 Task: Format the document by changing font styles, inserting tables, and adding equations. Use specific colors and alignments as needed.
Action: Mouse moved to (808, 358)
Screenshot: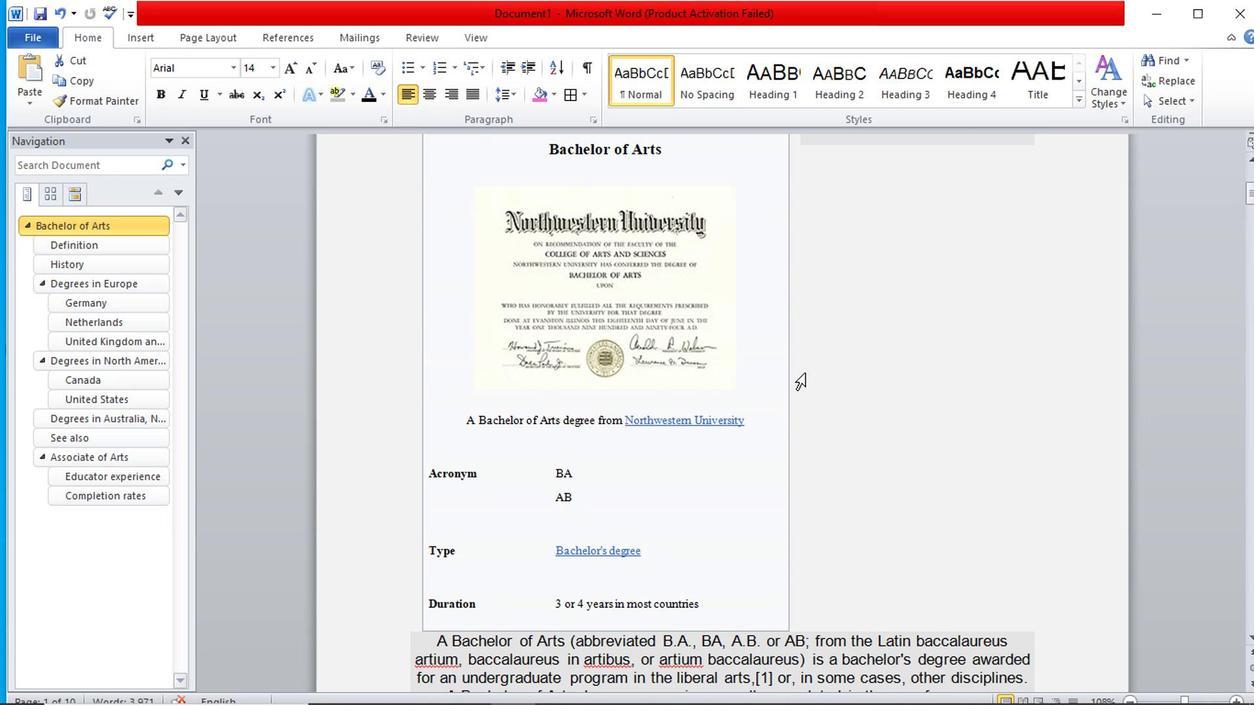 
Action: Mouse scrolled (808, 357) with delta (0, -1)
Screenshot: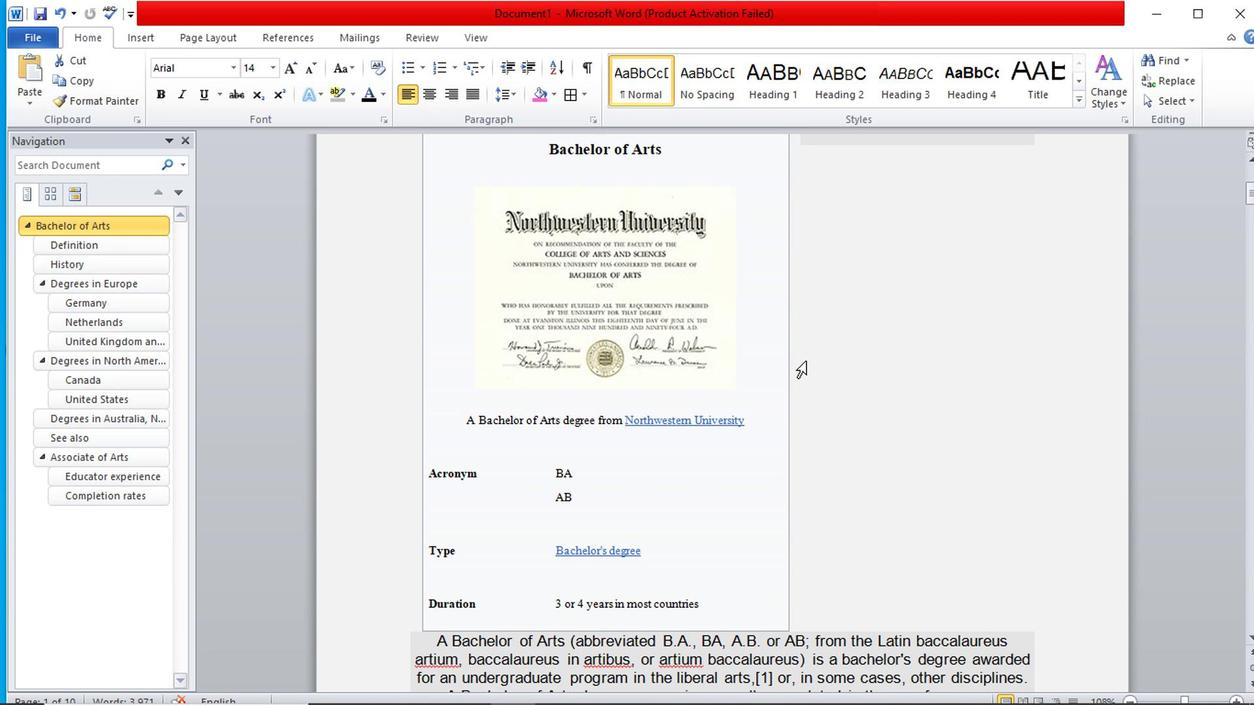 
Action: Mouse scrolled (808, 357) with delta (0, -1)
Screenshot: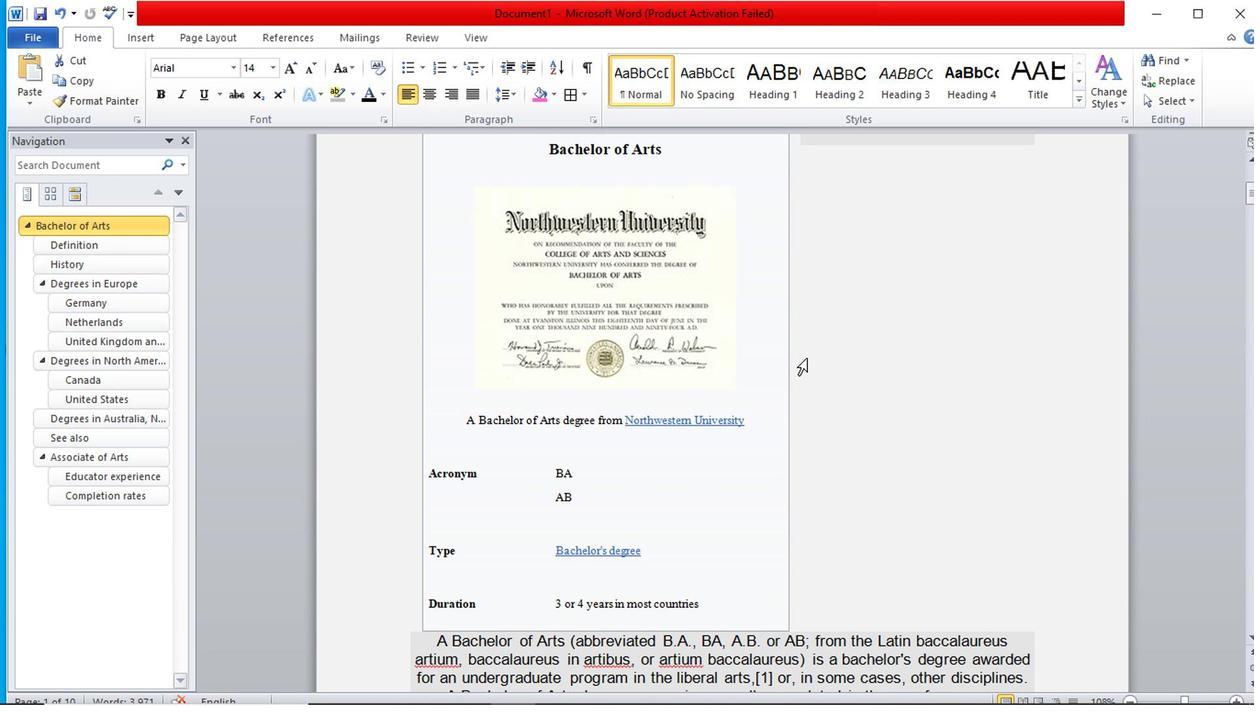 
Action: Mouse moved to (806, 354)
Screenshot: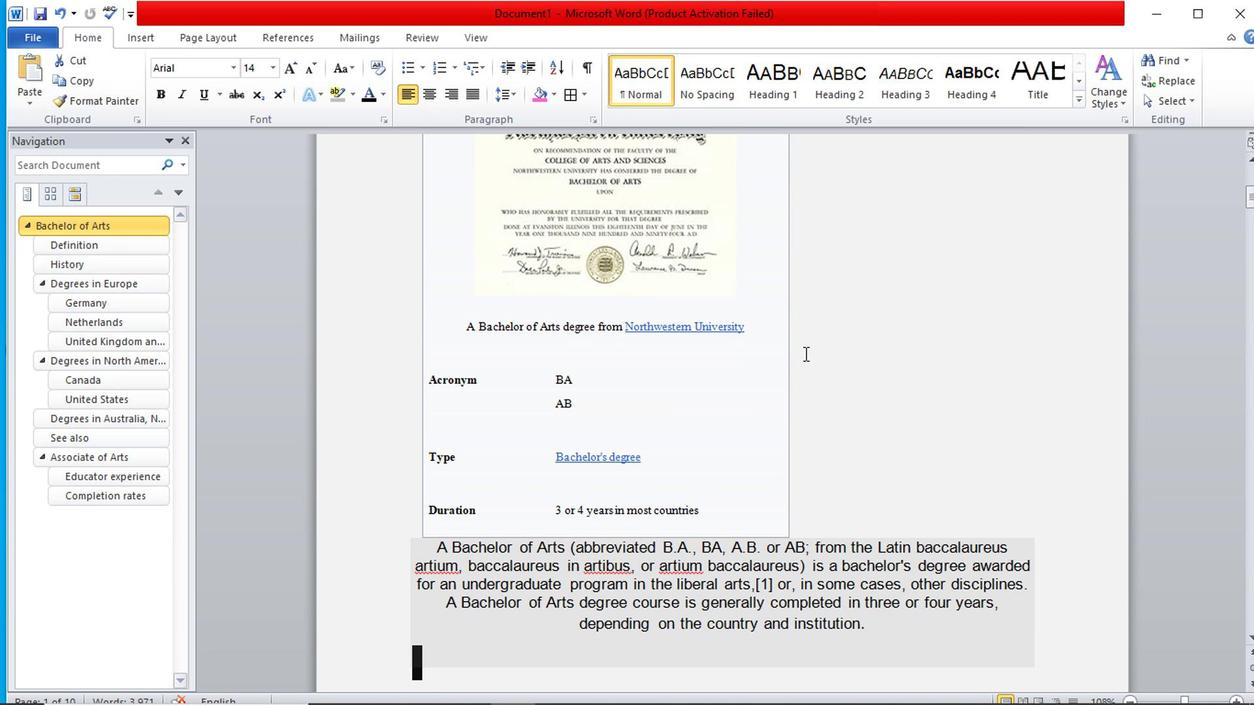 
Action: Mouse scrolled (806, 352) with delta (0, -1)
Screenshot: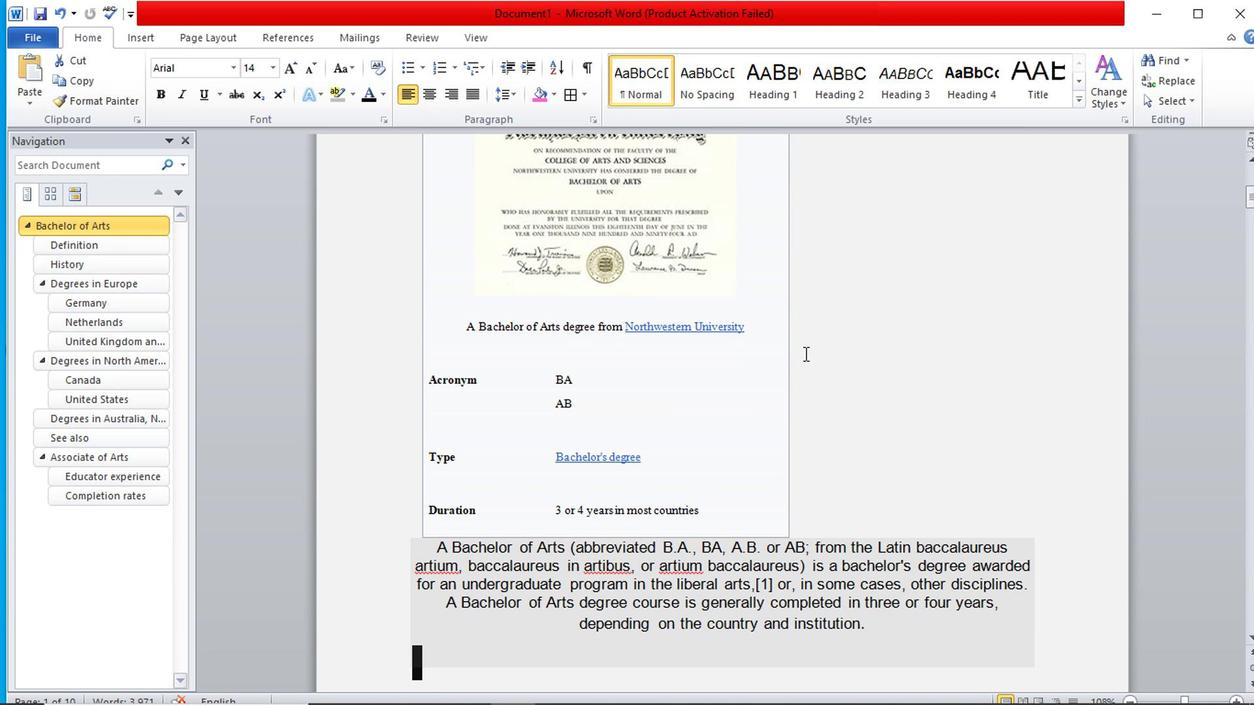 
Action: Mouse moved to (808, 354)
Screenshot: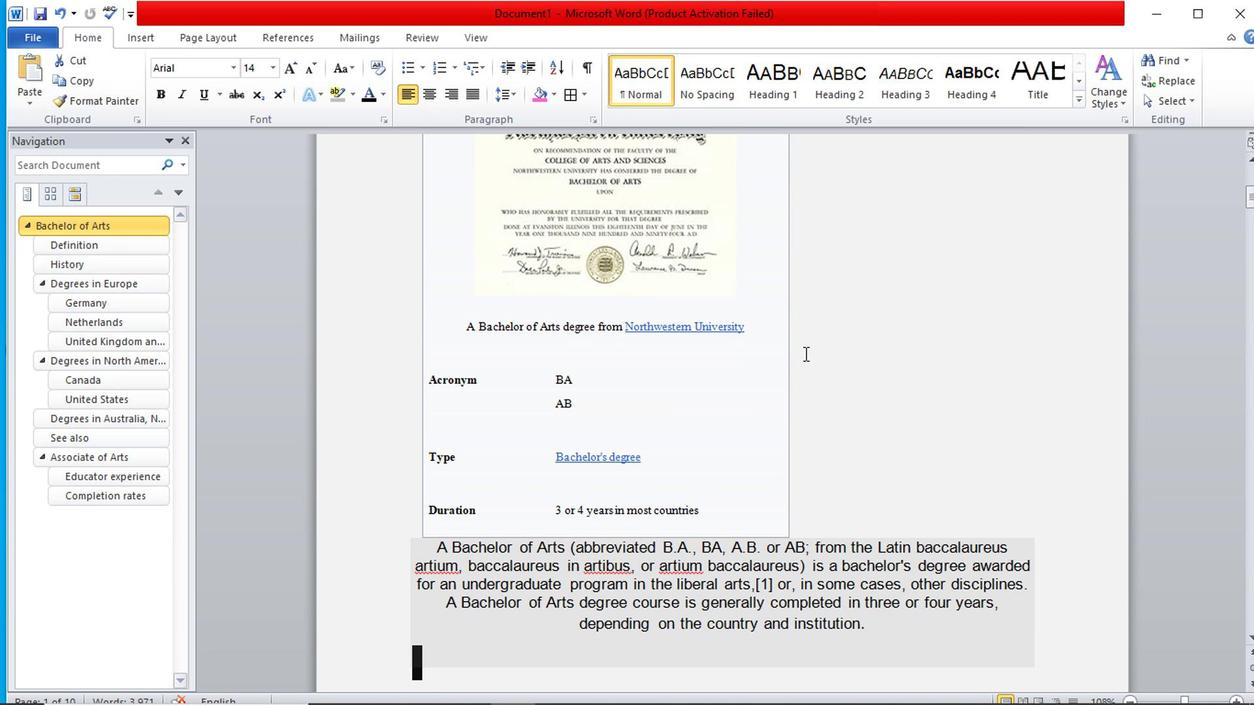 
Action: Mouse scrolled (808, 352) with delta (0, -1)
Screenshot: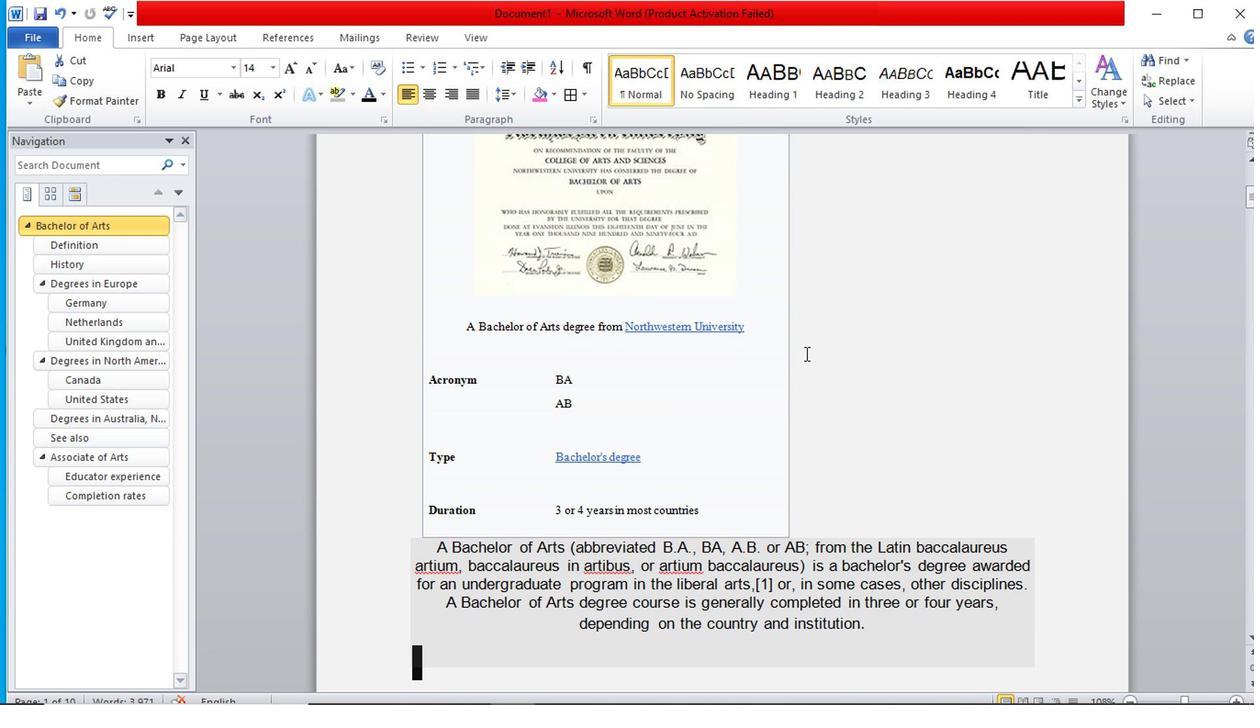 
Action: Mouse scrolled (808, 352) with delta (0, -1)
Screenshot: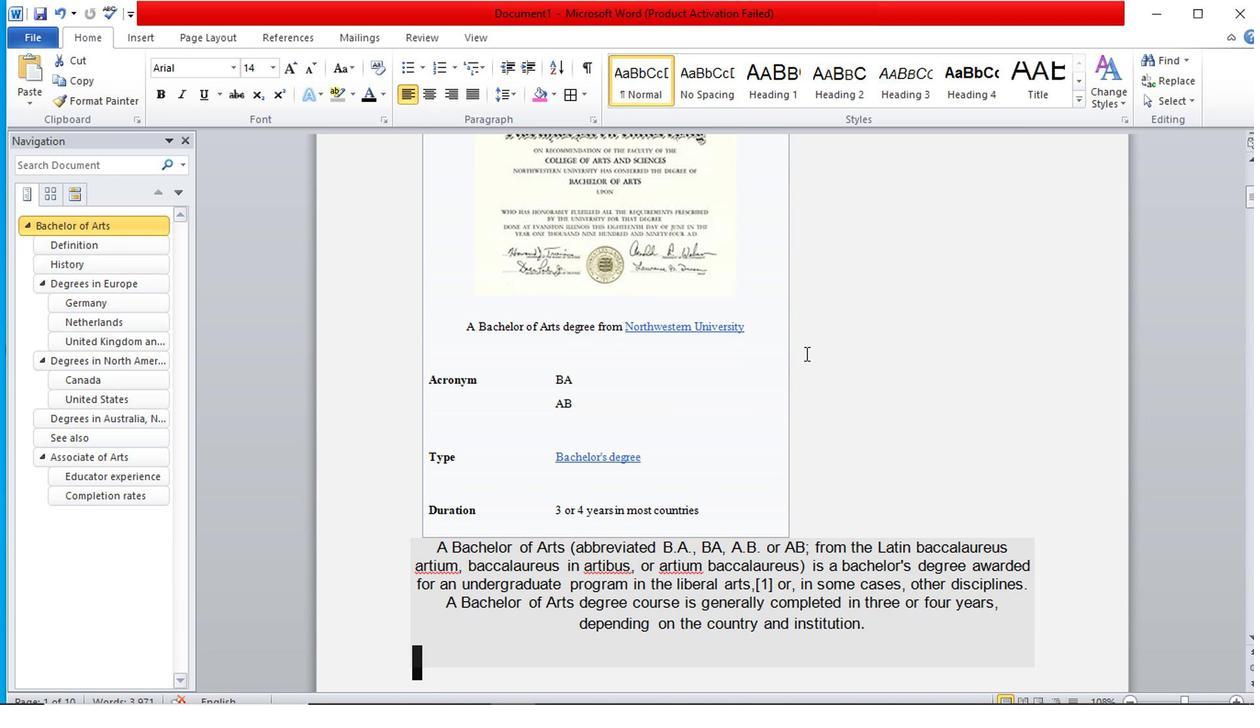 
Action: Mouse moved to (814, 350)
Screenshot: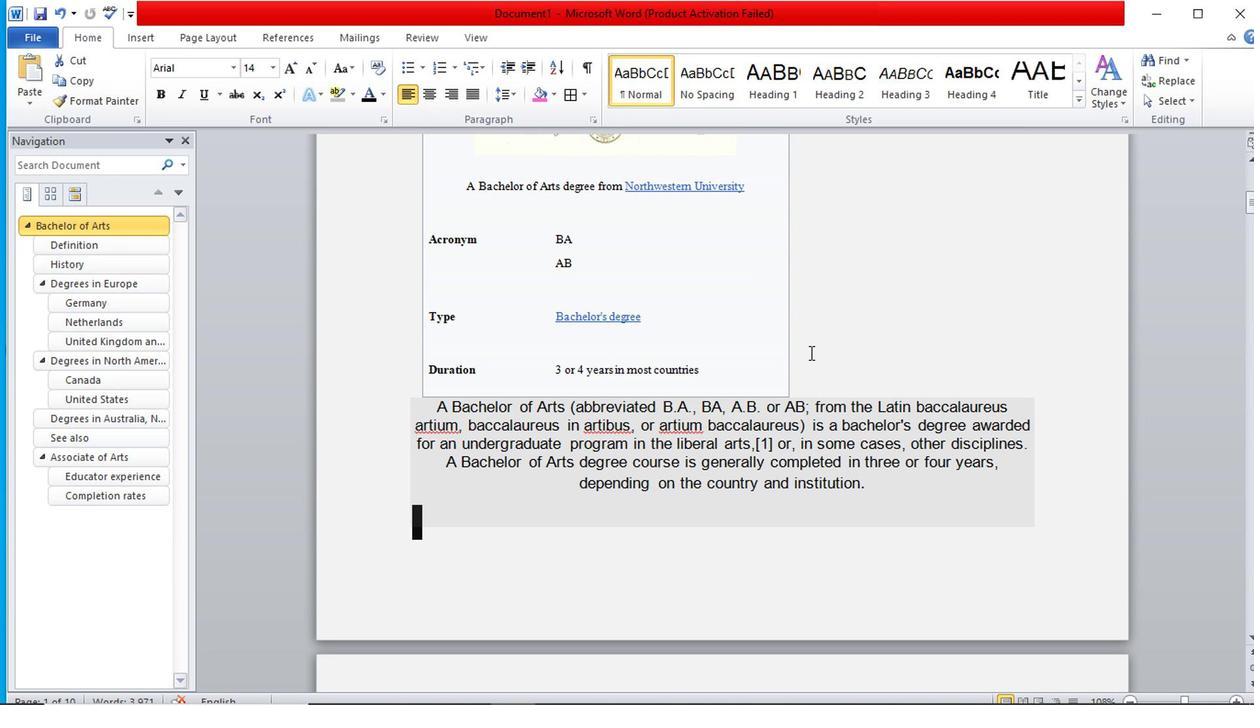 
Action: Mouse scrolled (814, 349) with delta (0, 0)
Screenshot: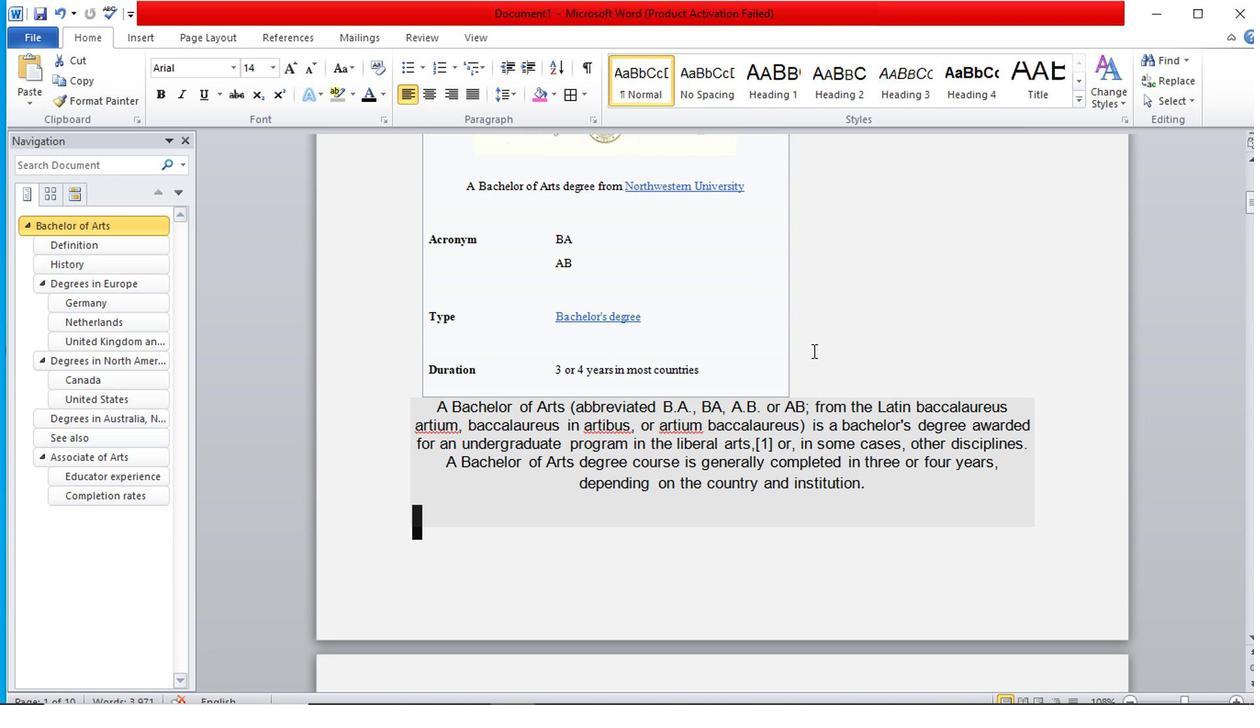 
Action: Mouse scrolled (814, 349) with delta (0, 0)
Screenshot: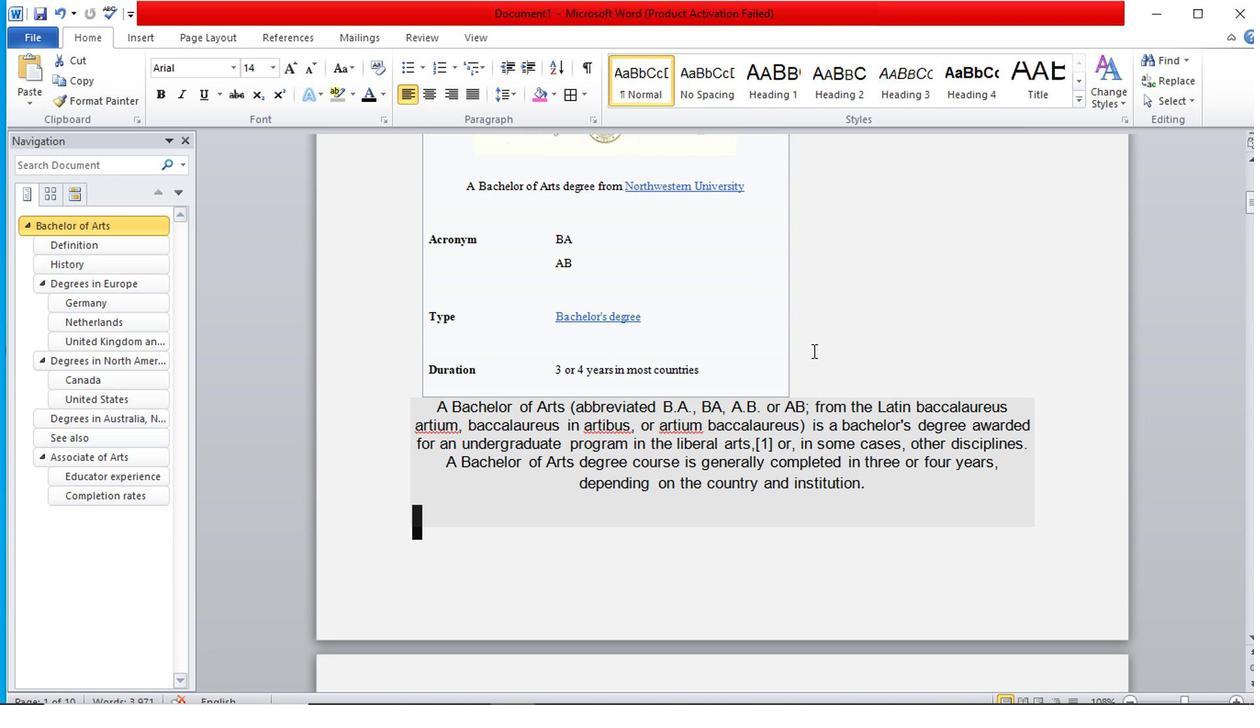 
Action: Mouse scrolled (814, 349) with delta (0, 0)
Screenshot: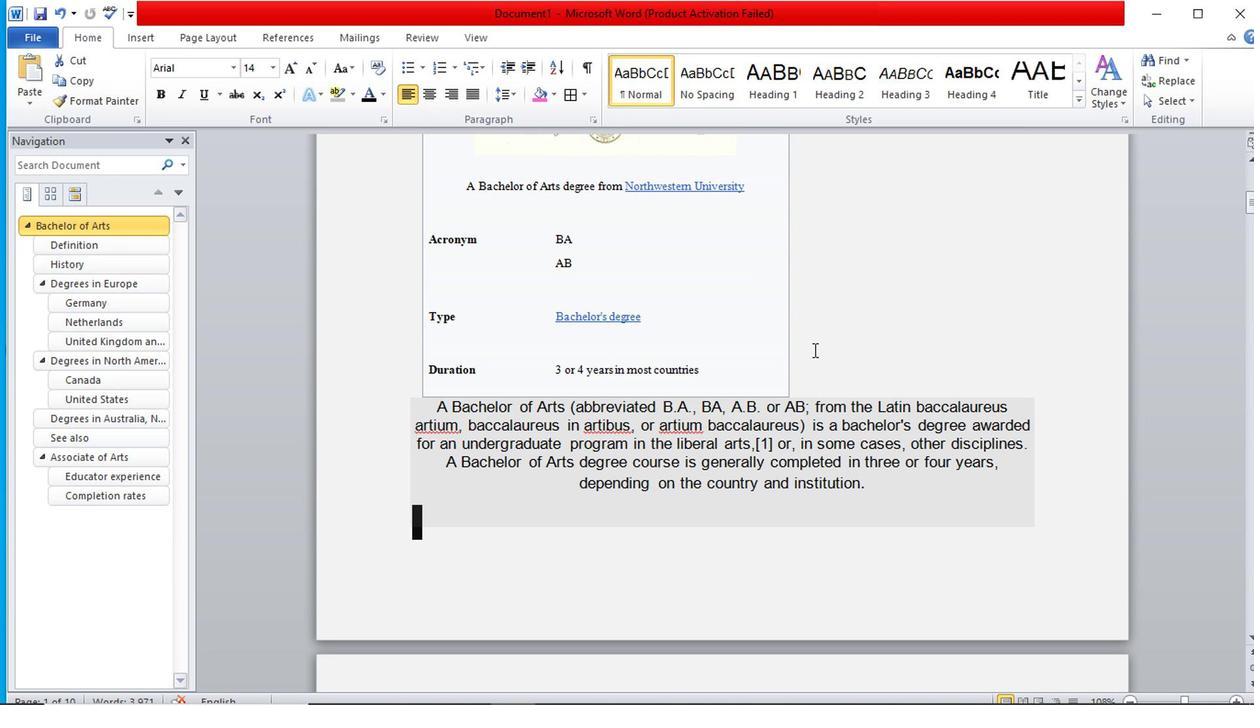 
Action: Mouse scrolled (814, 349) with delta (0, 0)
Screenshot: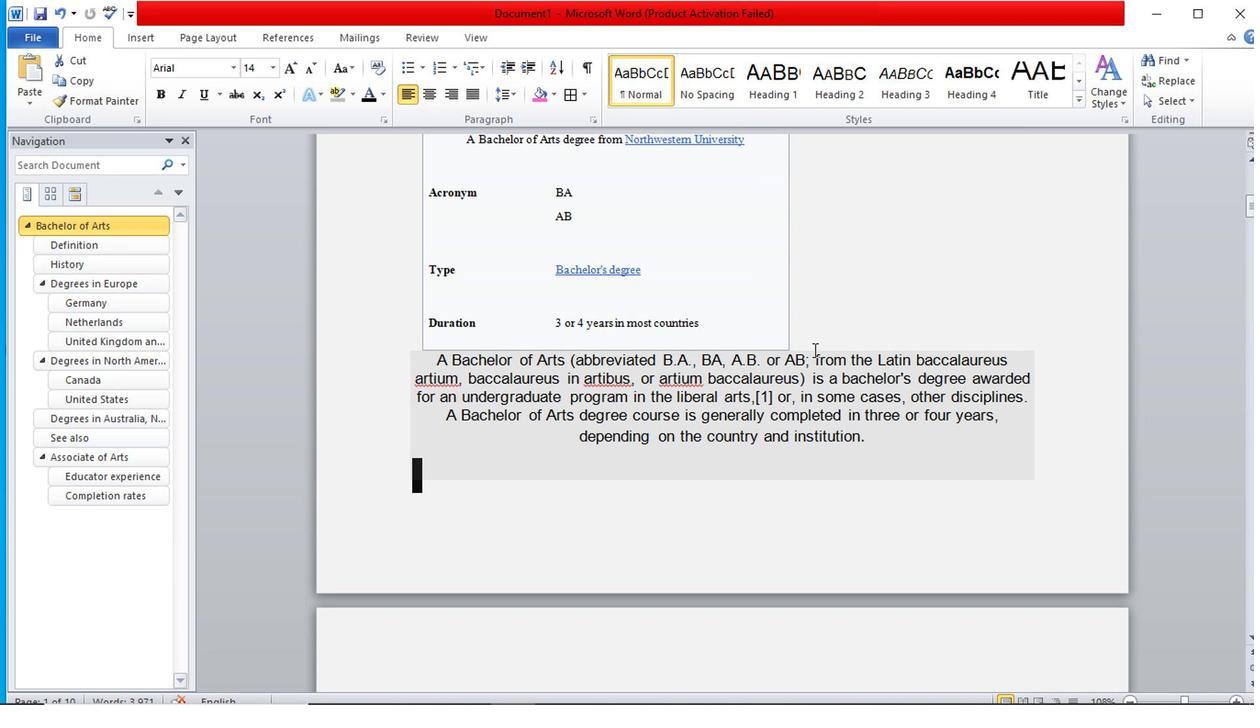 
Action: Mouse moved to (879, 312)
Screenshot: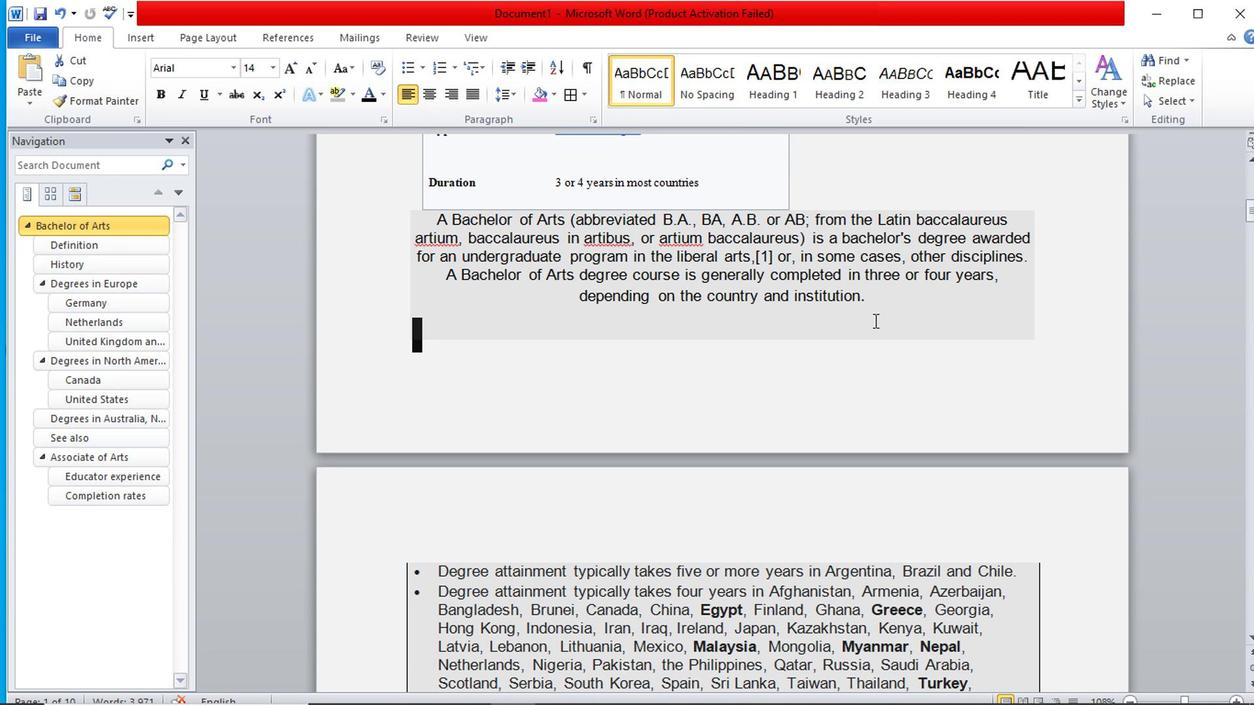 
Action: Mouse scrolled (879, 311) with delta (0, 0)
Screenshot: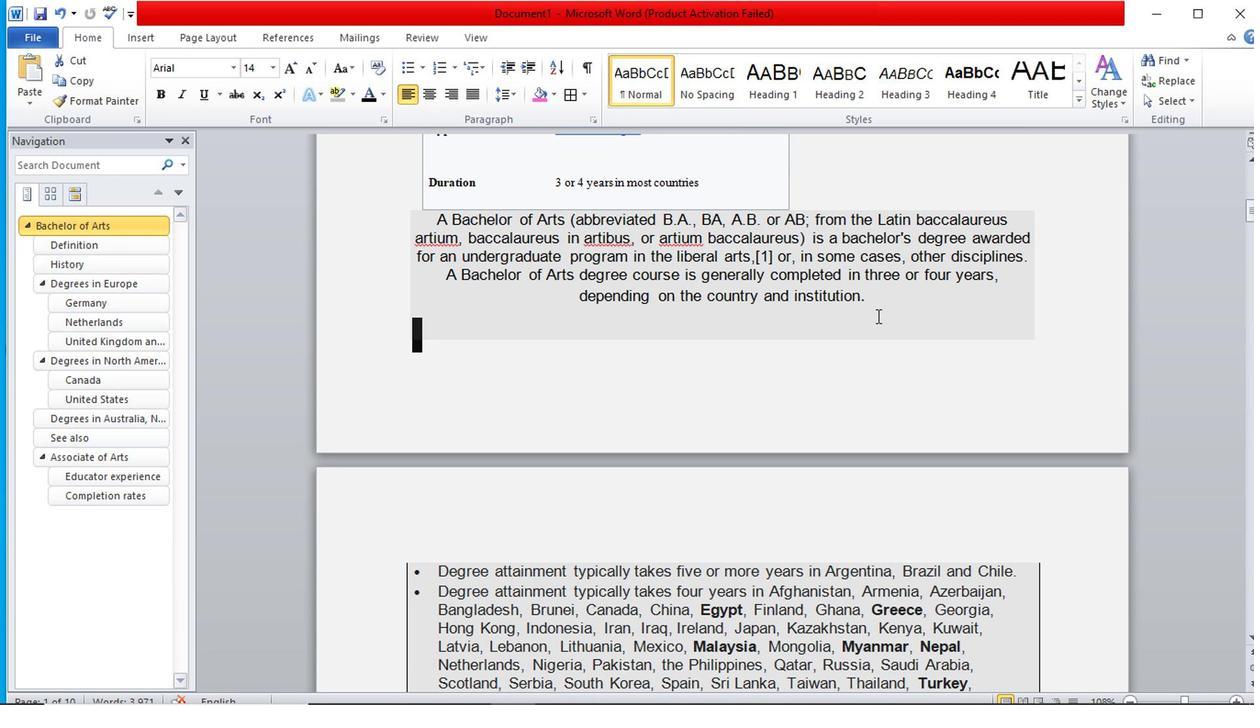 
Action: Mouse scrolled (879, 311) with delta (0, 0)
Screenshot: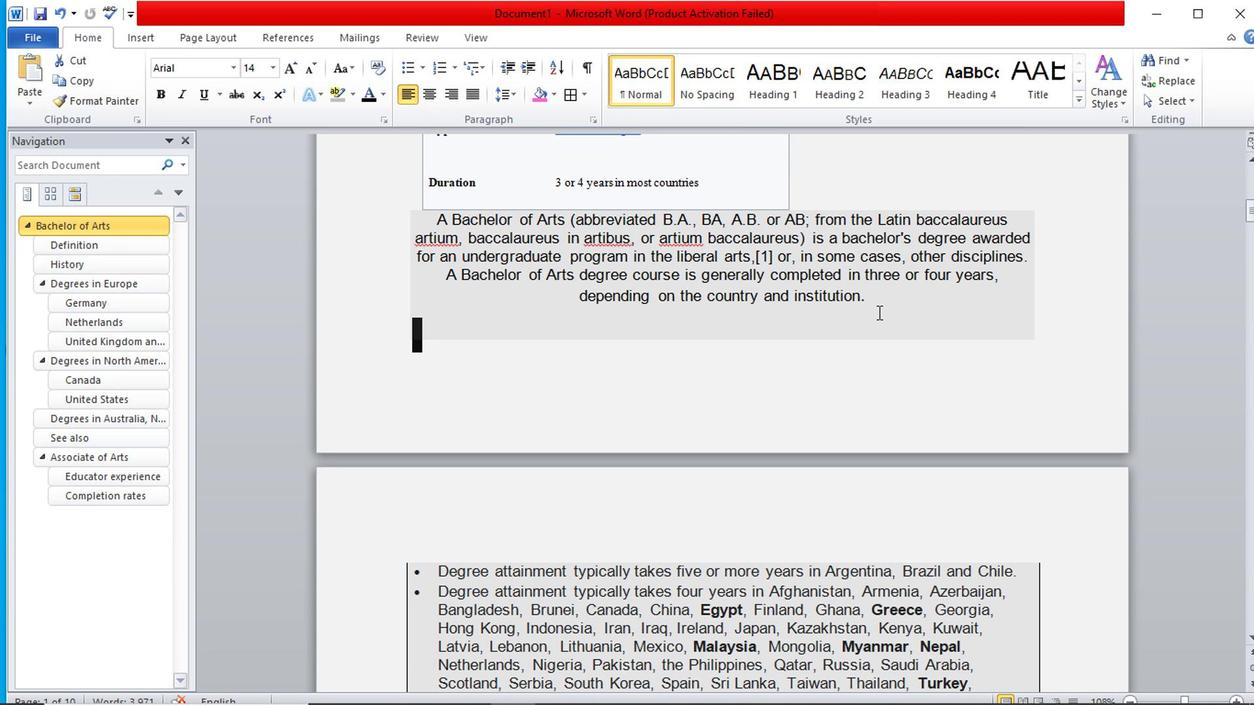 
Action: Mouse scrolled (879, 311) with delta (0, 0)
Screenshot: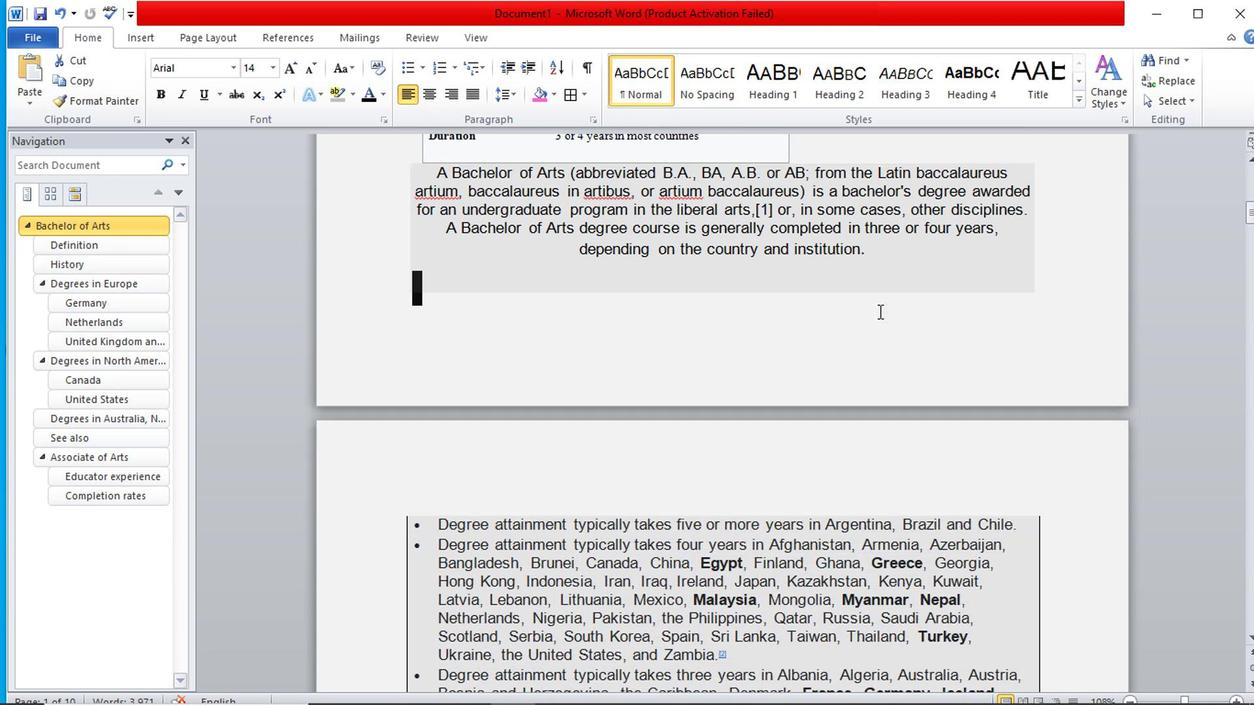 
Action: Mouse scrolled (879, 311) with delta (0, 0)
Screenshot: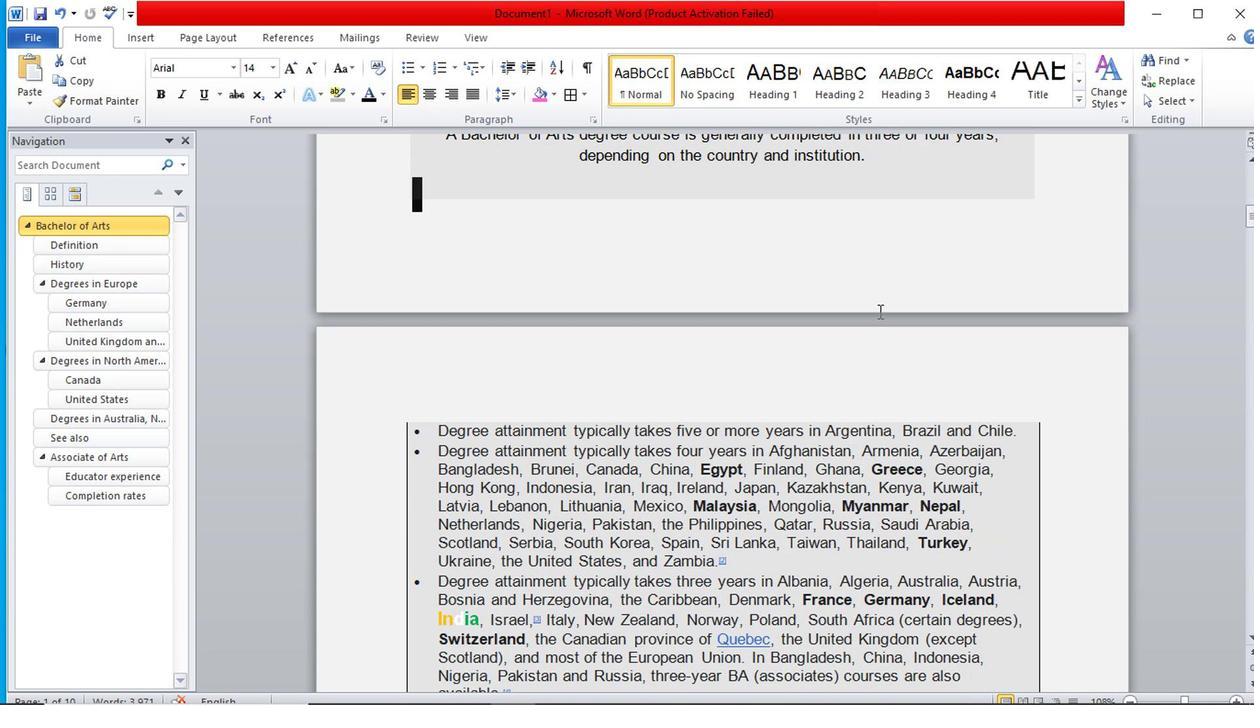 
Action: Mouse scrolled (879, 311) with delta (0, 0)
Screenshot: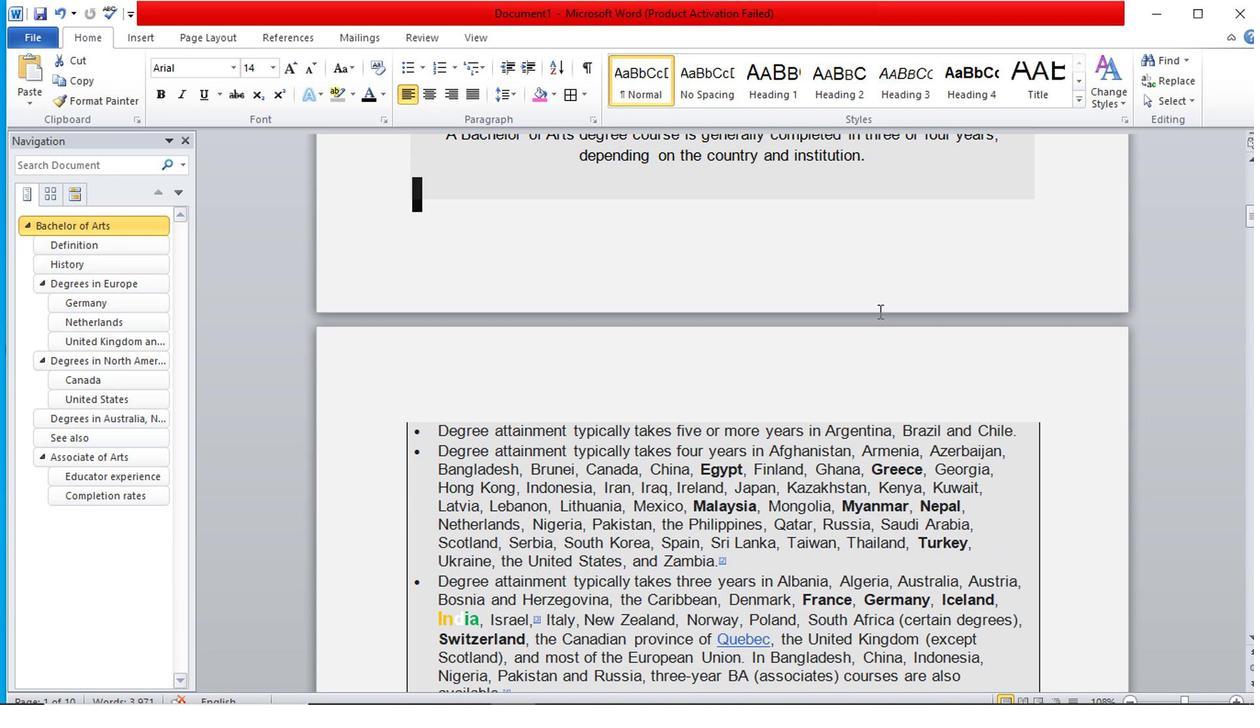 
Action: Mouse moved to (872, 314)
Screenshot: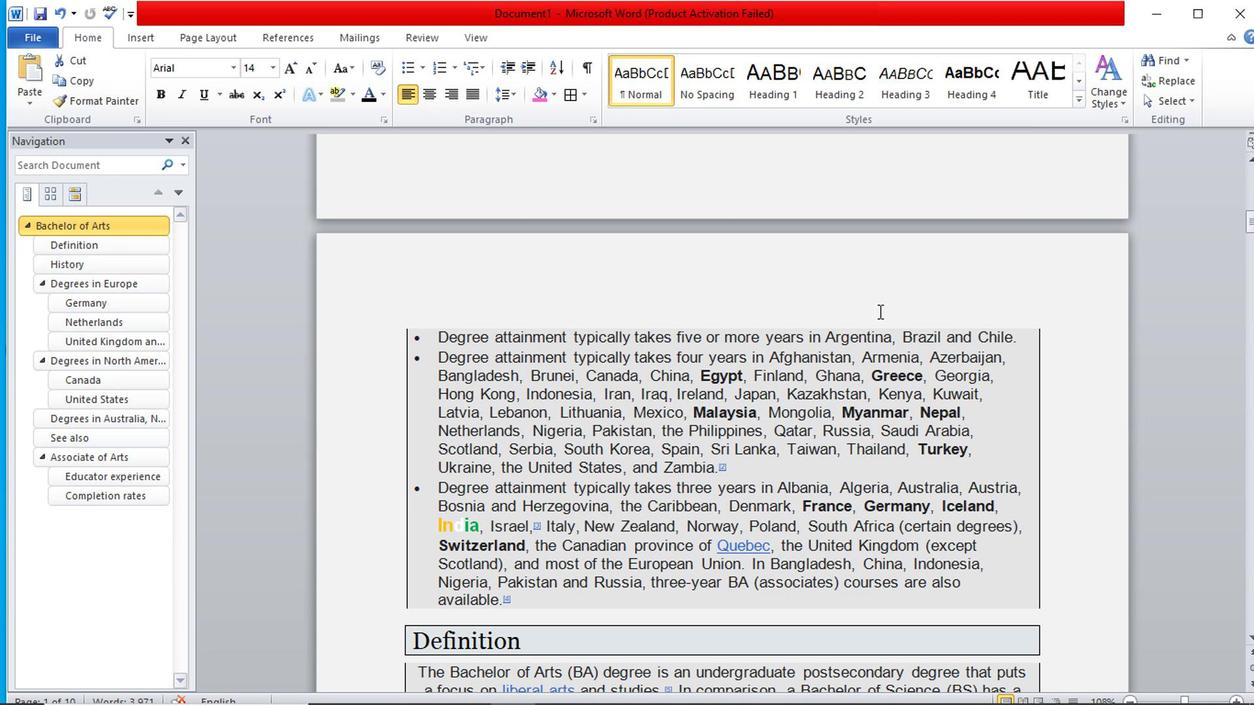 
Action: Mouse scrolled (872, 313) with delta (0, 0)
Screenshot: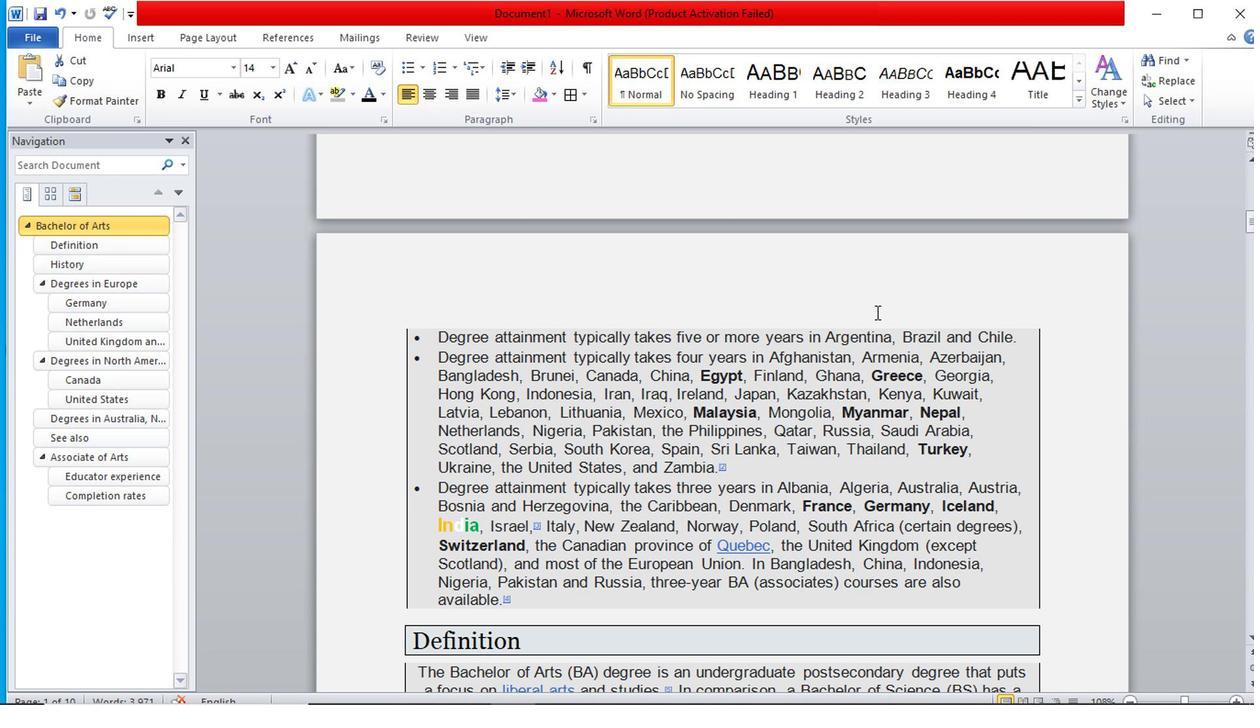 
Action: Mouse moved to (869, 315)
Screenshot: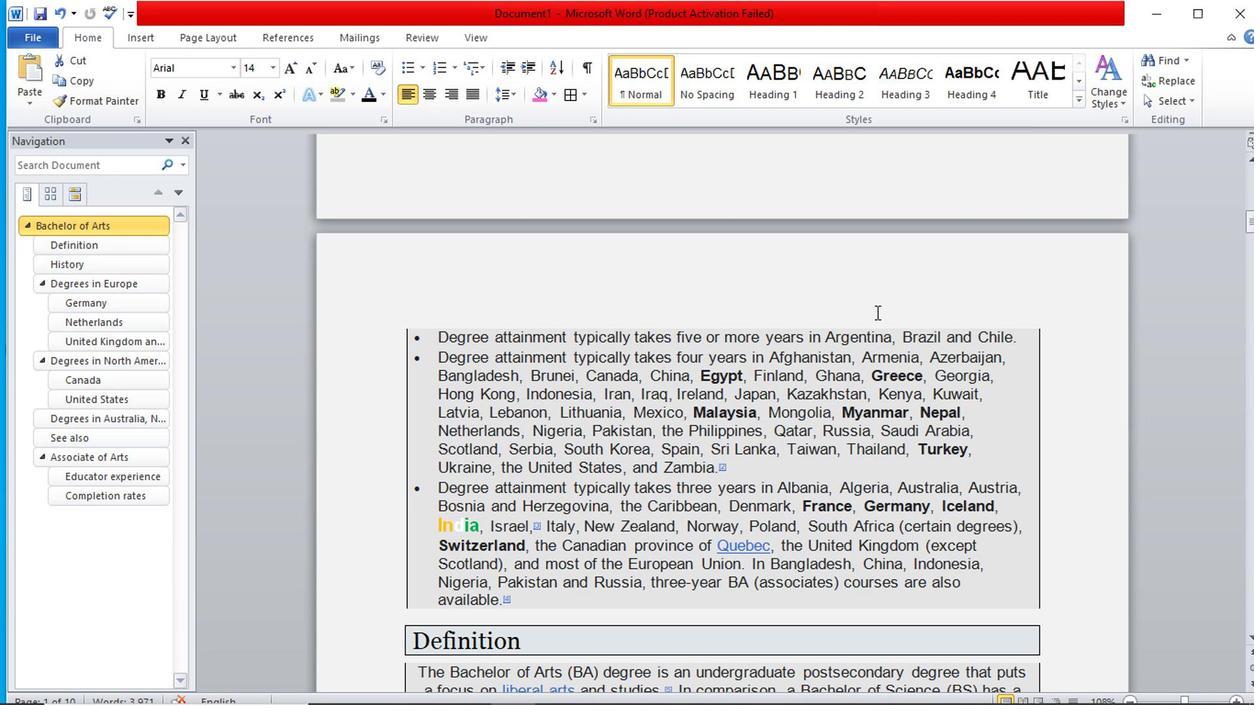 
Action: Mouse scrolled (869, 316) with delta (0, 0)
Screenshot: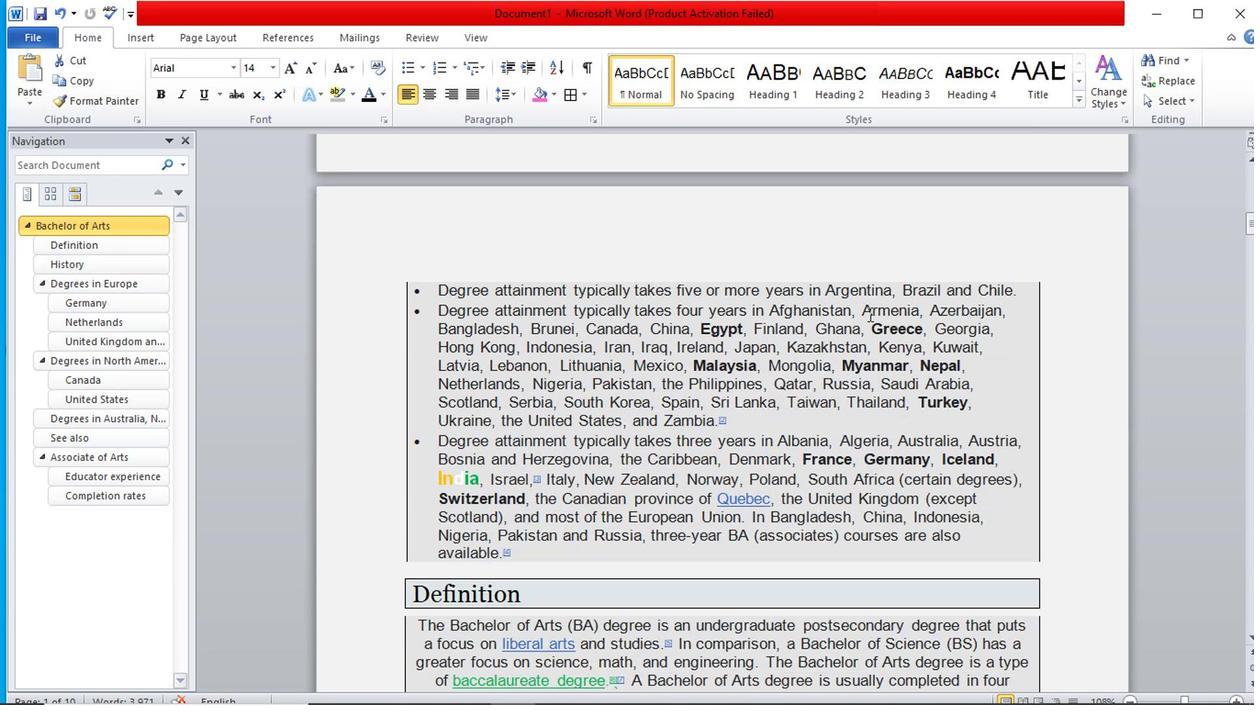 
Action: Mouse scrolled (869, 316) with delta (0, 0)
Screenshot: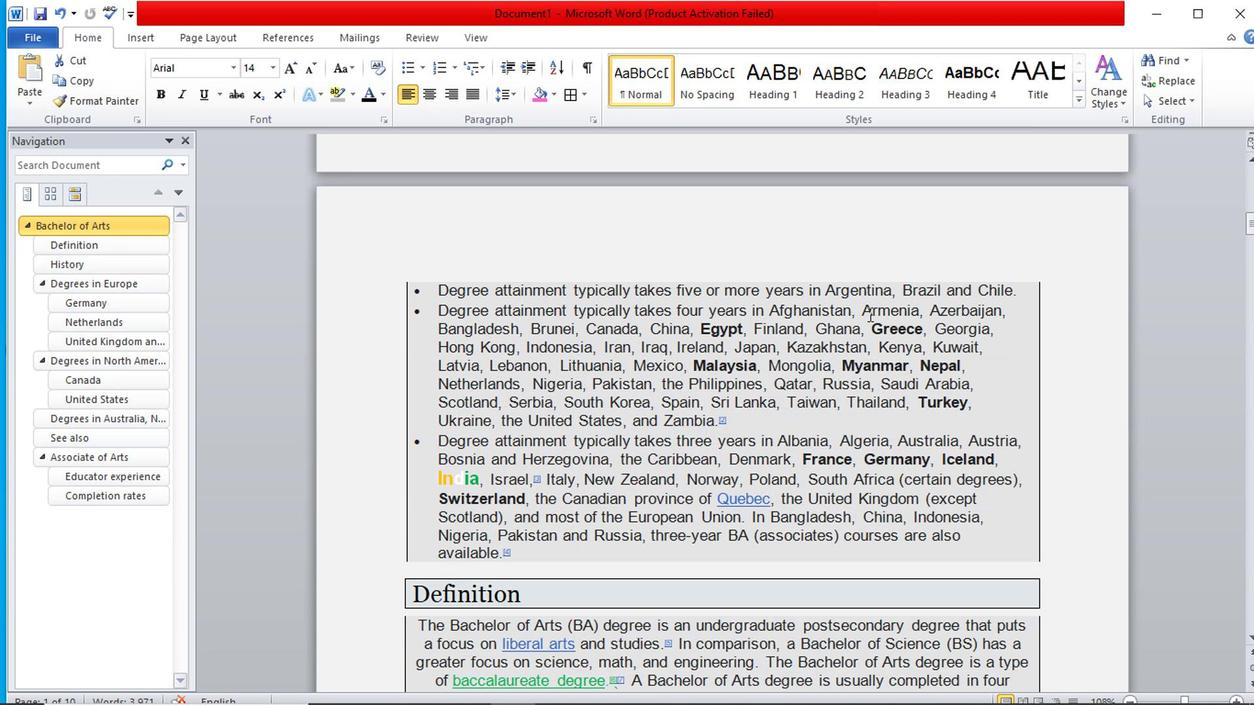 
Action: Mouse scrolled (869, 316) with delta (0, 0)
Screenshot: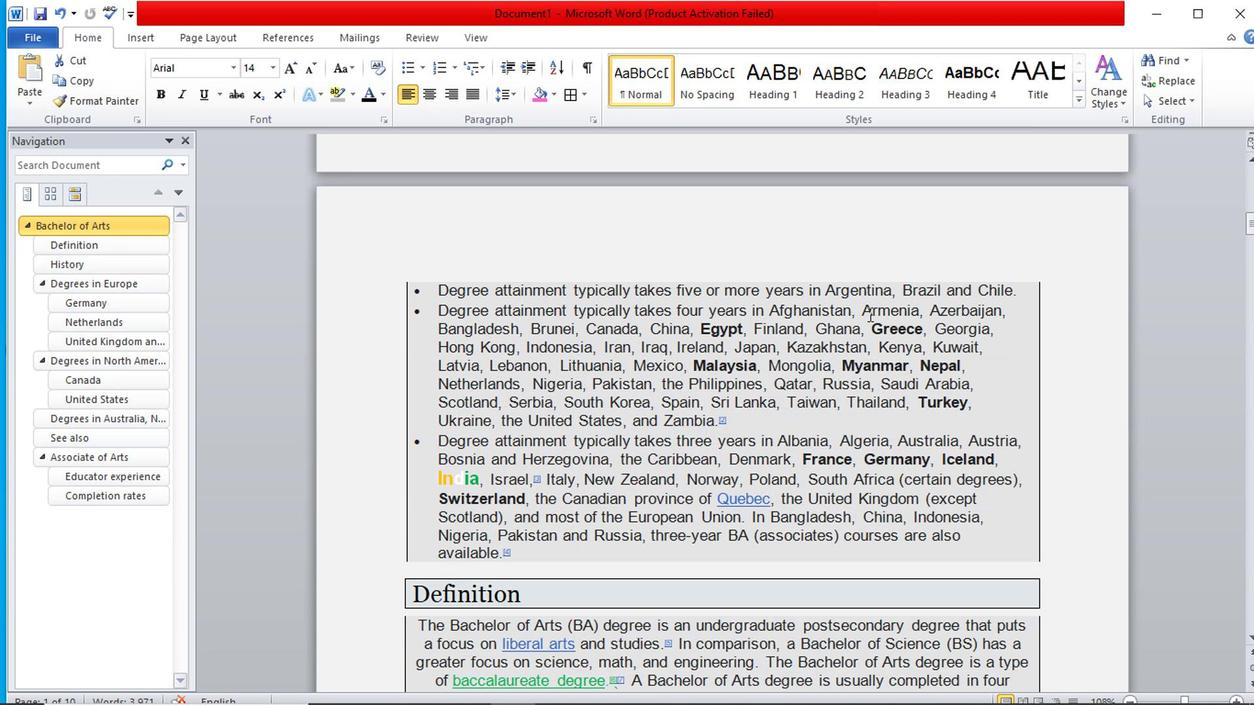 
Action: Mouse scrolled (869, 316) with delta (0, 0)
Screenshot: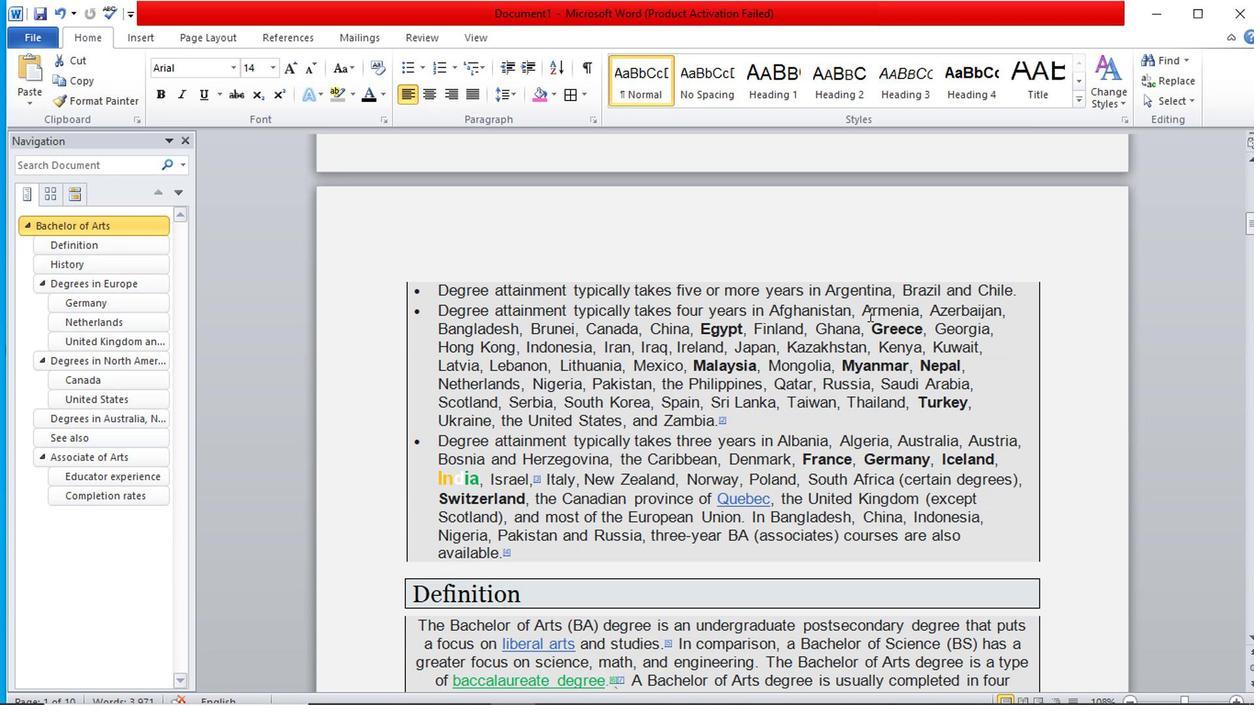 
Action: Mouse scrolled (869, 316) with delta (0, 0)
Screenshot: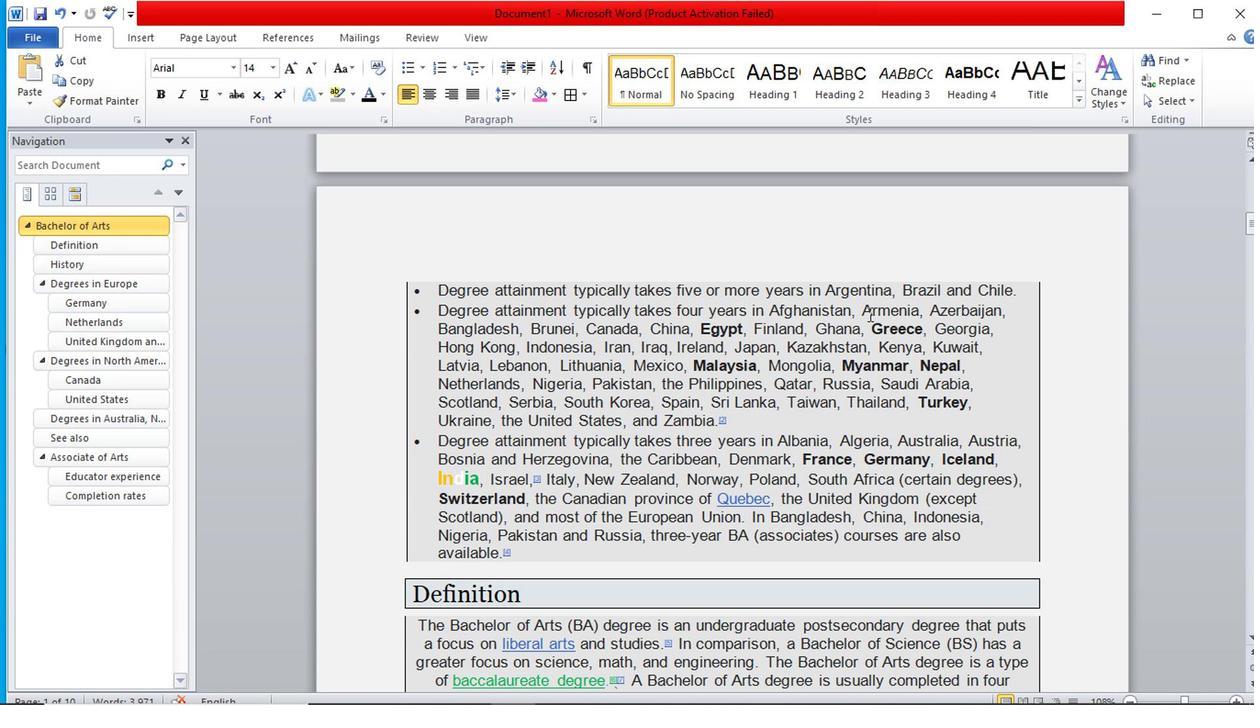 
Action: Mouse scrolled (869, 316) with delta (0, 0)
Screenshot: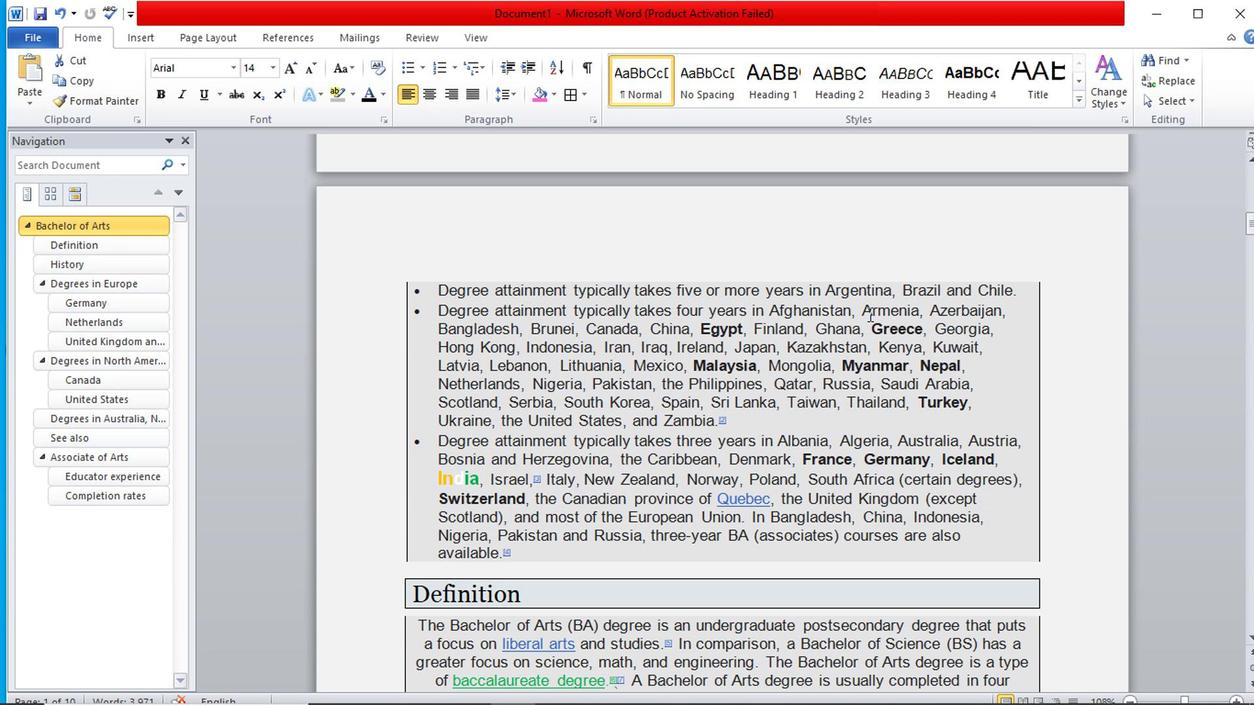 
Action: Mouse scrolled (869, 316) with delta (0, 0)
Screenshot: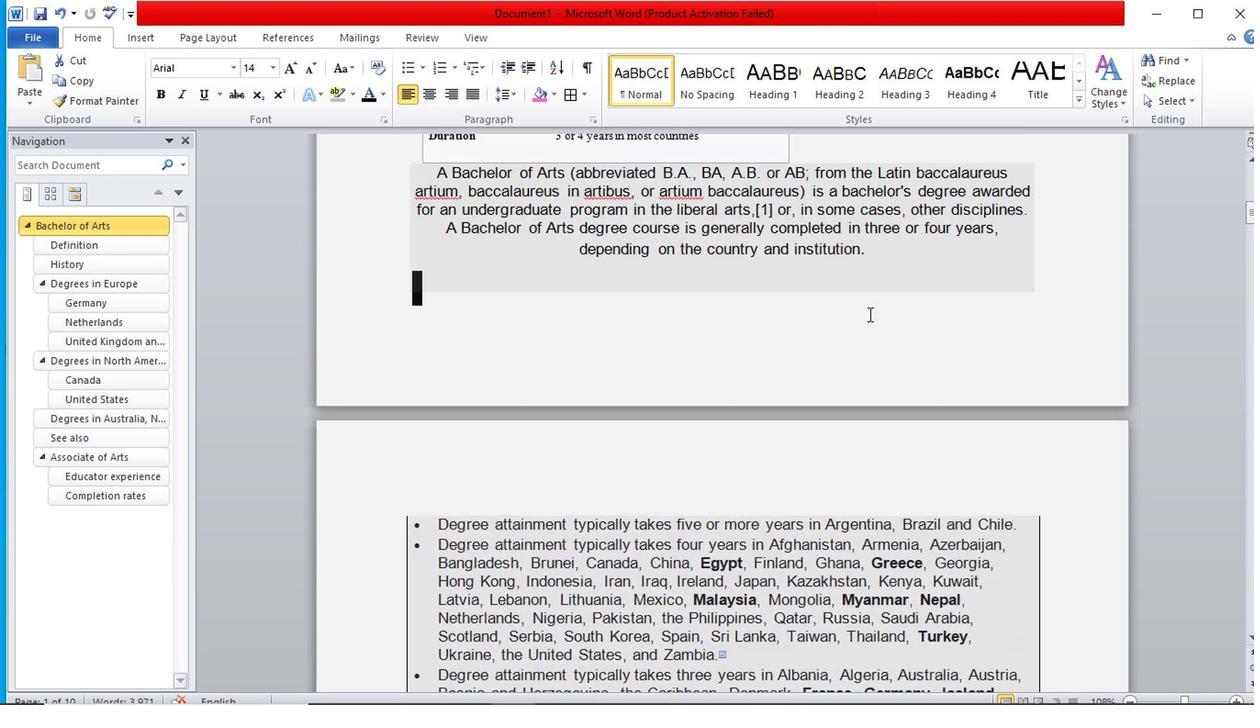 
Action: Mouse moved to (438, 260)
Screenshot: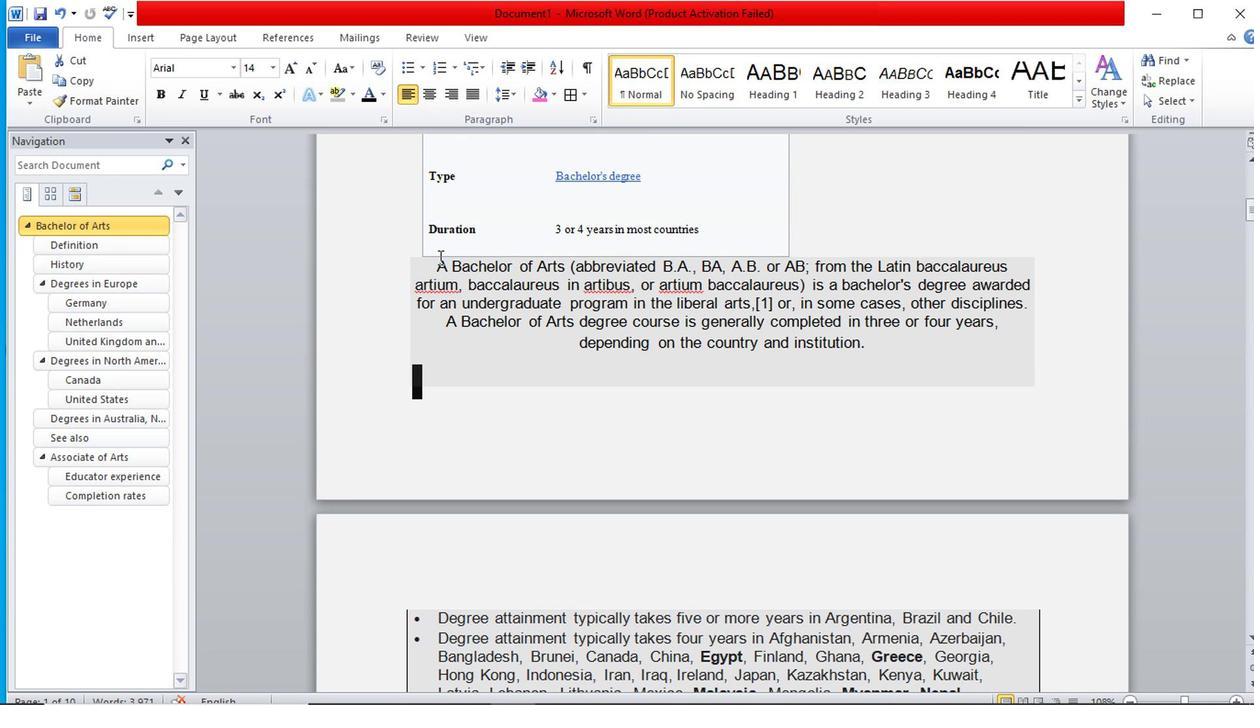 
Action: Mouse pressed left at (438, 260)
Screenshot: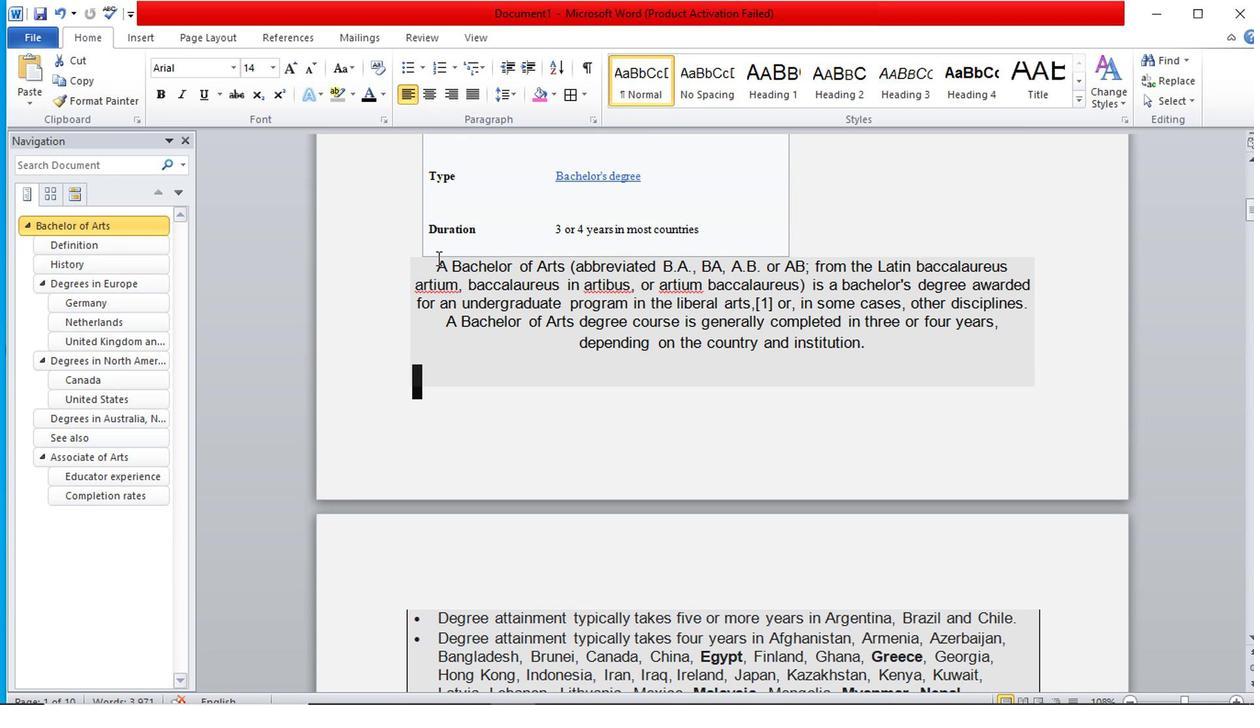 
Action: Mouse moved to (1124, 107)
Screenshot: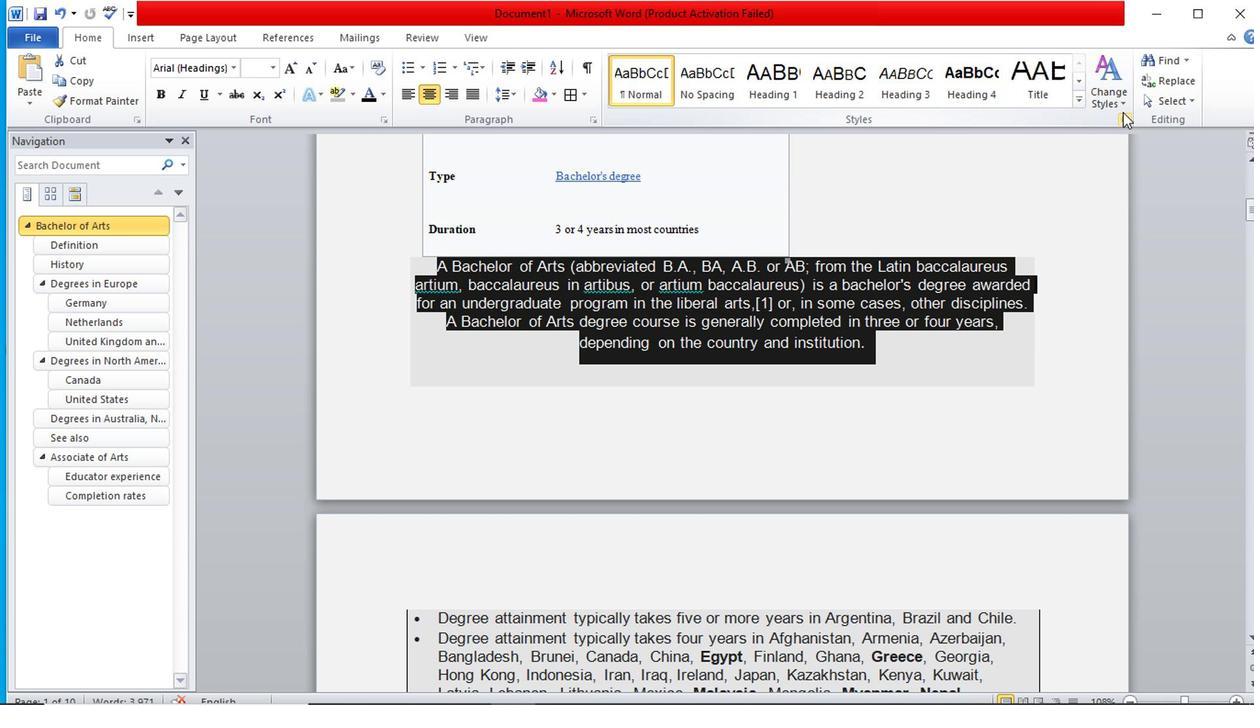 
Action: Mouse pressed left at (1124, 107)
Screenshot: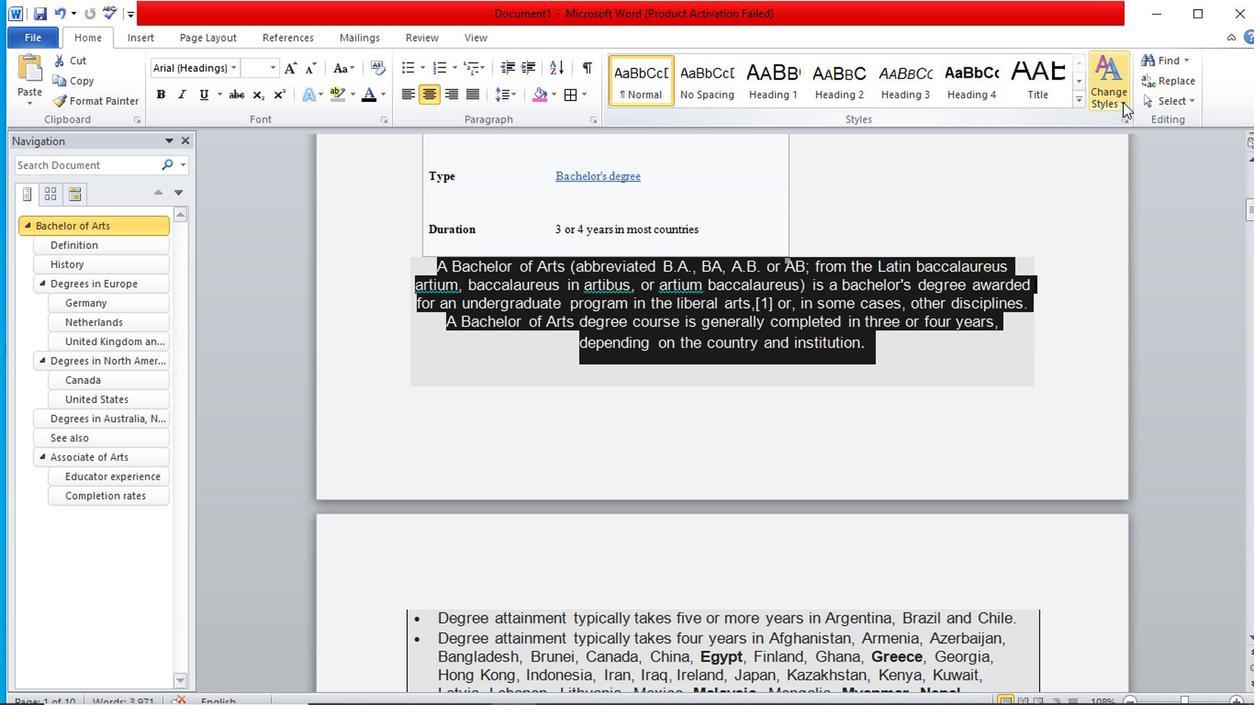 
Action: Mouse moved to (1144, 130)
Screenshot: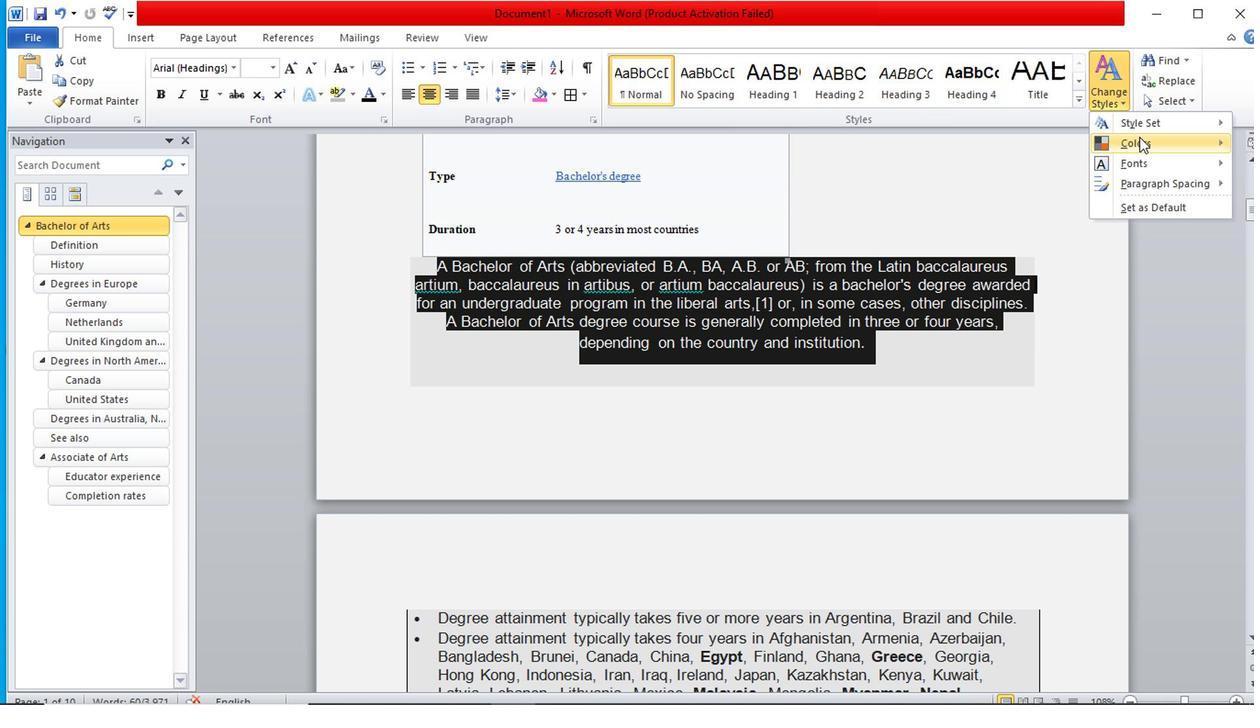
Action: Mouse pressed left at (1144, 130)
Screenshot: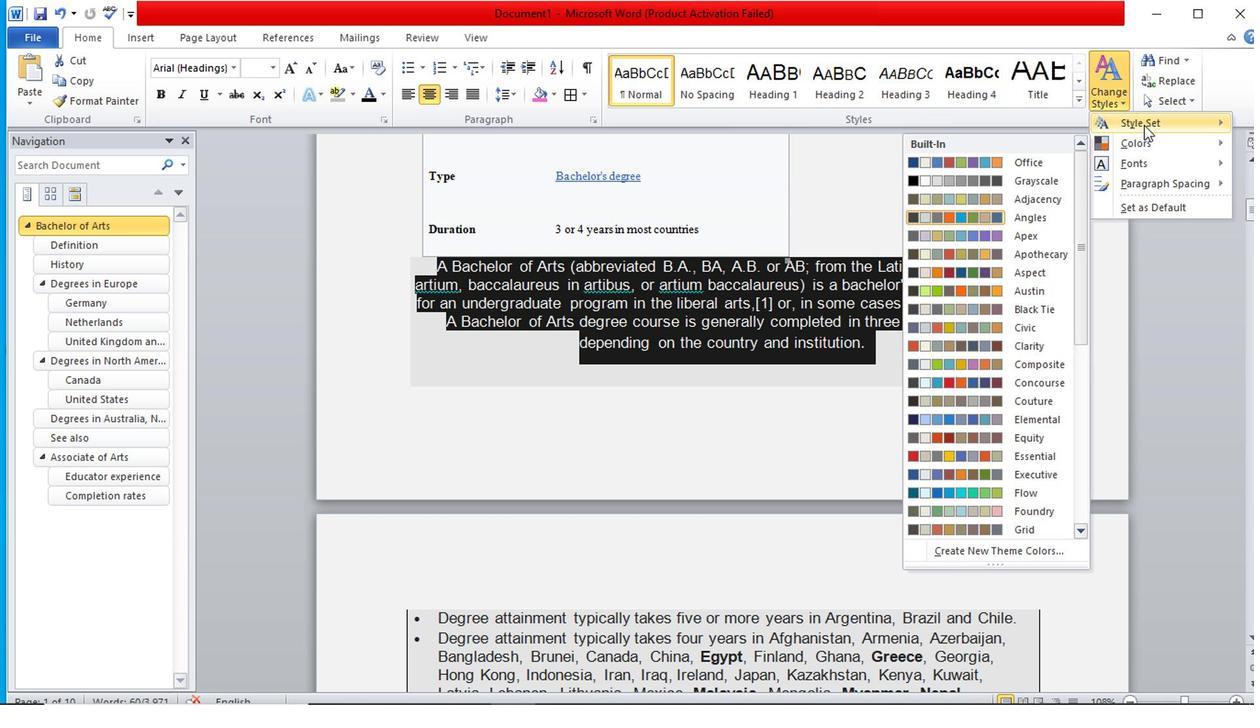 
Action: Mouse moved to (947, 409)
Screenshot: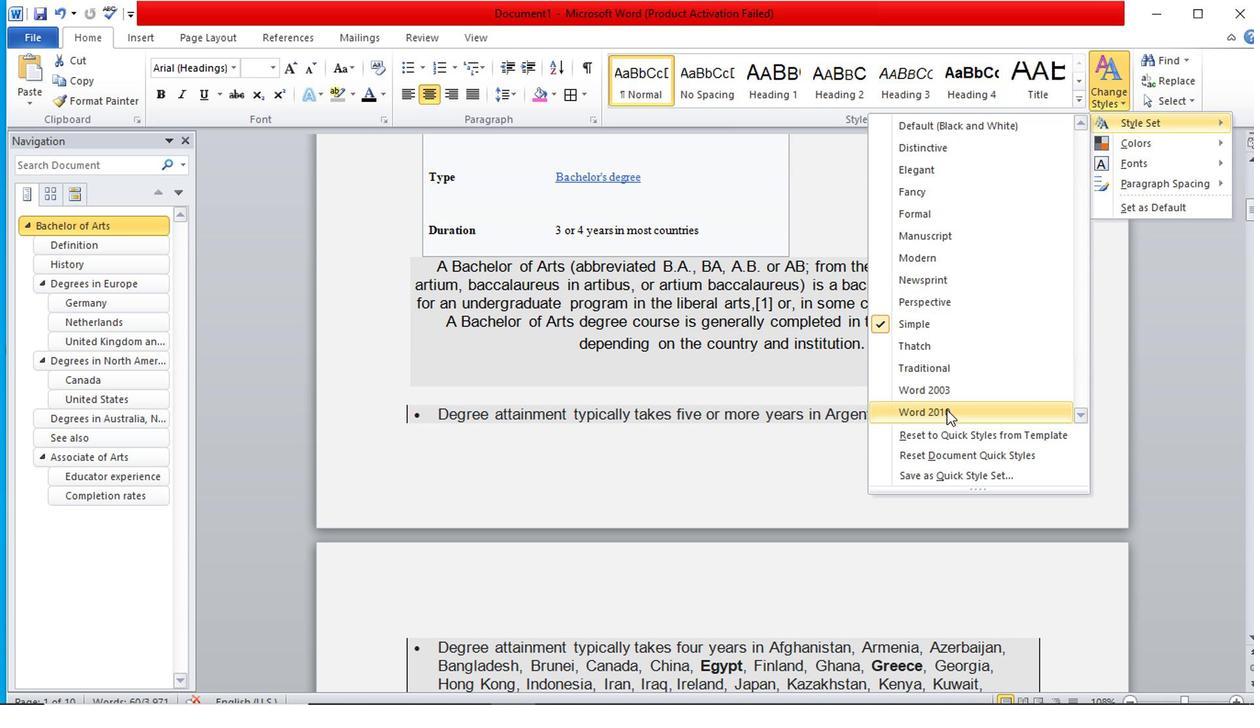 
Action: Mouse pressed left at (947, 409)
Screenshot: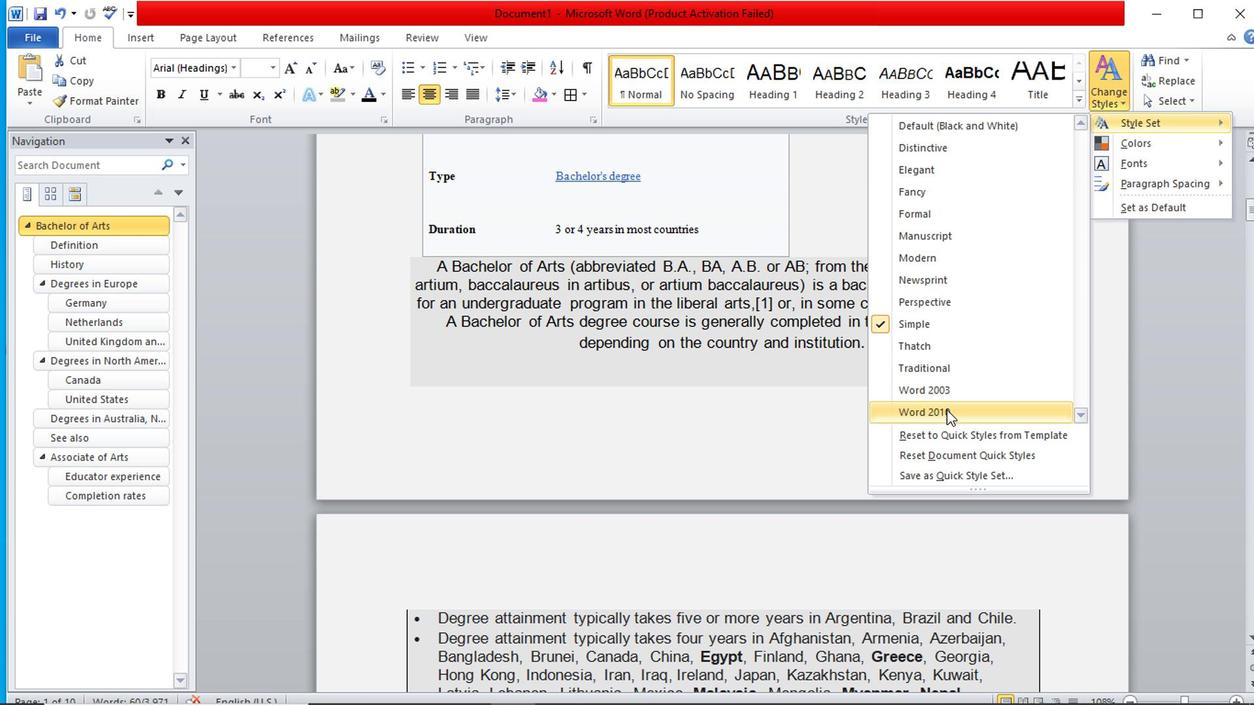 
Action: Mouse moved to (903, 364)
Screenshot: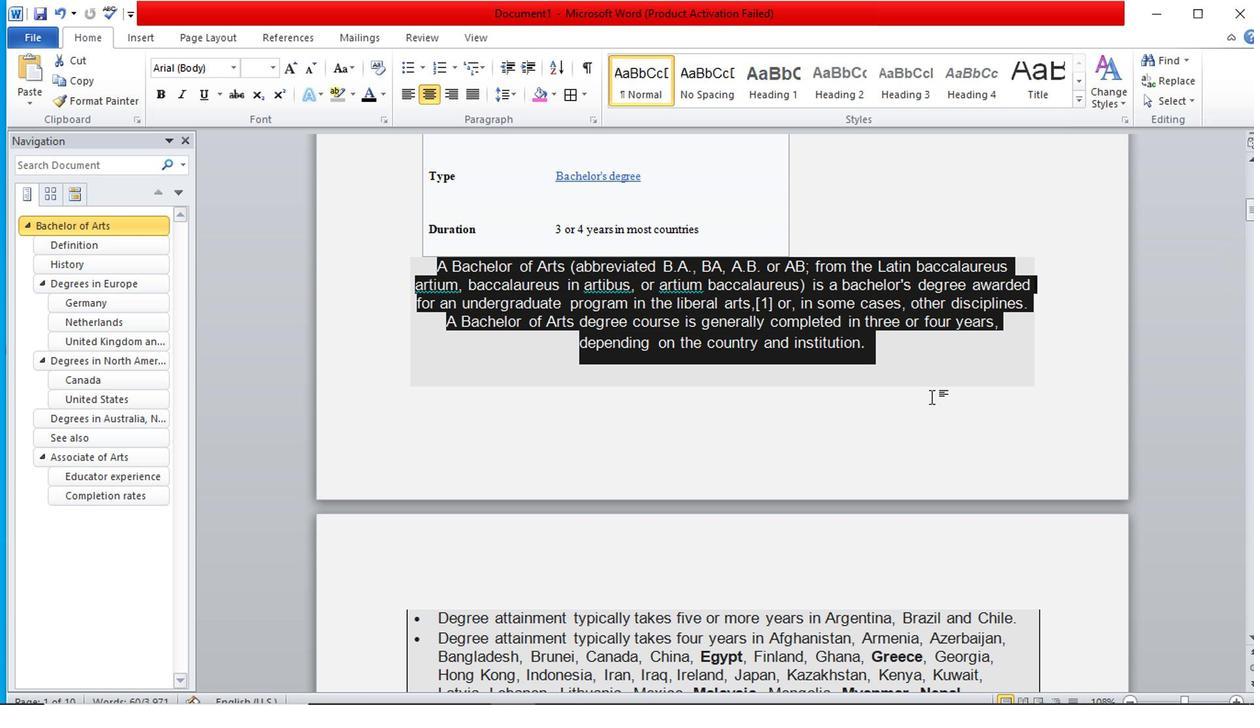 
Action: Mouse pressed left at (903, 364)
Screenshot: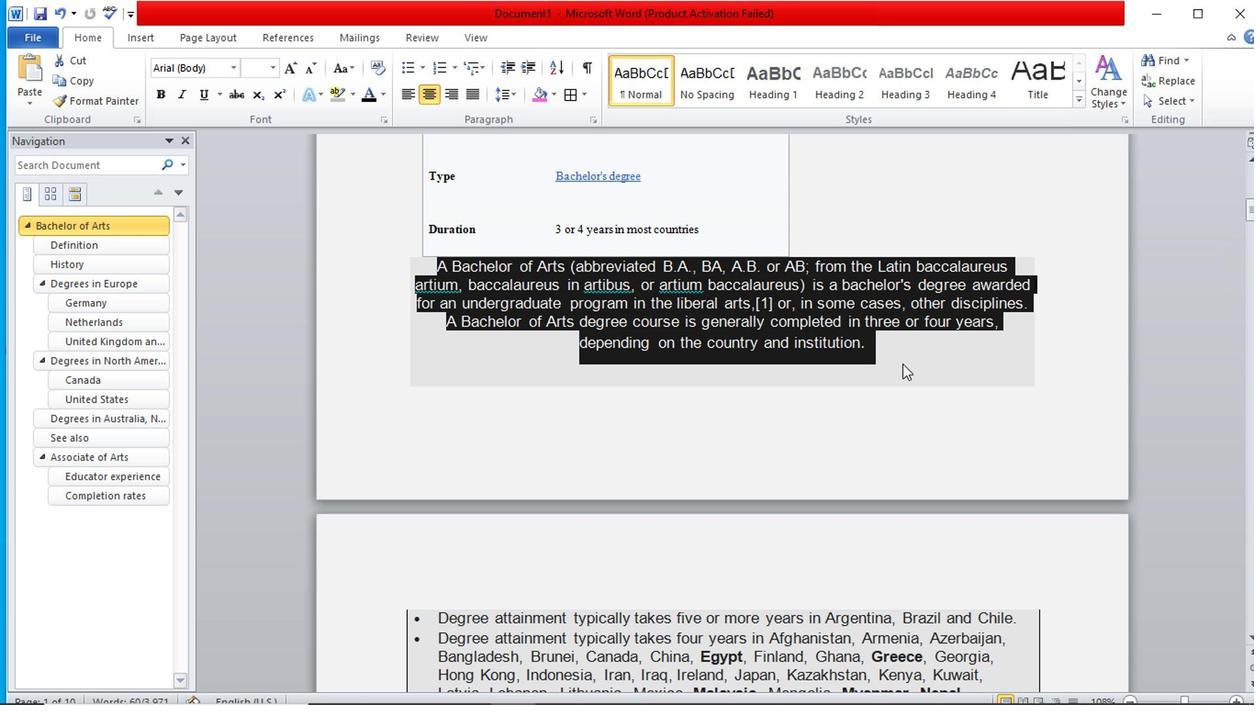 
Action: Mouse moved to (895, 354)
Screenshot: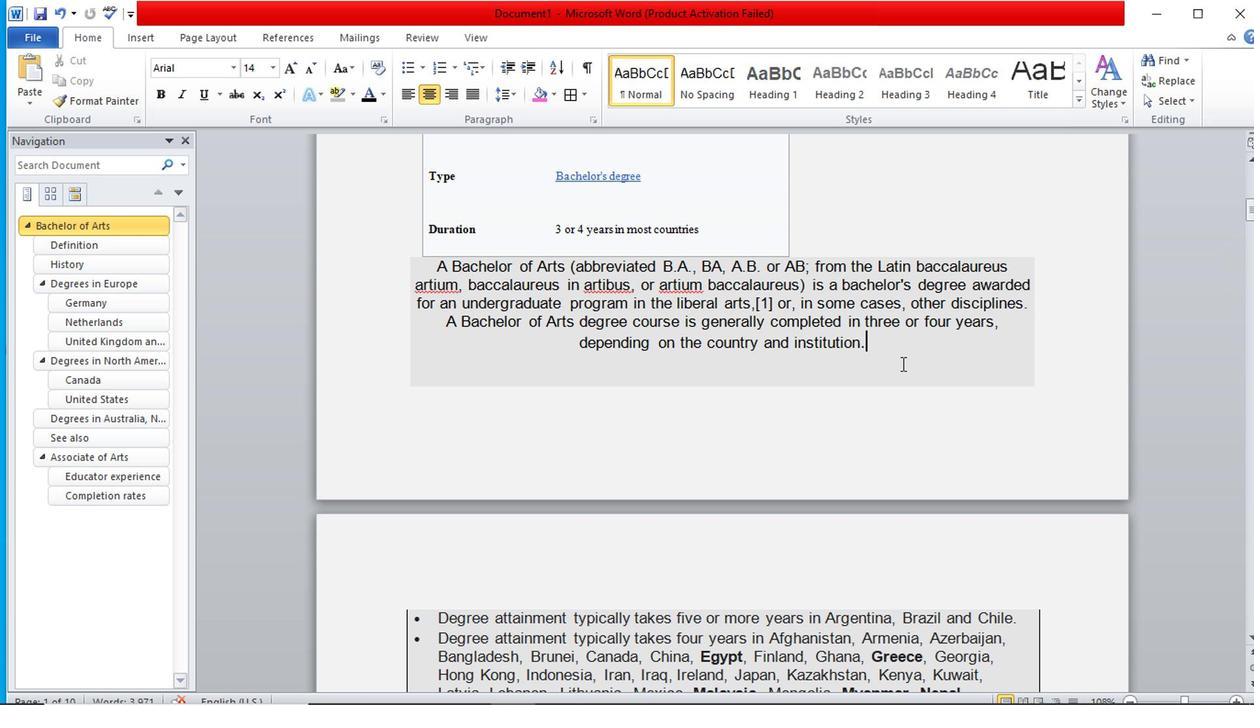 
Action: Mouse pressed left at (895, 354)
Screenshot: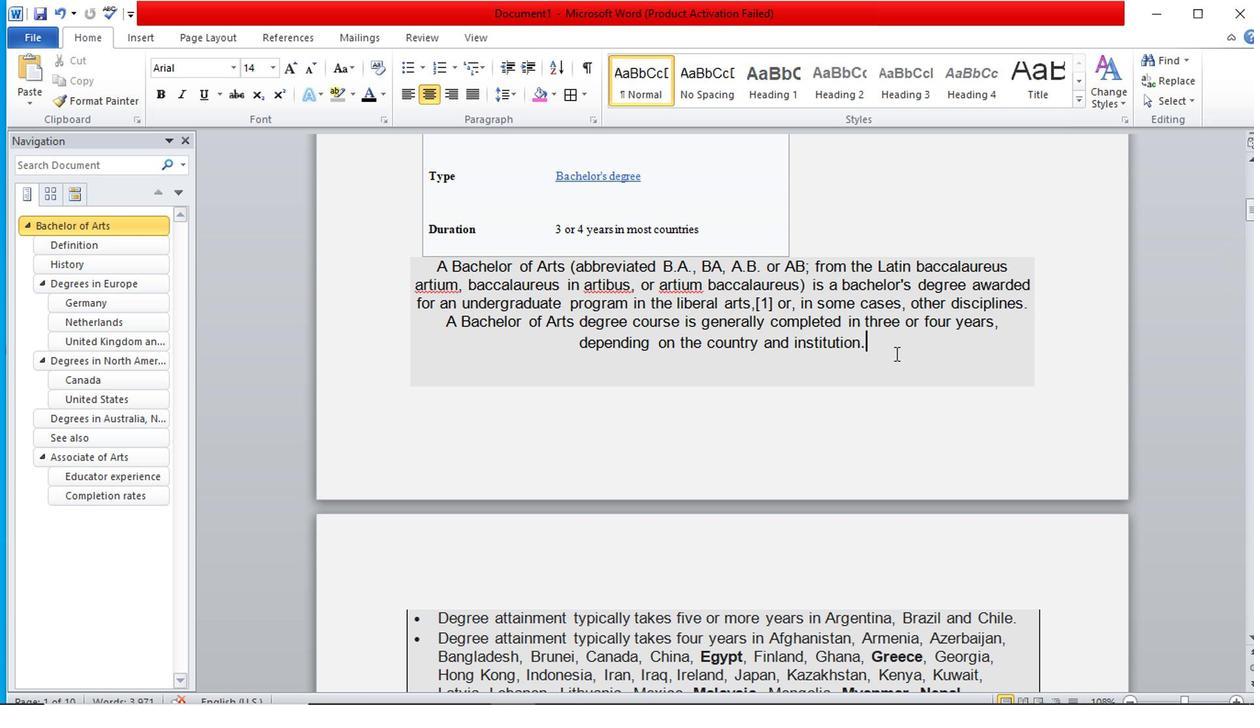 
Action: Mouse moved to (515, 74)
Screenshot: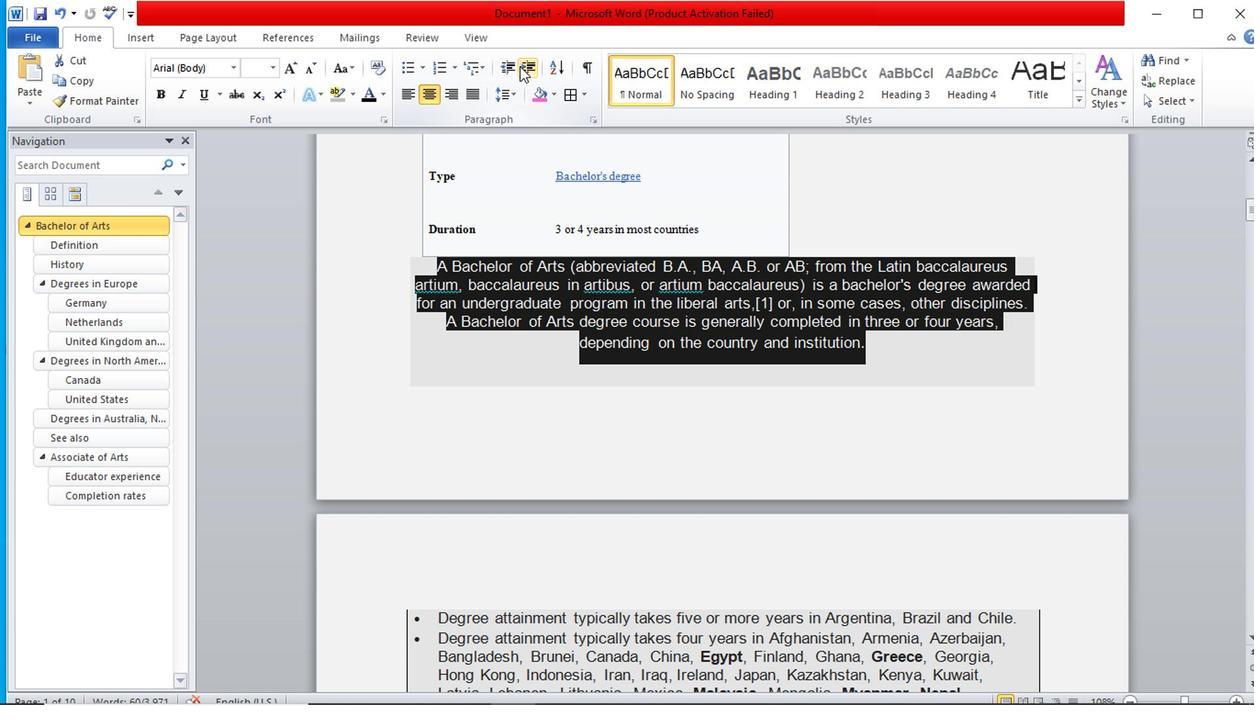 
Action: Mouse pressed left at (515, 74)
Screenshot: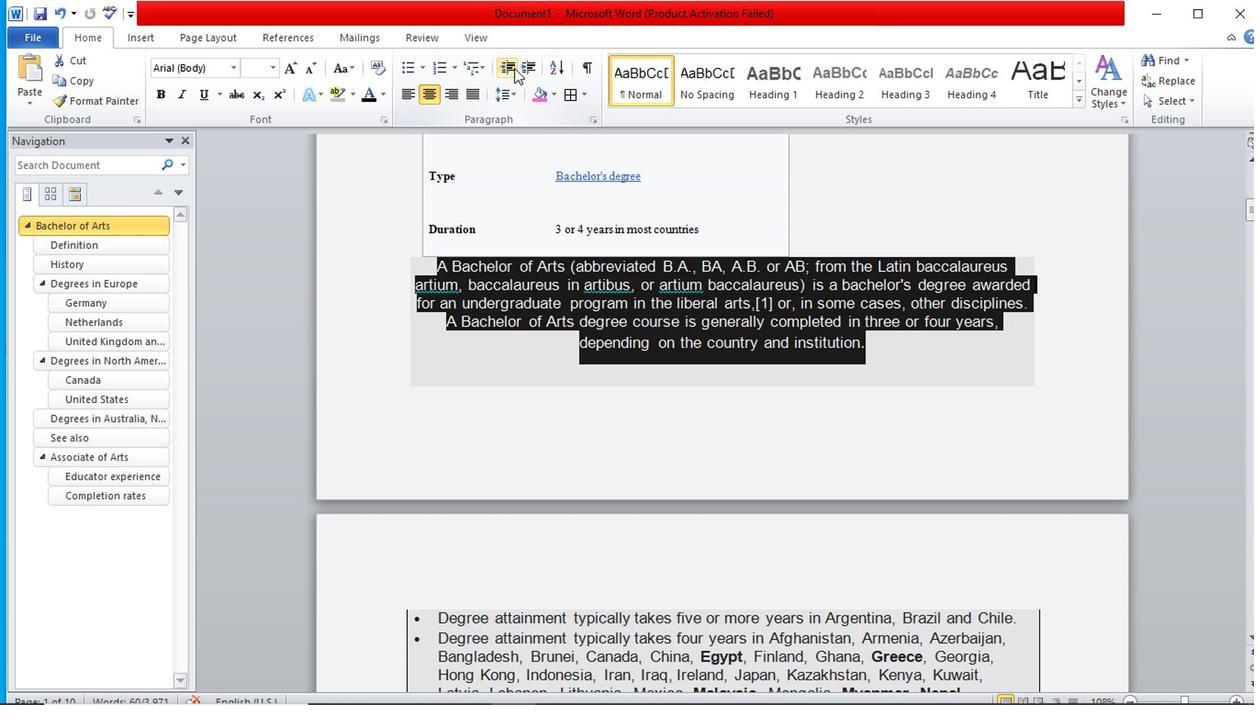 
Action: Mouse pressed left at (515, 74)
Screenshot: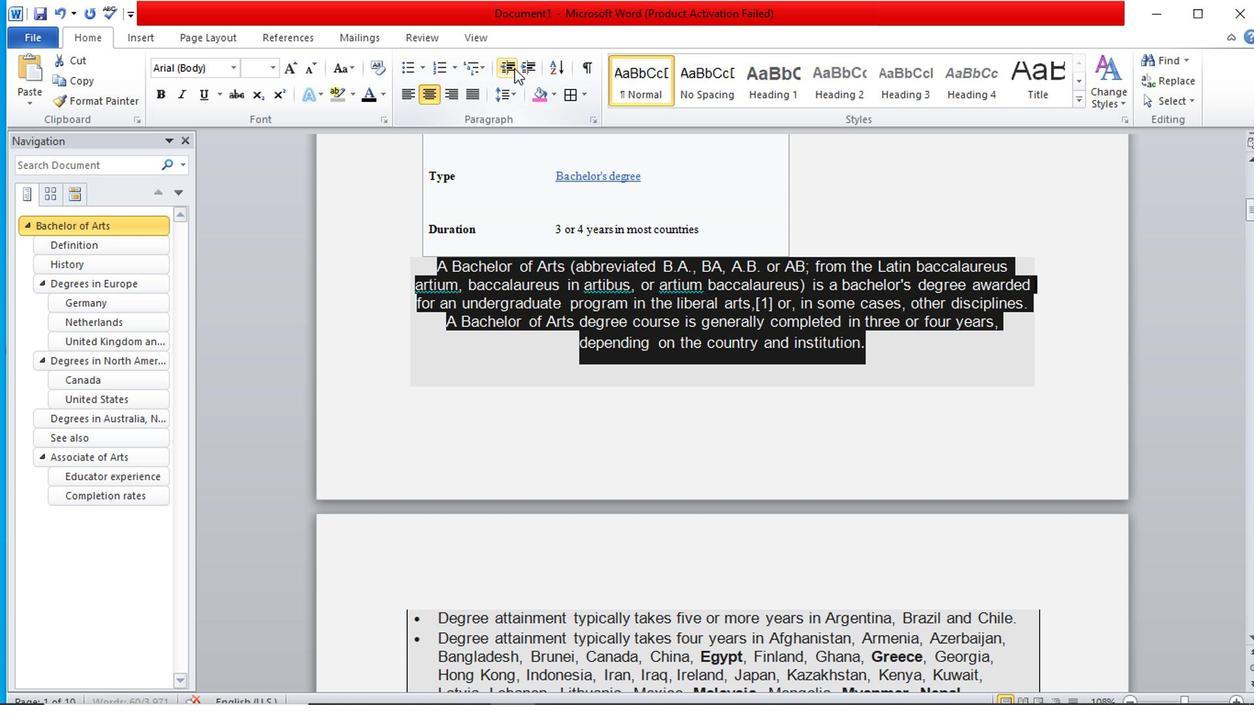 
Action: Mouse moved to (520, 74)
Screenshot: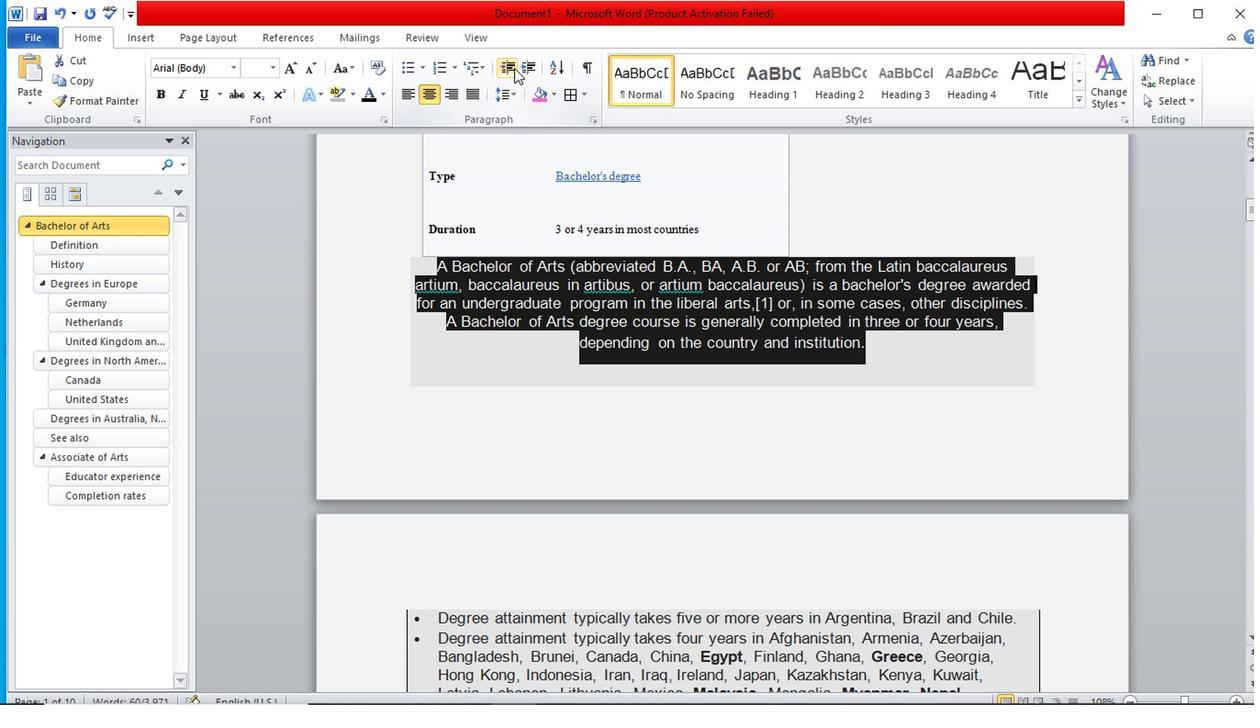 
Action: Mouse pressed left at (520, 74)
Screenshot: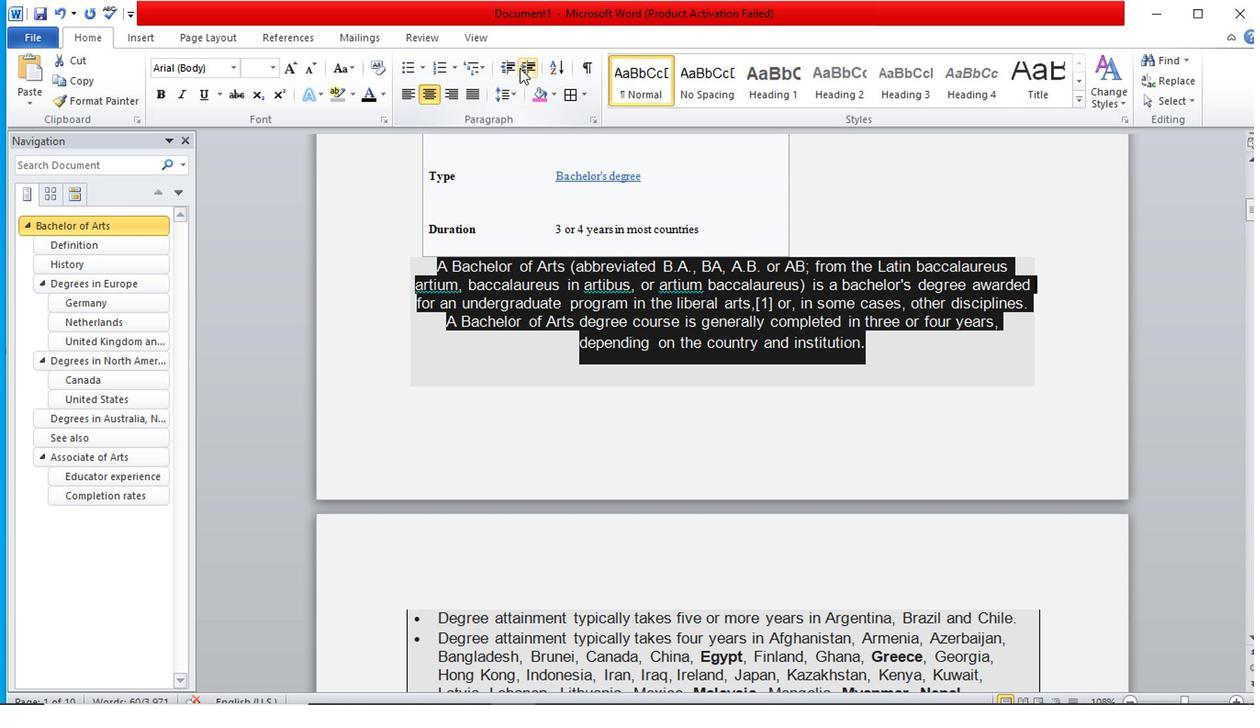 
Action: Mouse moved to (514, 77)
Screenshot: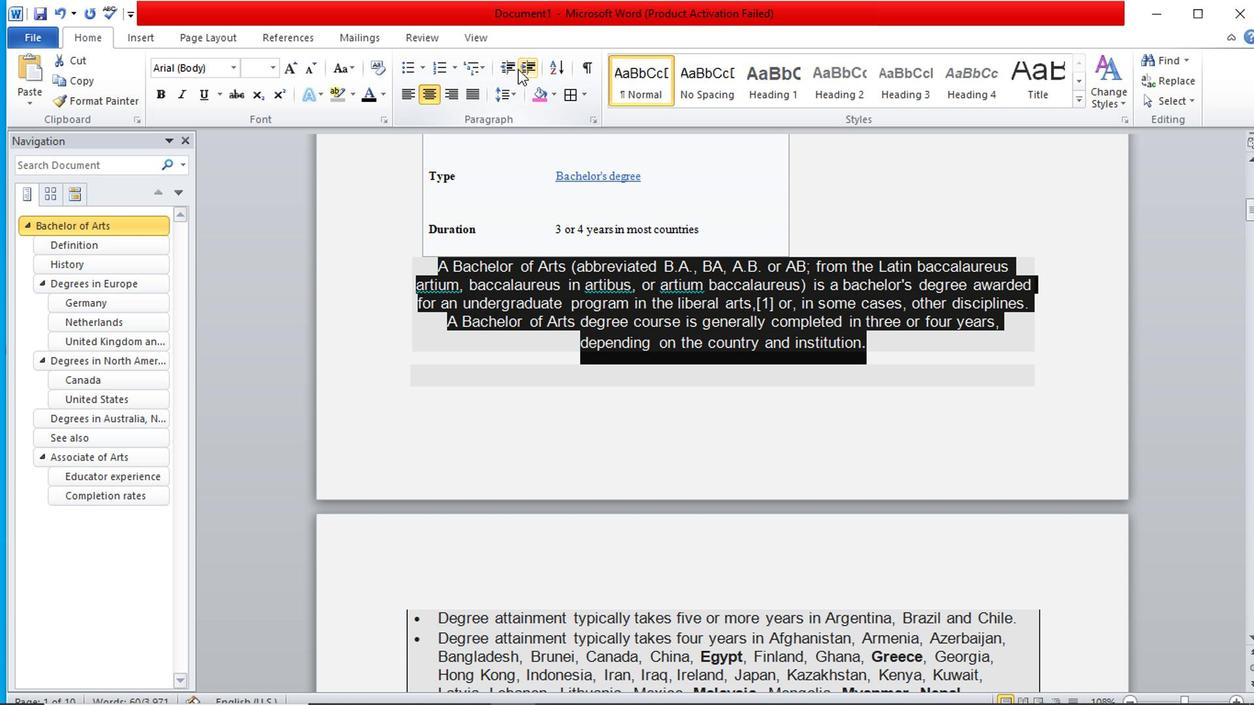 
Action: Mouse pressed left at (514, 77)
Screenshot: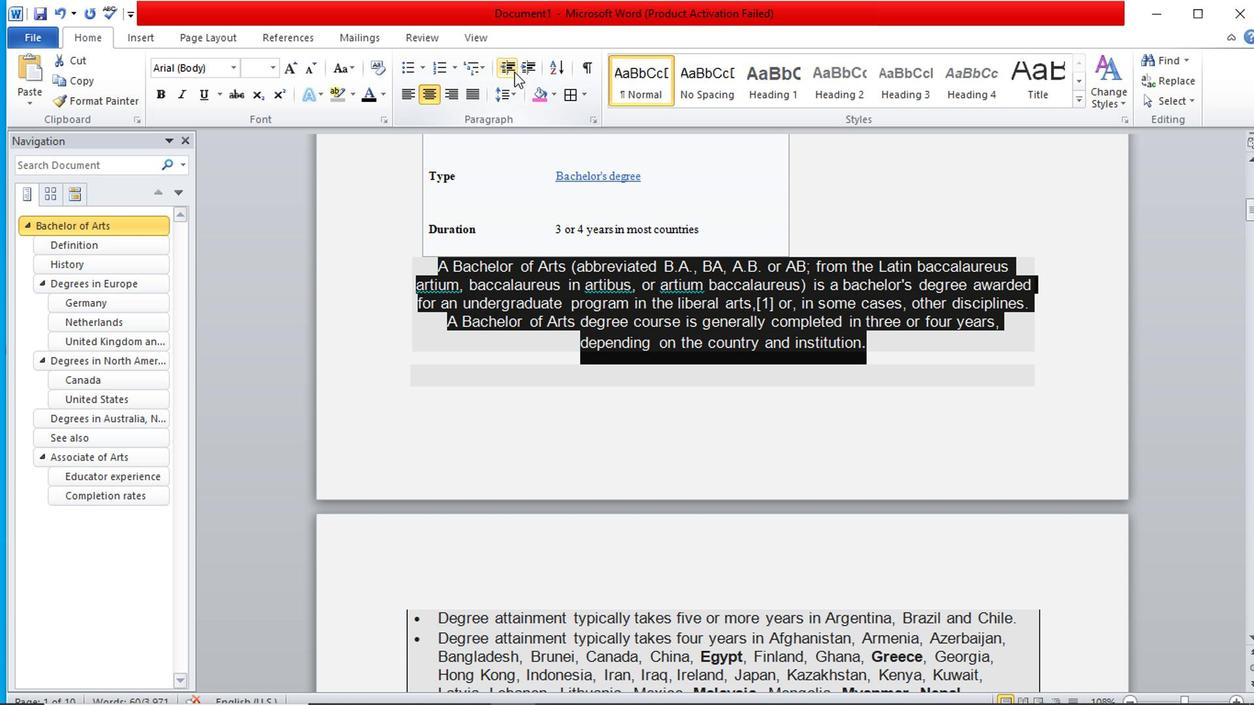 
Action: Mouse moved to (186, 102)
Screenshot: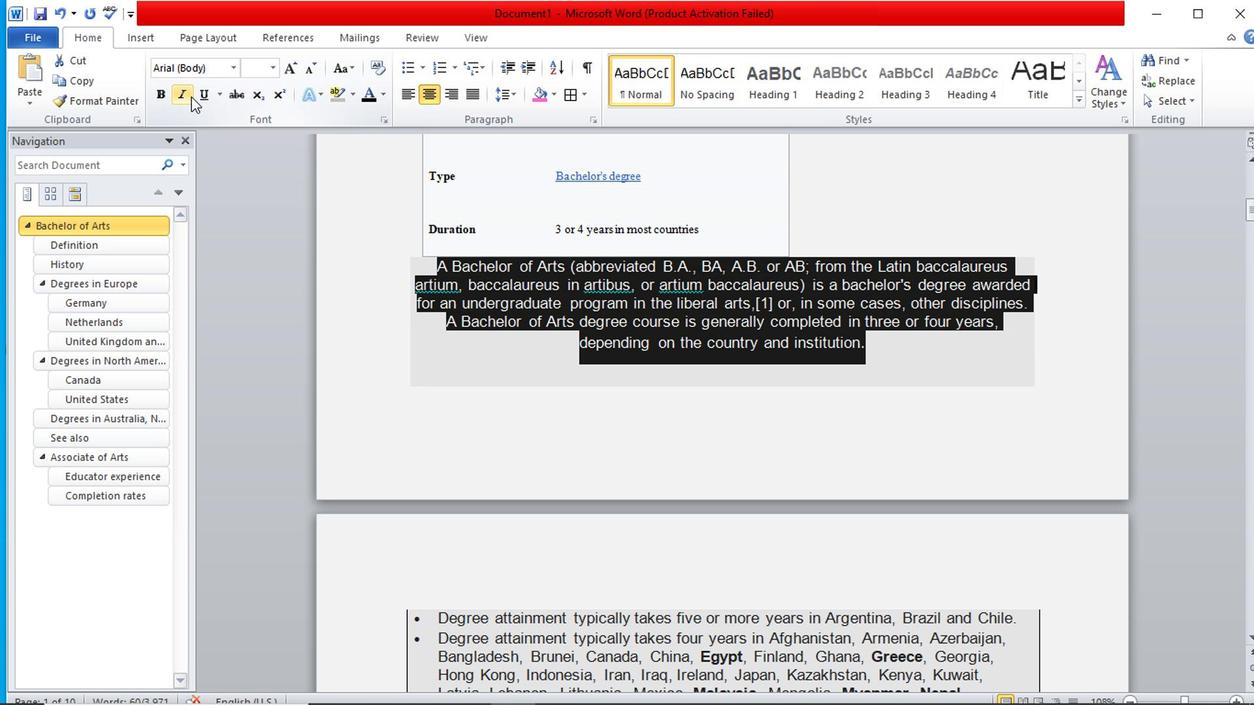 
Action: Mouse pressed left at (186, 102)
Screenshot: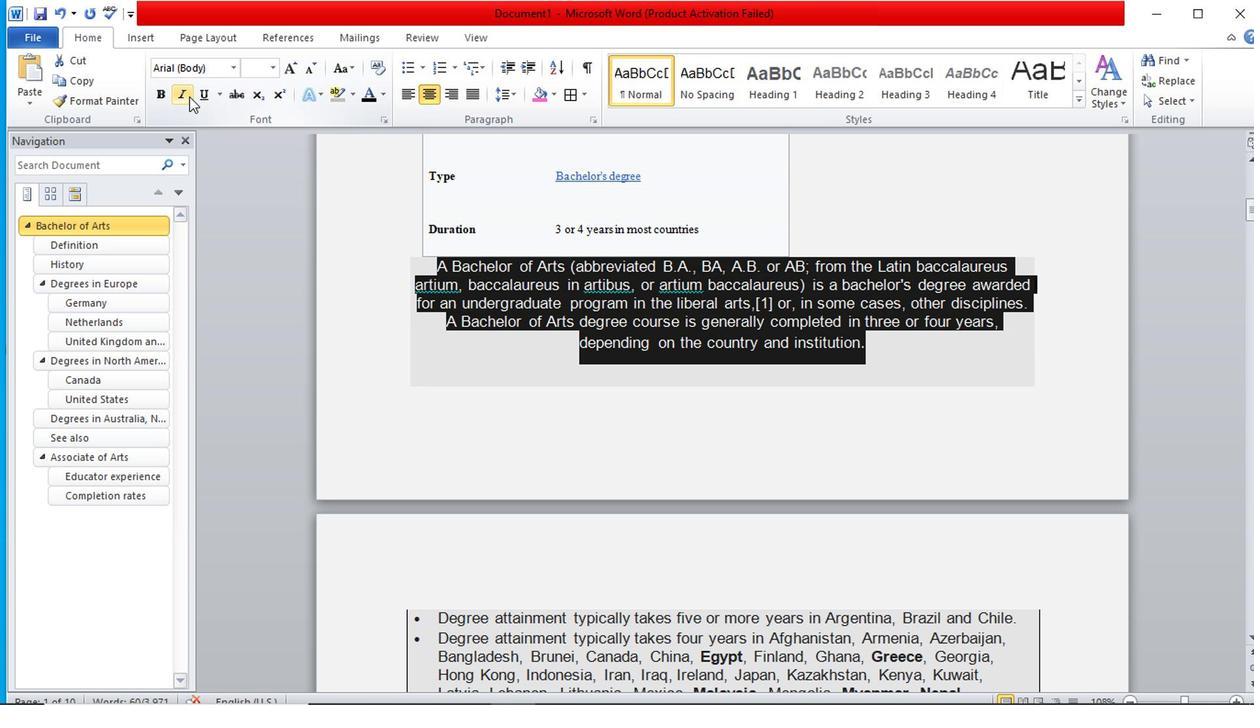 
Action: Mouse moved to (901, 401)
Screenshot: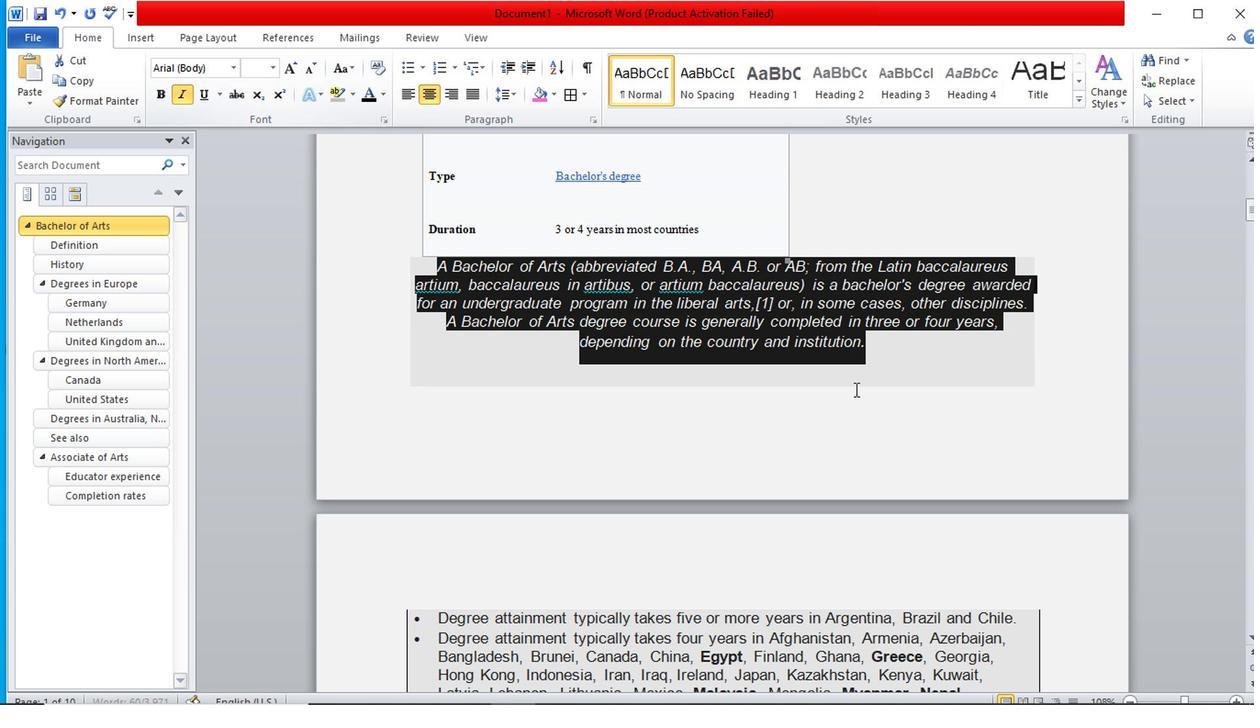 
Action: Mouse pressed left at (901, 401)
Screenshot: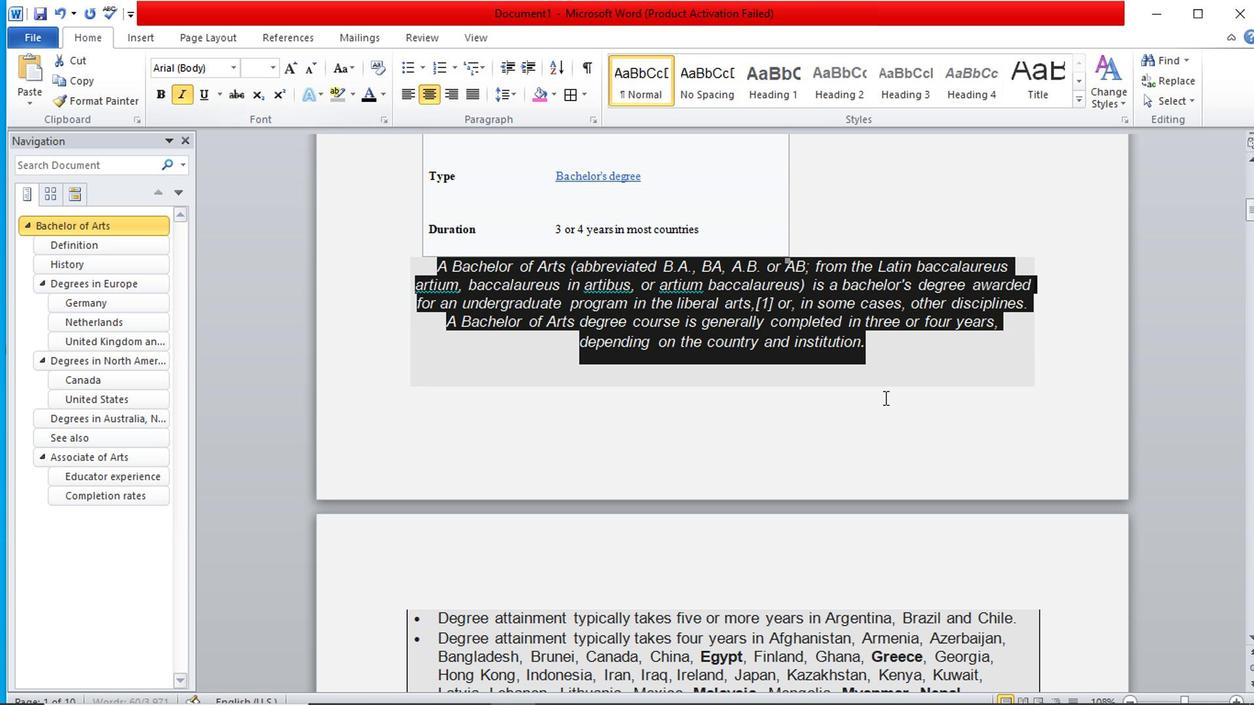 
Action: Mouse moved to (435, 267)
Screenshot: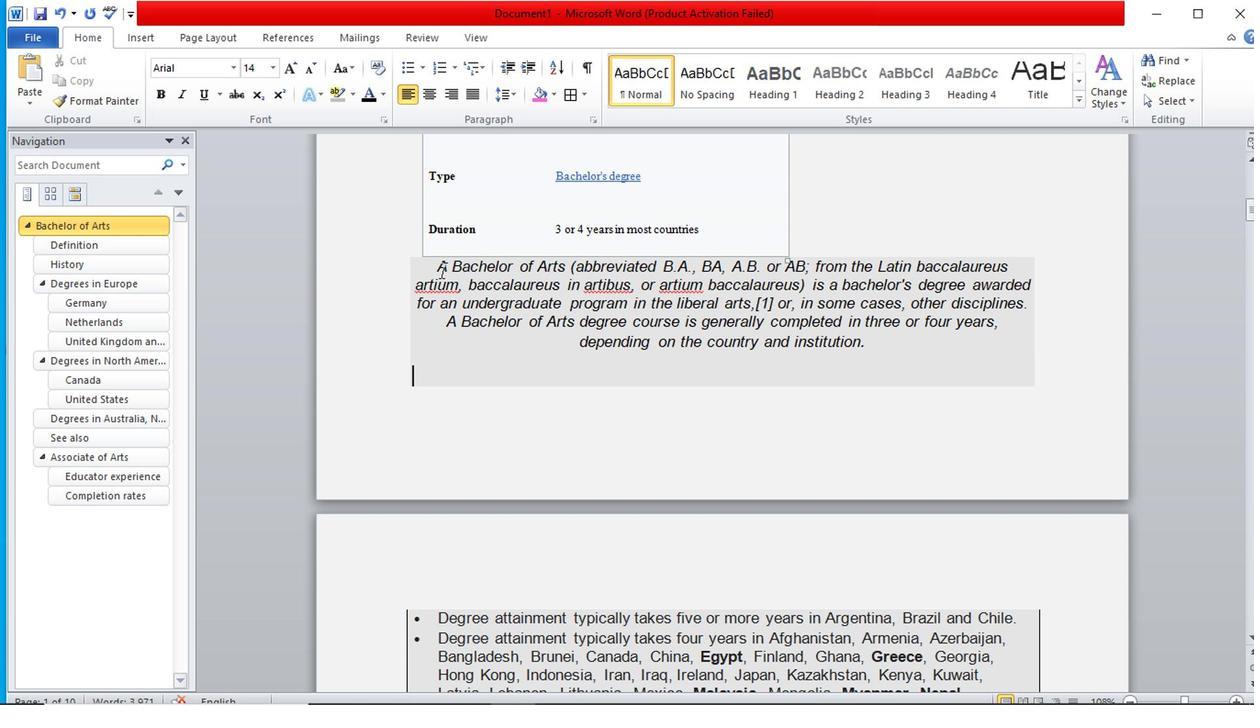 
Action: Mouse pressed left at (435, 267)
Screenshot: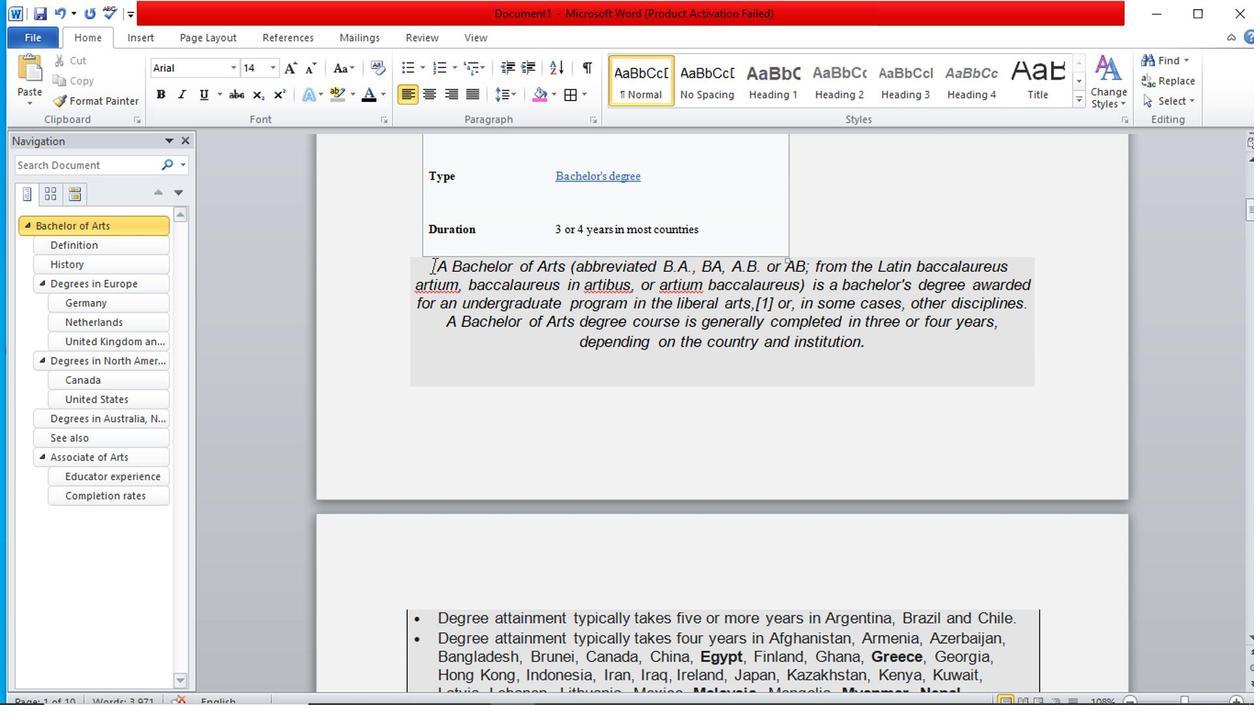 
Action: Mouse moved to (139, 43)
Screenshot: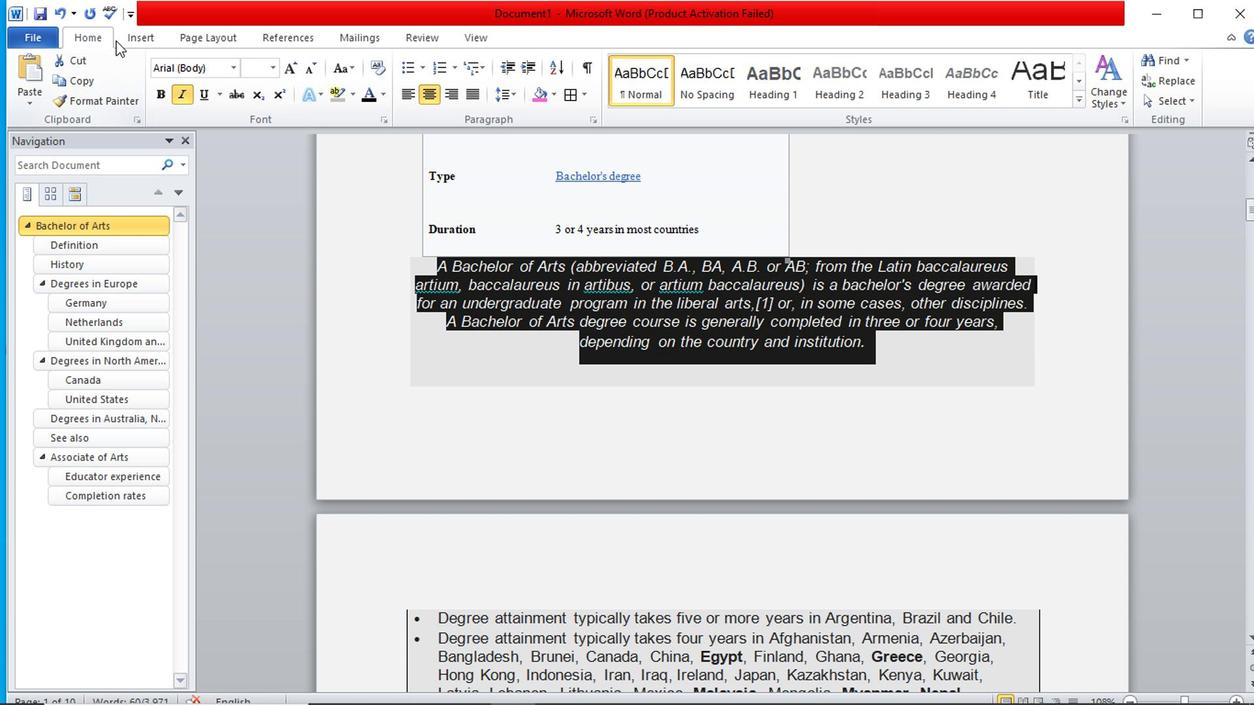 
Action: Mouse pressed left at (139, 43)
Screenshot: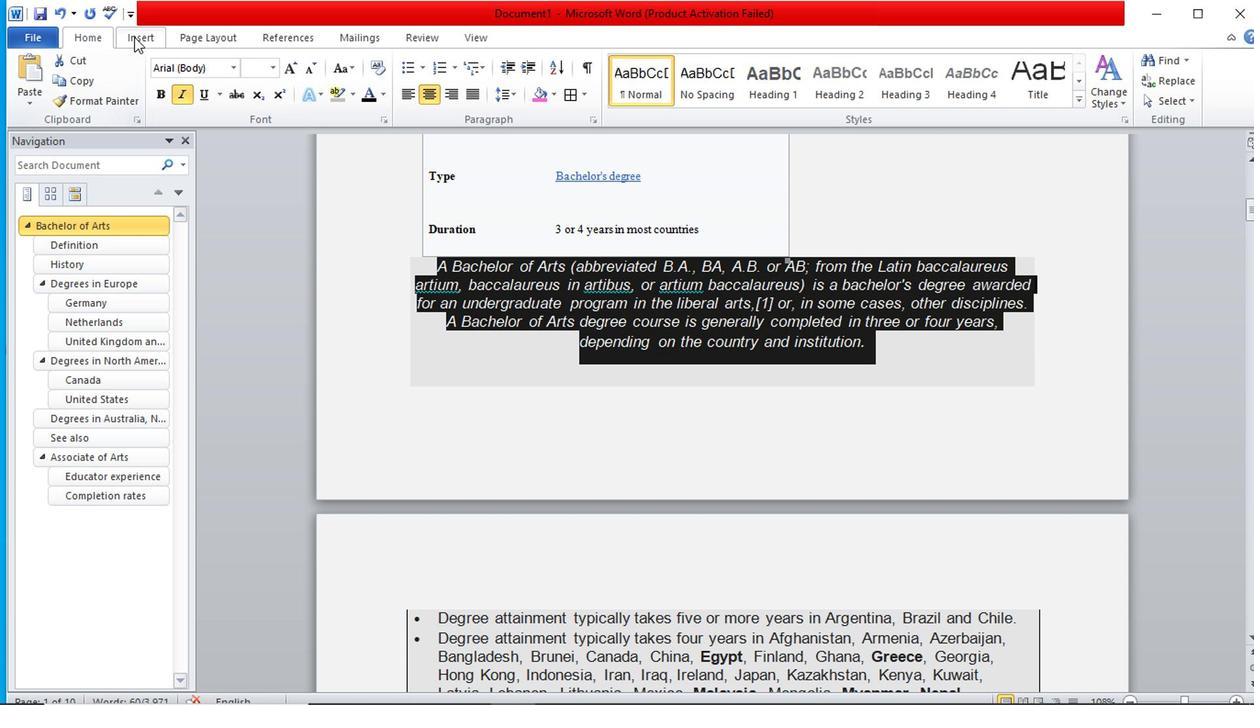 
Action: Mouse moved to (251, 86)
Screenshot: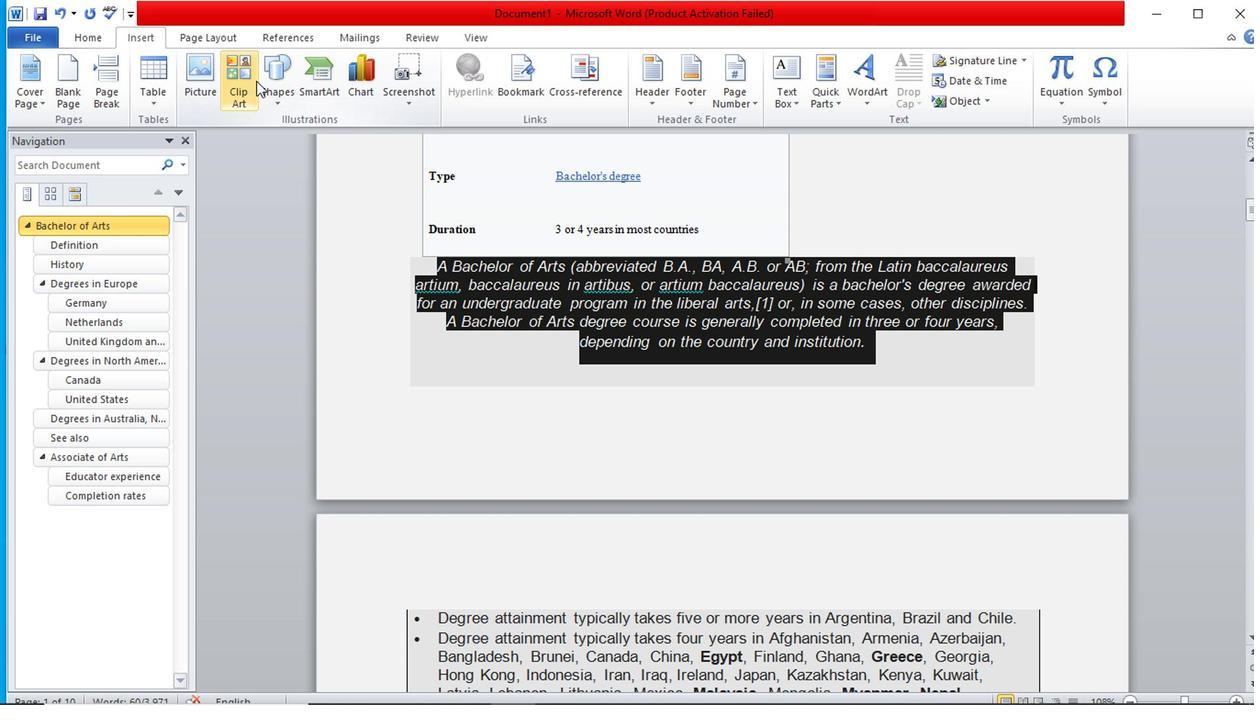 
Action: Mouse pressed left at (251, 86)
Screenshot: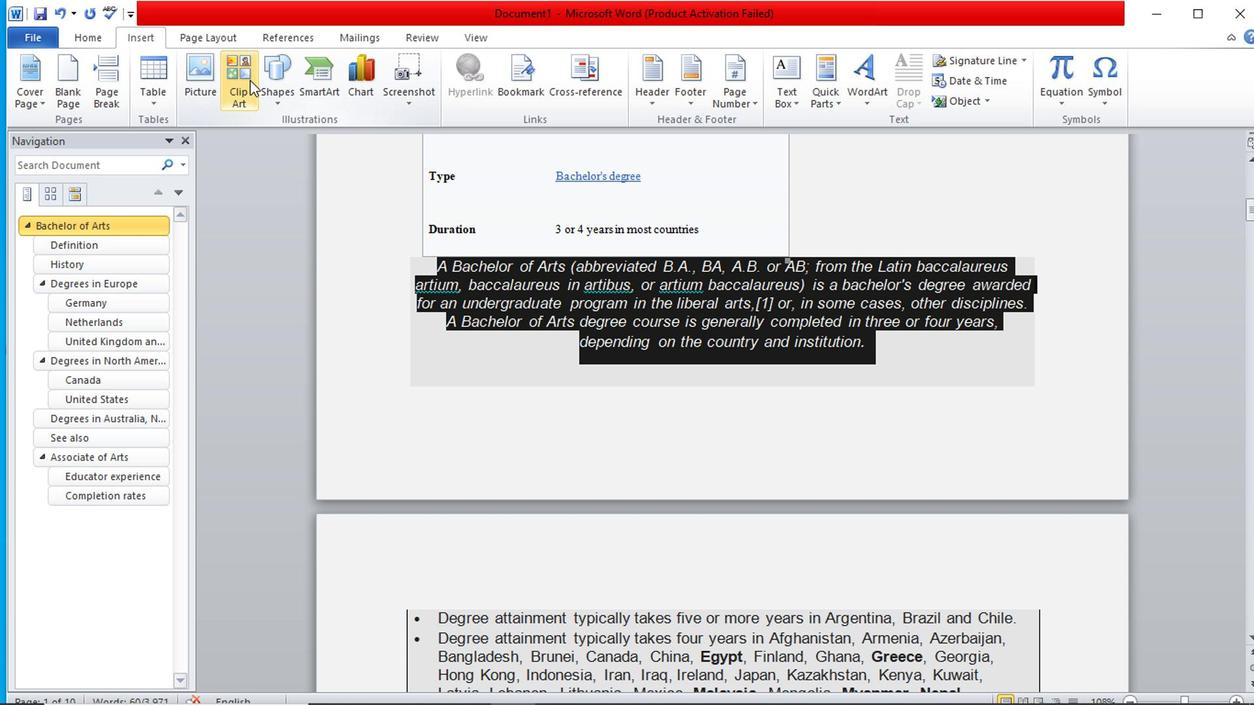 
Action: Mouse moved to (1256, 145)
Screenshot: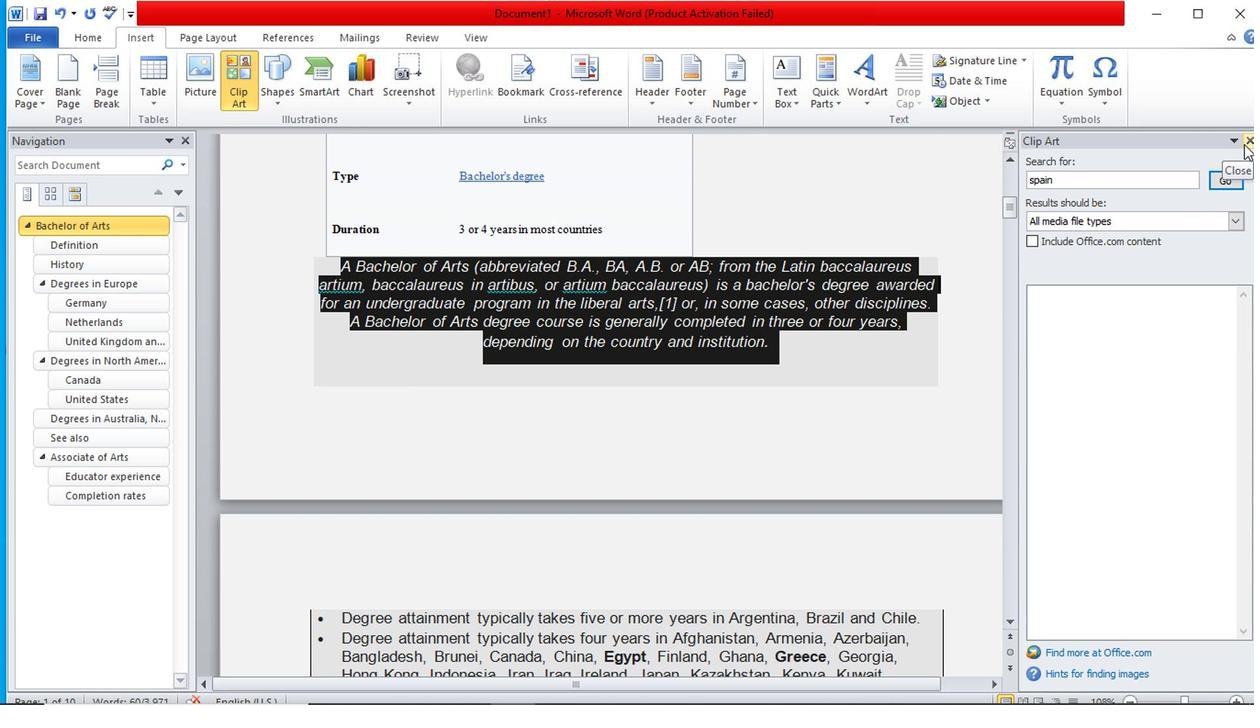 
Action: Mouse pressed left at (1254, 145)
Screenshot: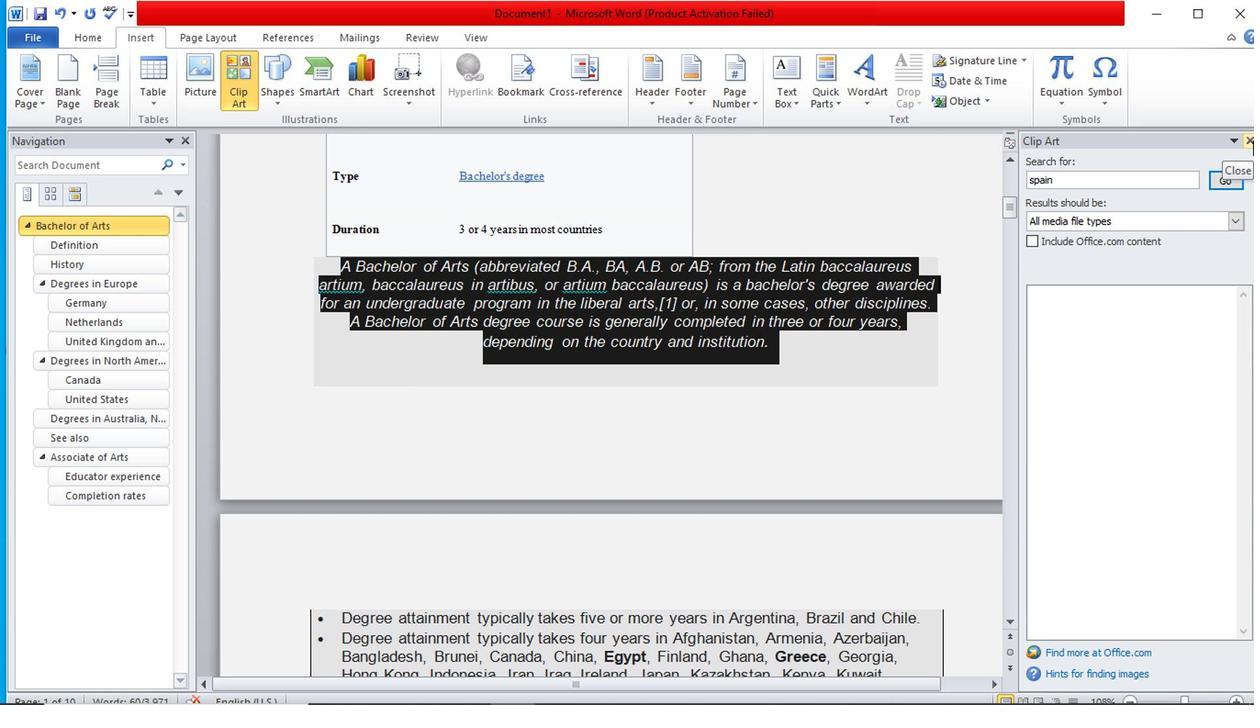 
Action: Mouse moved to (233, 81)
Screenshot: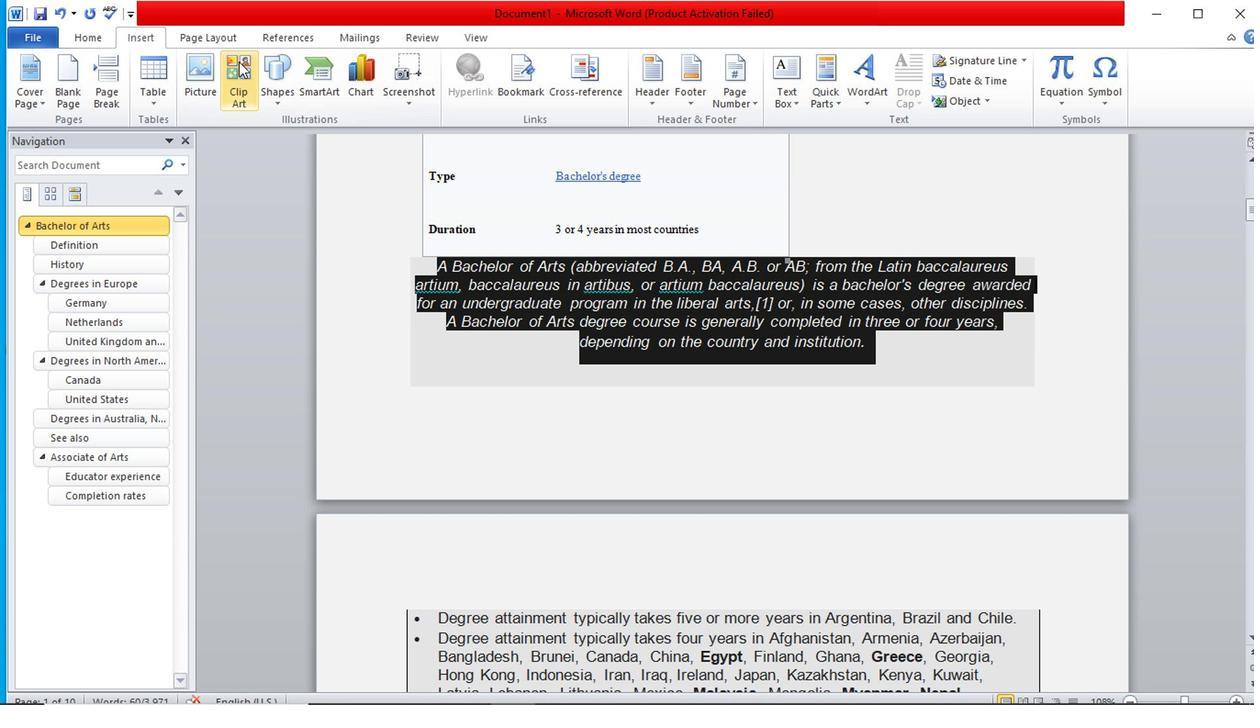 
Action: Mouse pressed left at (233, 81)
Screenshot: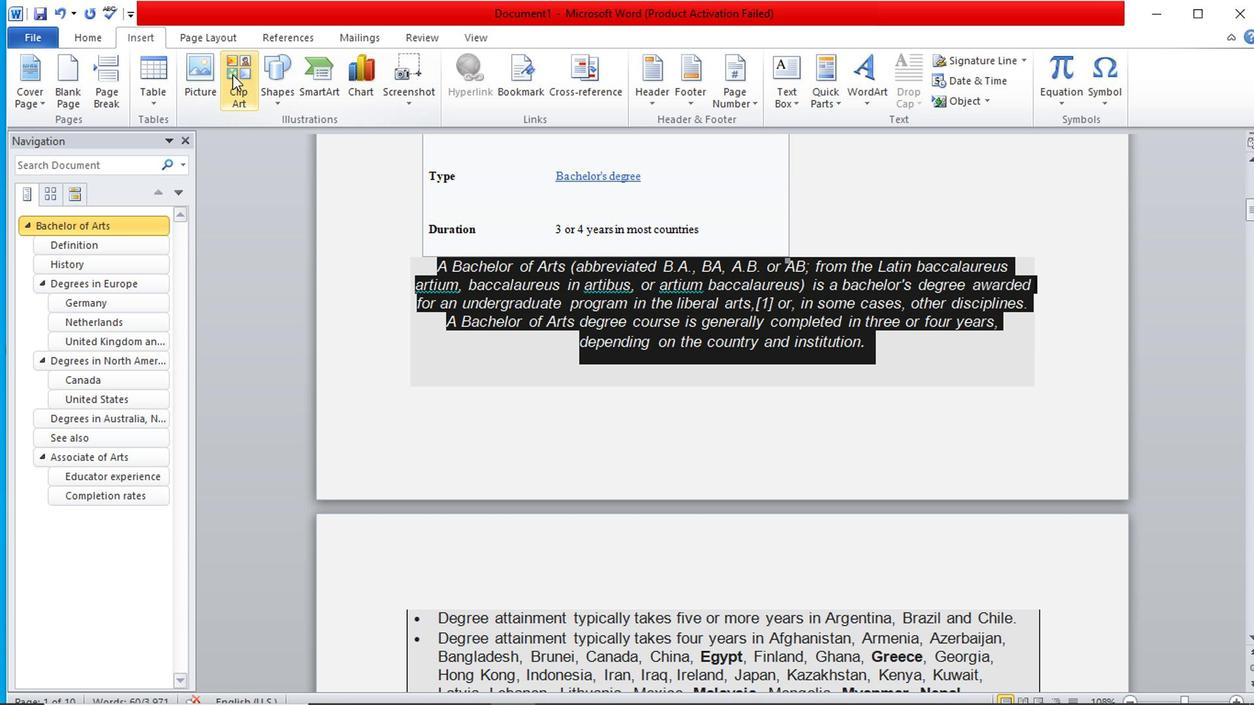 
Action: Mouse moved to (1254, 147)
Screenshot: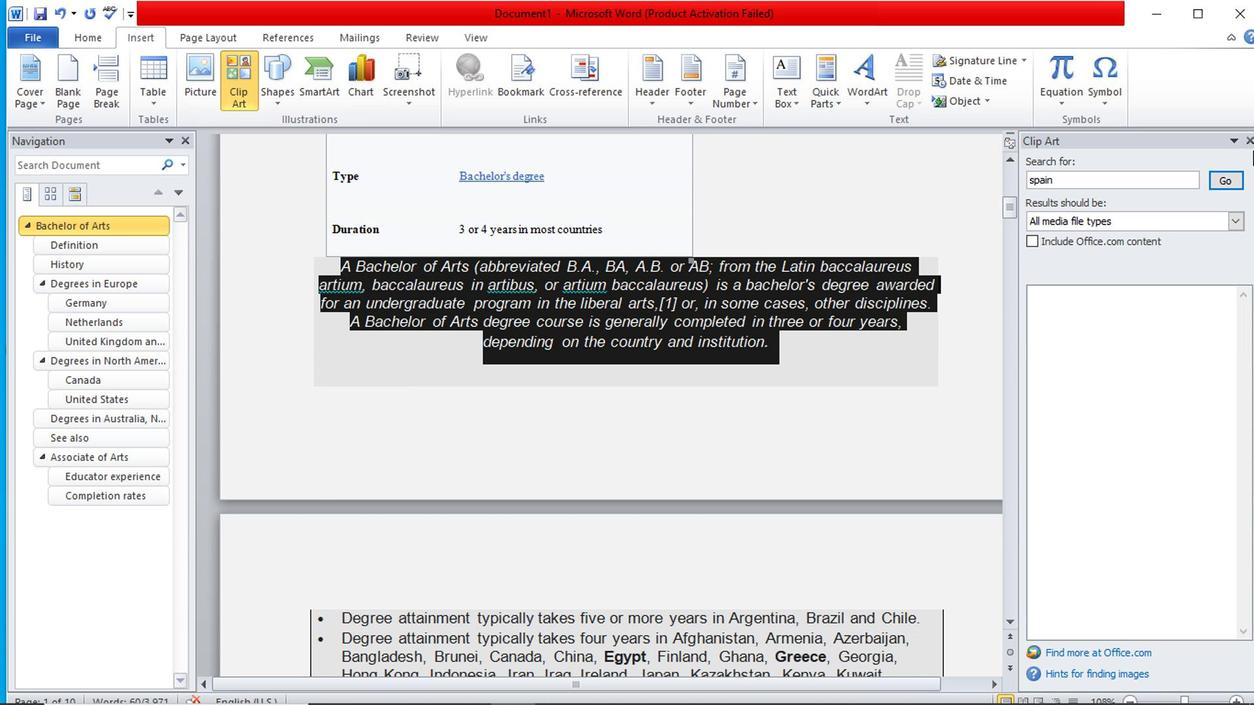 
Action: Mouse pressed left at (1254, 147)
Screenshot: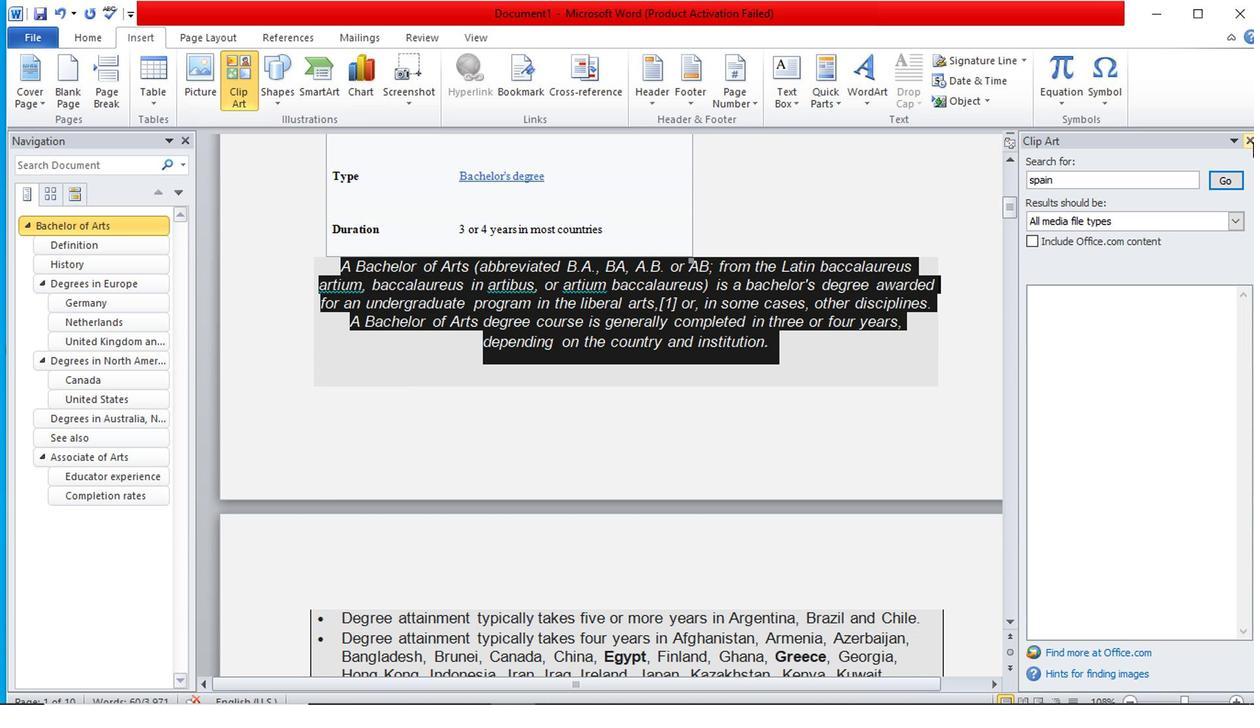 
Action: Mouse moved to (290, 98)
Screenshot: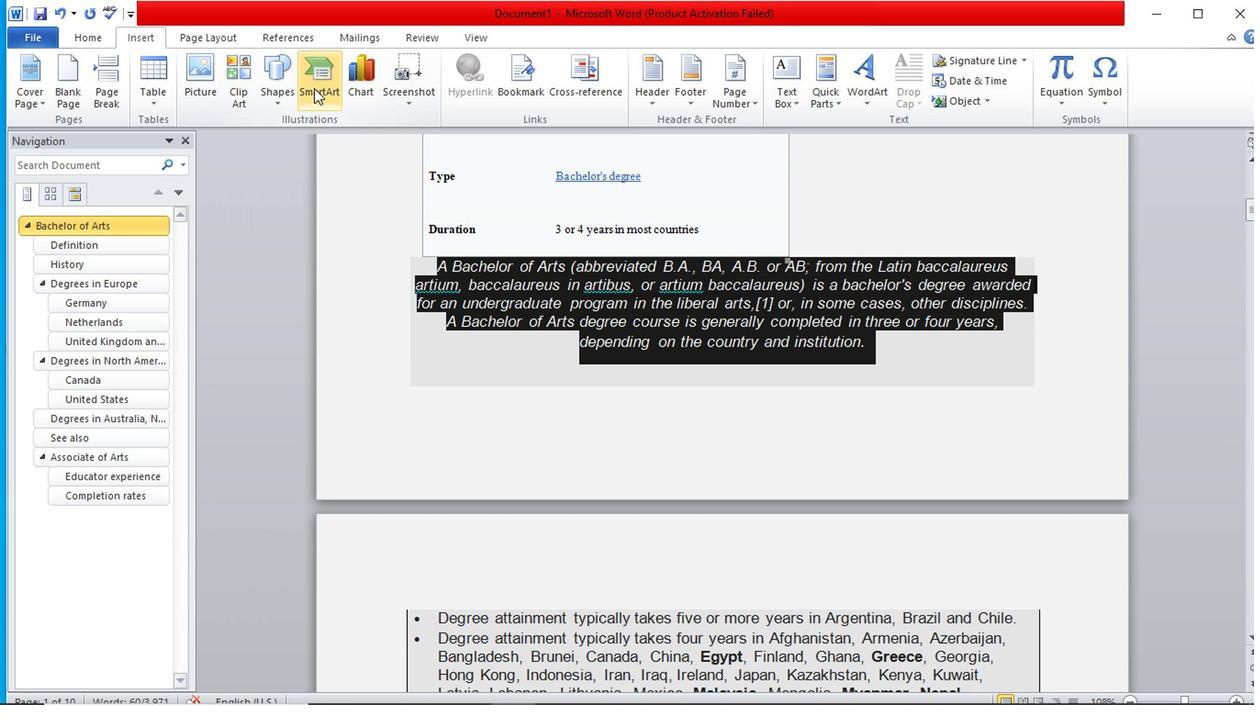 
Action: Mouse pressed left at (290, 98)
Screenshot: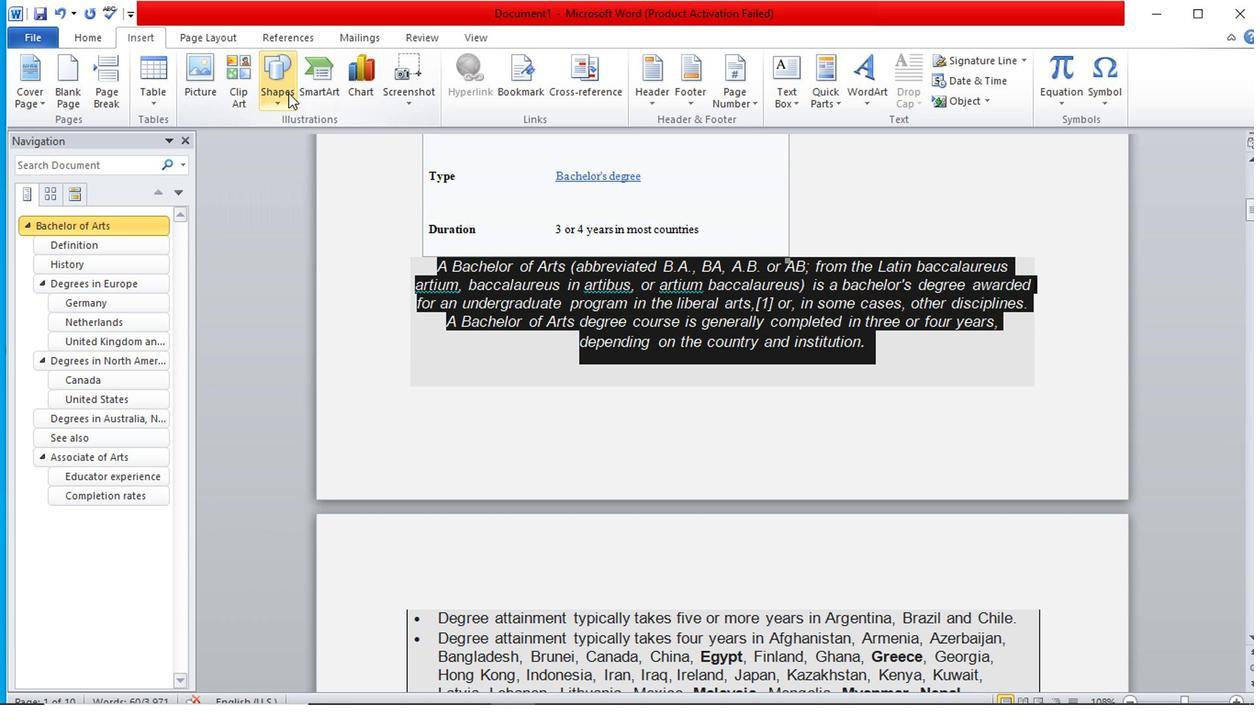
Action: Mouse moved to (322, 142)
Screenshot: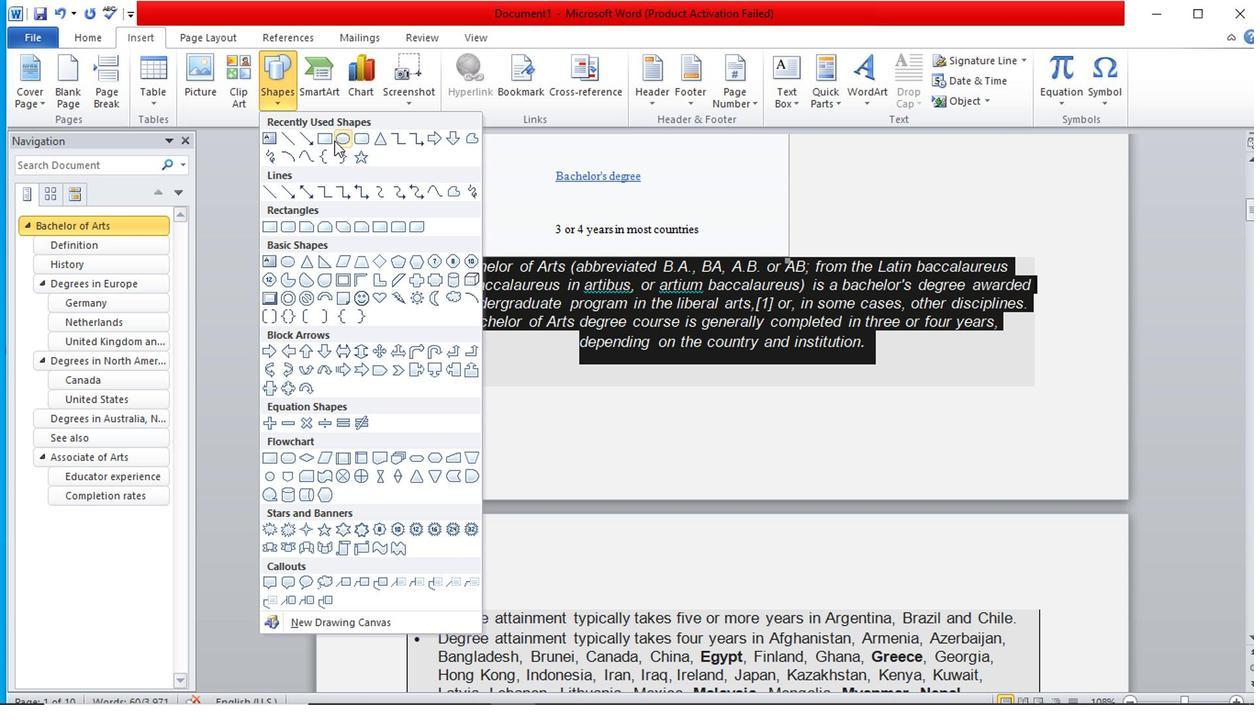 
Action: Mouse pressed left at (322, 142)
Screenshot: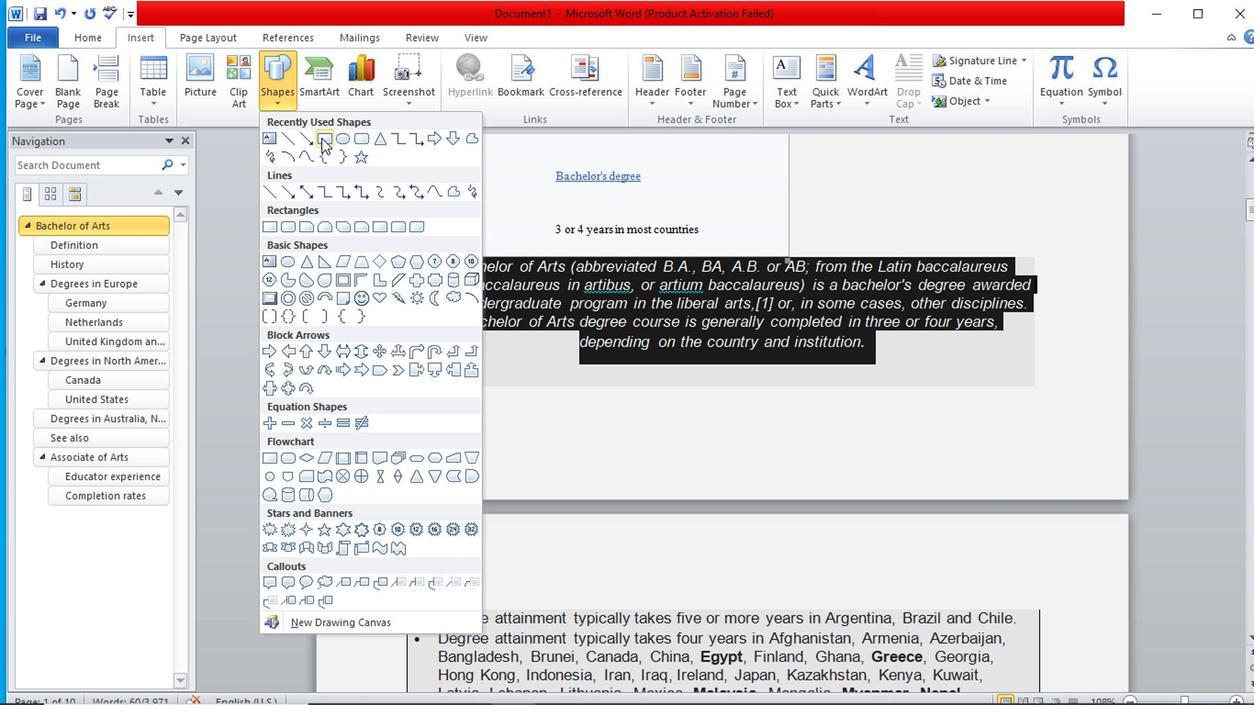 
Action: Mouse moved to (805, 390)
Screenshot: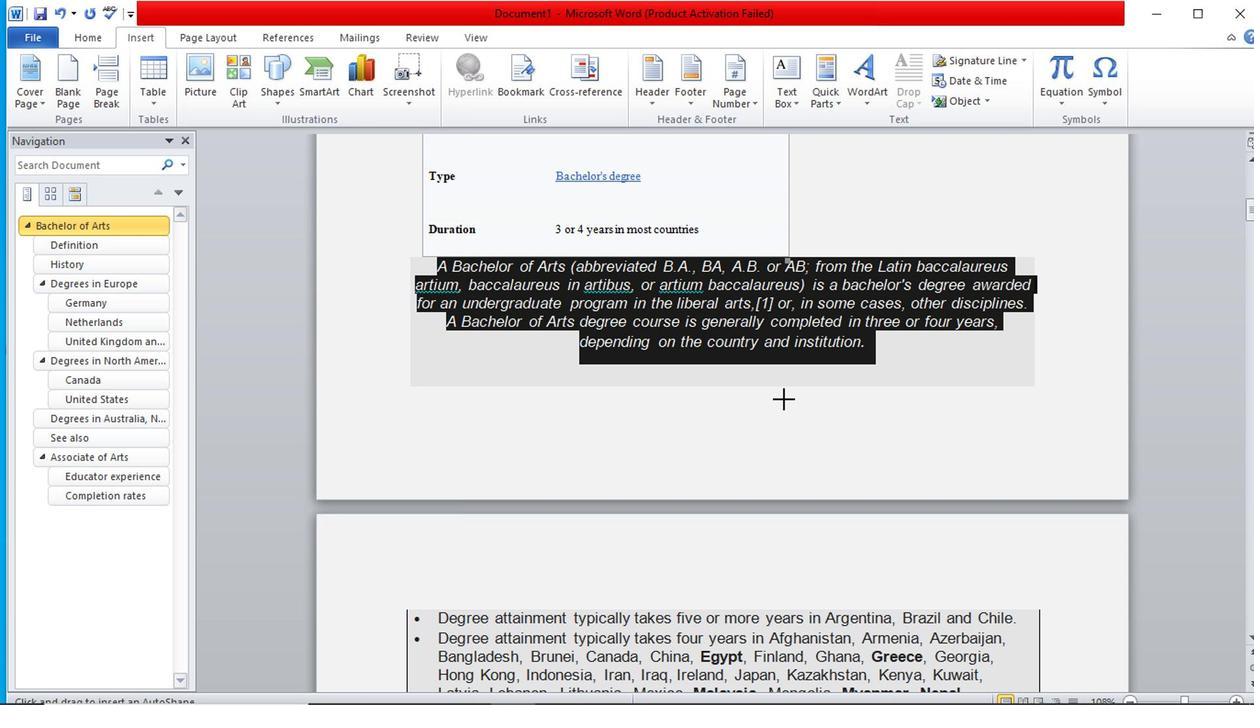 
Action: Mouse scrolled (805, 390) with delta (0, 0)
Screenshot: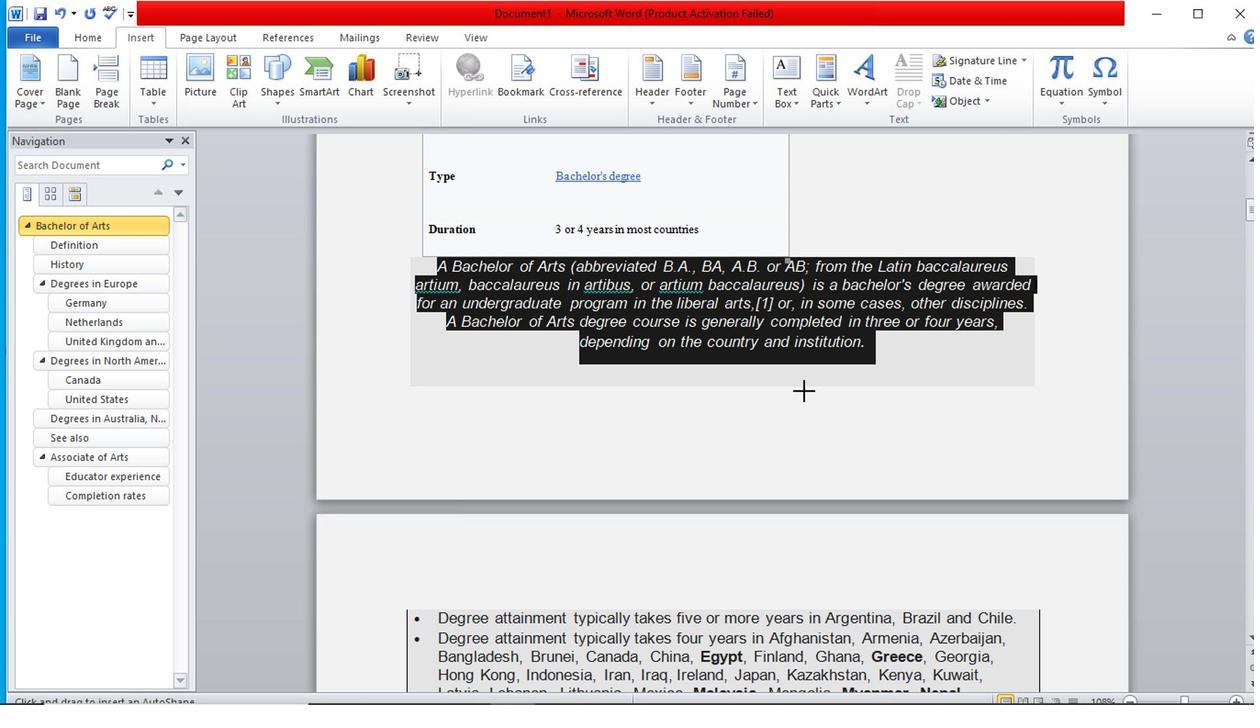 
Action: Mouse scrolled (805, 390) with delta (0, 0)
Screenshot: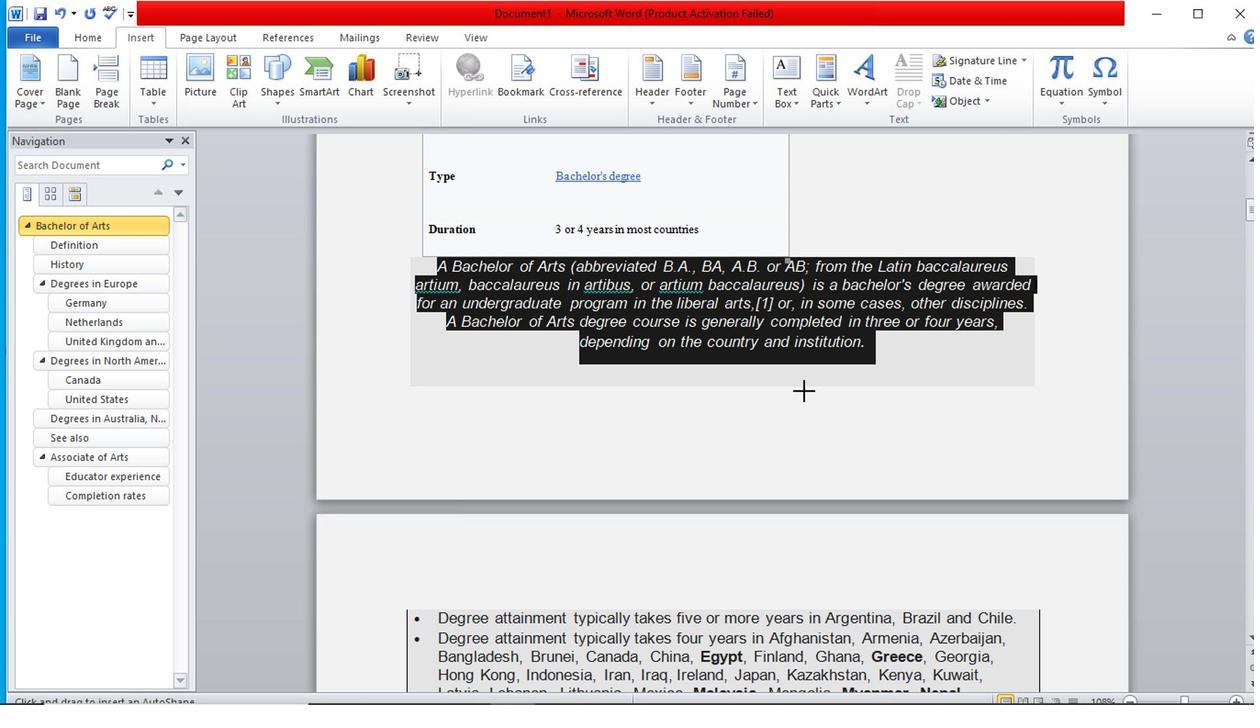 
Action: Mouse scrolled (805, 390) with delta (0, 0)
Screenshot: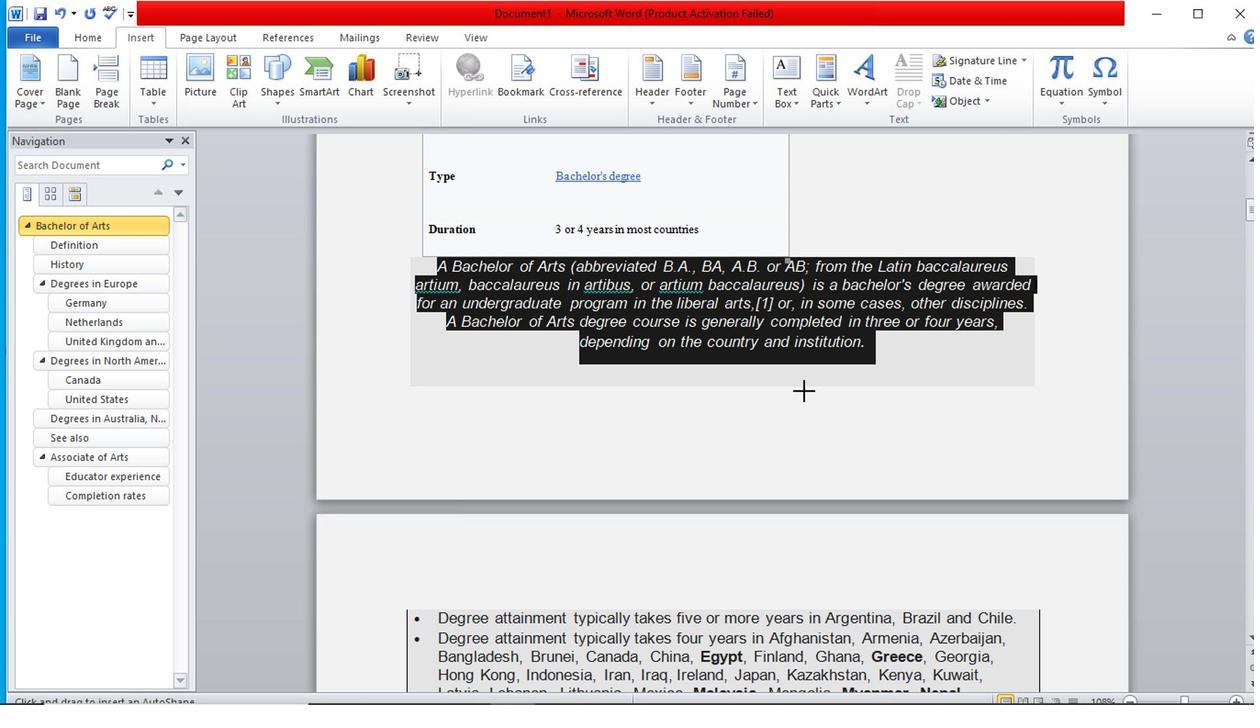 
Action: Mouse scrolled (805, 391) with delta (0, 0)
Screenshot: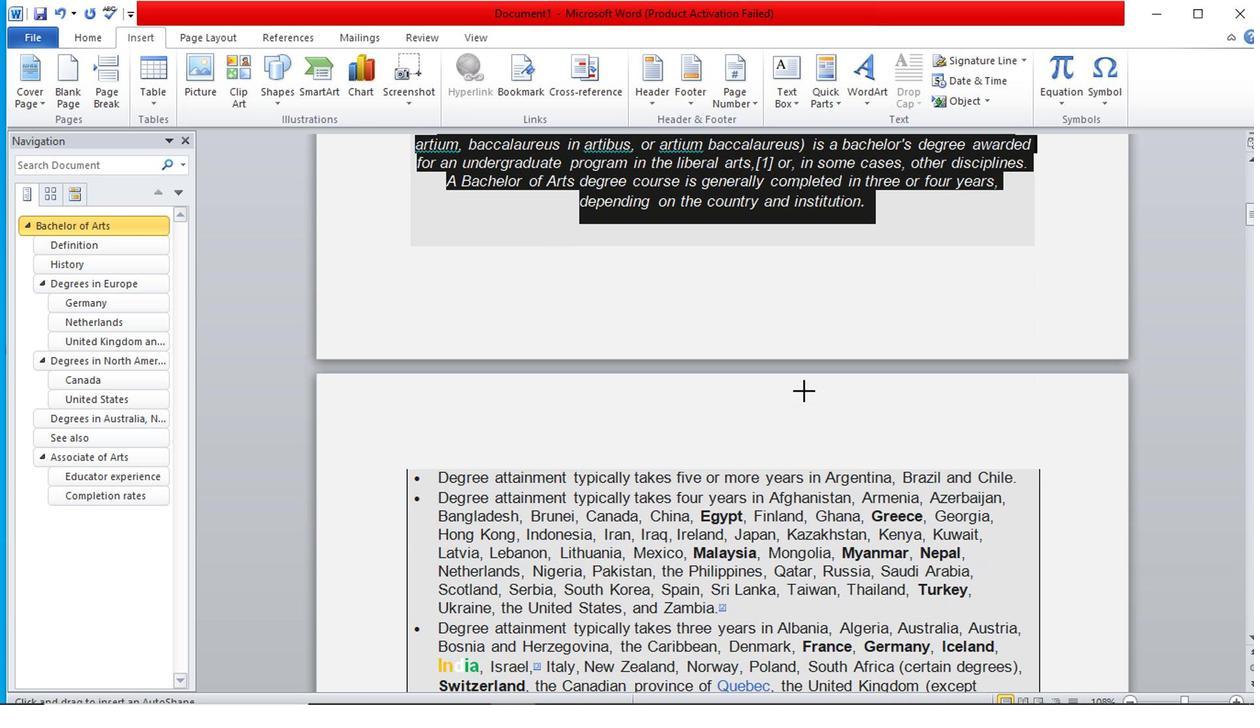 
Action: Mouse scrolled (805, 391) with delta (0, 0)
Screenshot: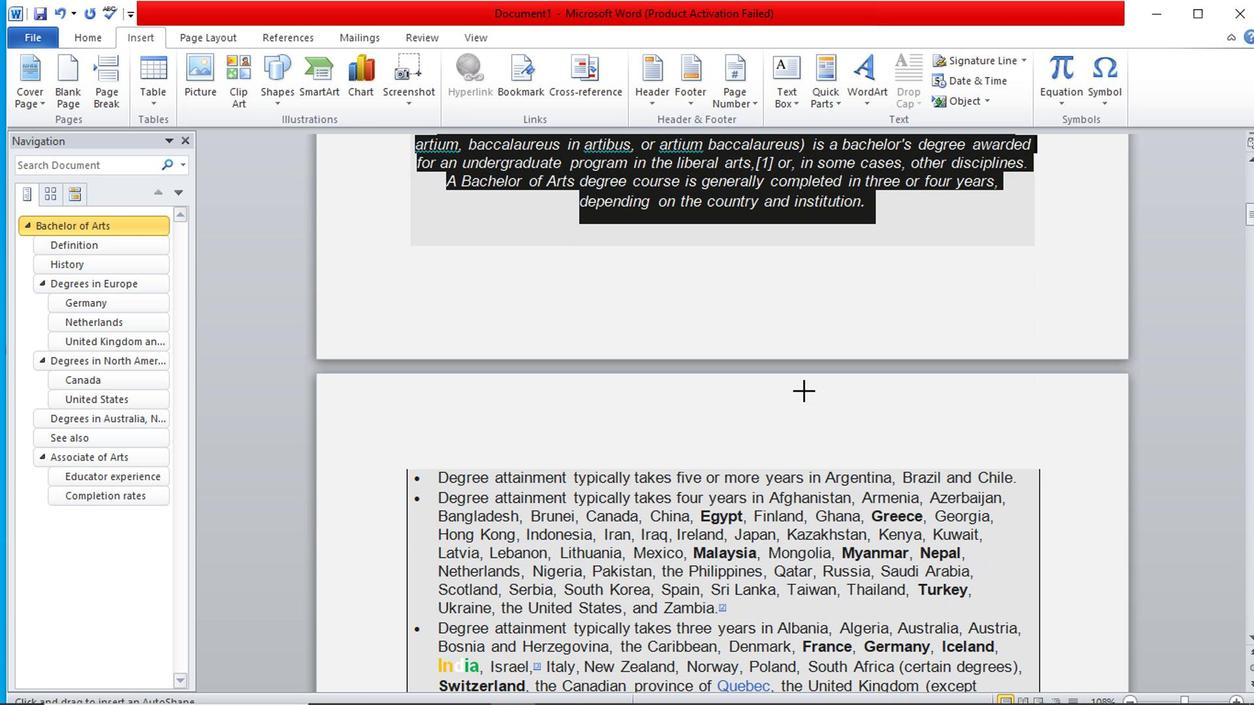 
Action: Mouse scrolled (805, 391) with delta (0, 0)
Screenshot: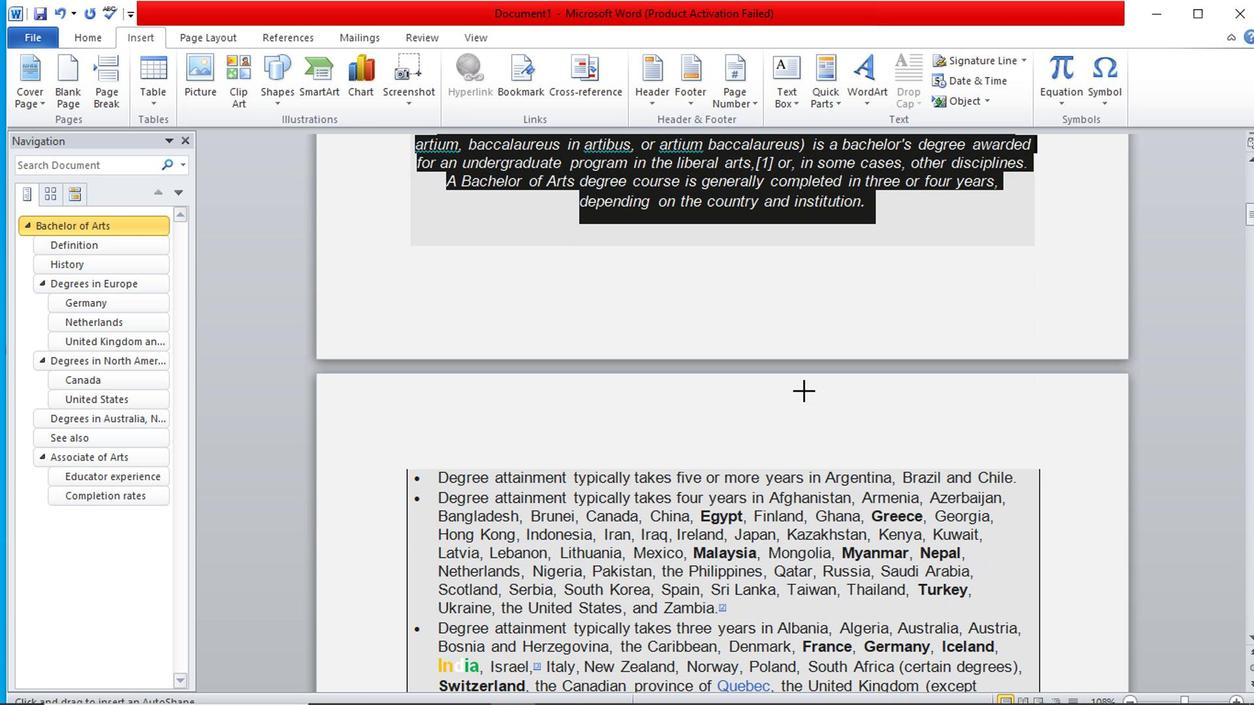 
Action: Mouse scrolled (805, 391) with delta (0, 0)
Screenshot: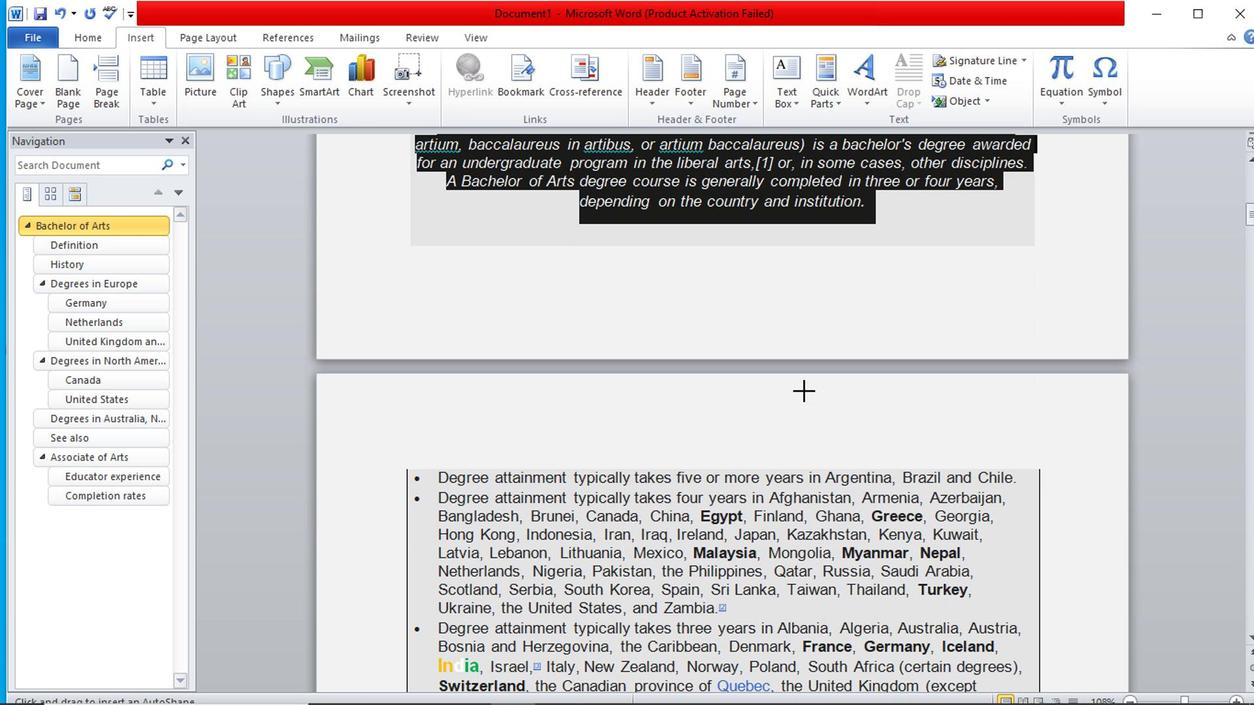 
Action: Mouse moved to (818, 364)
Screenshot: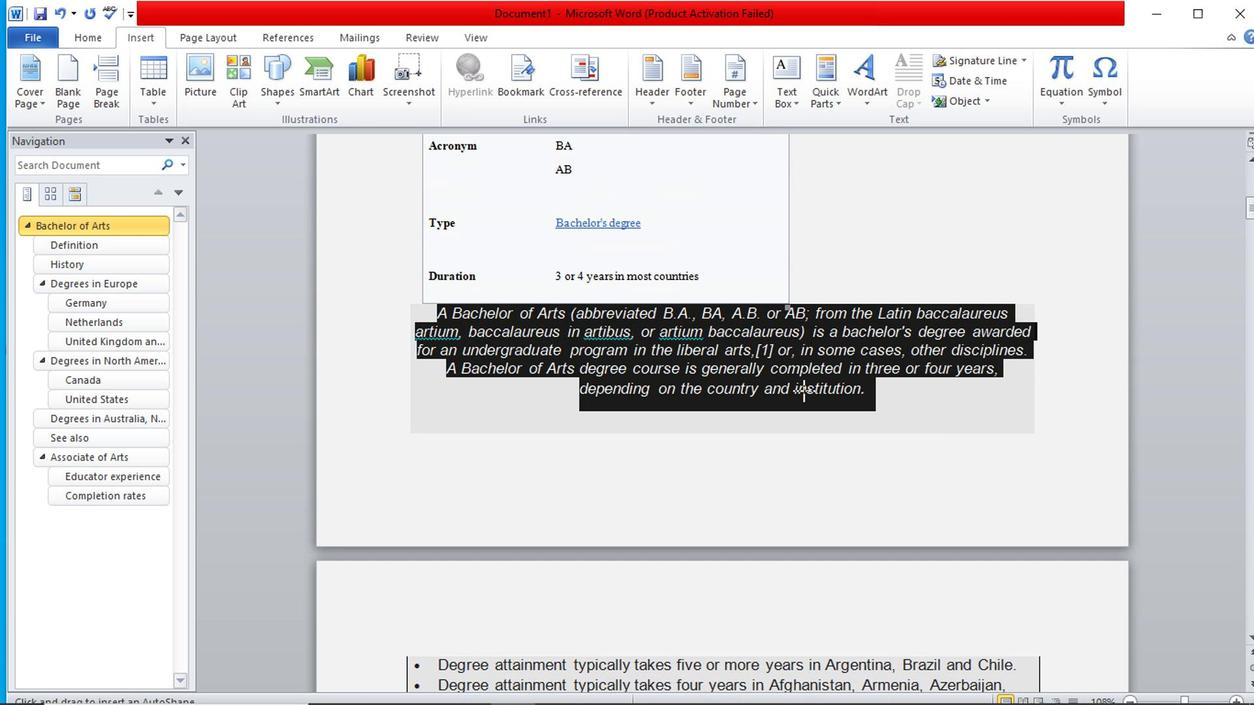 
Action: Mouse scrolled (818, 364) with delta (0, 0)
Screenshot: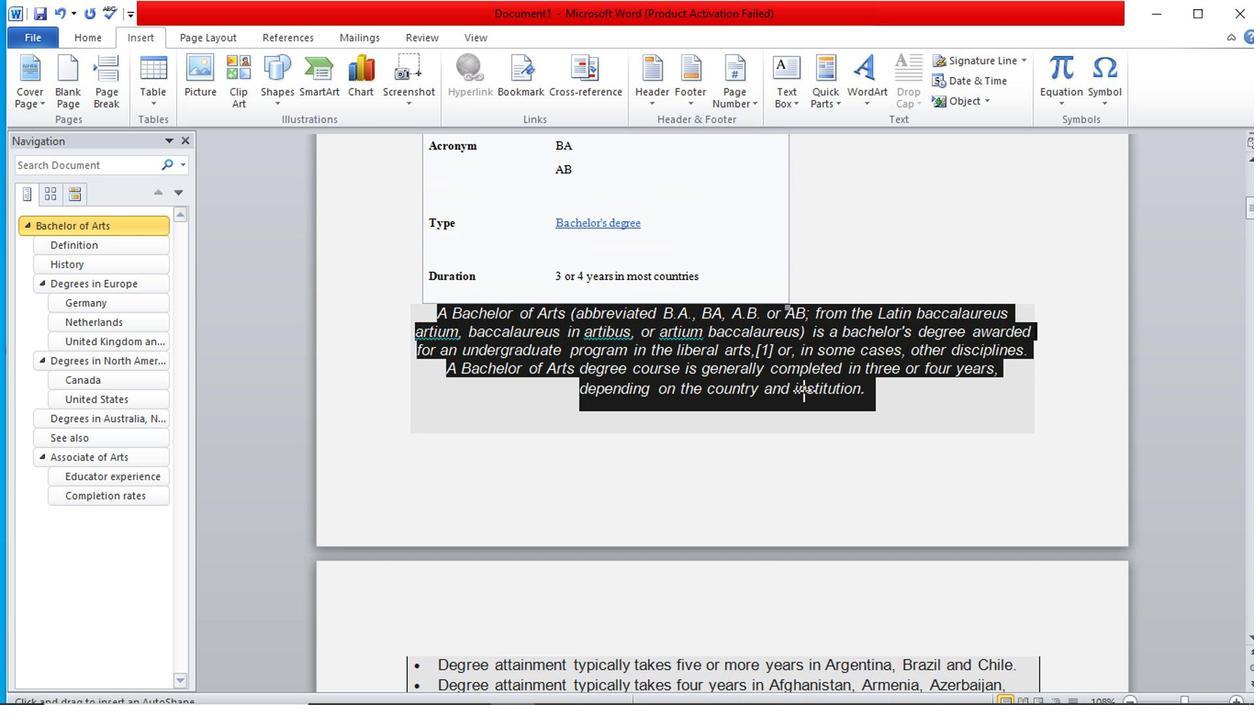 
Action: Mouse scrolled (818, 364) with delta (0, 0)
Screenshot: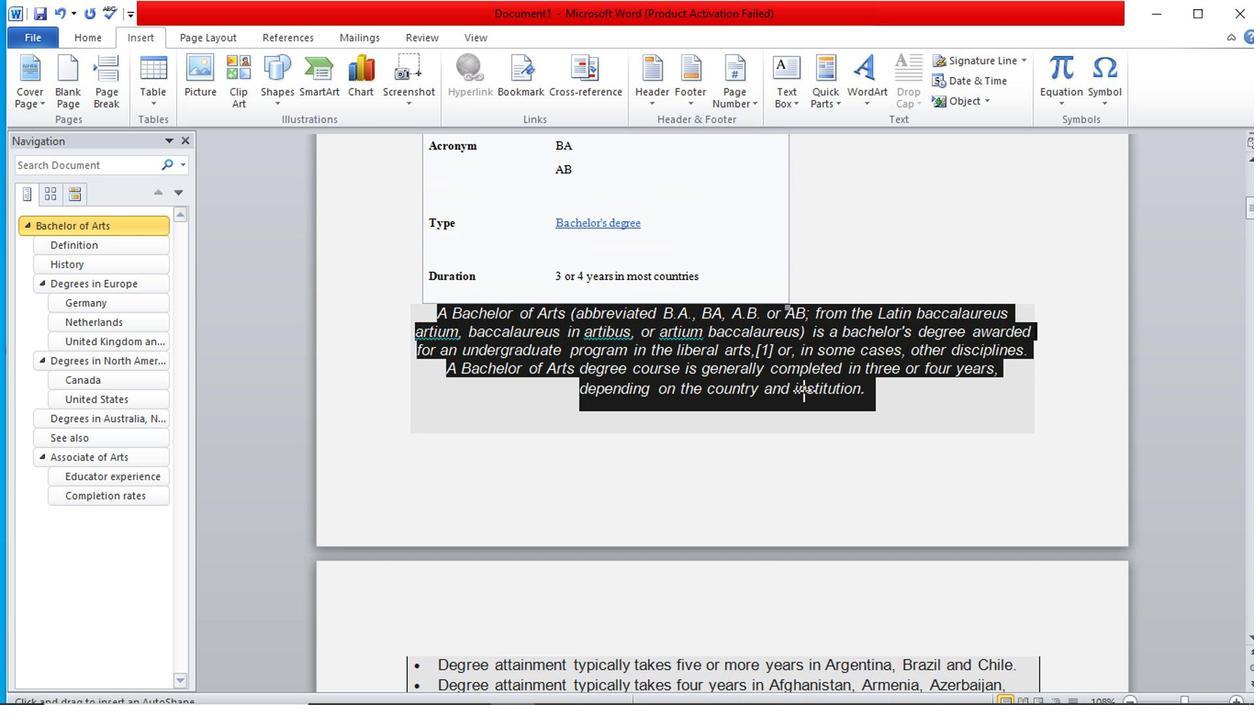 
Action: Mouse scrolled (818, 364) with delta (0, 0)
Screenshot: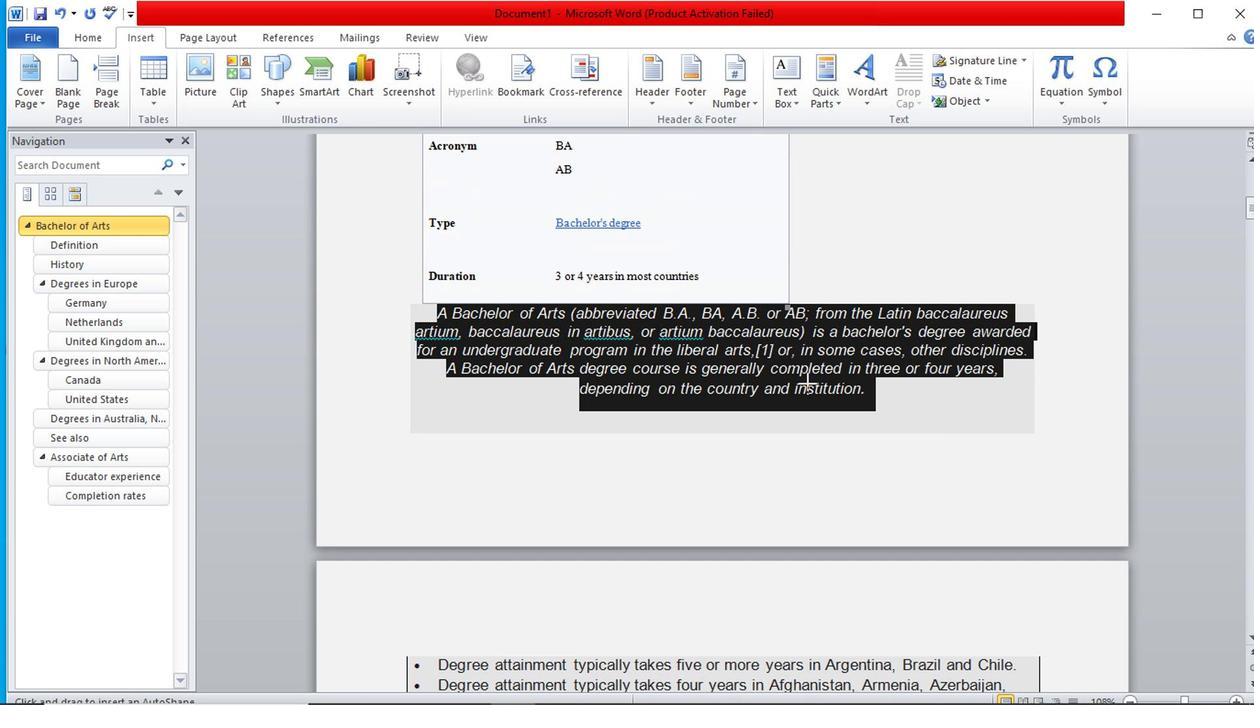 
Action: Mouse scrolled (818, 364) with delta (0, 0)
Screenshot: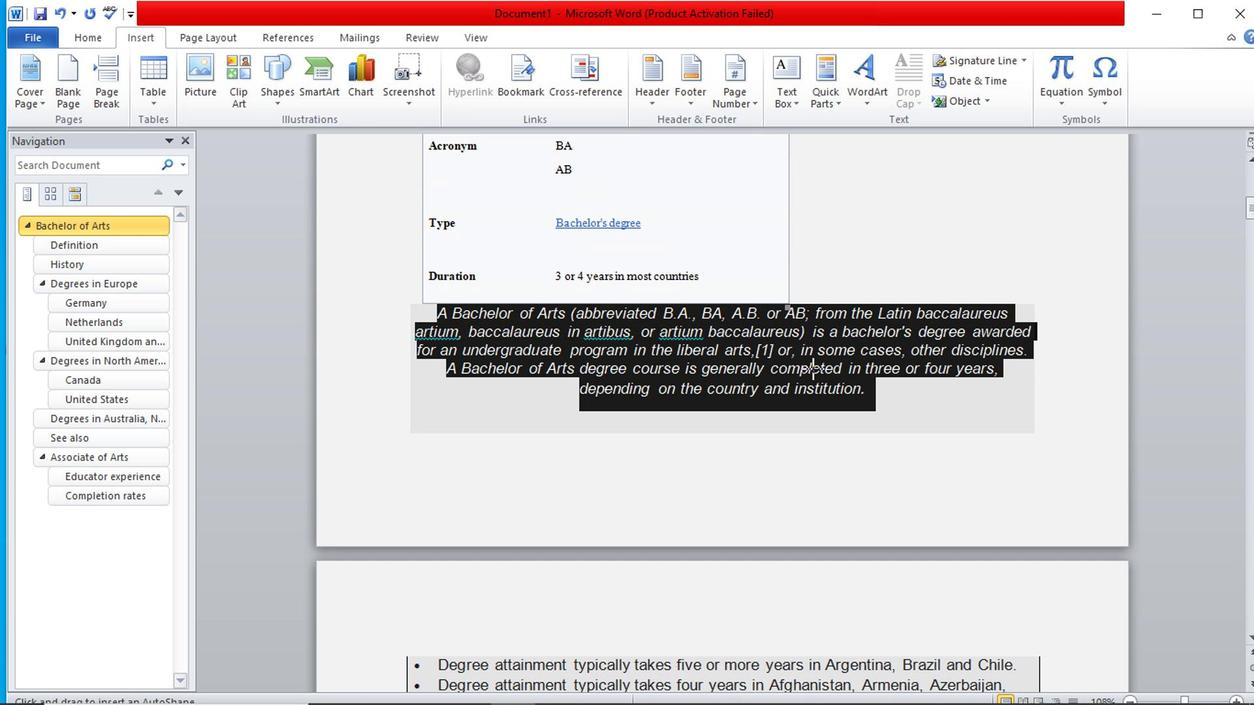 
Action: Mouse scrolled (818, 364) with delta (0, 0)
Screenshot: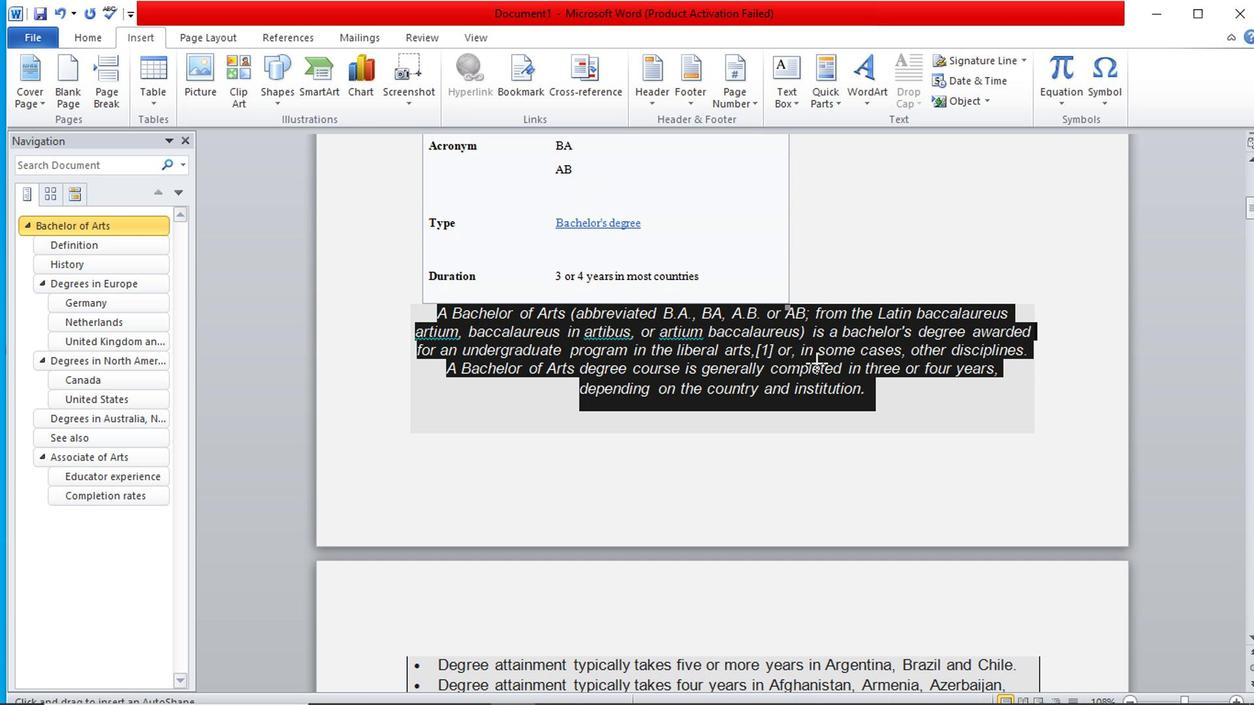 
Action: Mouse scrolled (818, 364) with delta (0, 0)
Screenshot: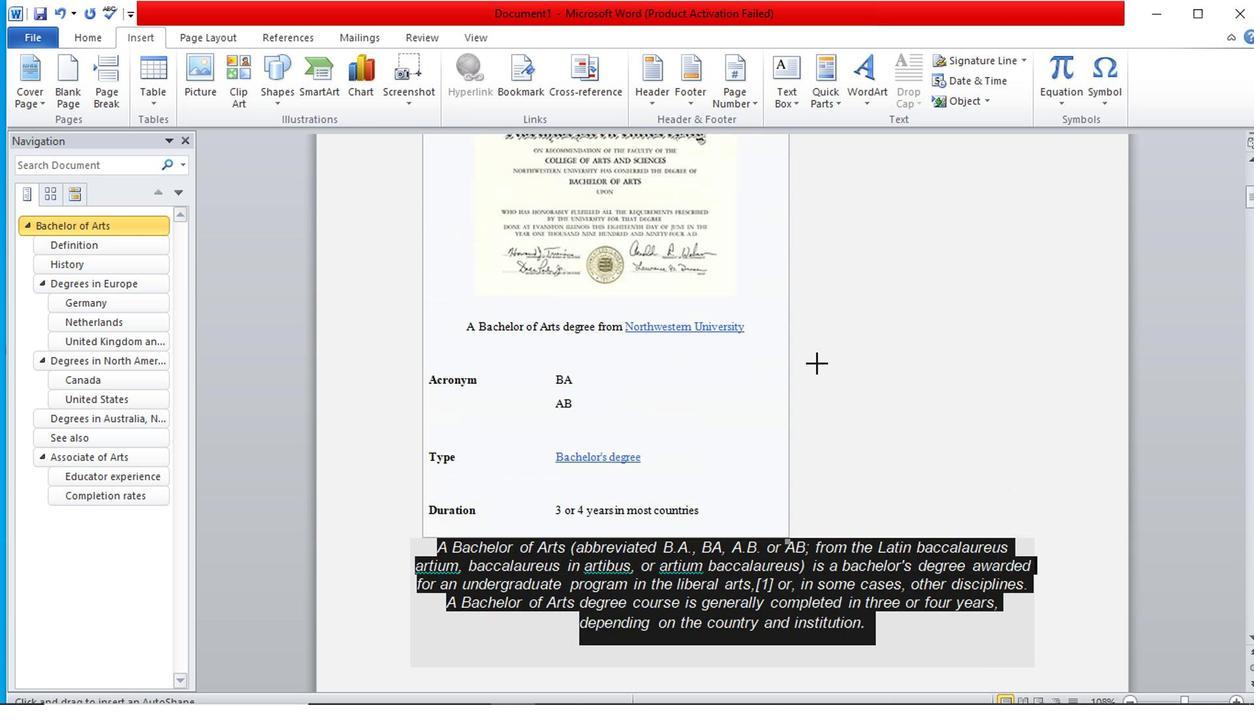 
Action: Mouse scrolled (818, 364) with delta (0, 0)
Screenshot: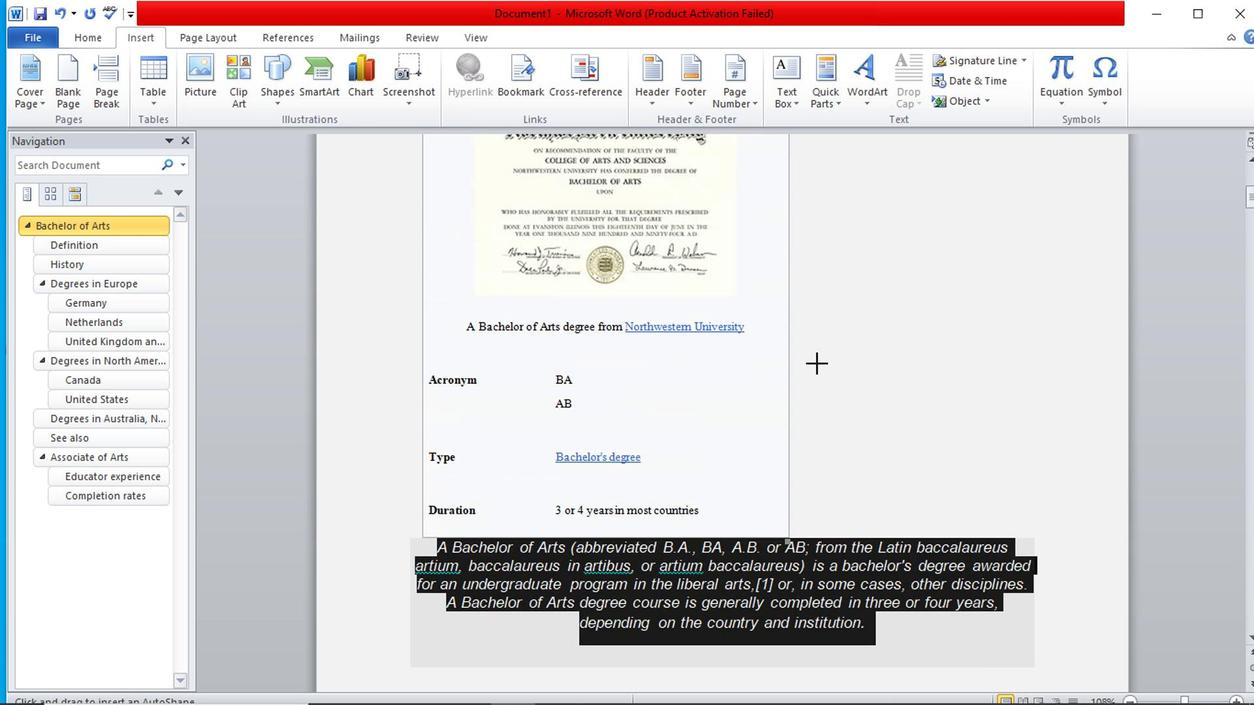 
Action: Mouse scrolled (818, 364) with delta (0, 0)
Screenshot: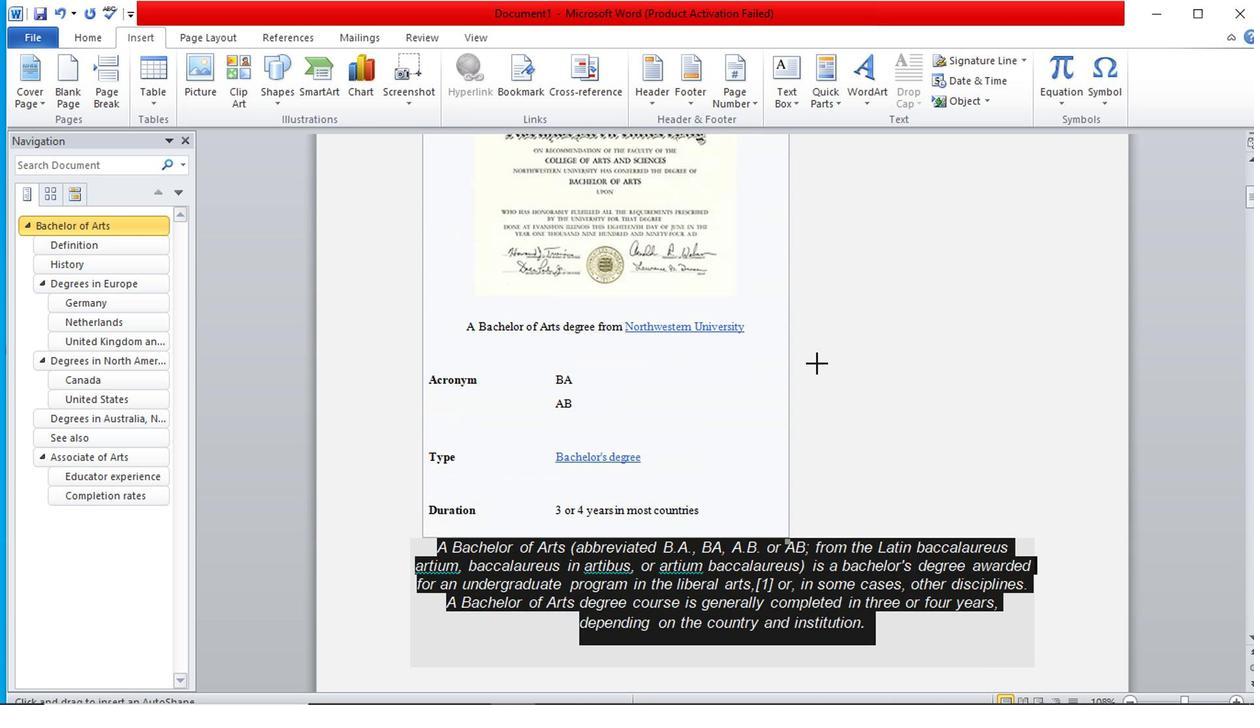 
Action: Mouse moved to (902, 335)
Screenshot: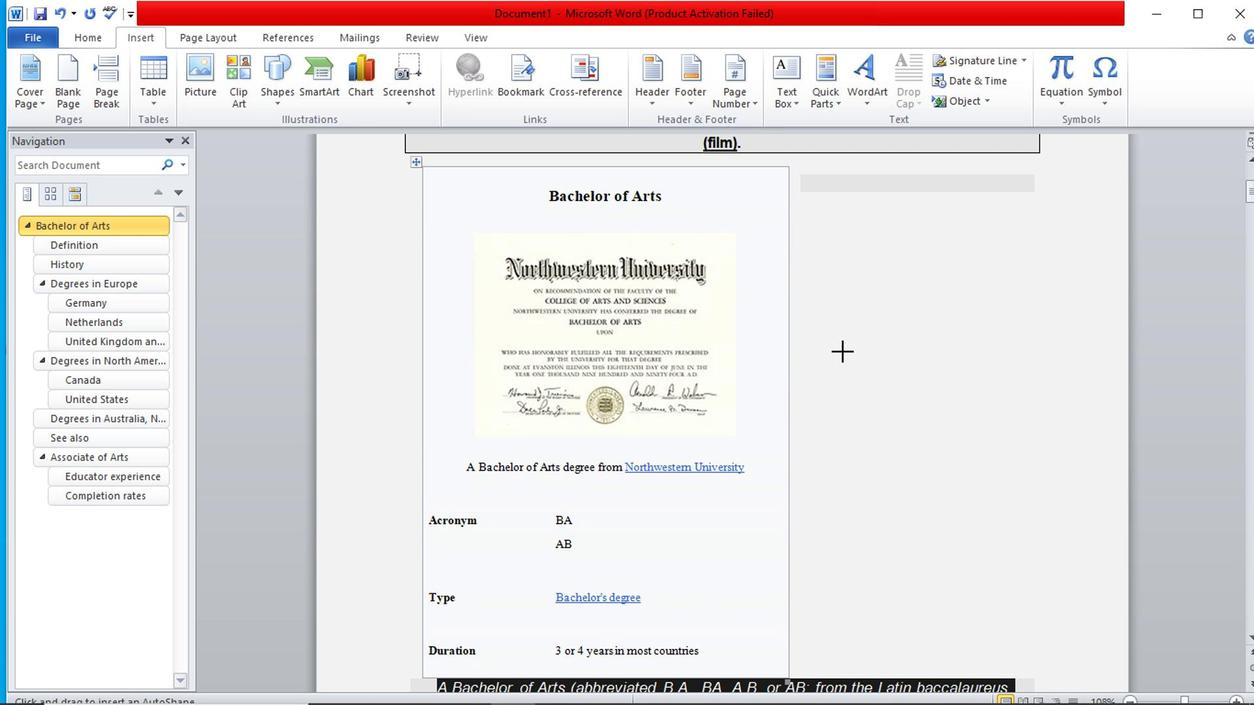 
Action: Mouse pressed left at (902, 335)
Screenshot: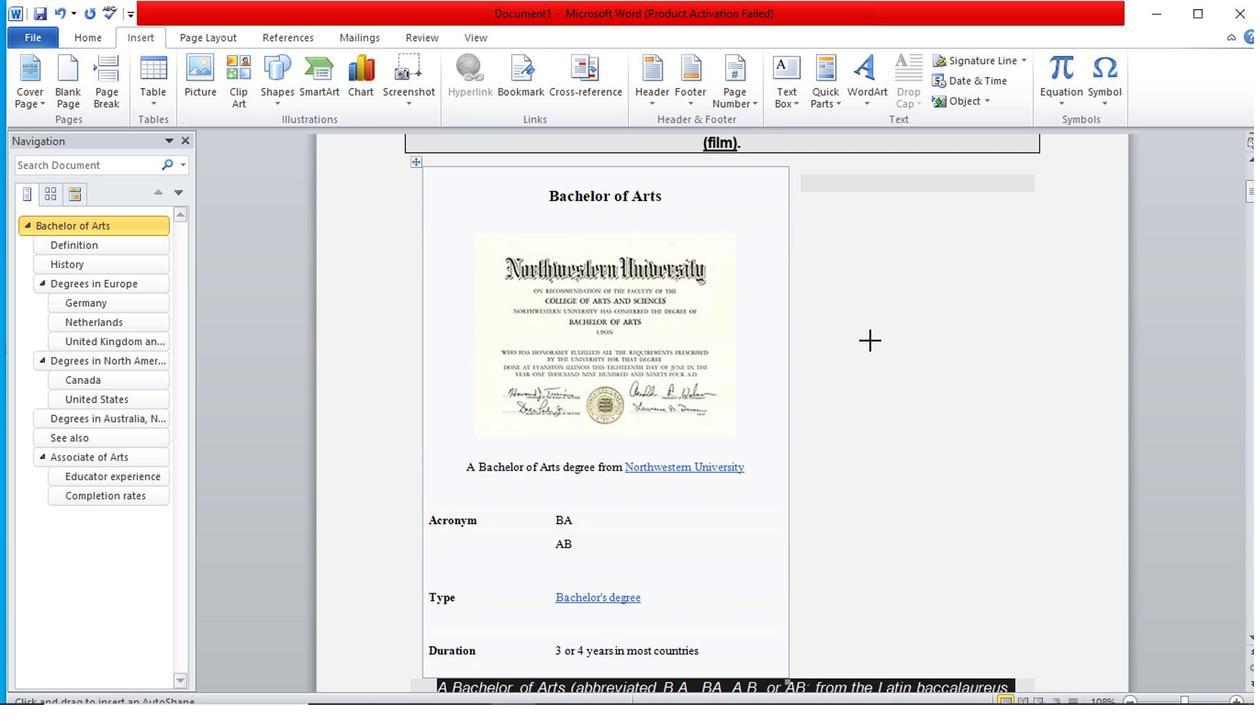 
Action: Mouse moved to (929, 365)
Screenshot: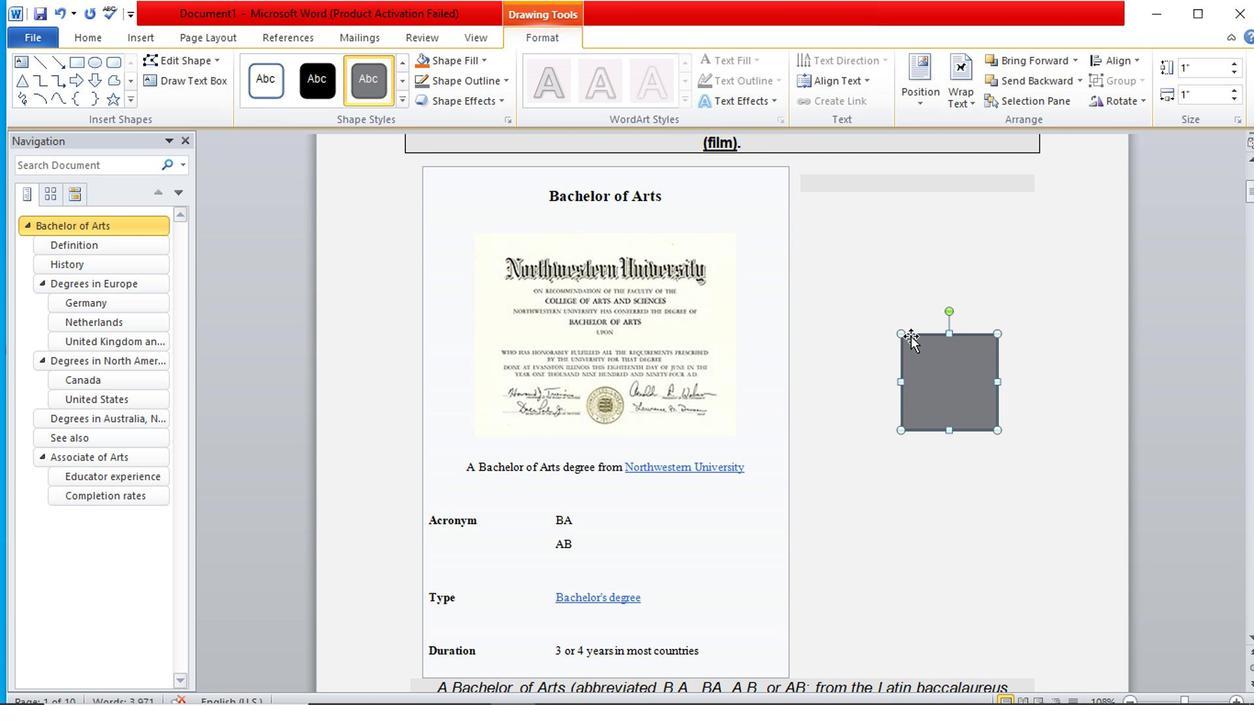 
Action: Mouse pressed left at (929, 365)
Screenshot: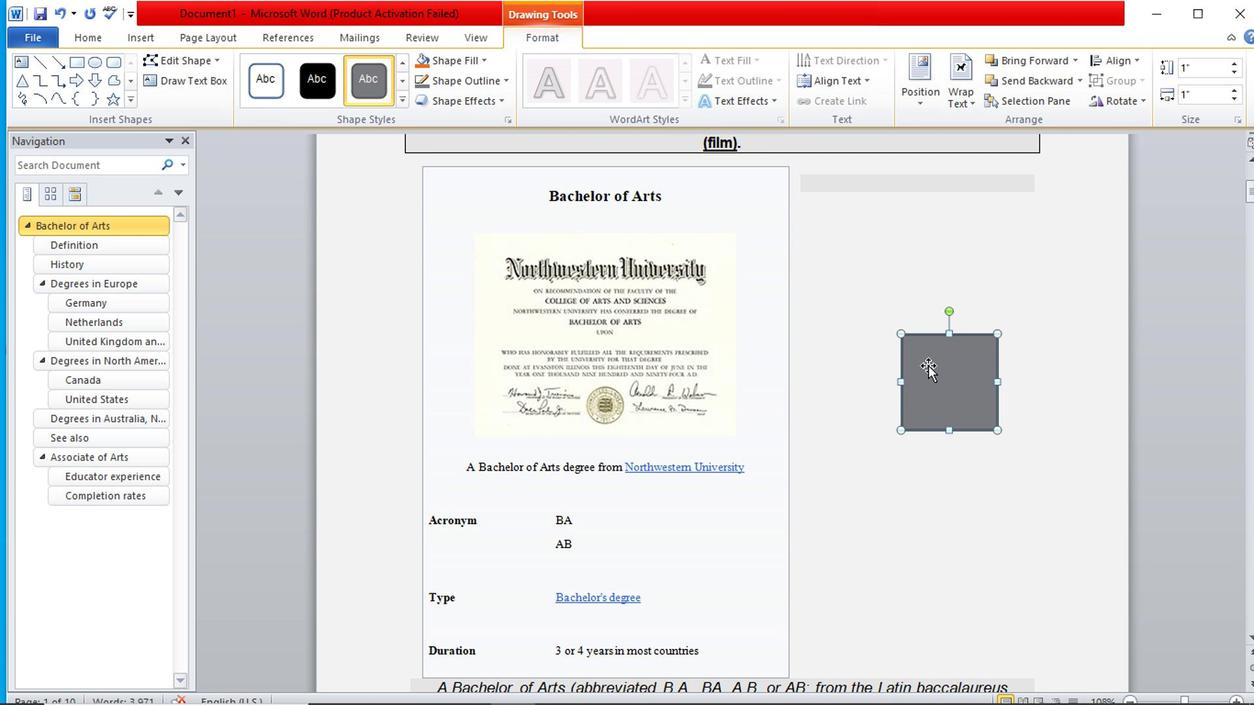 
Action: Mouse moved to (893, 303)
Screenshot: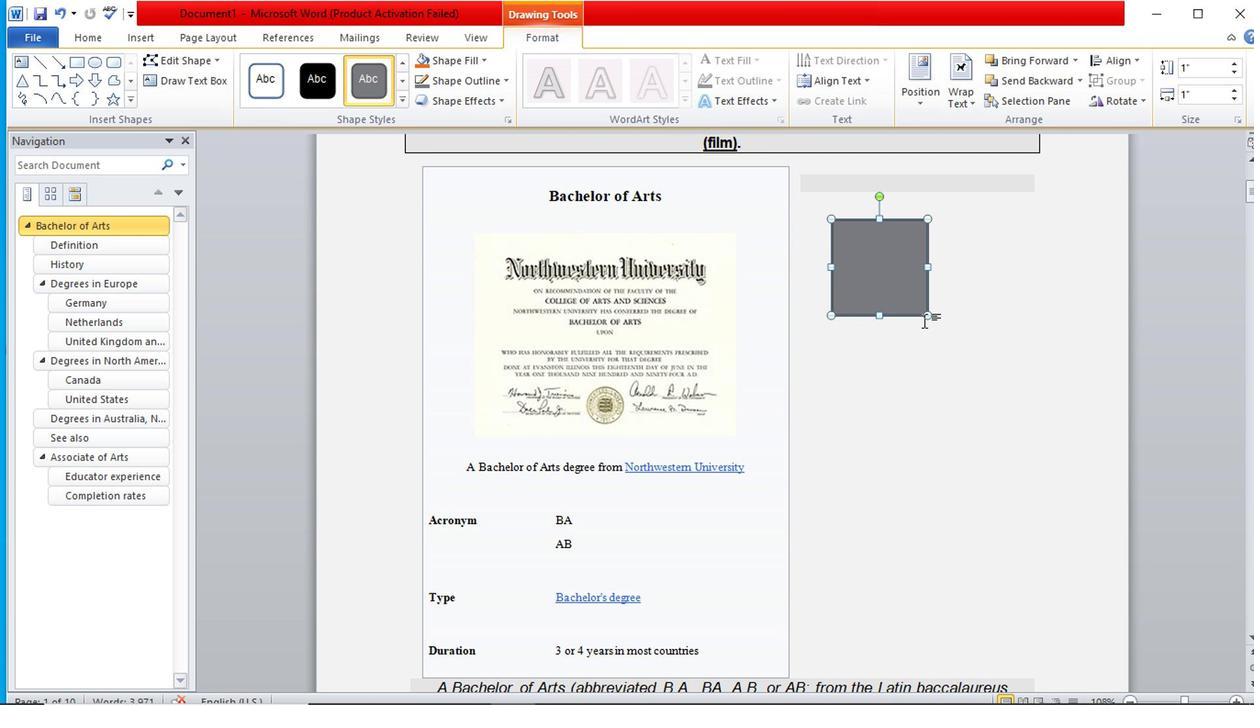 
Action: Mouse pressed left at (893, 303)
Screenshot: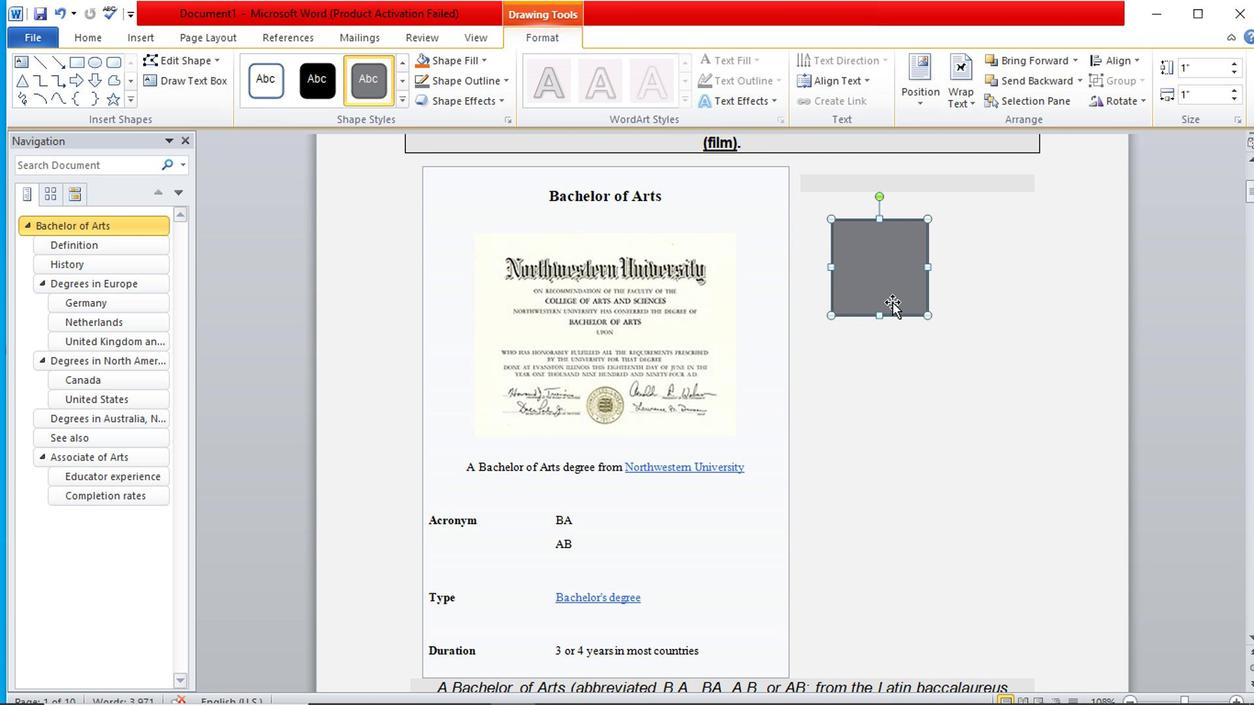 
Action: Mouse moved to (965, 427)
Screenshot: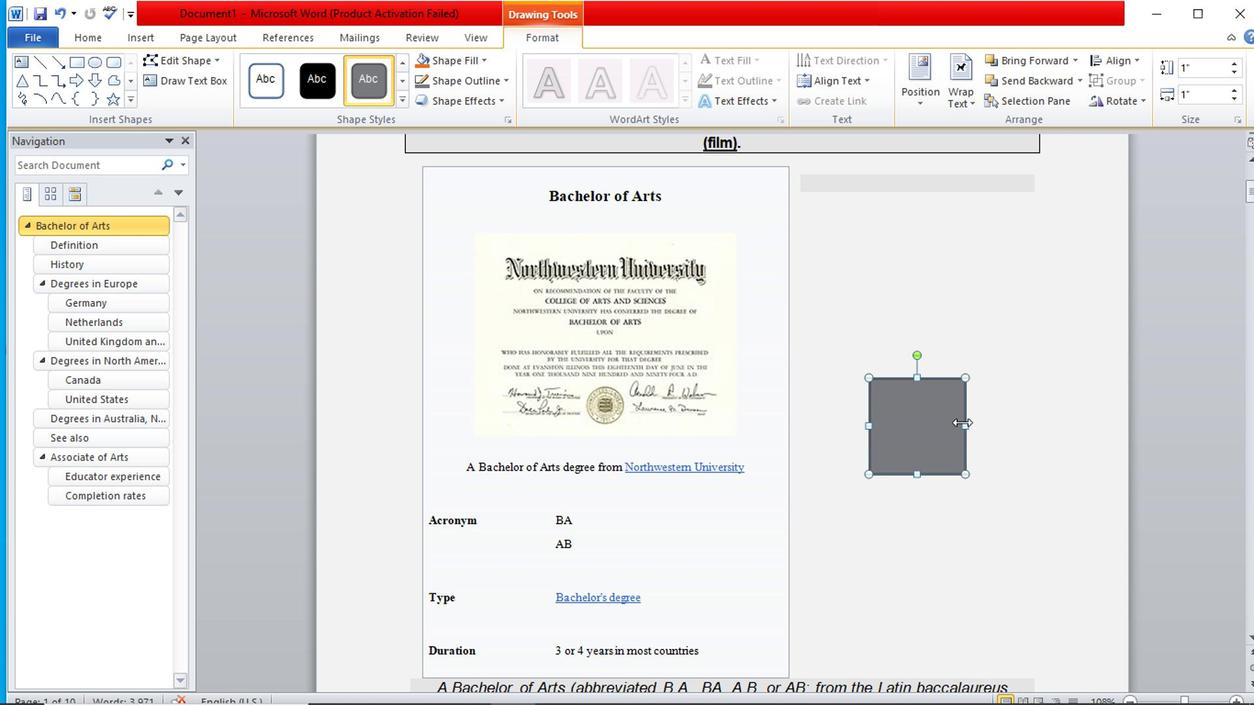 
Action: Mouse pressed left at (965, 427)
Screenshot: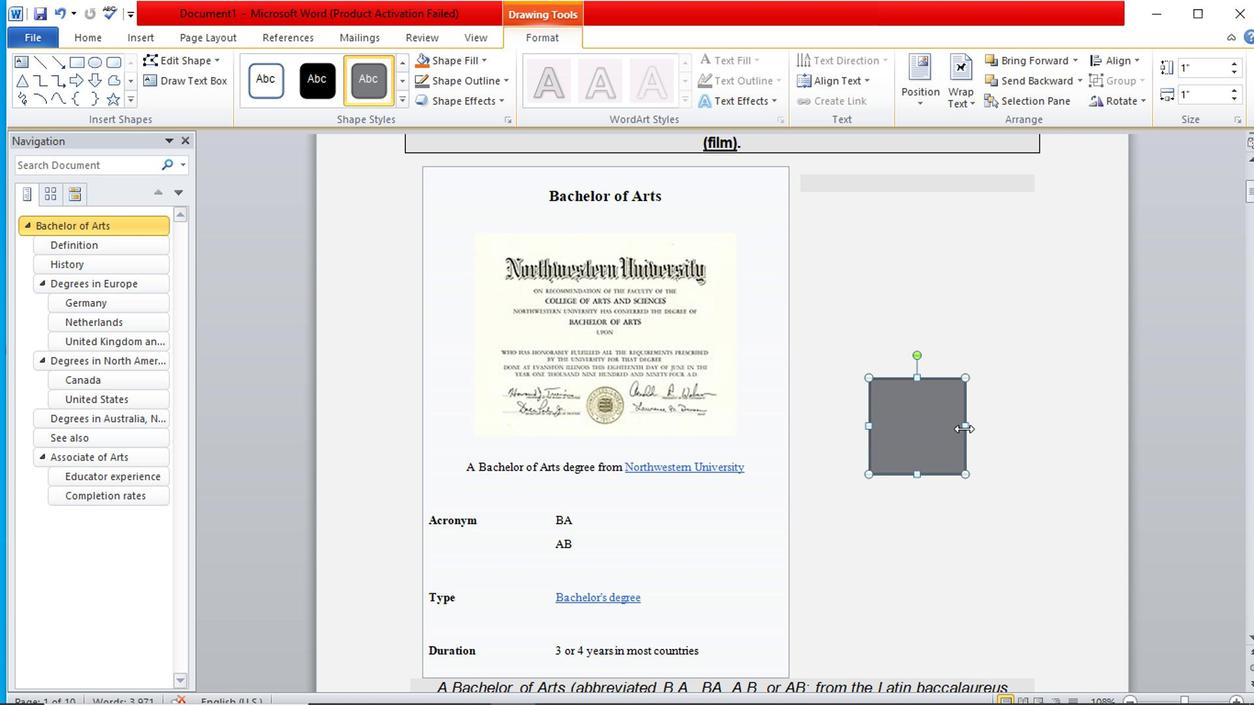 
Action: Mouse moved to (944, 377)
Screenshot: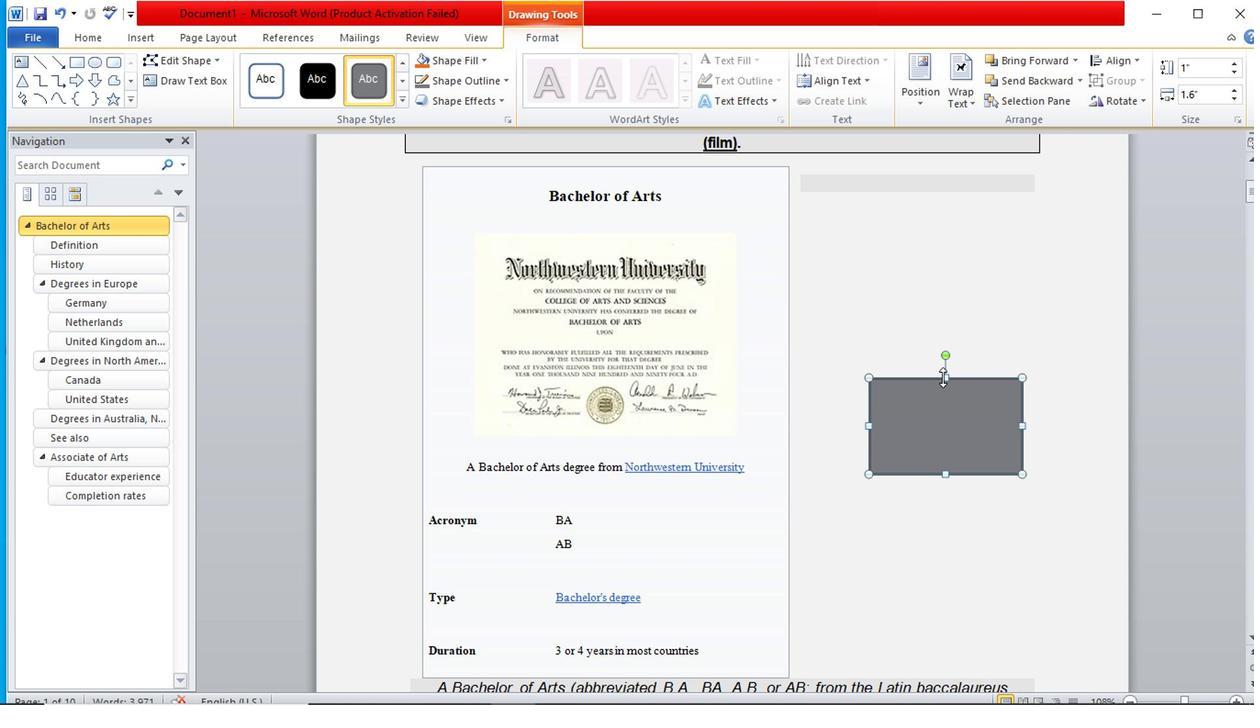 
Action: Mouse pressed left at (944, 377)
Screenshot: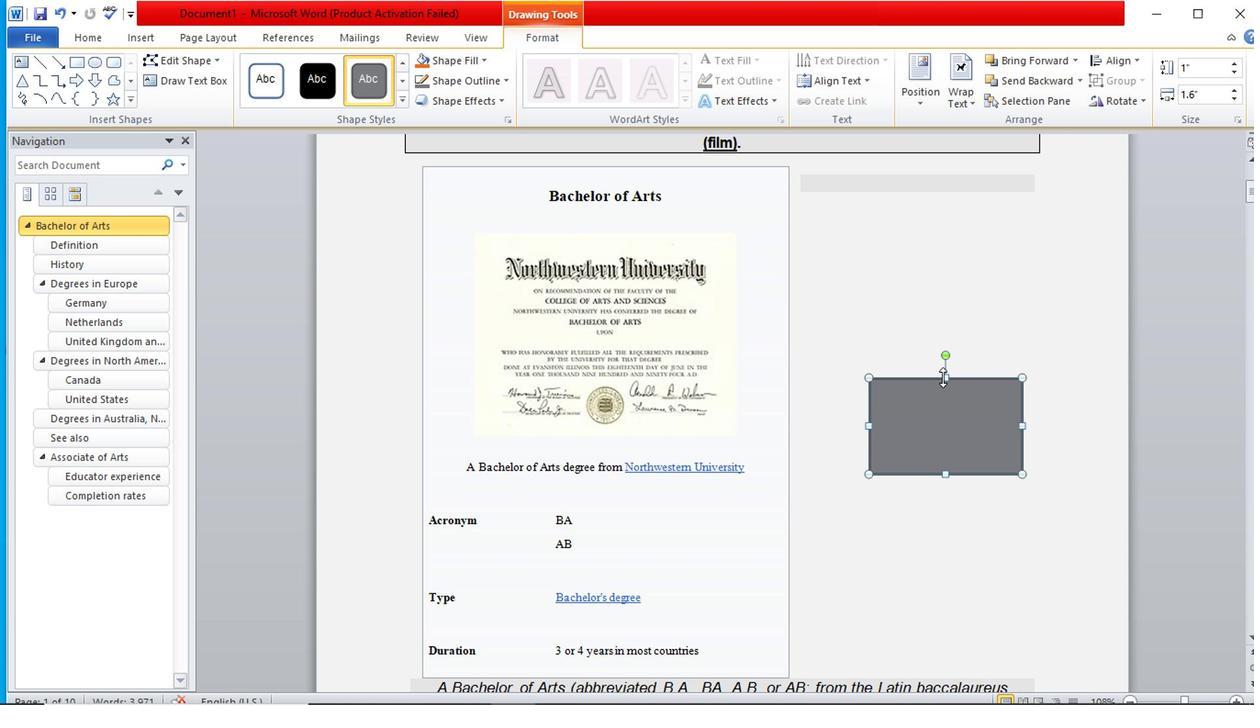 
Action: Mouse moved to (873, 366)
Screenshot: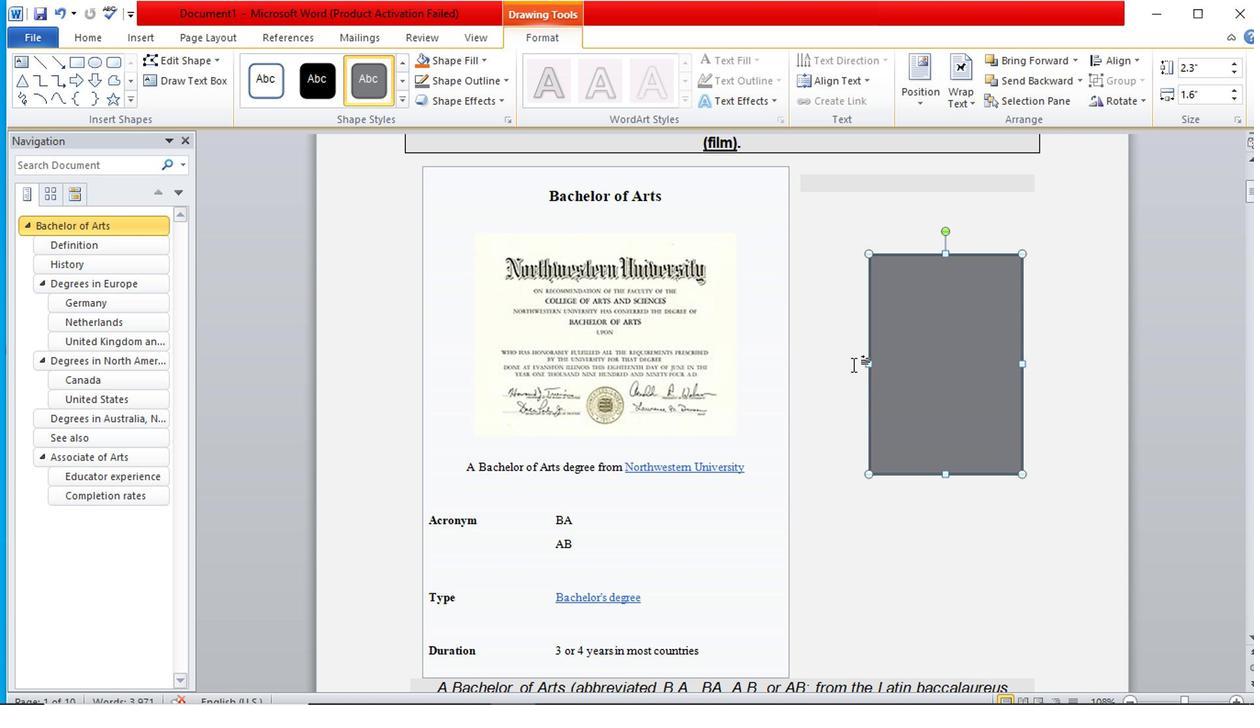
Action: Mouse pressed left at (873, 366)
Screenshot: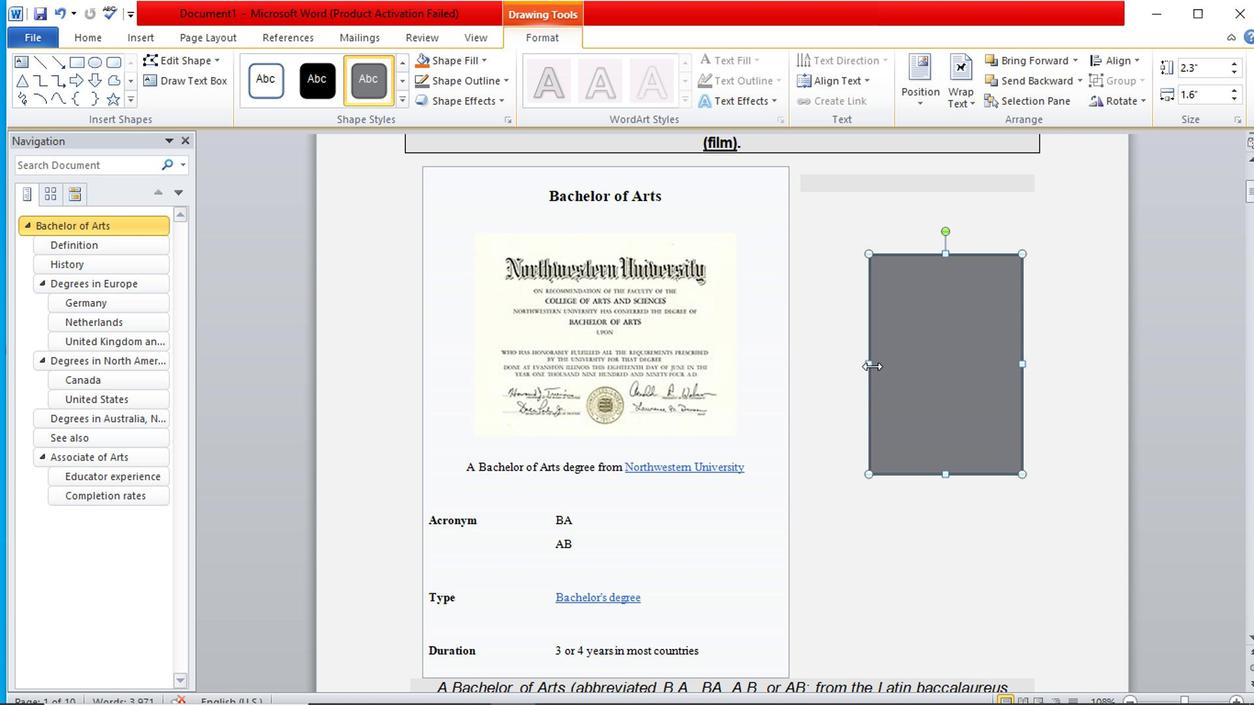 
Action: Mouse moved to (928, 259)
Screenshot: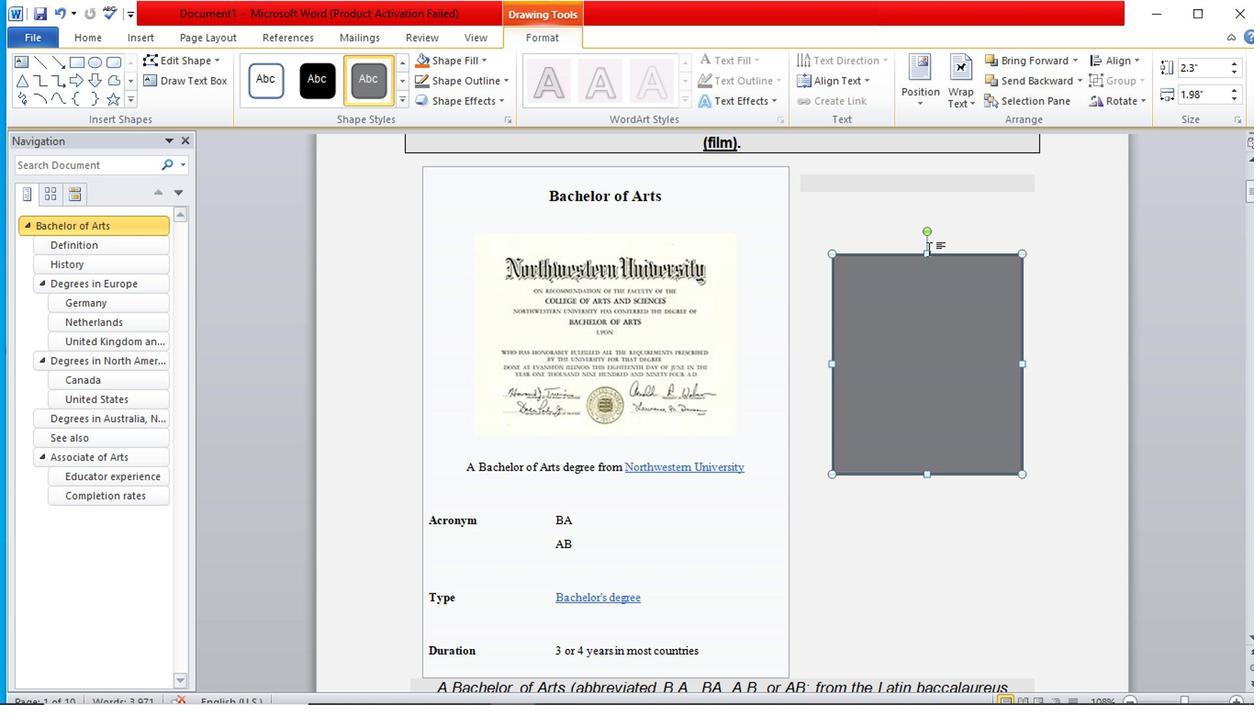 
Action: Mouse pressed left at (928, 259)
Screenshot: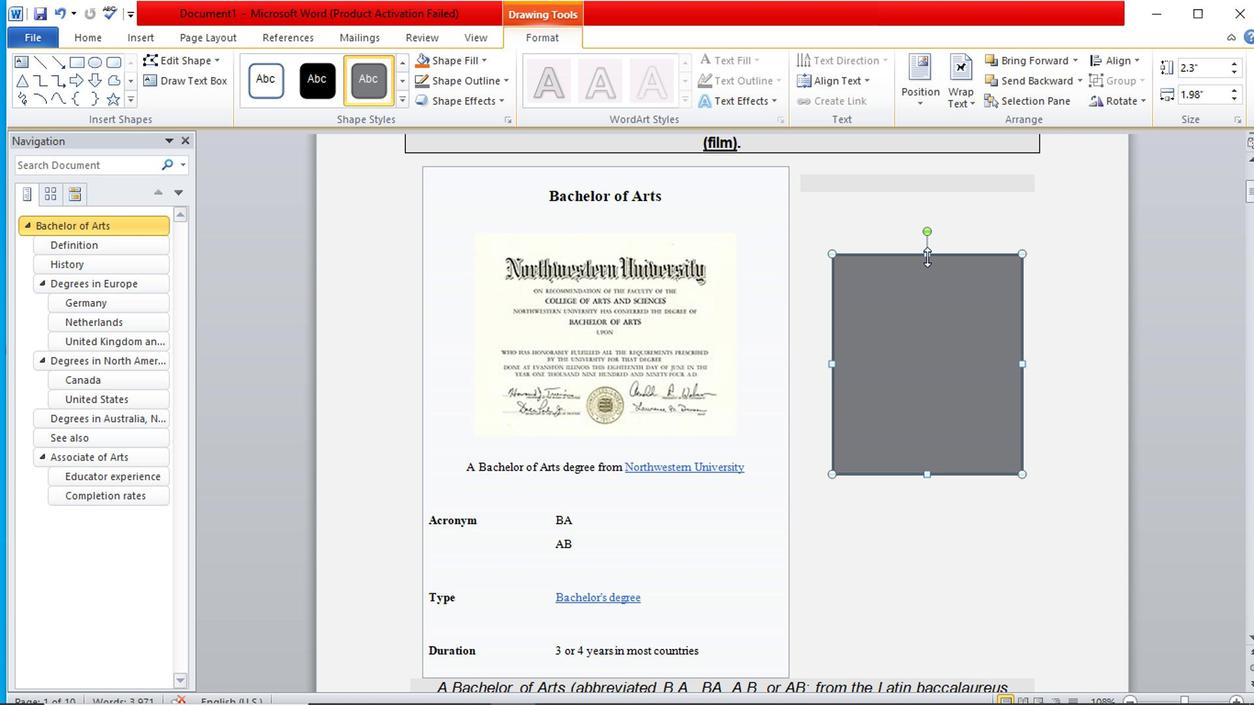 
Action: Mouse moved to (926, 470)
Screenshot: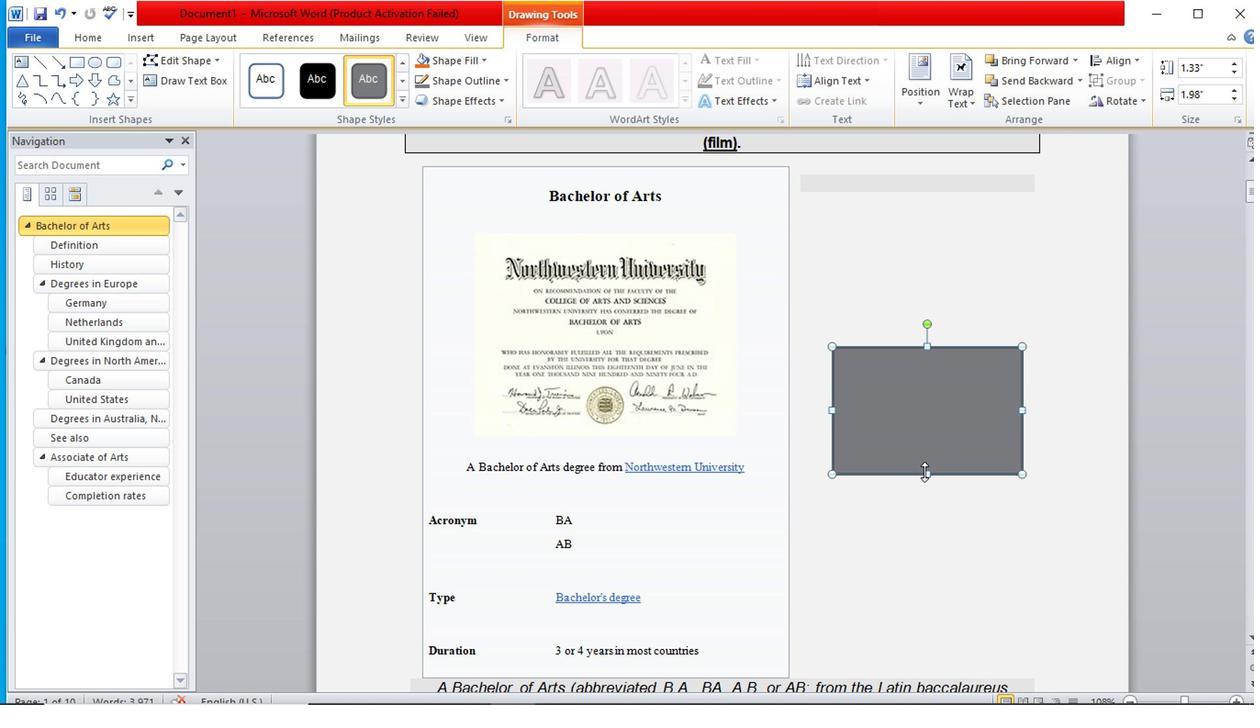 
Action: Mouse pressed left at (926, 470)
Screenshot: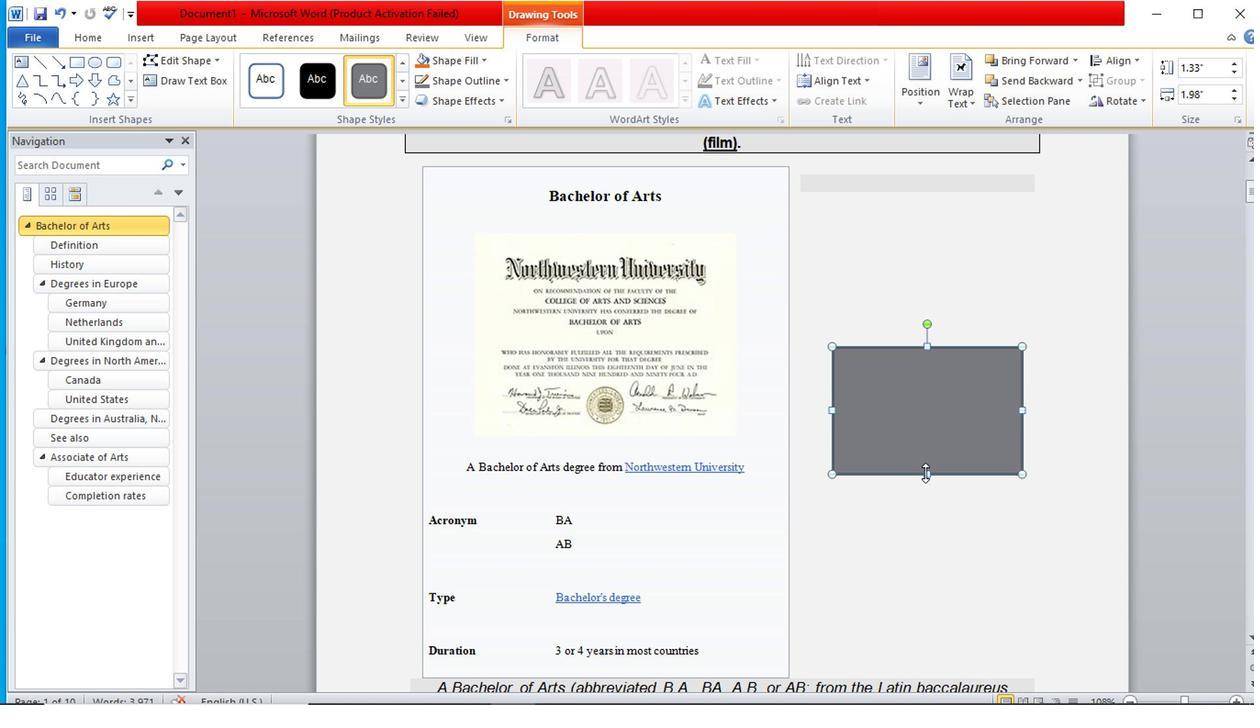 
Action: Mouse moved to (920, 383)
Screenshot: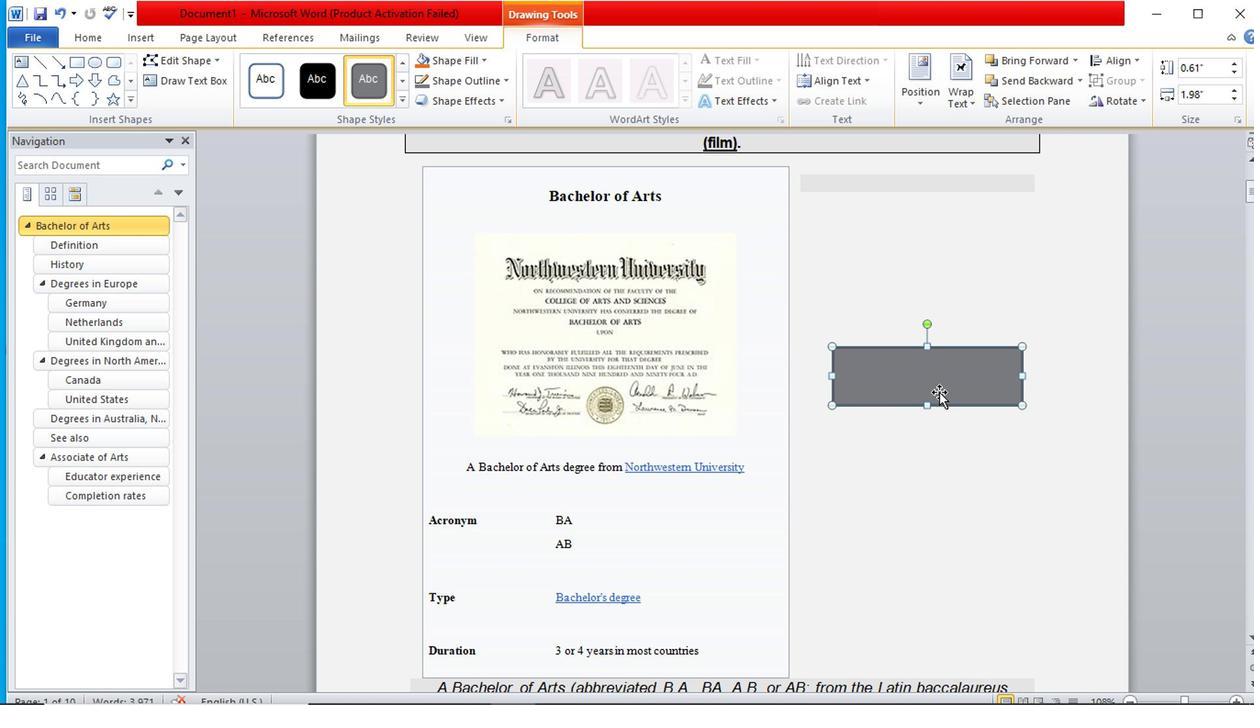 
Action: Mouse pressed left at (920, 383)
Screenshot: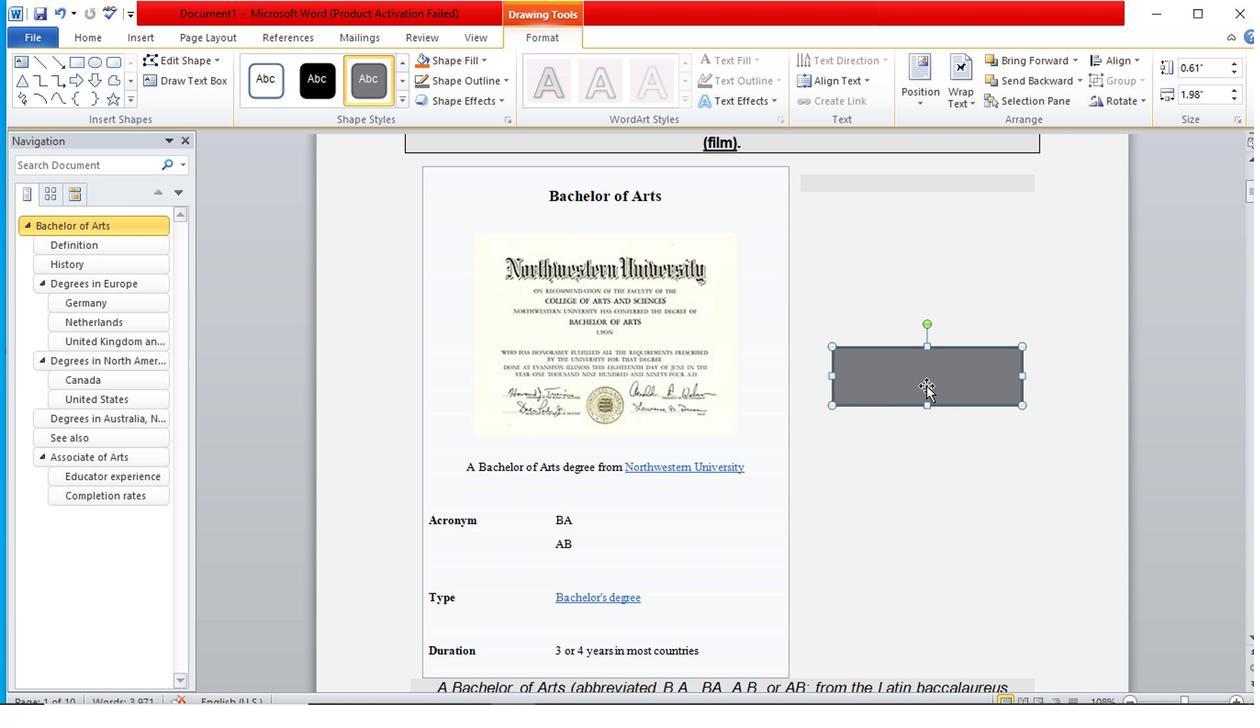 
Action: Mouse moved to (847, 510)
Screenshot: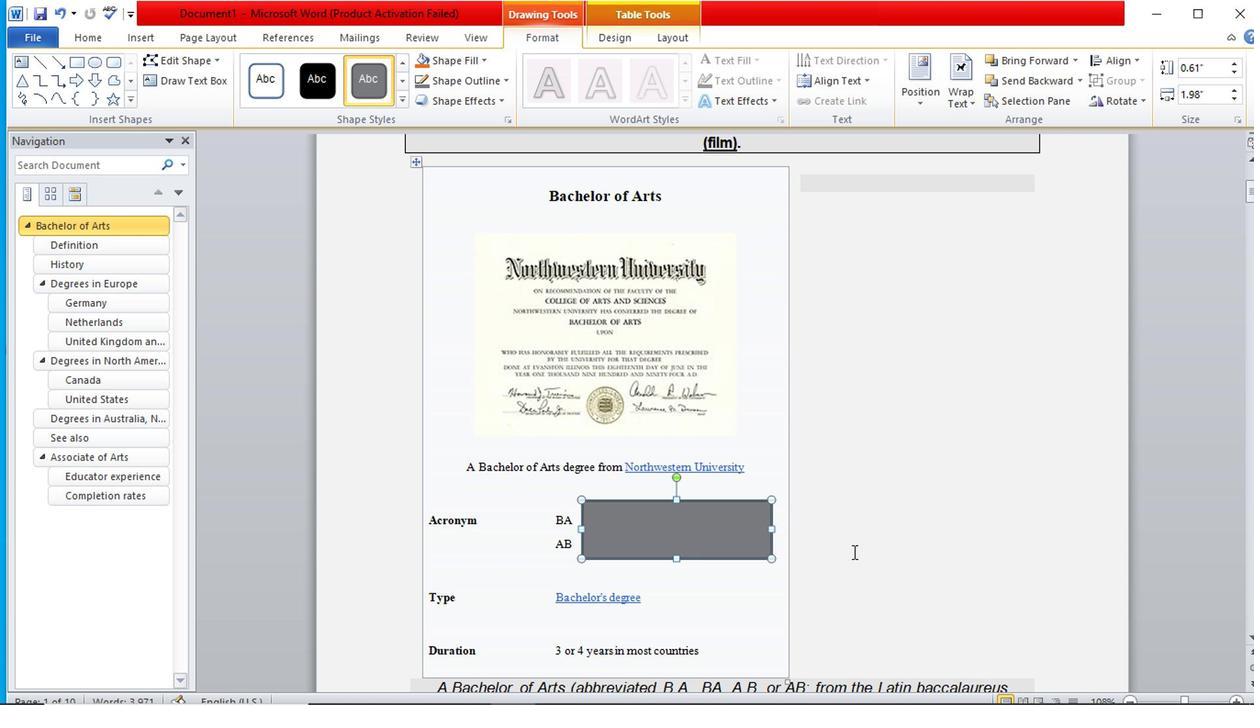 
Action: Mouse scrolled (847, 509) with delta (0, 0)
Screenshot: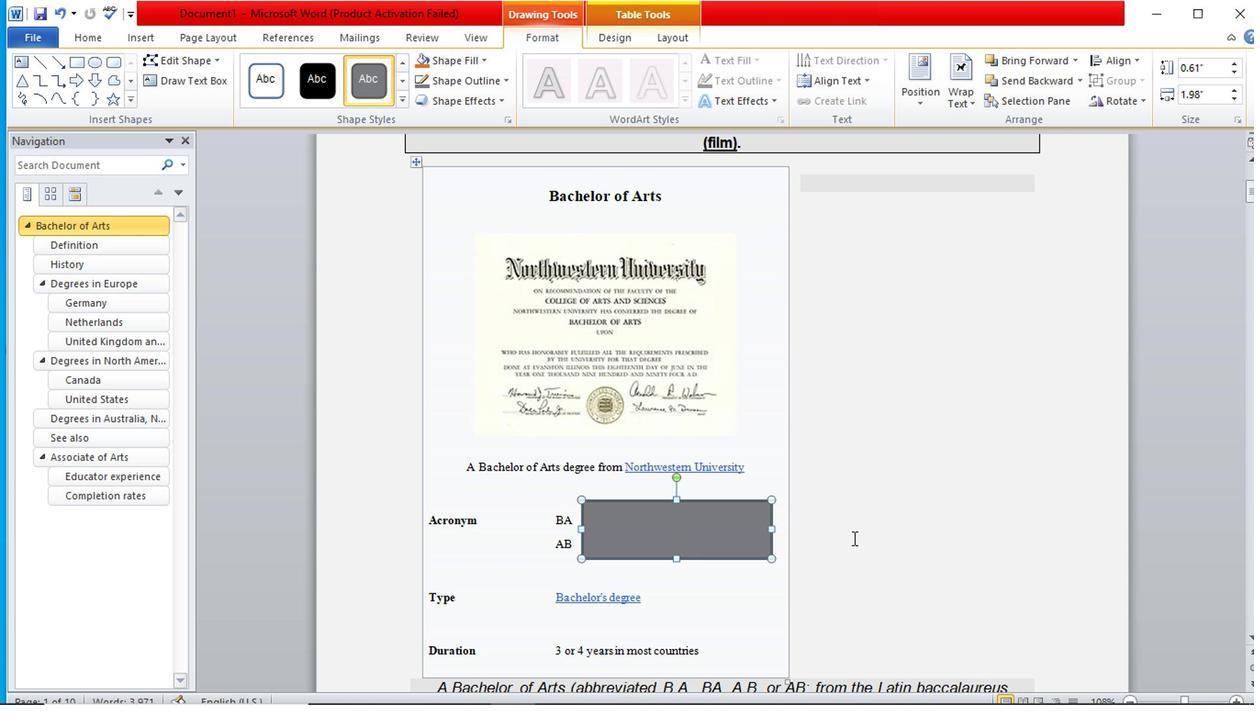 
Action: Mouse moved to (847, 508)
Screenshot: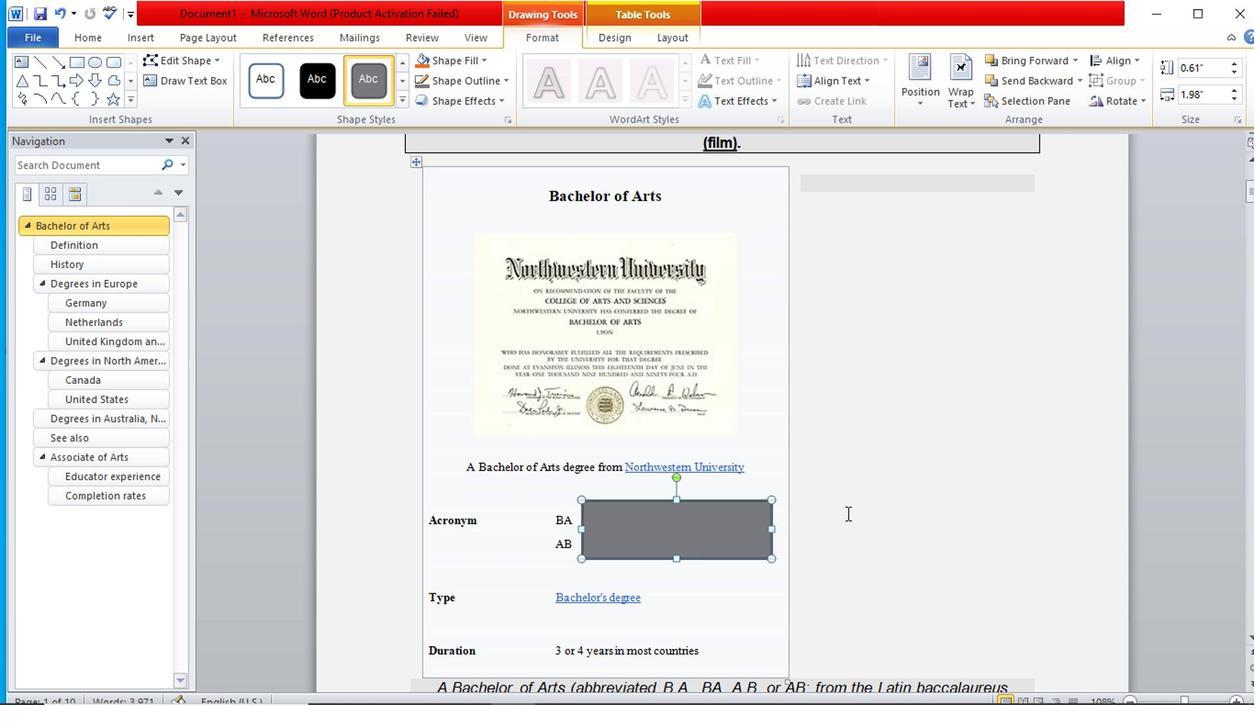 
Action: Mouse scrolled (847, 507) with delta (0, 0)
Screenshot: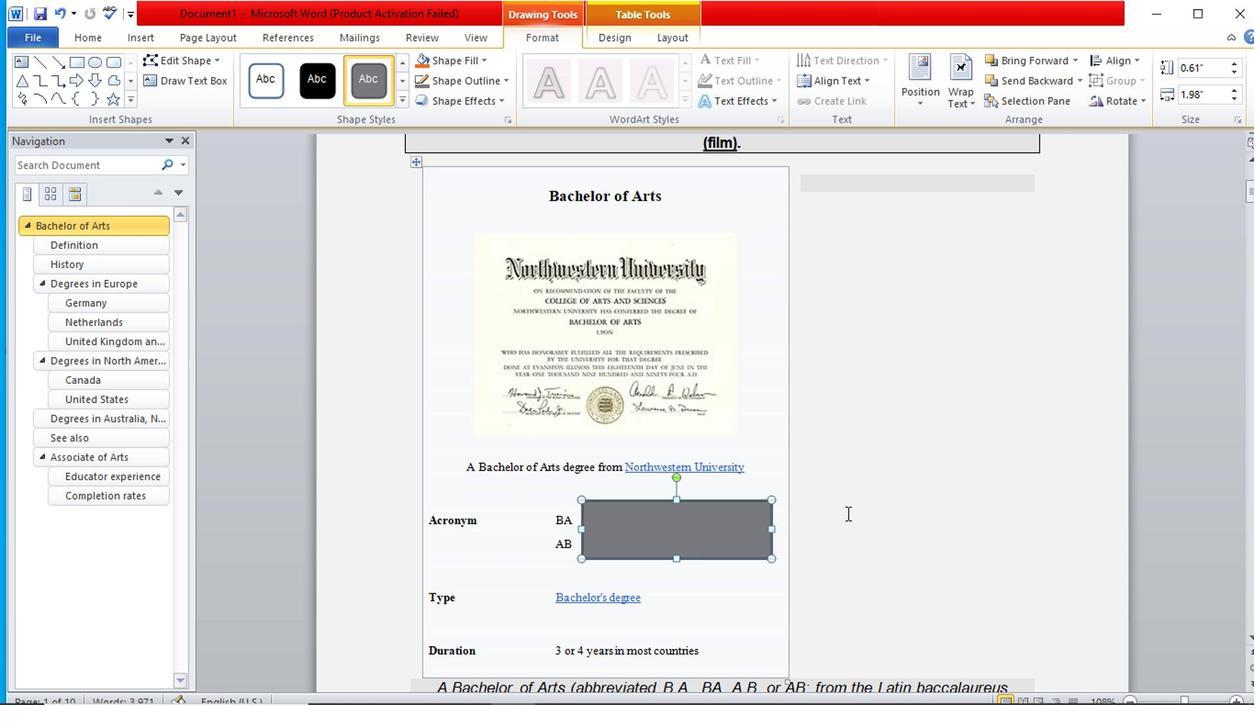 
Action: Mouse moved to (846, 505)
Screenshot: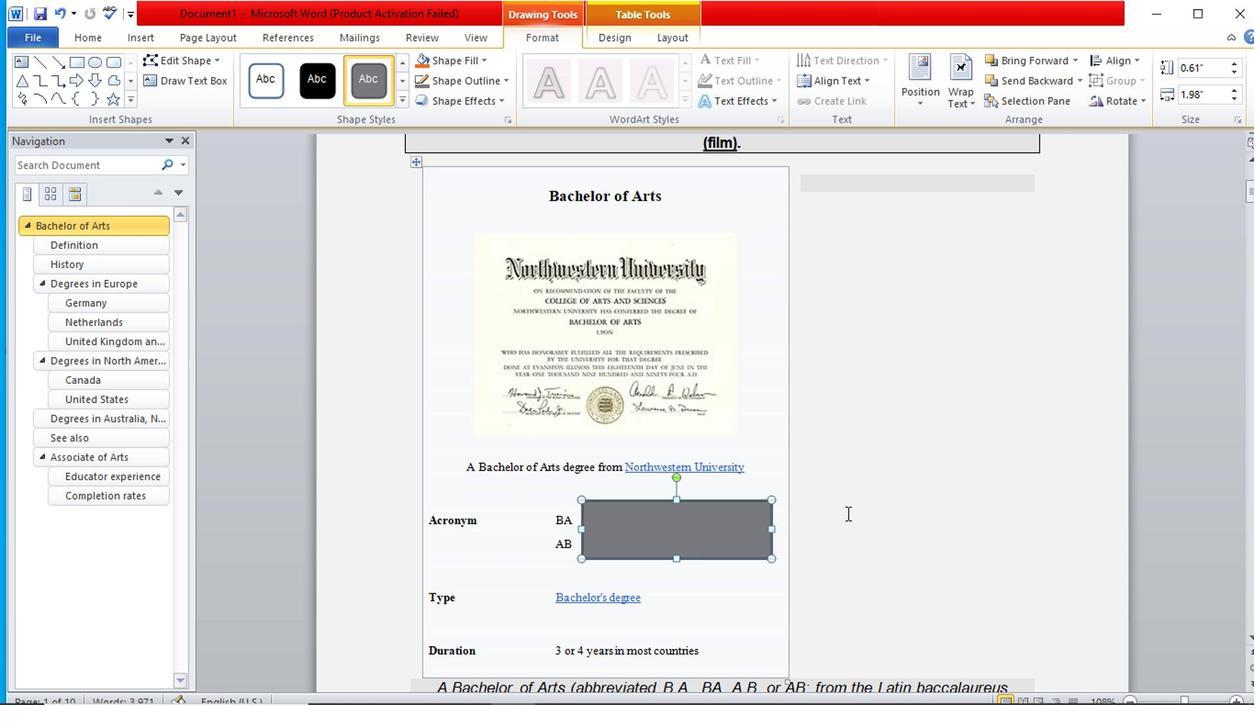 
Action: Mouse scrolled (846, 505) with delta (0, 0)
Screenshot: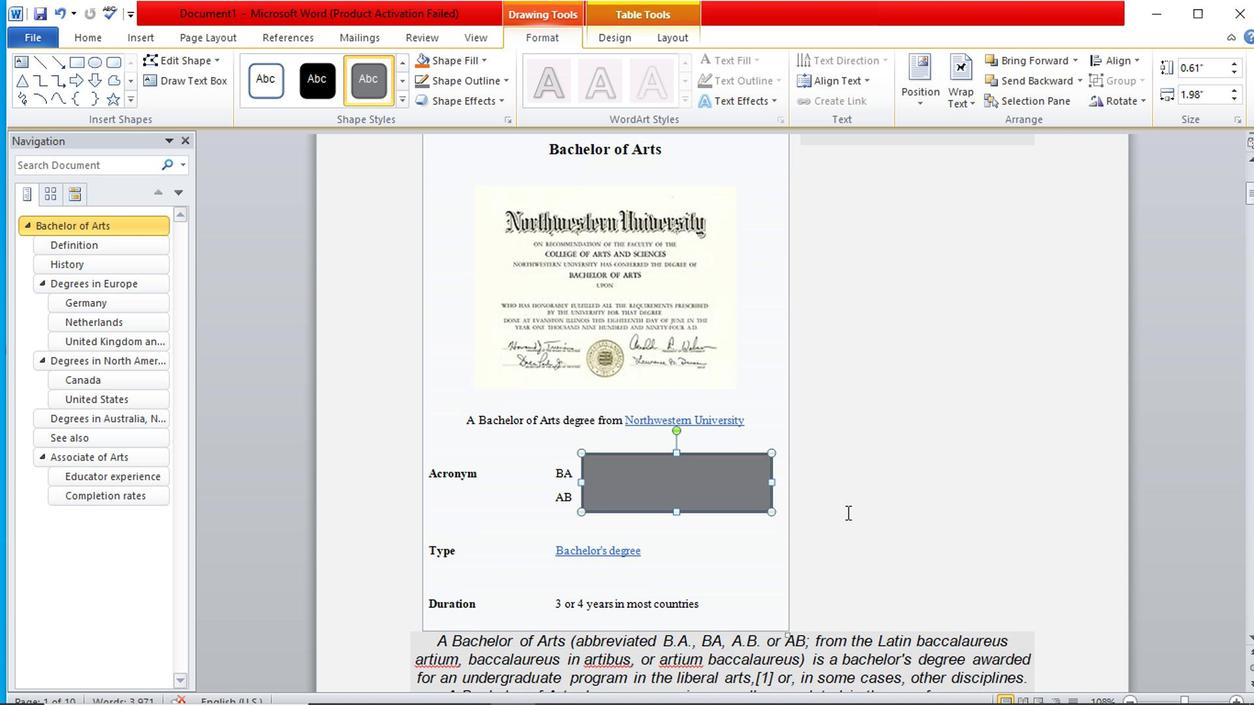 
Action: Mouse moved to (662, 398)
Screenshot: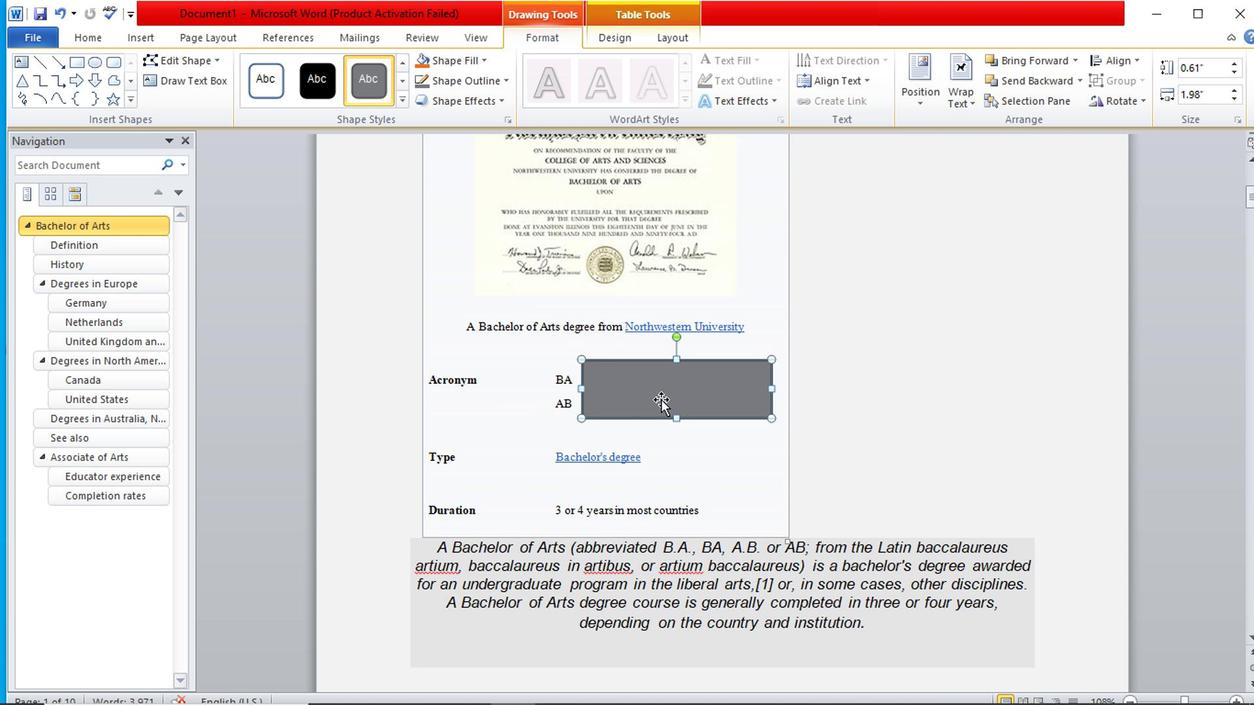
Action: Mouse pressed left at (662, 398)
Screenshot: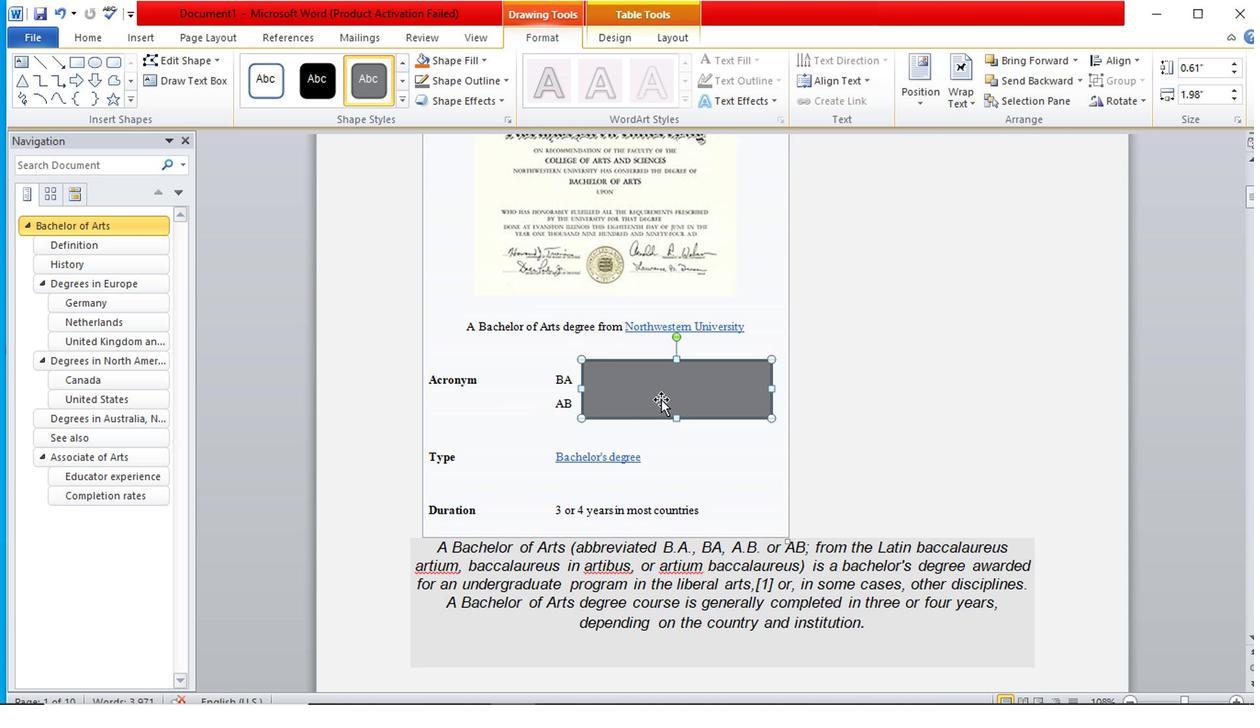 
Action: Mouse moved to (261, 90)
Screenshot: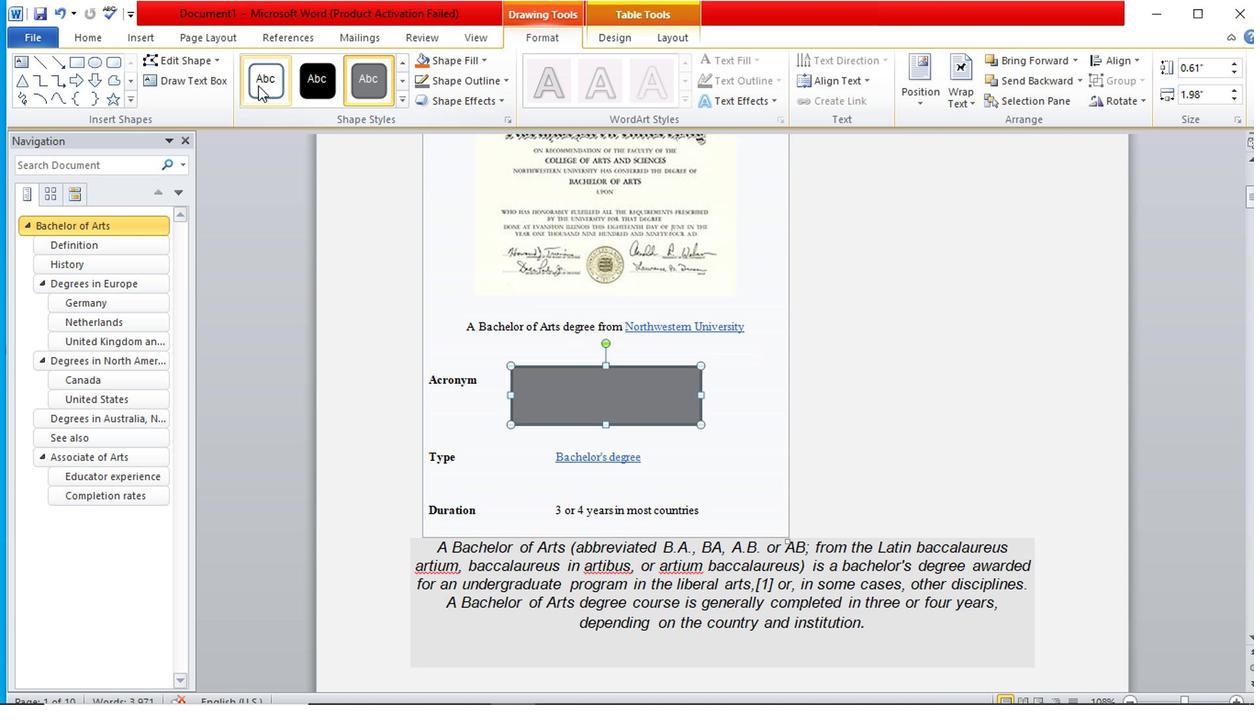 
Action: Mouse pressed left at (261, 90)
Screenshot: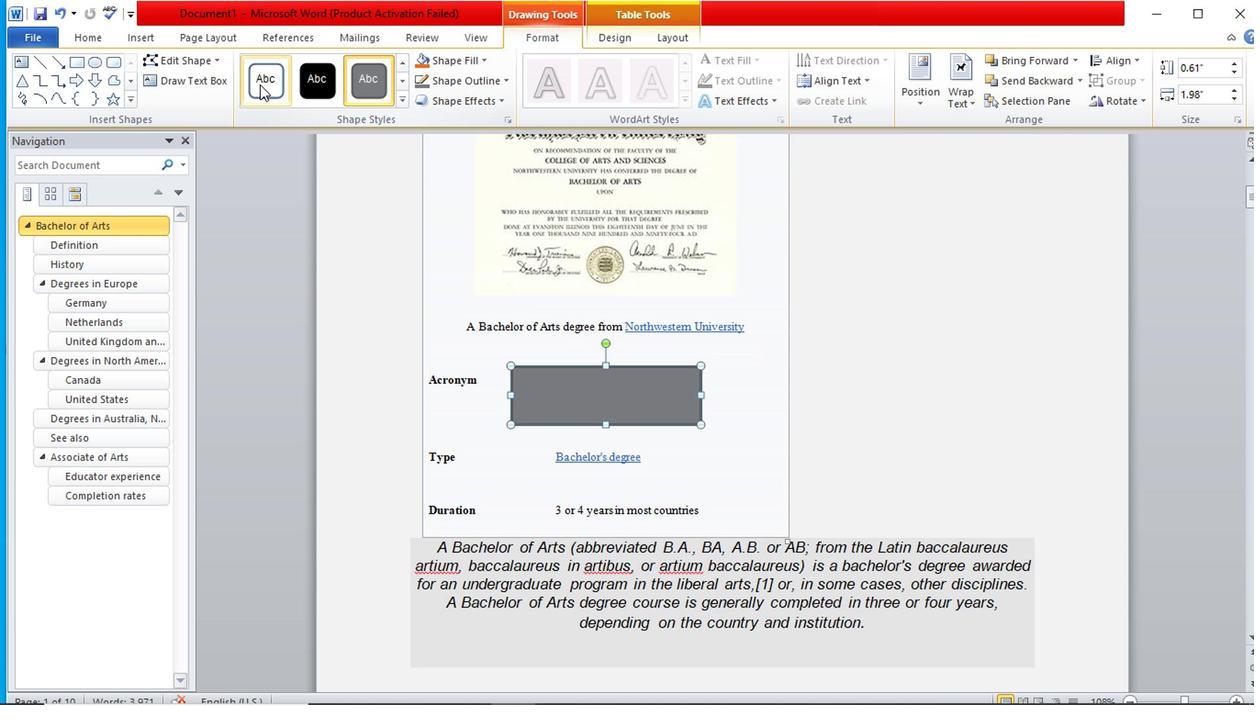 
Action: Mouse moved to (618, 391)
Screenshot: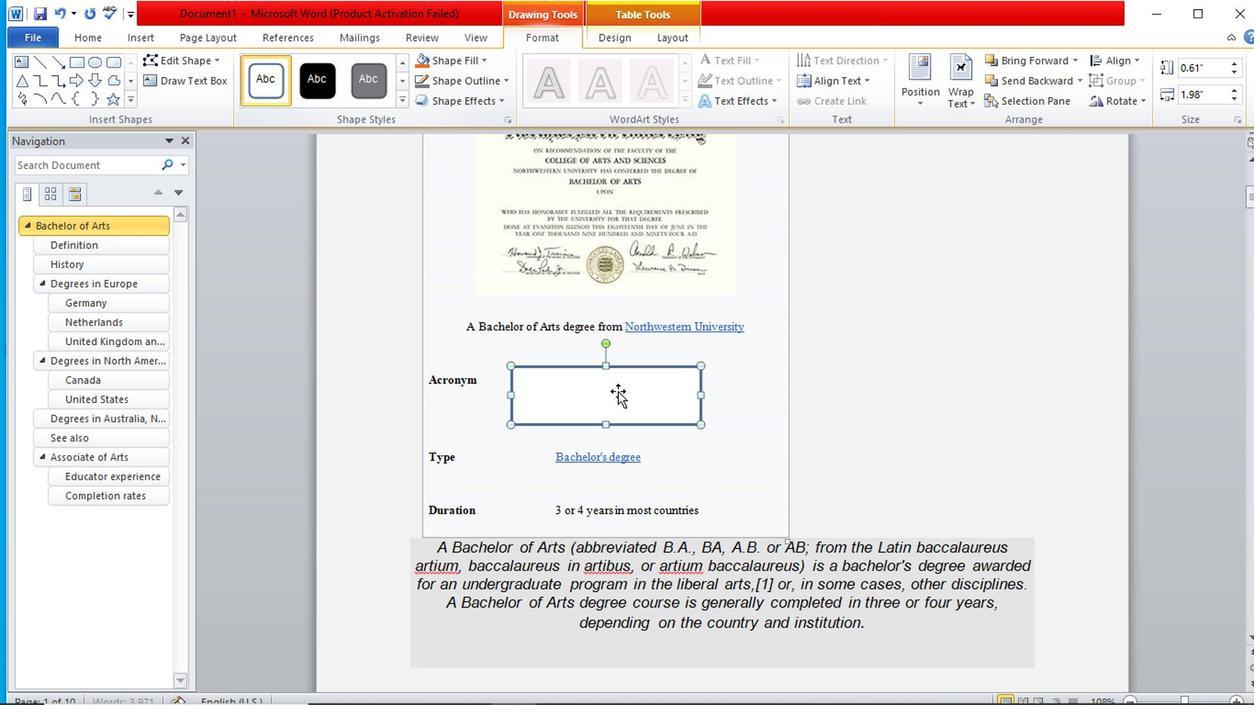 
Action: Mouse pressed left at (618, 391)
Screenshot: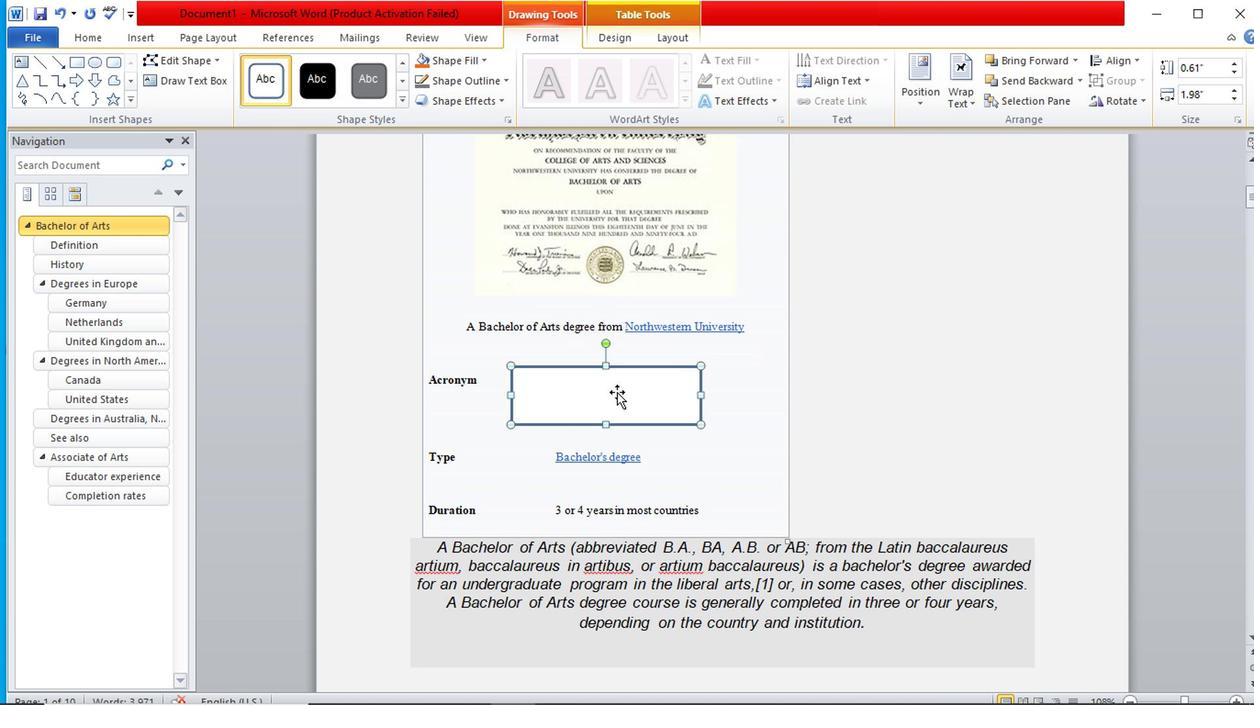 
Action: Mouse pressed left at (618, 391)
Screenshot: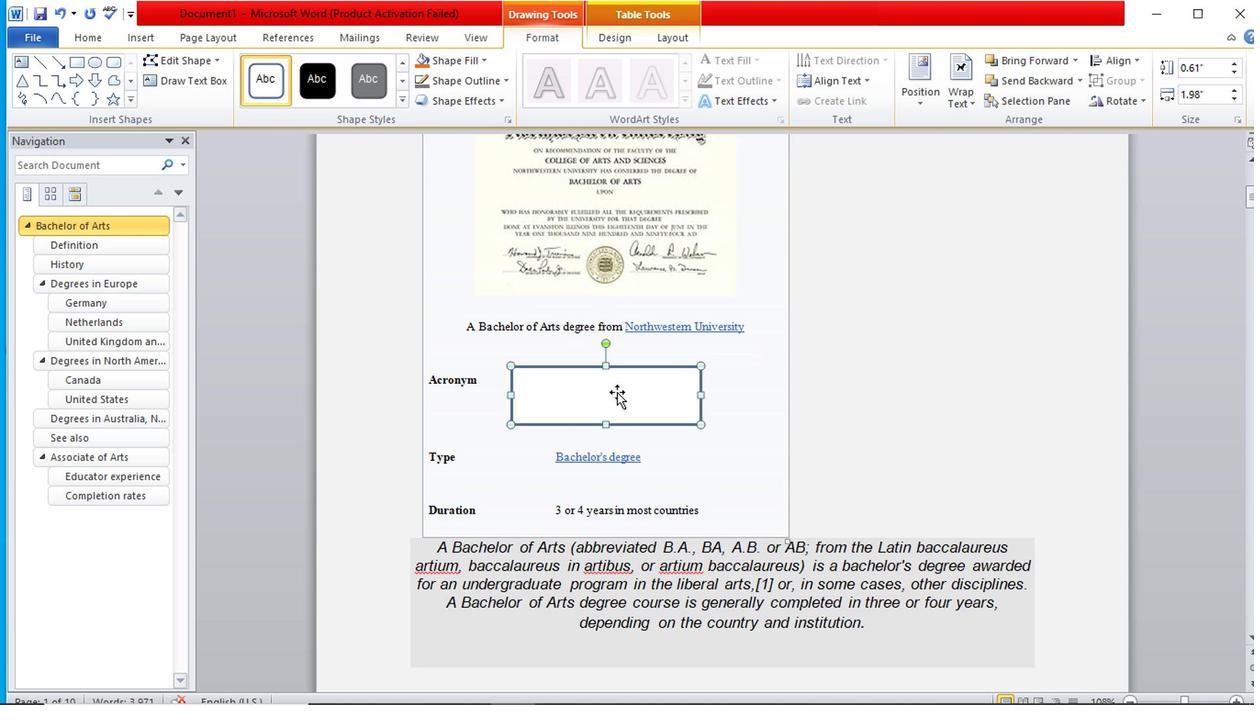 
Action: Mouse moved to (617, 397)
Screenshot: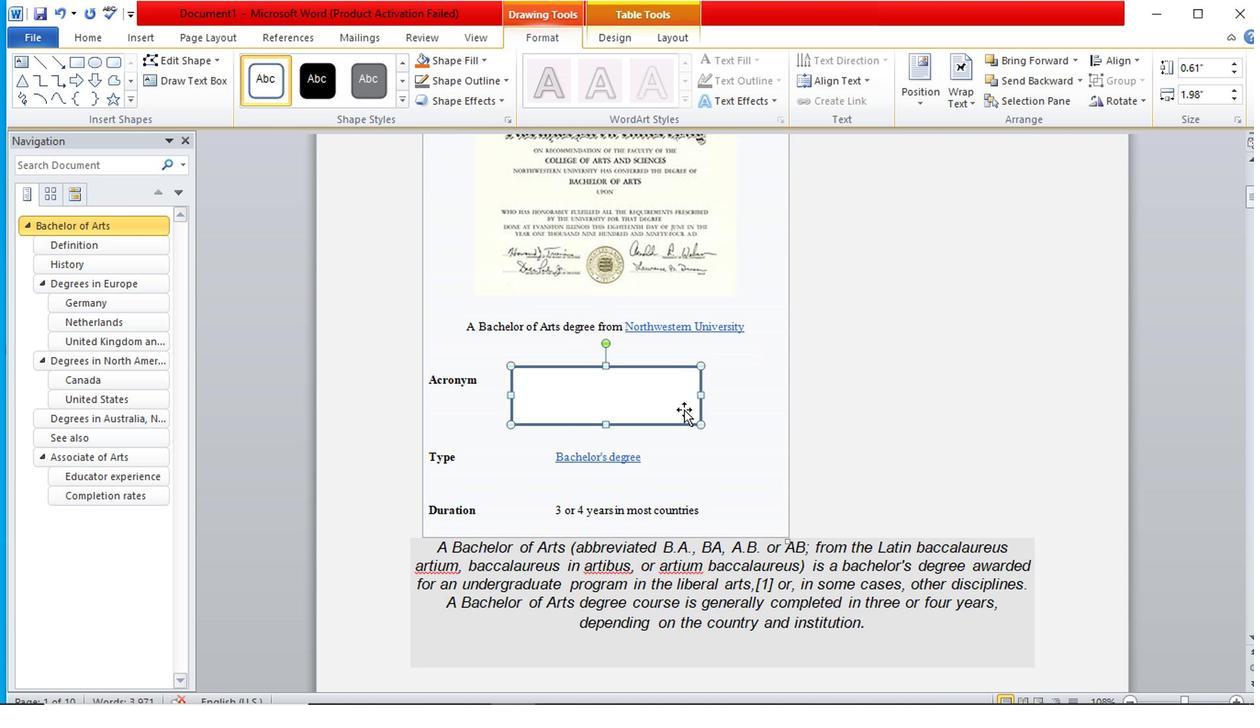 
Action: Mouse pressed left at (617, 397)
Screenshot: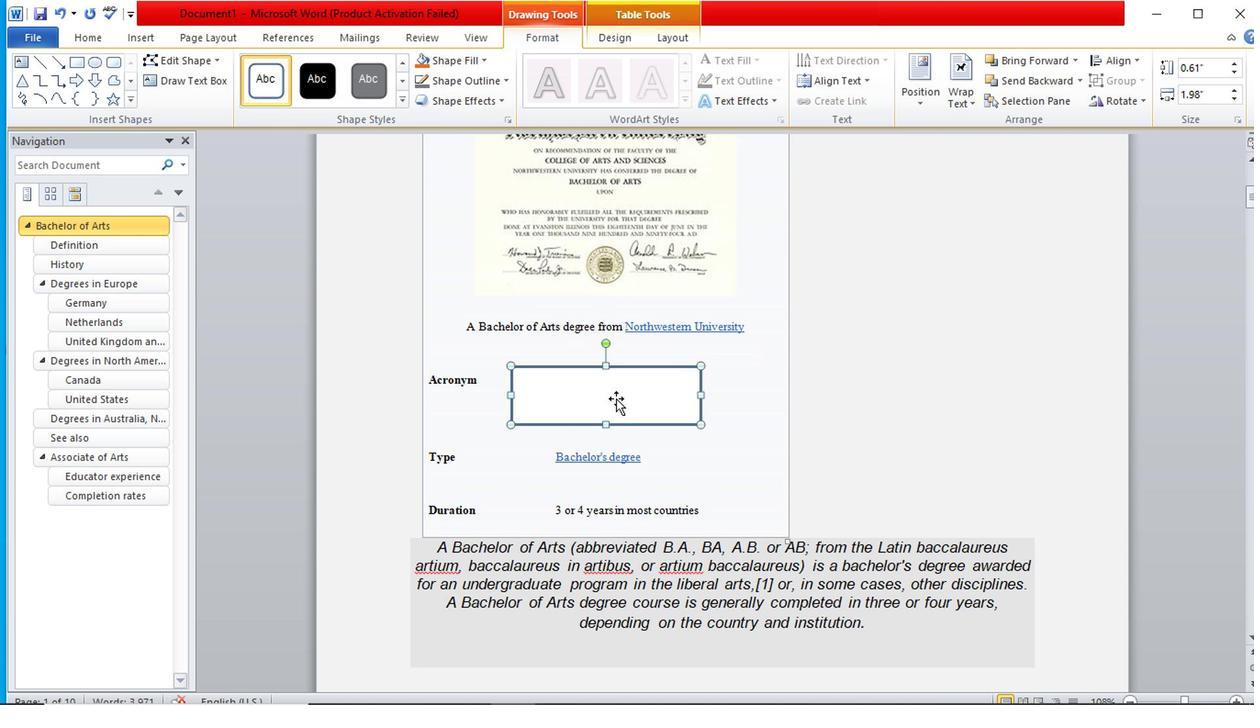 
Action: Mouse moved to (901, 373)
Screenshot: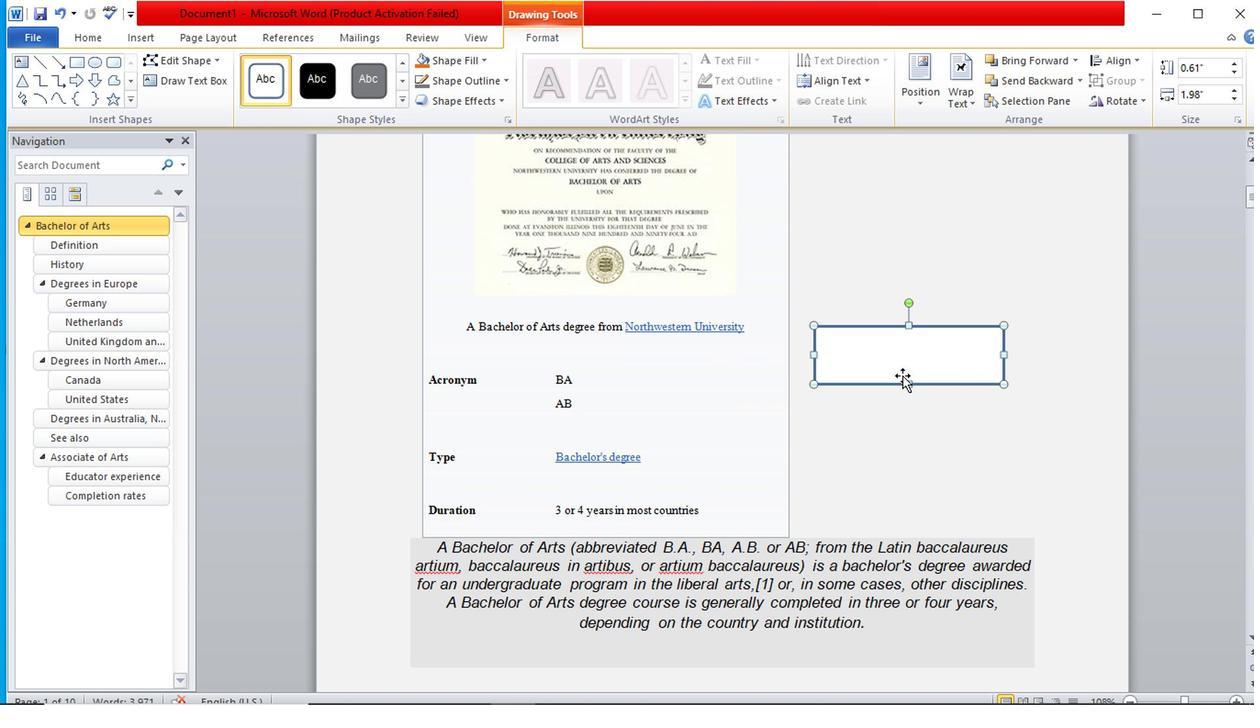 
Action: Mouse pressed left at (901, 373)
Screenshot: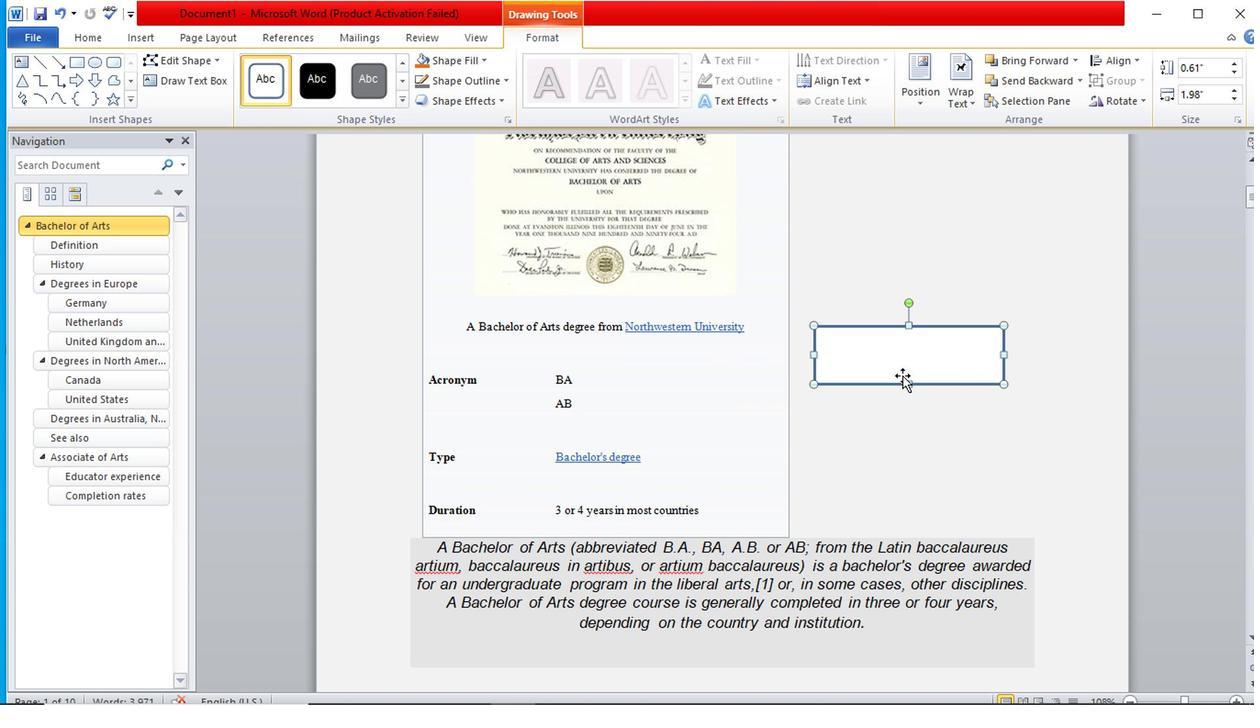 
Action: Mouse moved to (856, 364)
Screenshot: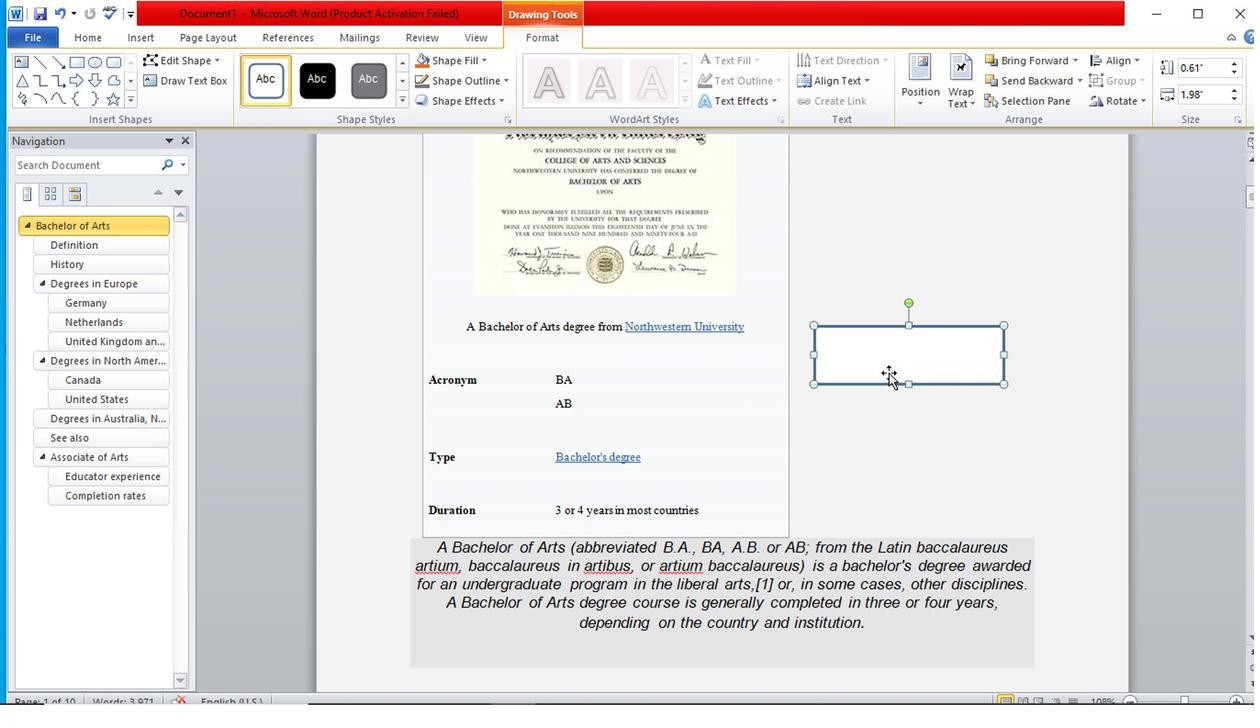 
Action: Mouse pressed left at (856, 364)
Screenshot: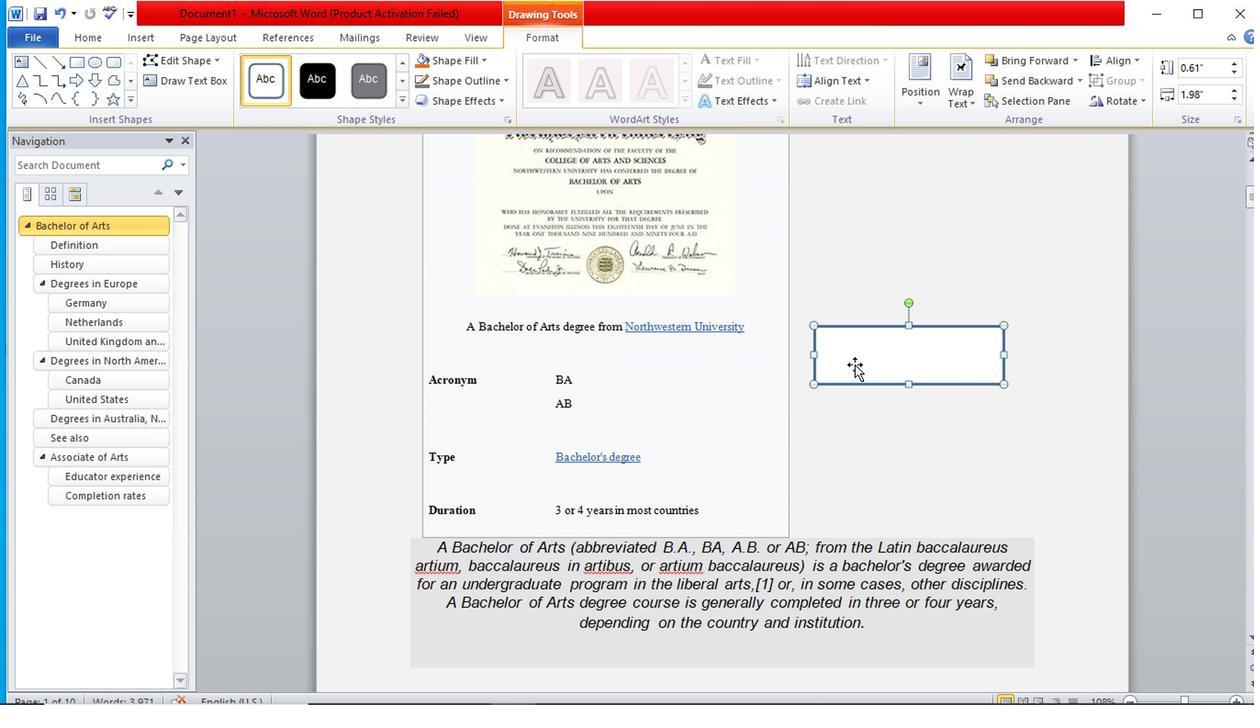 
Action: Mouse moved to (256, 82)
Screenshot: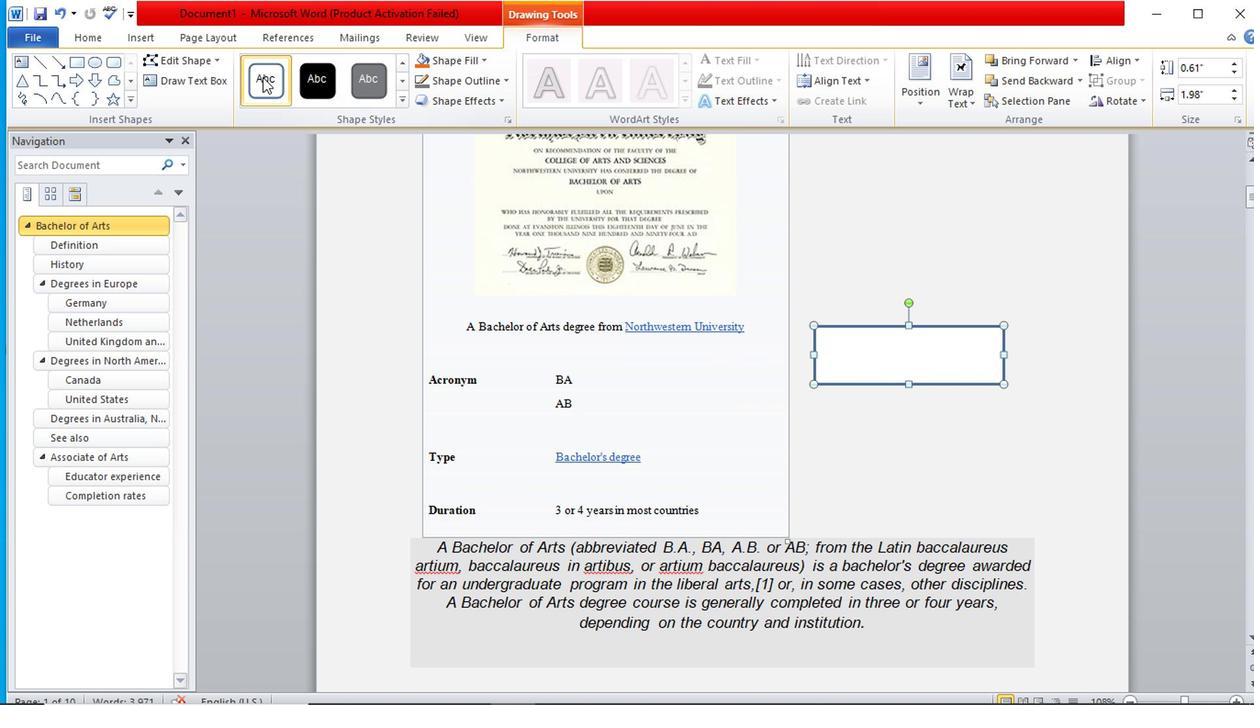 
Action: Mouse pressed left at (256, 82)
Screenshot: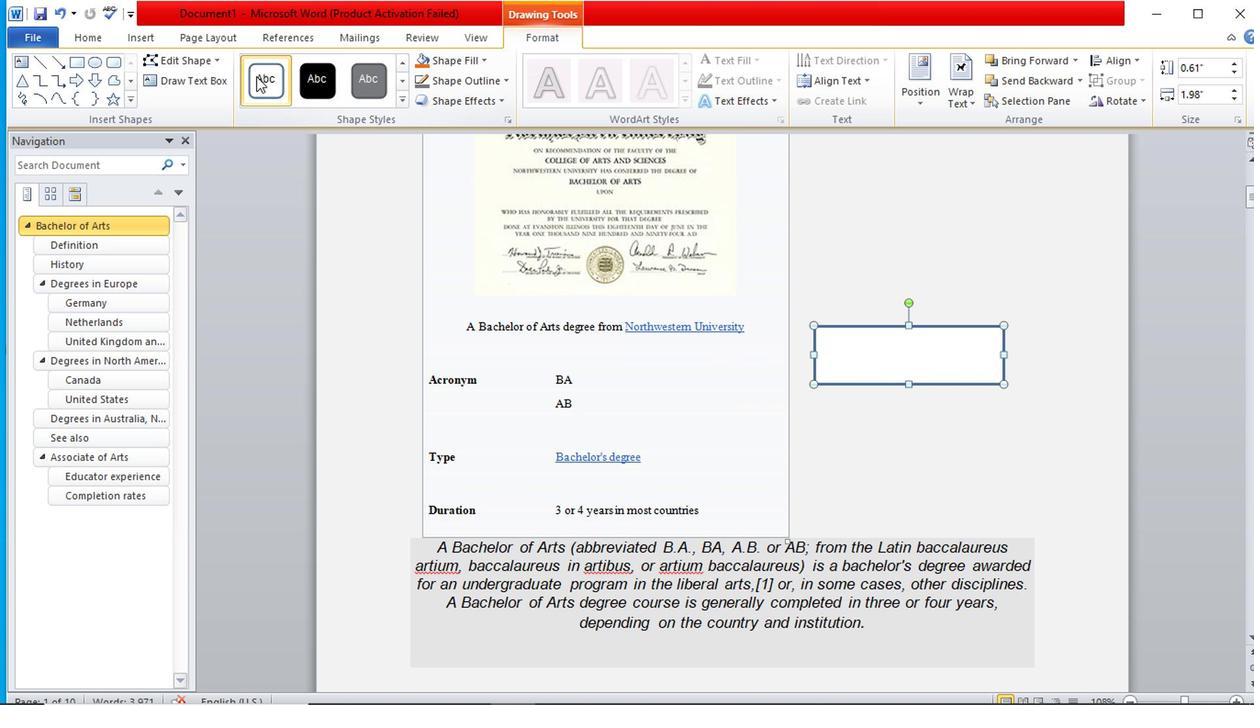 
Action: Mouse moved to (899, 411)
Screenshot: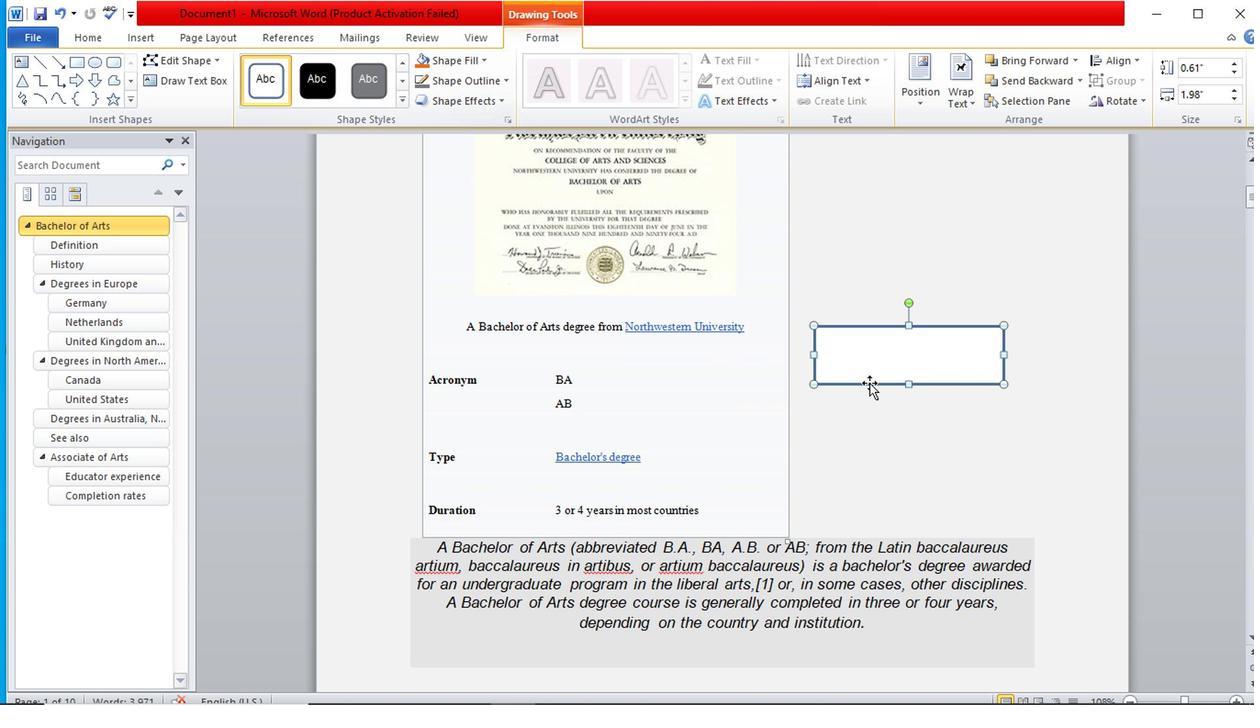 
Action: Mouse pressed left at (899, 411)
Screenshot: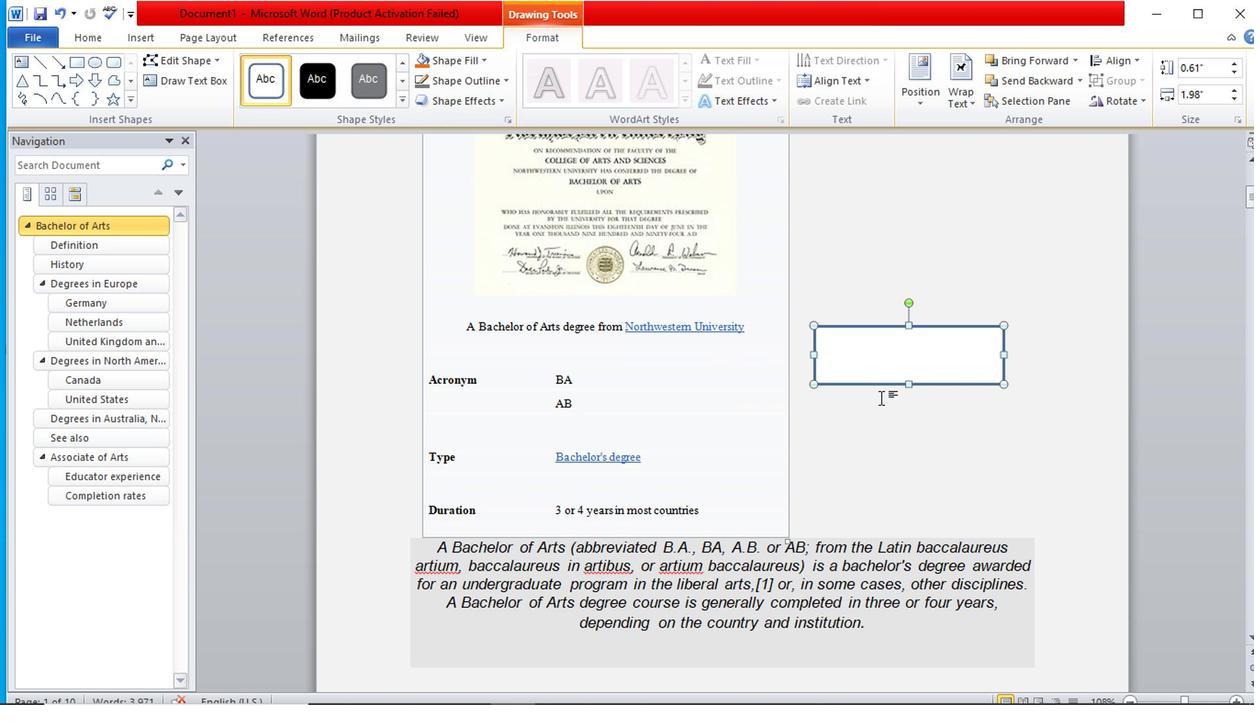 
Action: Mouse moved to (901, 409)
Screenshot: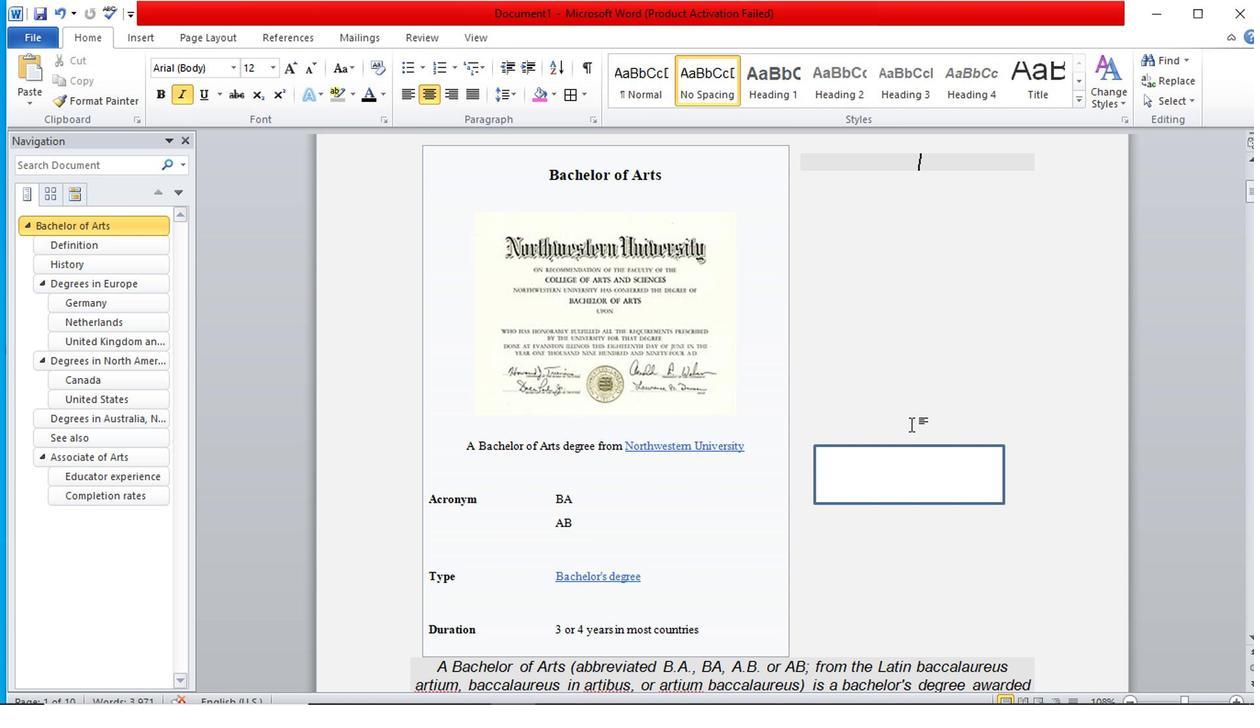 
Action: Mouse scrolled (901, 409) with delta (0, 0)
Screenshot: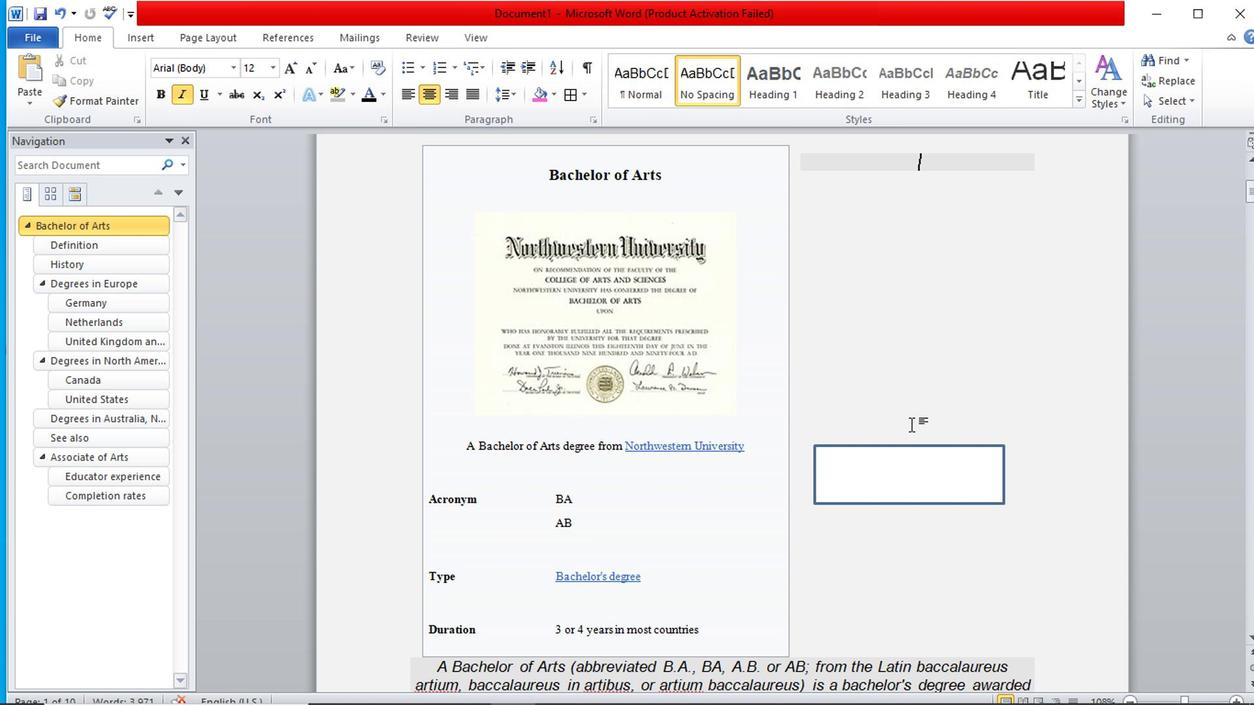 
Action: Mouse scrolled (901, 409) with delta (0, 0)
Screenshot: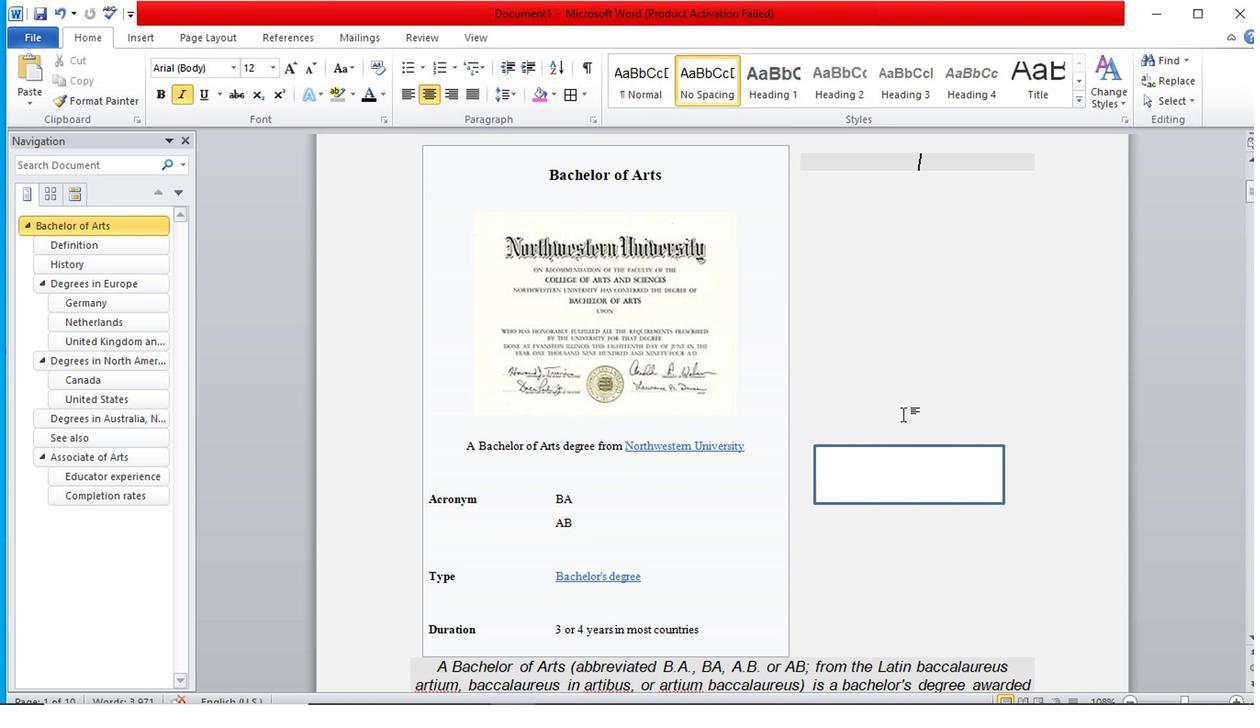 
Action: Mouse scrolled (901, 409) with delta (0, 0)
Screenshot: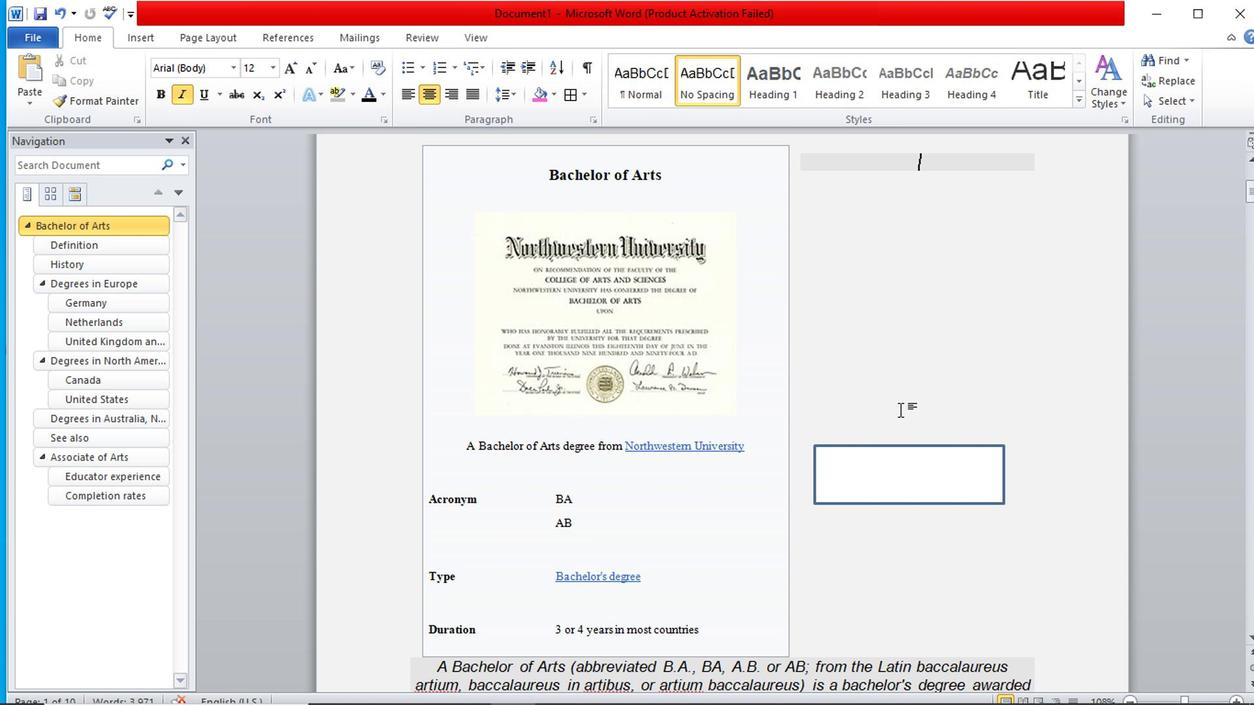 
Action: Mouse scrolled (901, 409) with delta (0, 0)
Screenshot: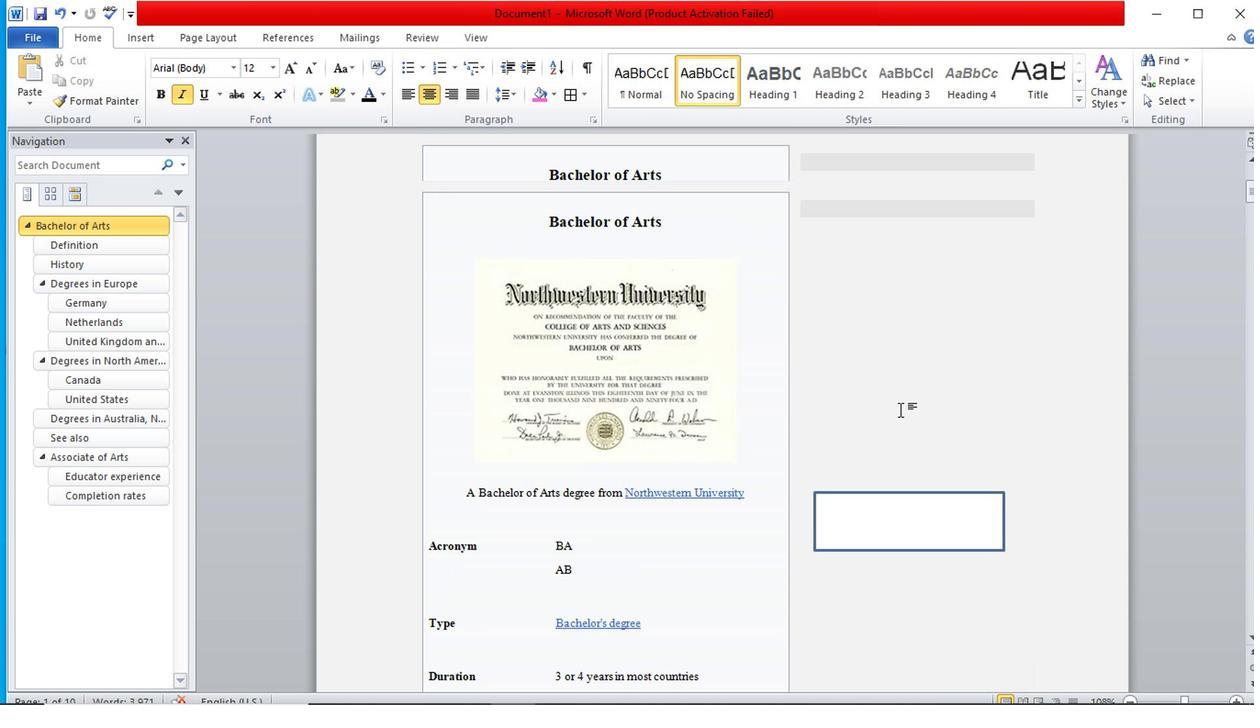 
Action: Mouse scrolled (901, 407) with delta (0, -1)
Screenshot: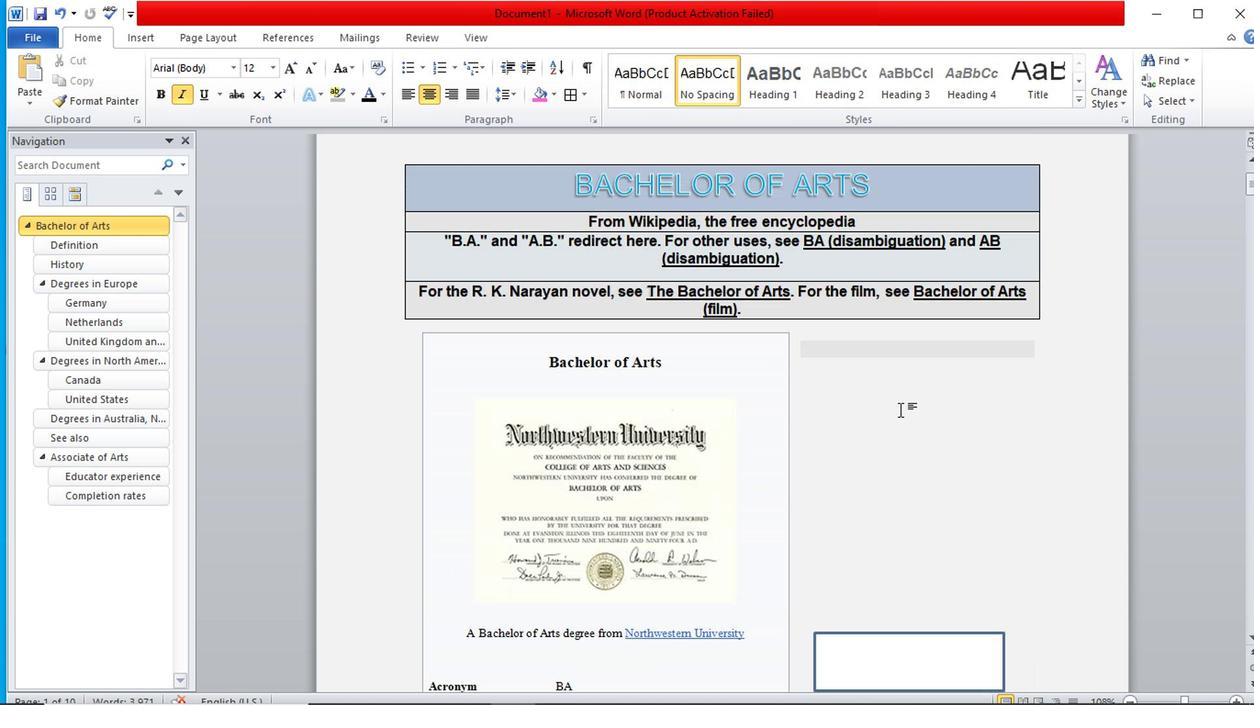 
Action: Mouse scrolled (901, 407) with delta (0, -1)
Screenshot: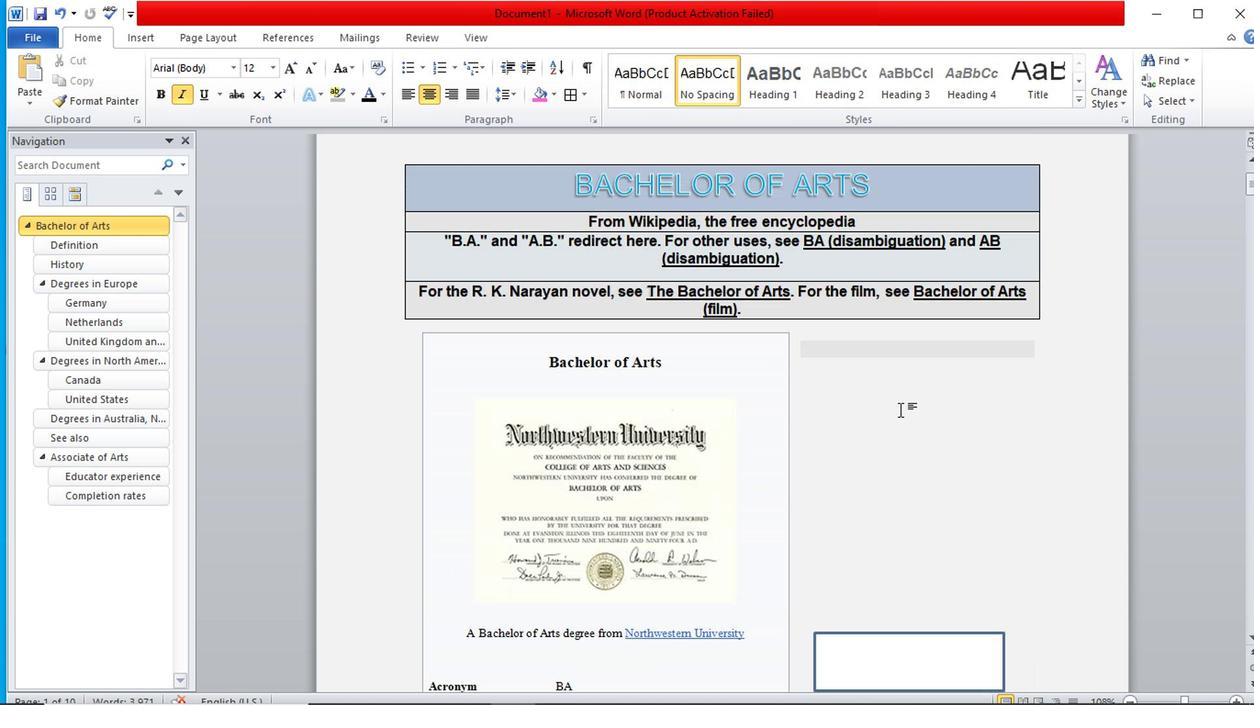 
Action: Mouse scrolled (901, 407) with delta (0, -1)
Screenshot: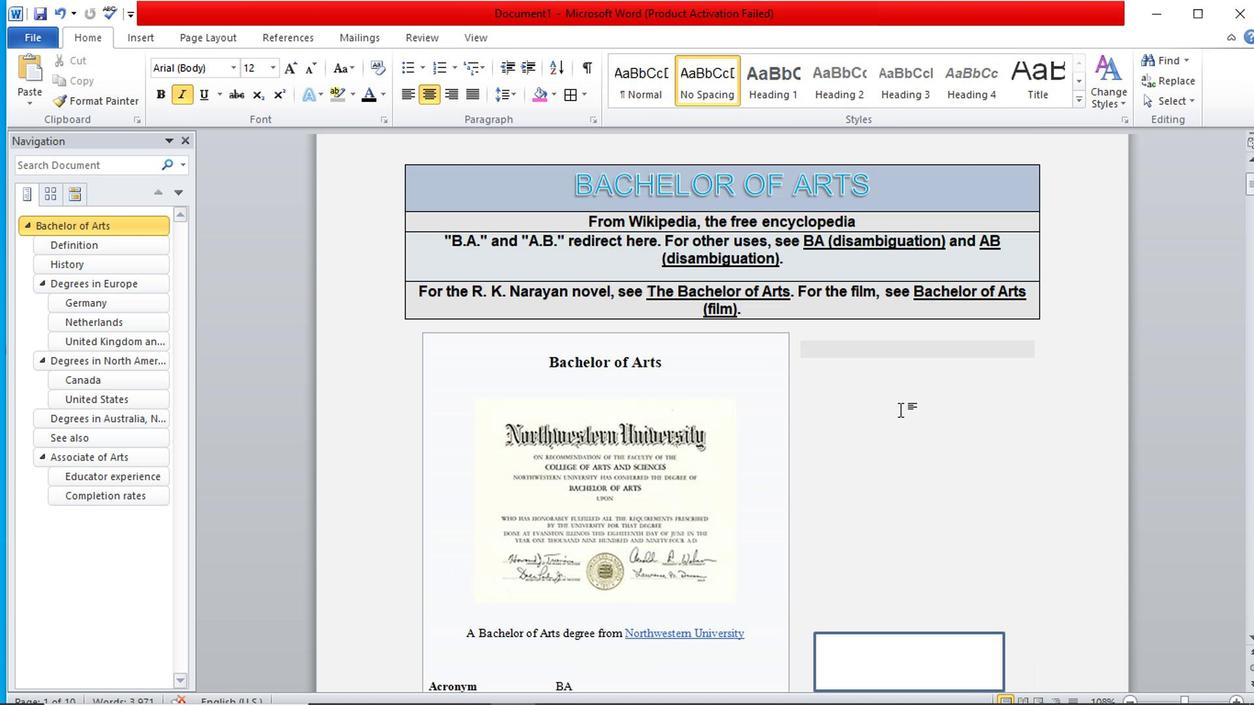 
Action: Mouse scrolled (901, 407) with delta (0, -1)
Screenshot: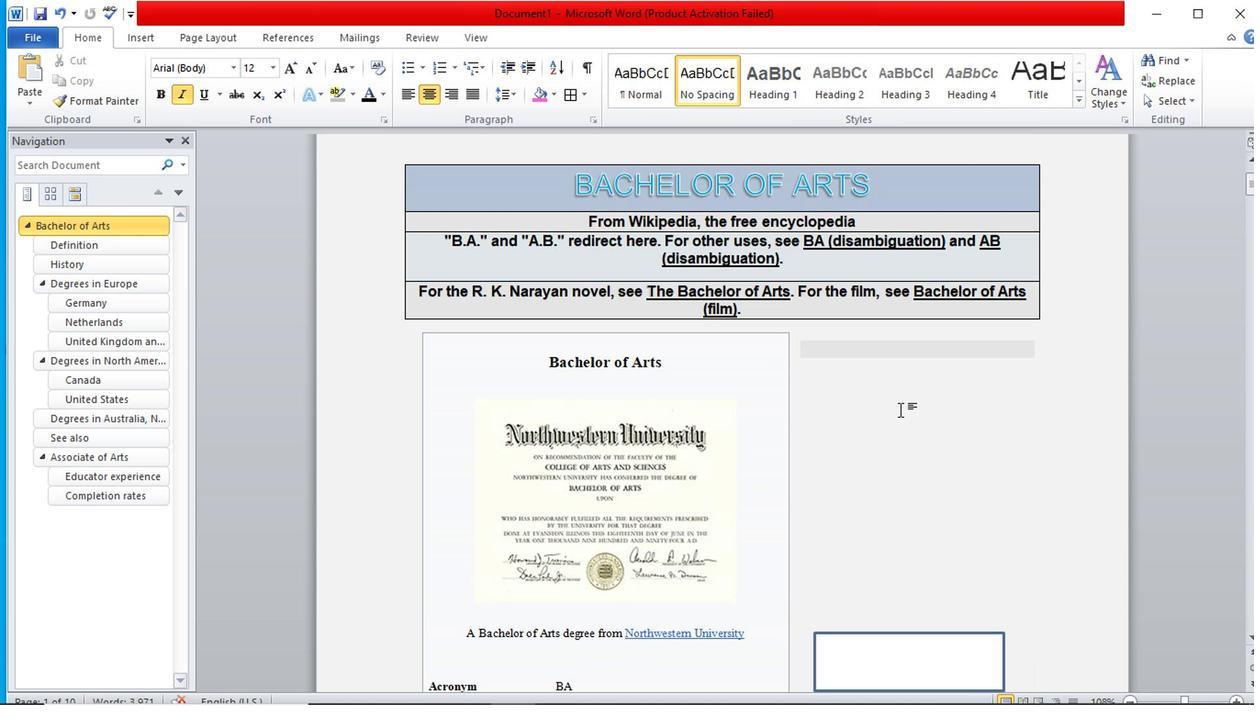 
Action: Mouse scrolled (901, 407) with delta (0, -1)
Screenshot: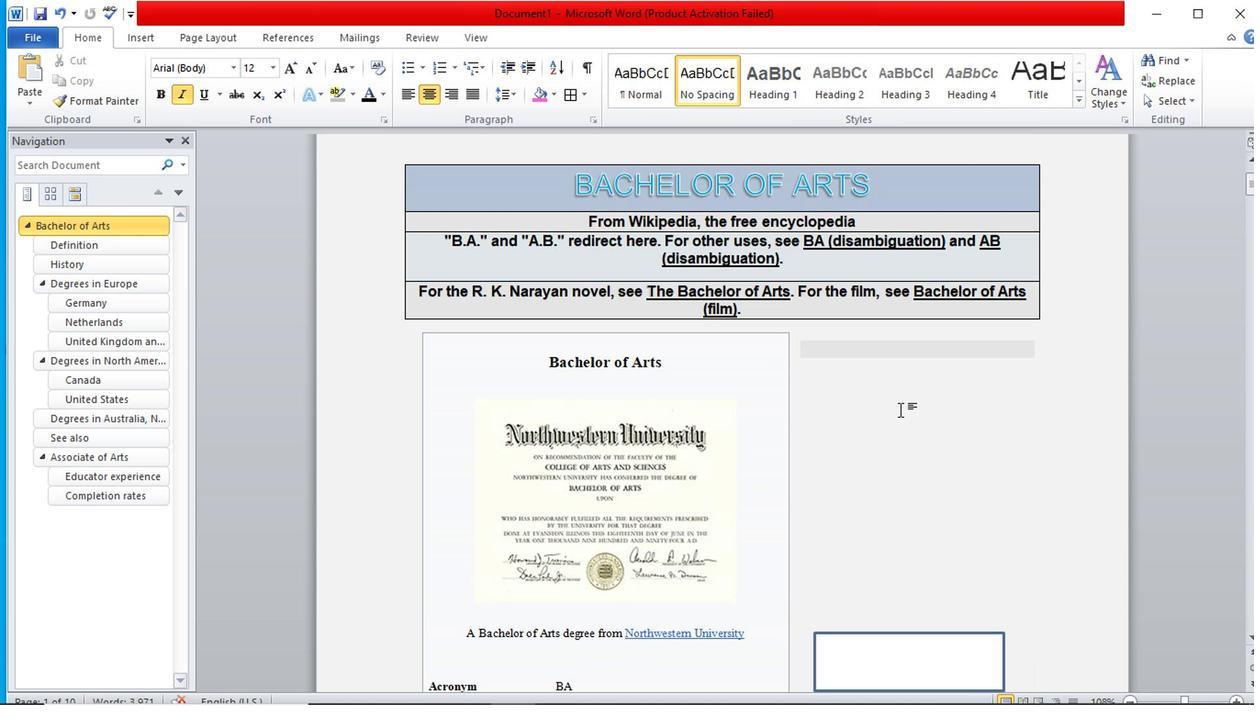 
Action: Mouse scrolled (901, 407) with delta (0, -1)
Screenshot: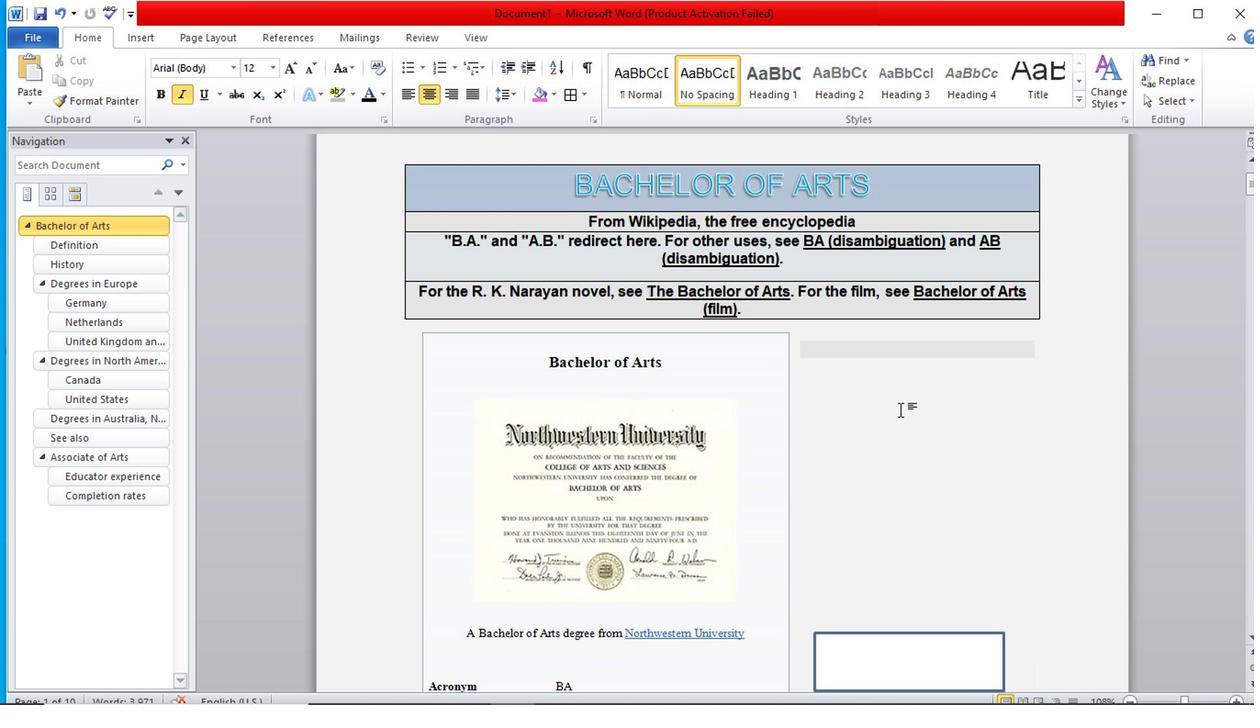 
Action: Mouse scrolled (901, 407) with delta (0, -1)
Screenshot: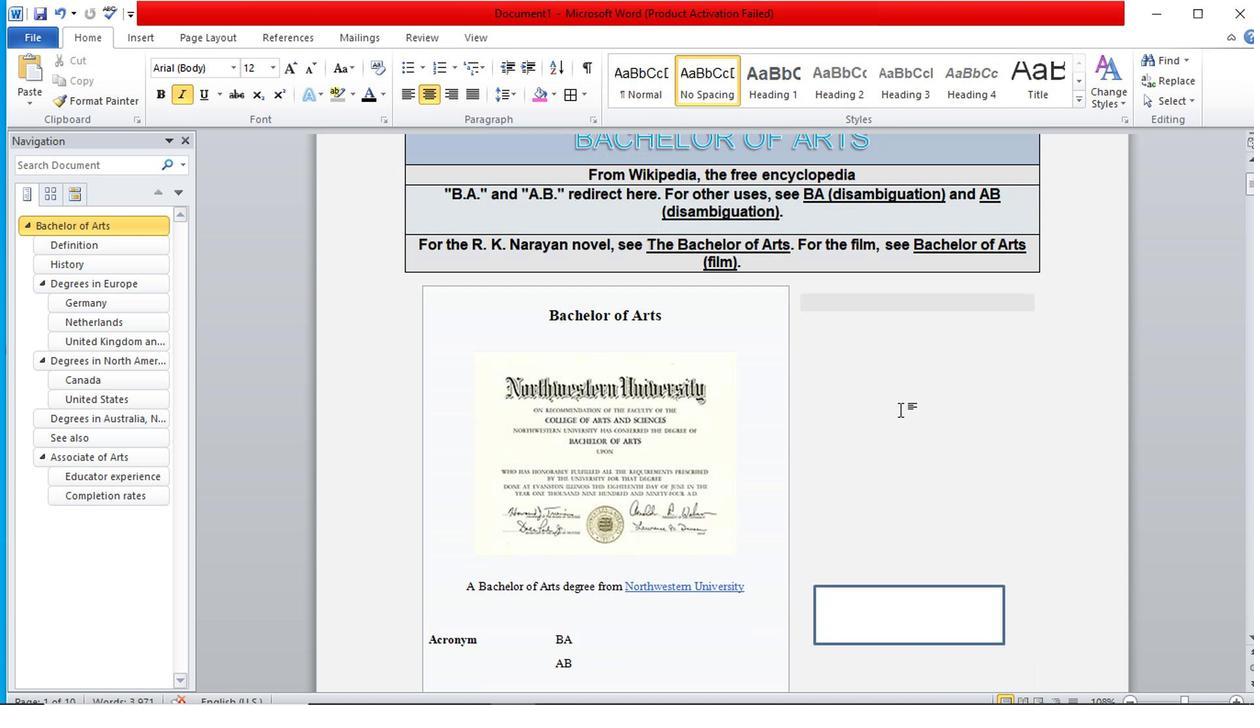 
Action: Mouse moved to (145, 40)
Screenshot: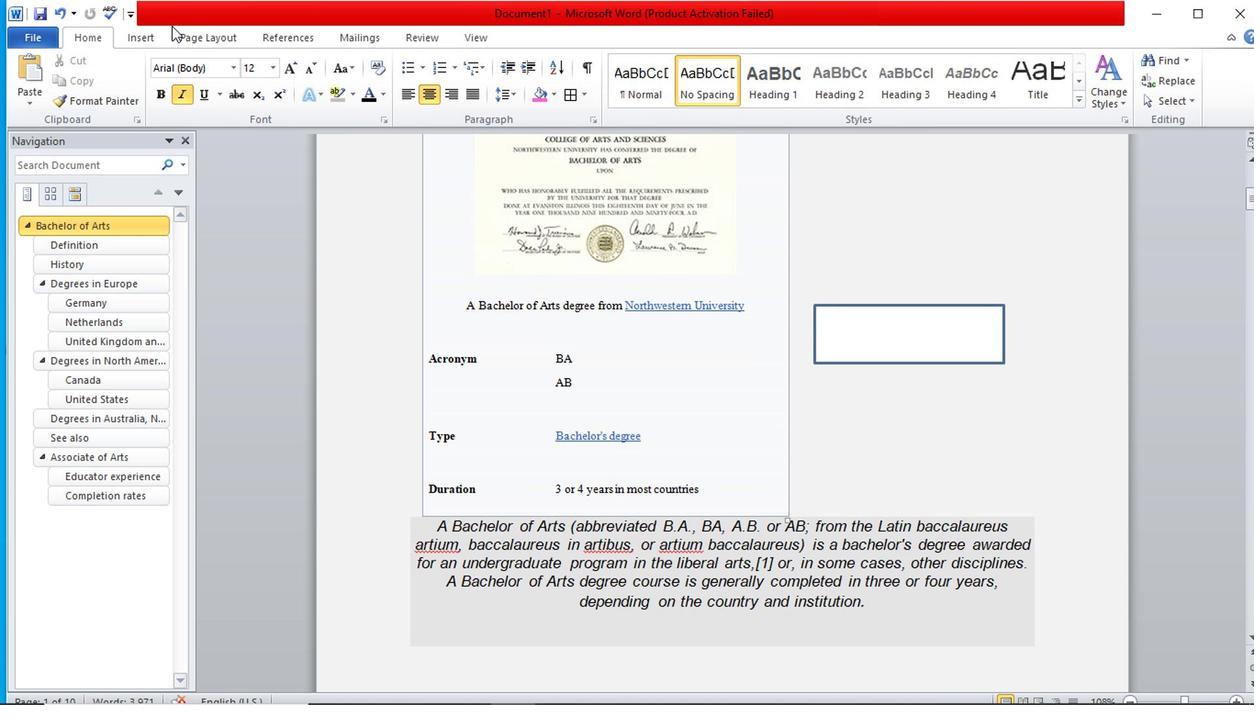 
Action: Mouse pressed left at (145, 40)
Screenshot: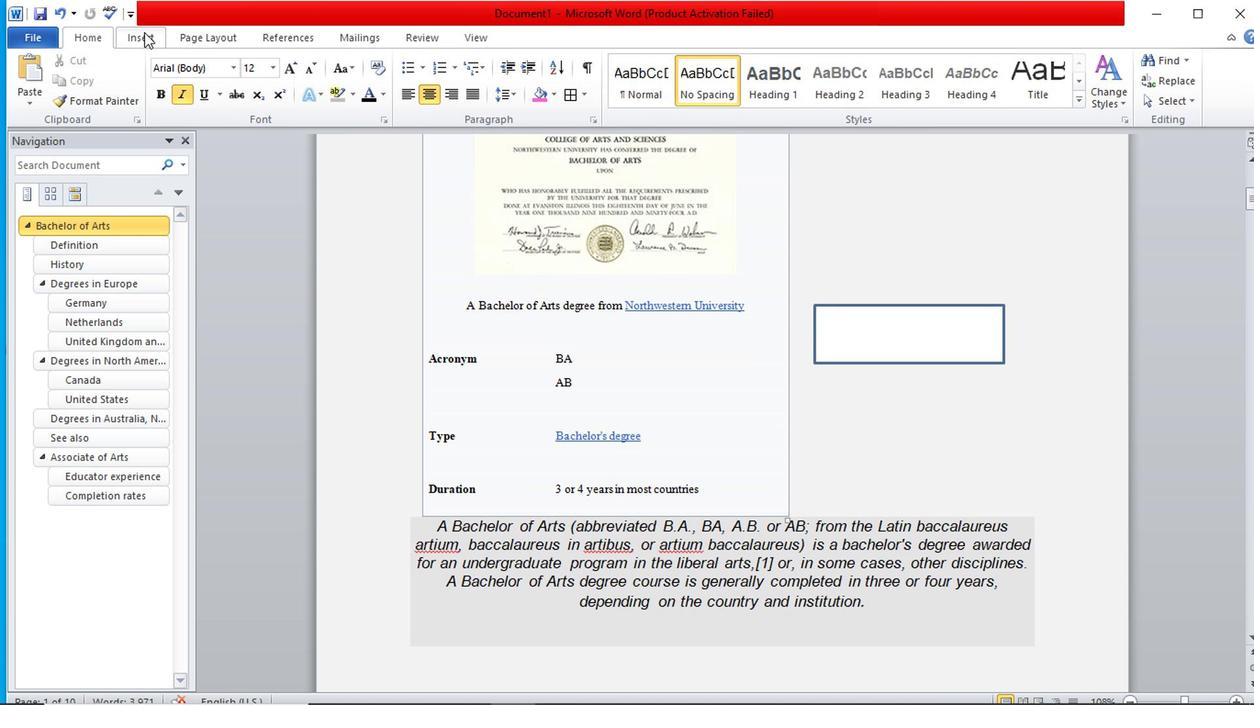 
Action: Mouse moved to (357, 103)
Screenshot: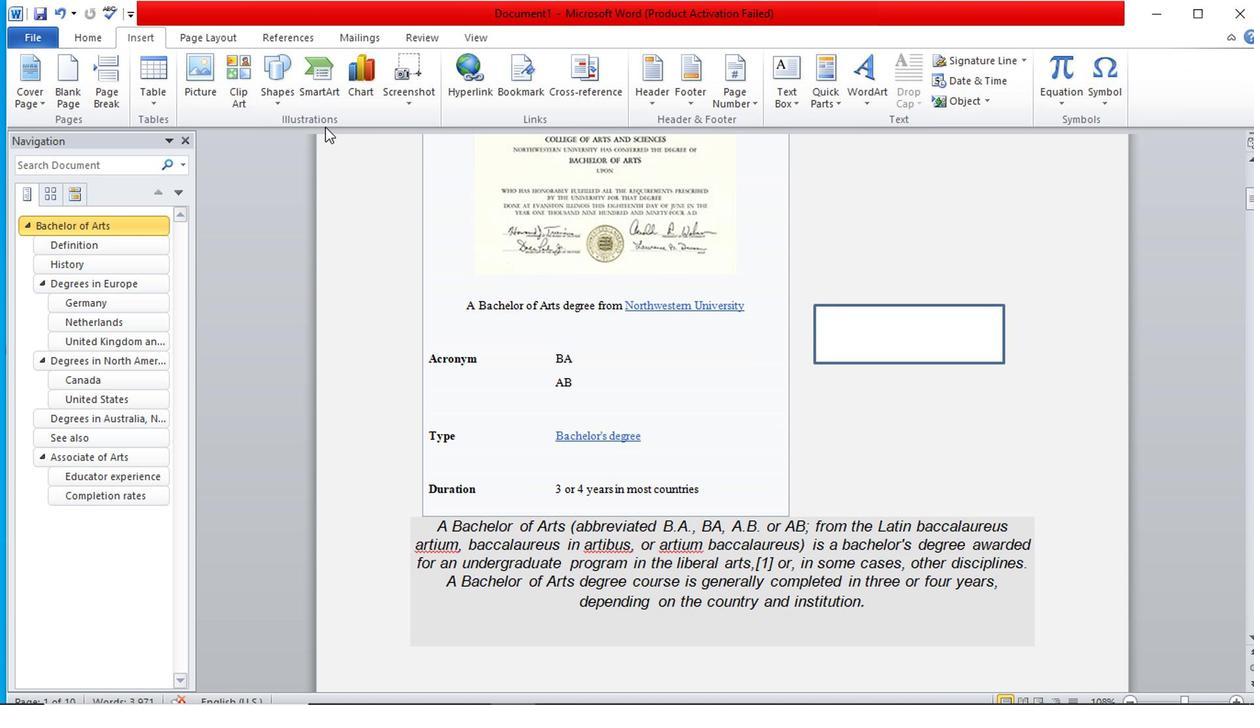
Action: Mouse pressed left at (357, 103)
Screenshot: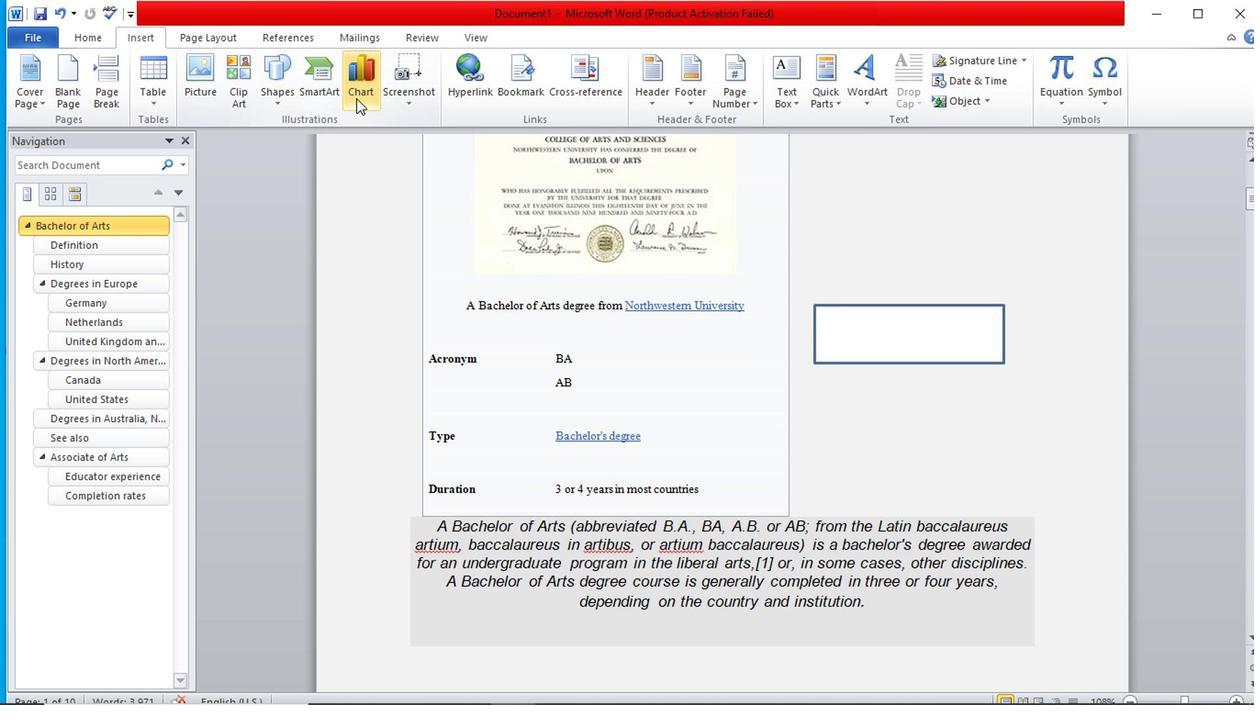 
Action: Mouse moved to (617, 409)
Screenshot: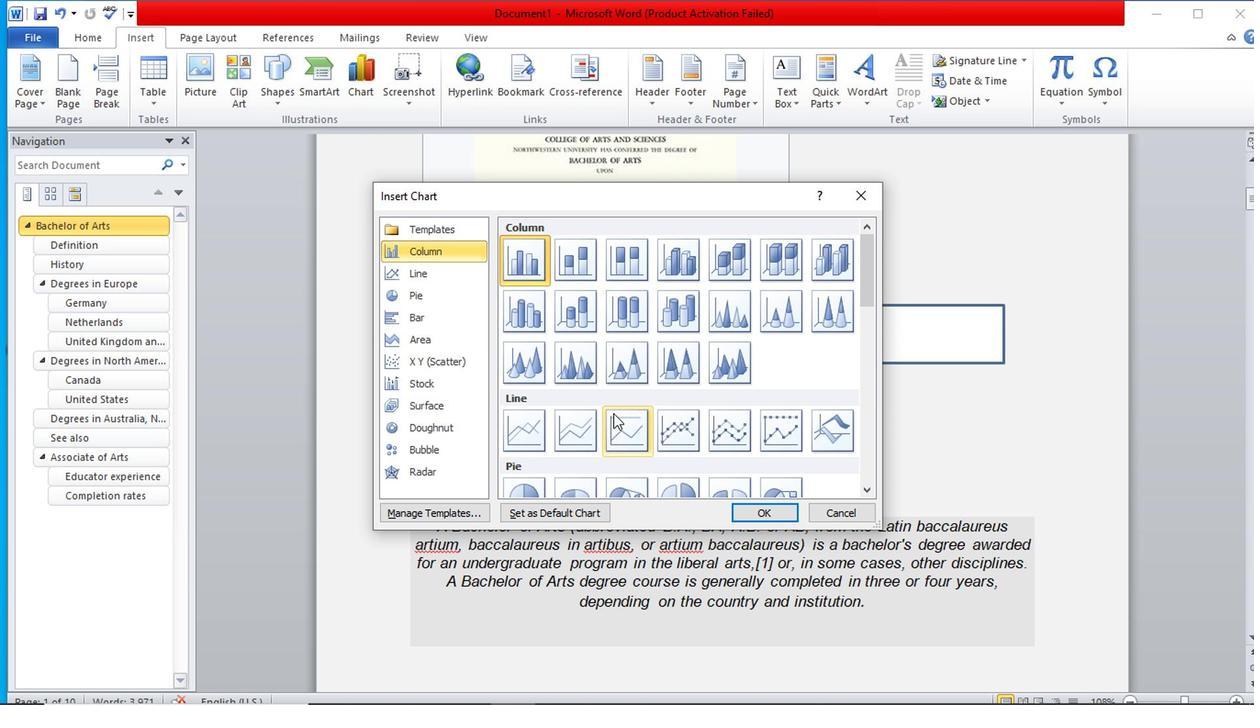 
Action: Mouse scrolled (617, 407) with delta (0, -1)
Screenshot: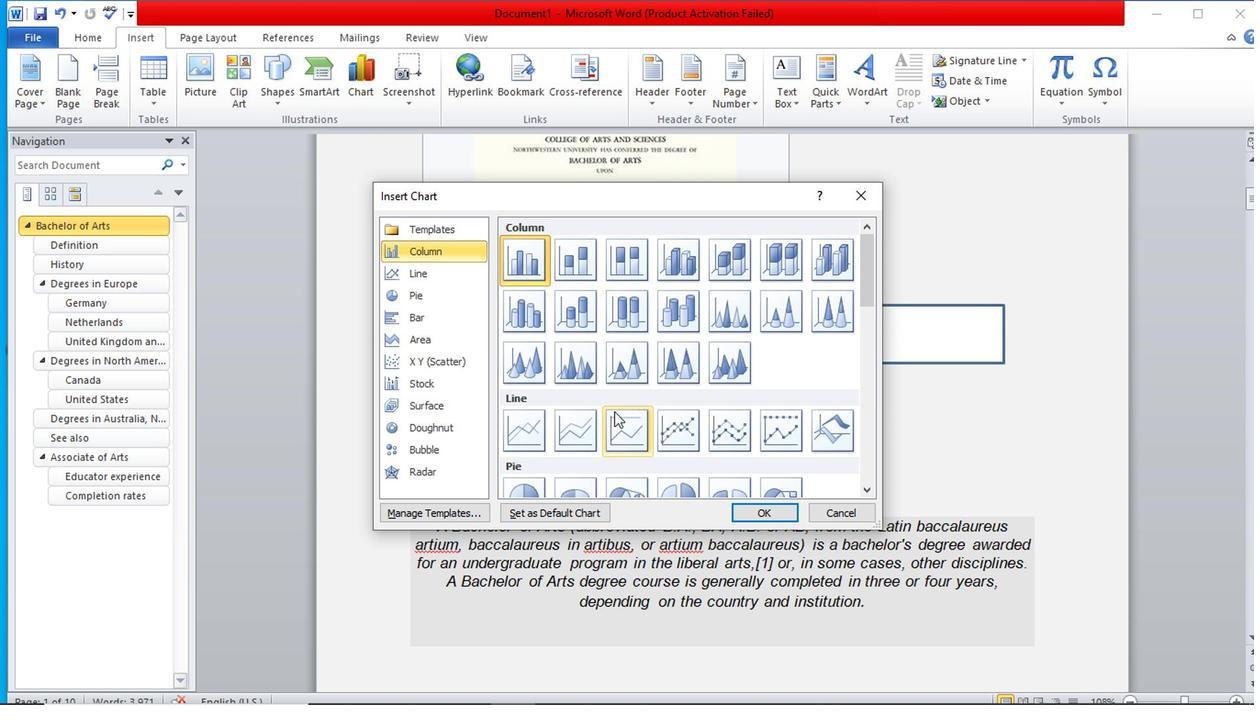 
Action: Mouse scrolled (617, 407) with delta (0, -1)
Screenshot: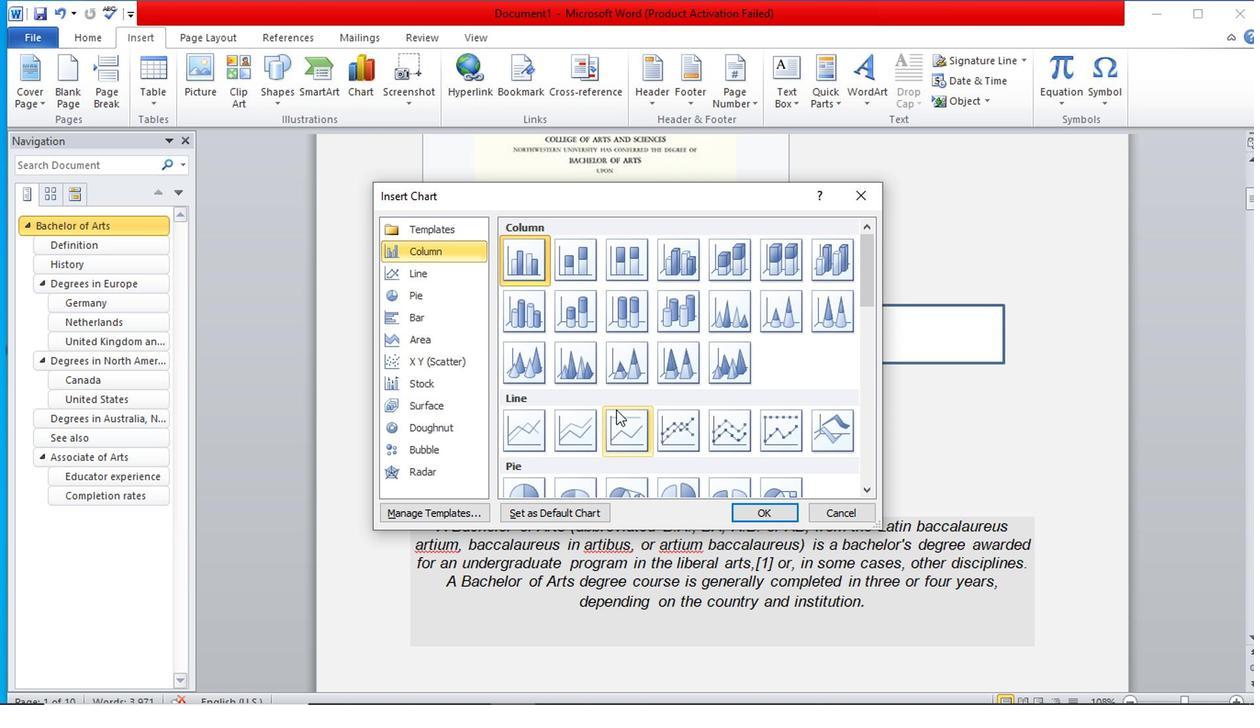 
Action: Mouse moved to (686, 326)
Screenshot: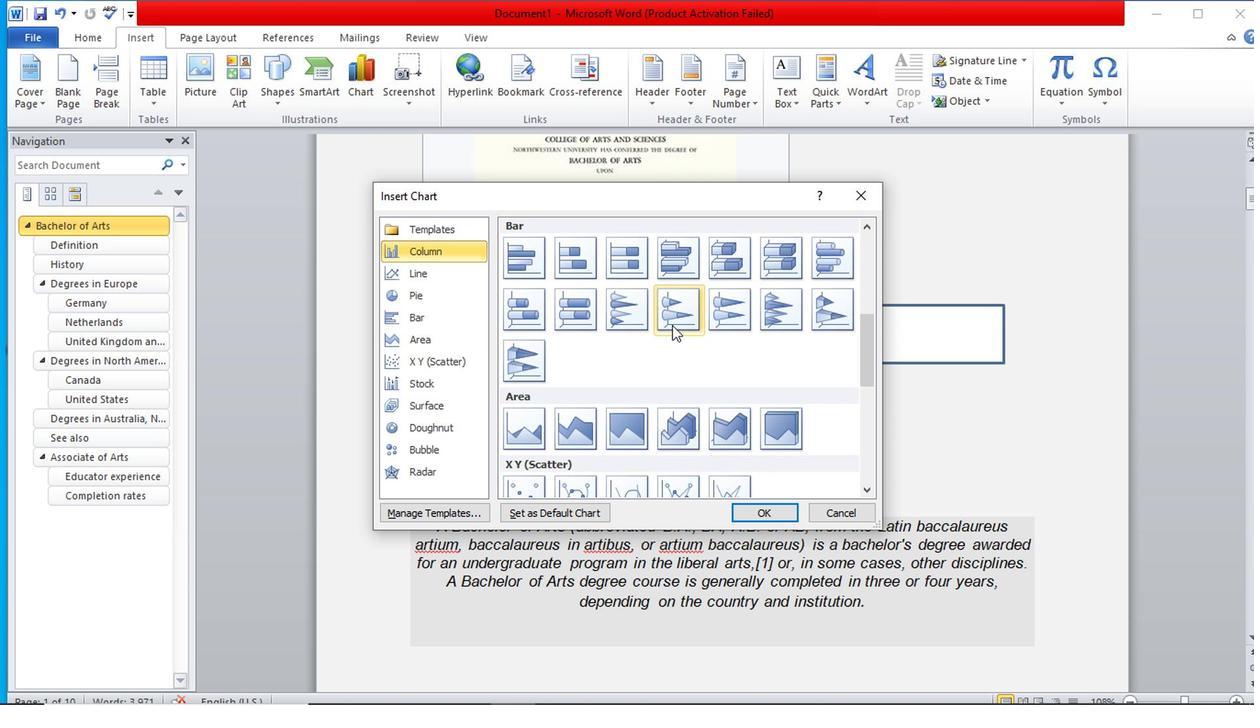 
Action: Mouse scrolled (686, 326) with delta (0, 0)
Screenshot: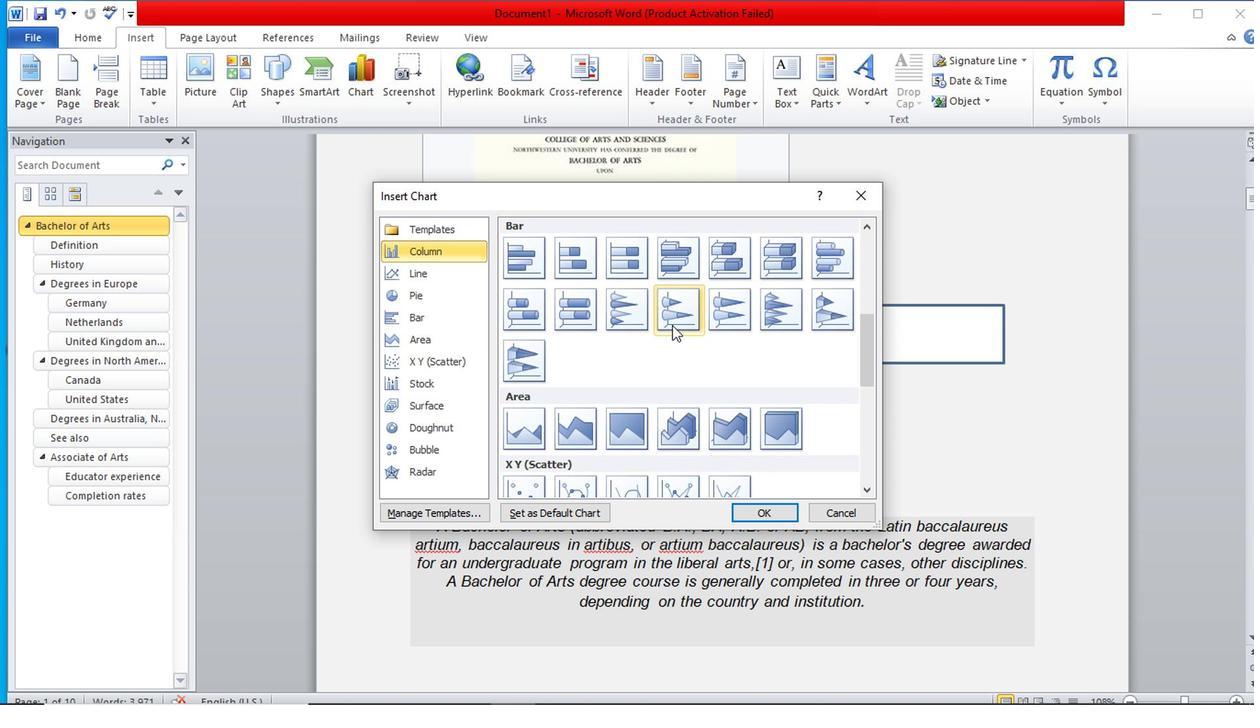 
Action: Mouse scrolled (686, 326) with delta (0, 0)
Screenshot: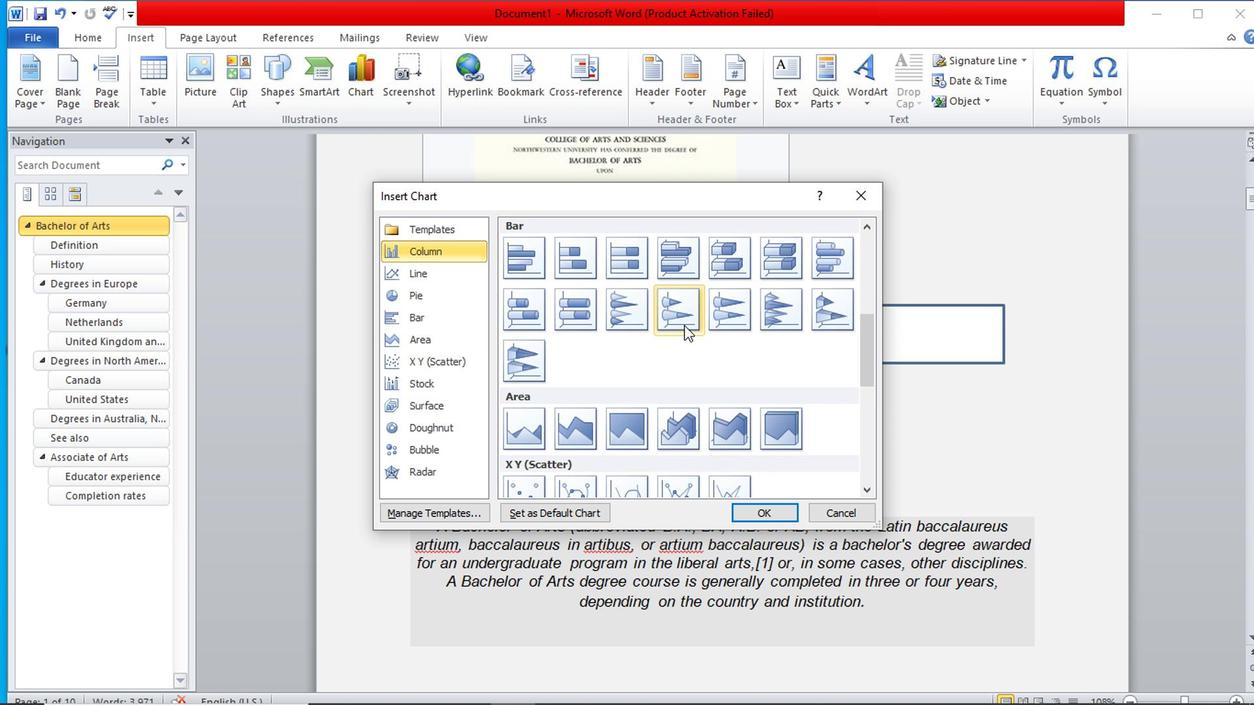 
Action: Mouse moved to (651, 321)
Screenshot: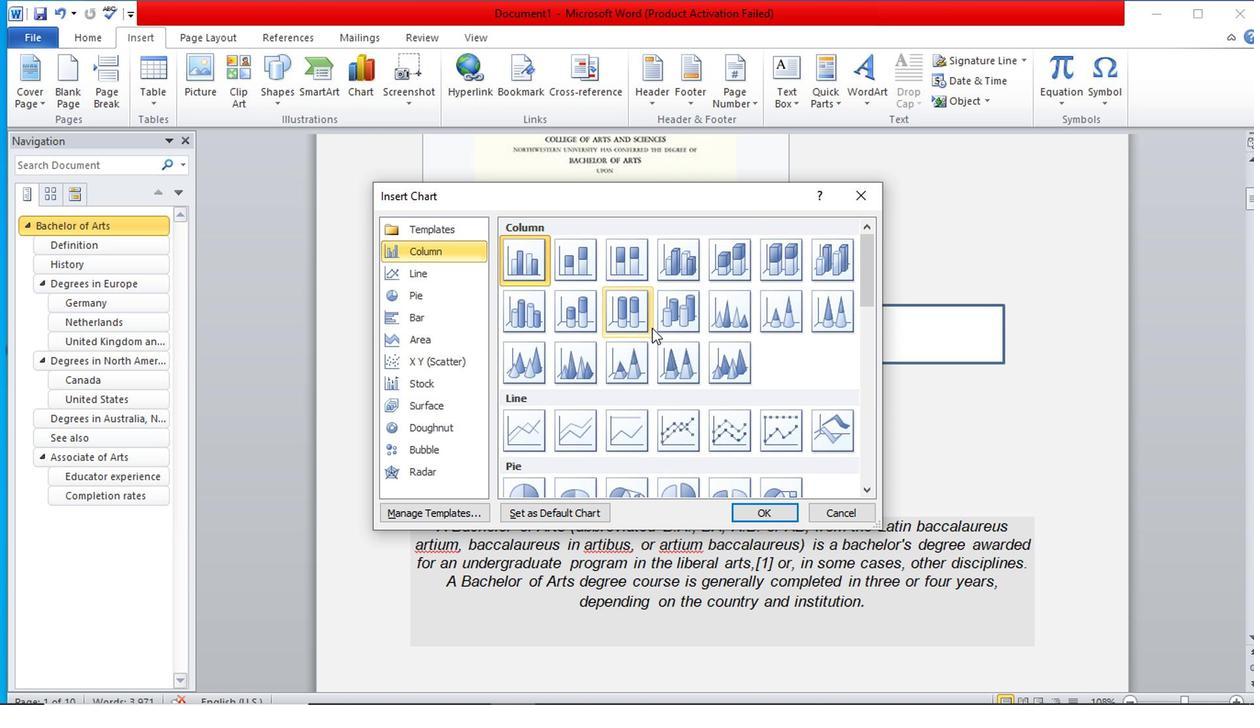 
Action: Mouse scrolled (651, 322) with delta (0, 1)
Screenshot: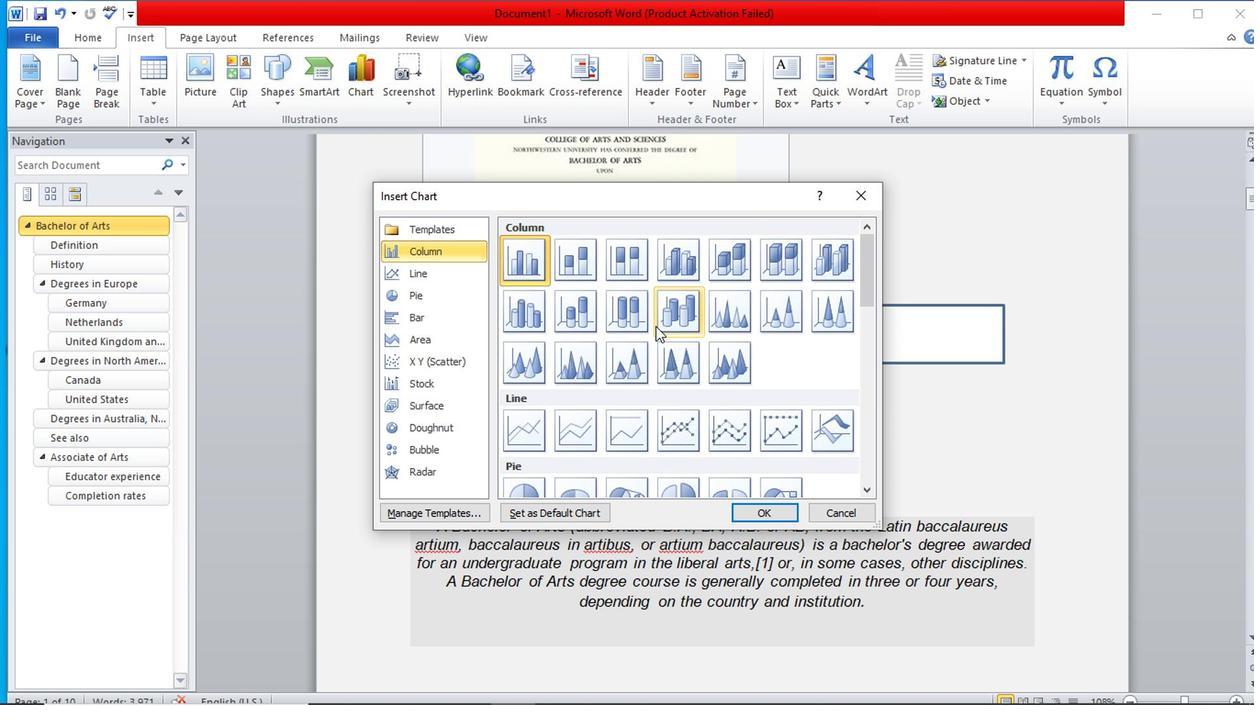 
Action: Mouse scrolled (651, 322) with delta (0, 1)
Screenshot: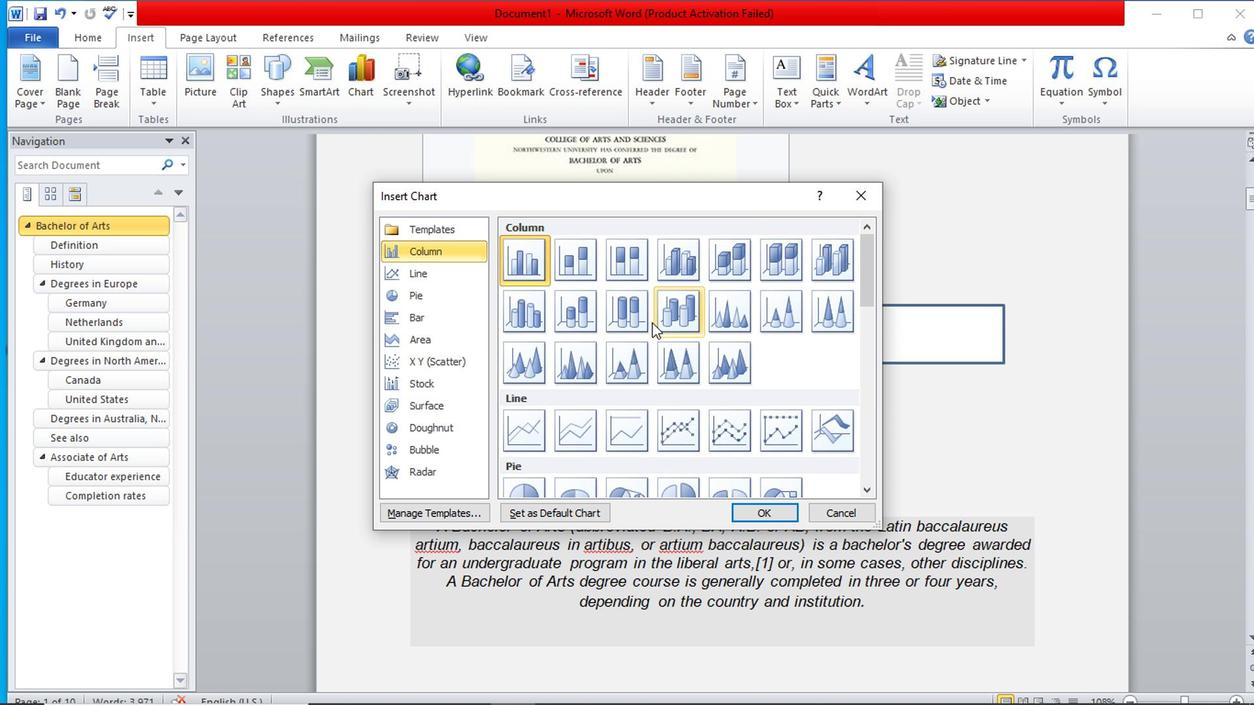 
Action: Mouse scrolled (651, 322) with delta (0, 1)
Screenshot: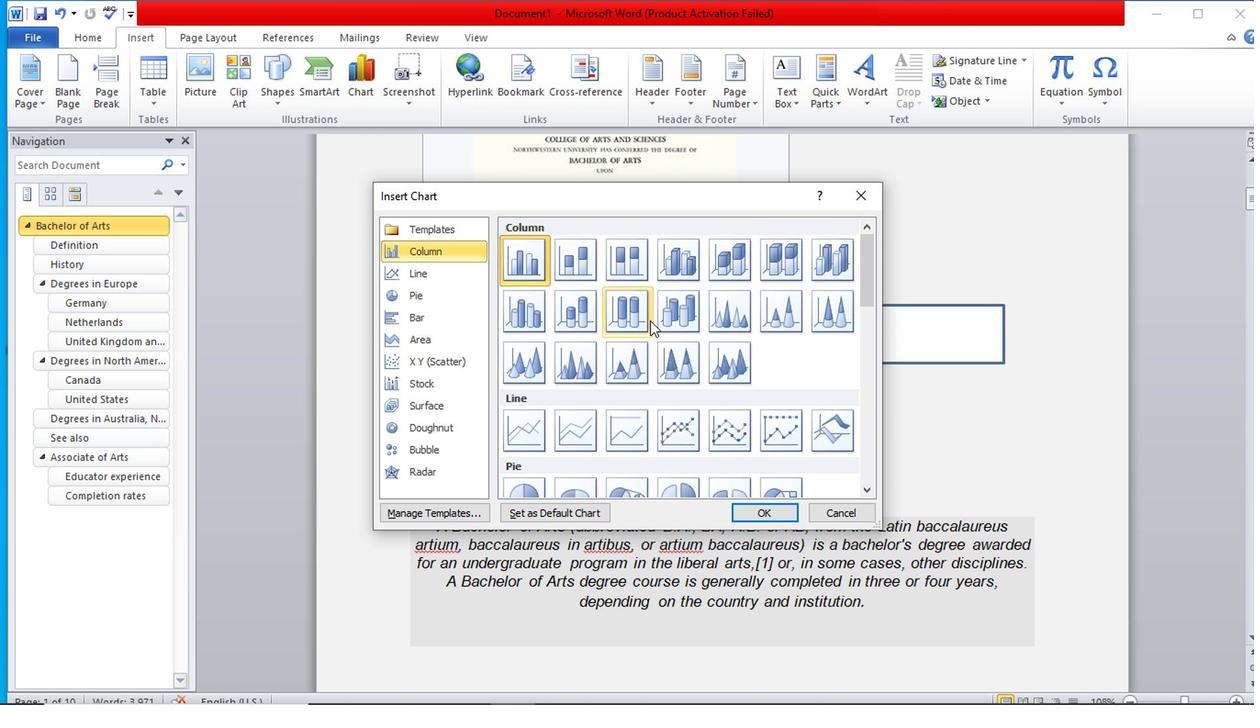 
Action: Mouse scrolled (651, 322) with delta (0, 1)
Screenshot: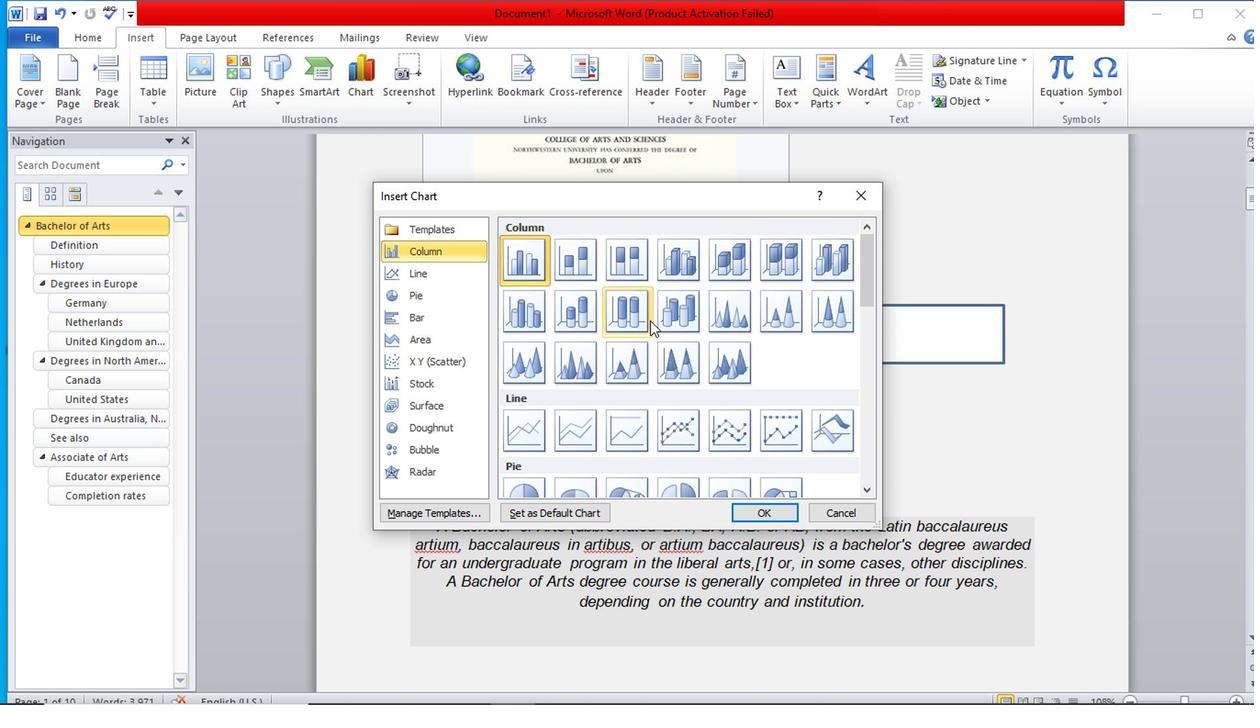 
Action: Mouse moved to (695, 333)
Screenshot: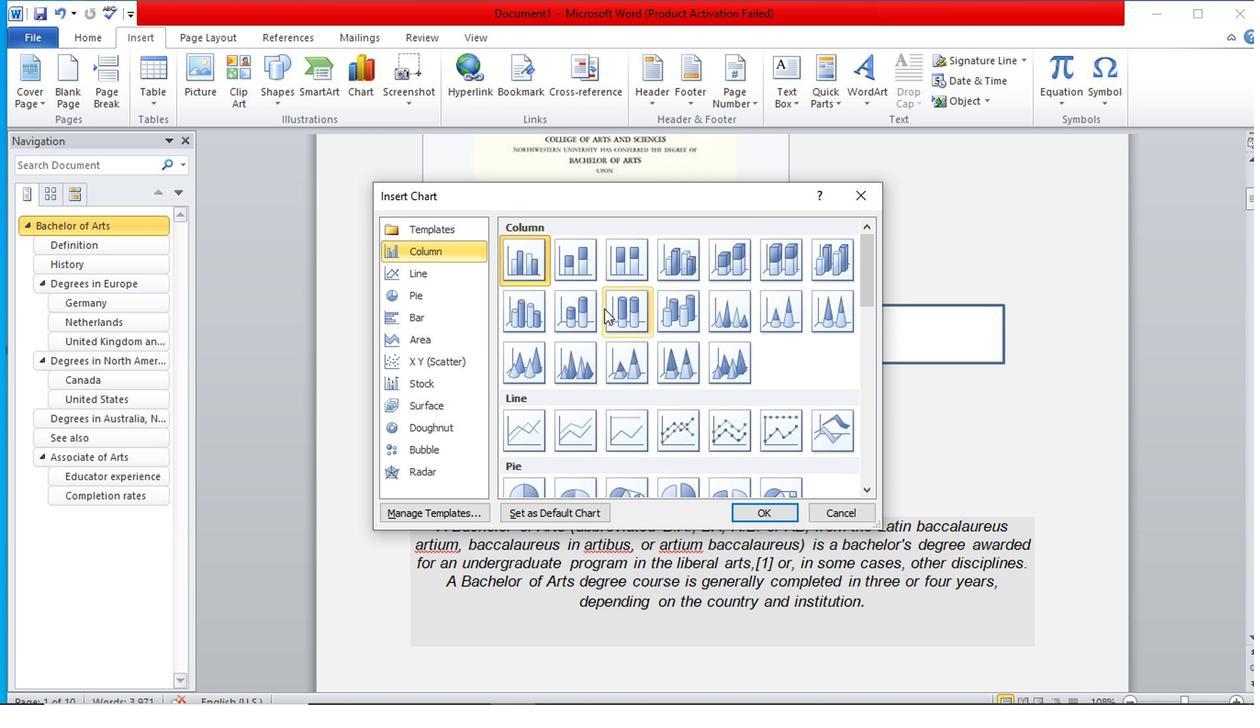 
Action: Mouse scrolled (695, 333) with delta (0, 0)
Screenshot: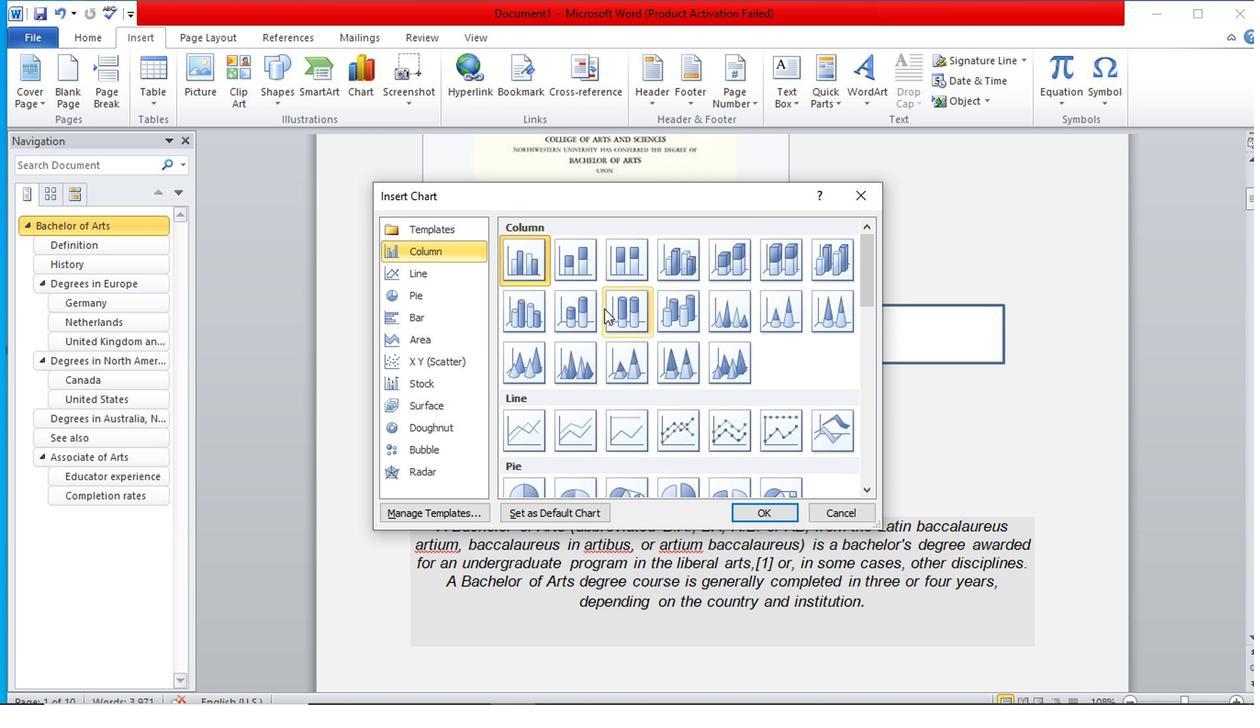 
Action: Mouse scrolled (695, 333) with delta (0, 0)
Screenshot: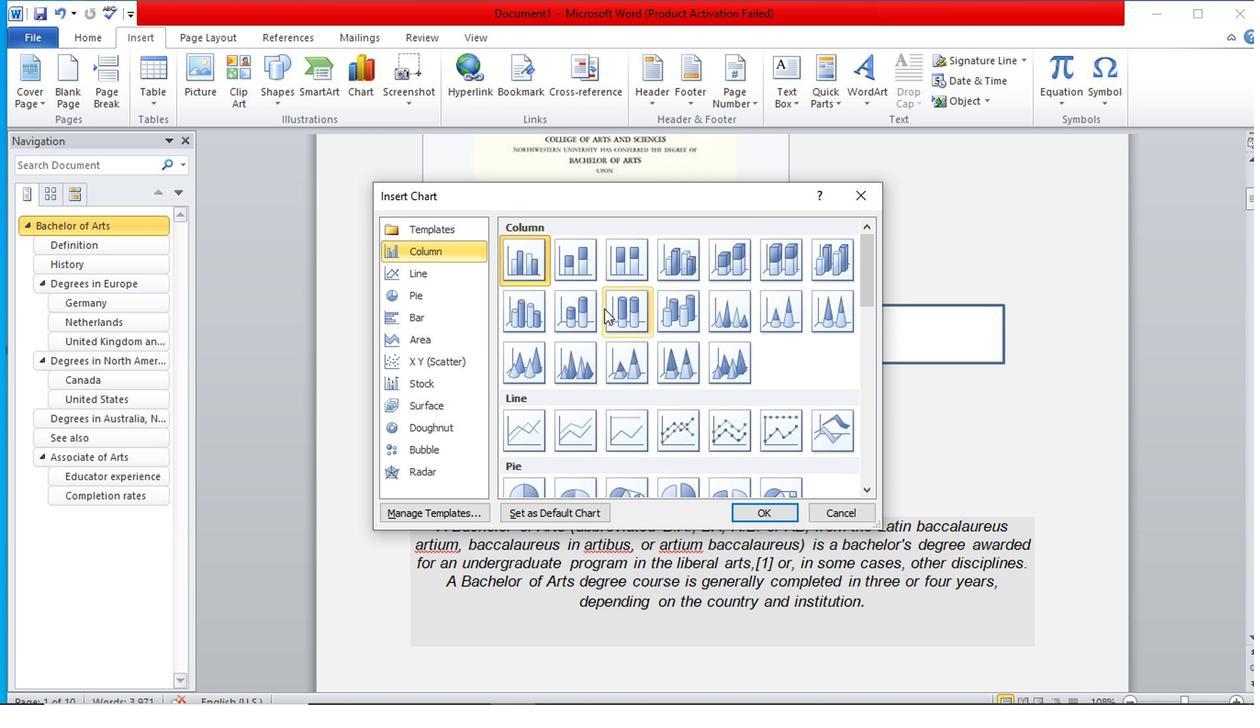 
Action: Mouse scrolled (695, 333) with delta (0, 0)
Screenshot: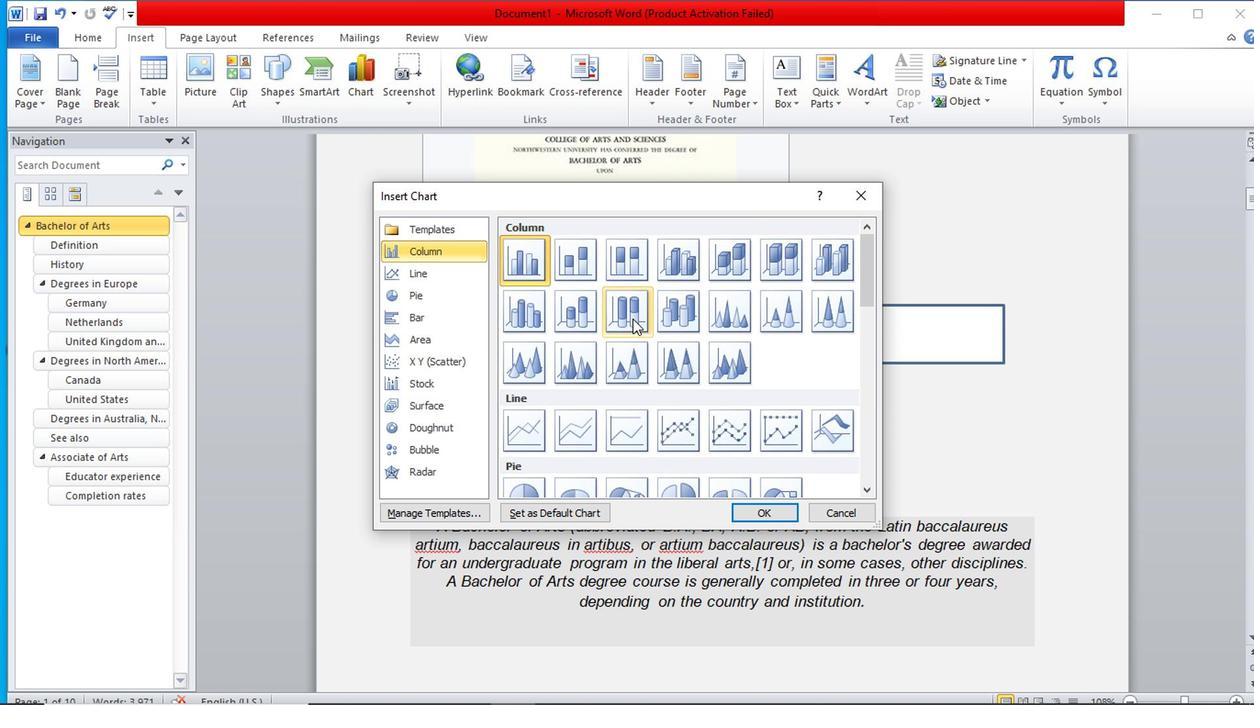 
Action: Mouse moved to (614, 323)
Screenshot: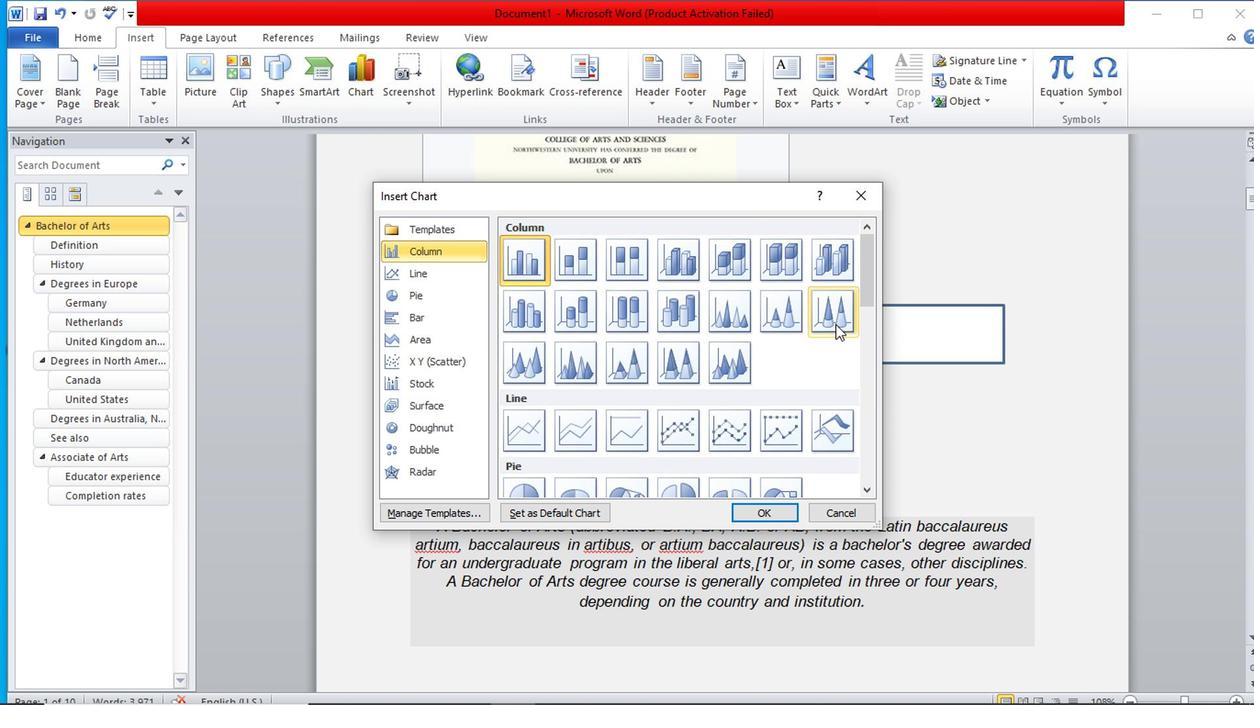 
Action: Mouse scrolled (614, 322) with delta (0, 0)
Screenshot: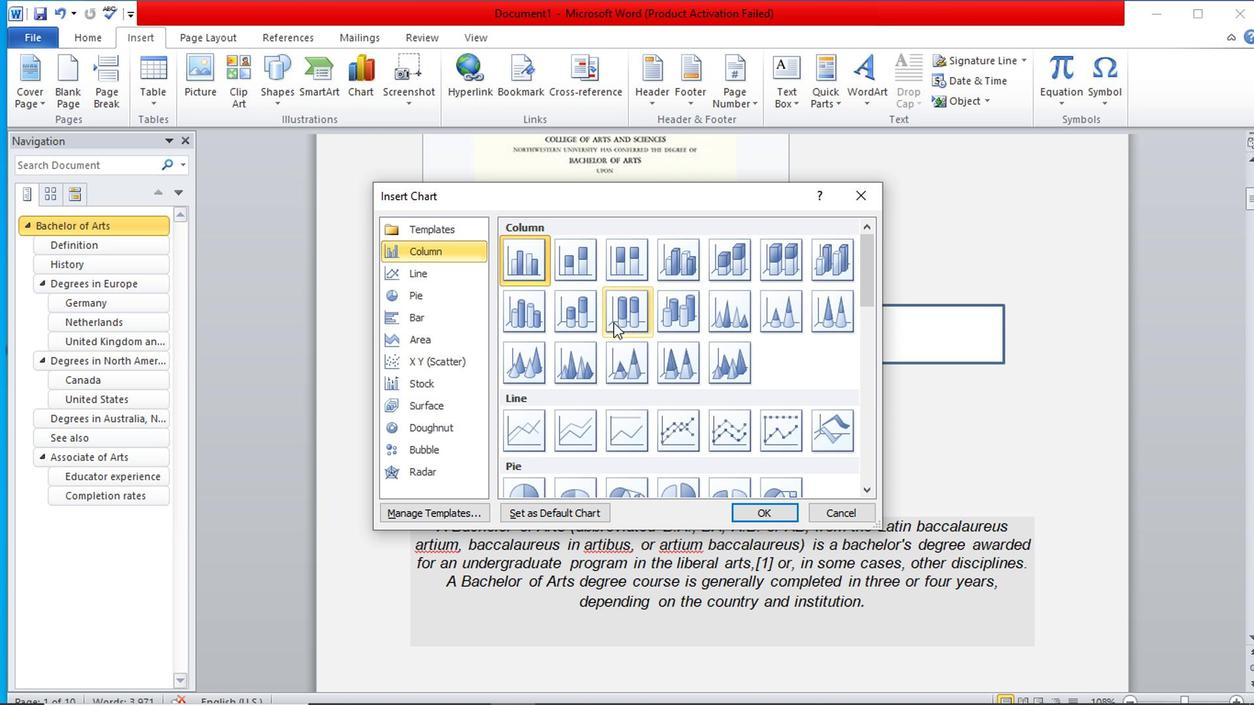 
Action: Mouse scrolled (614, 322) with delta (0, 0)
Screenshot: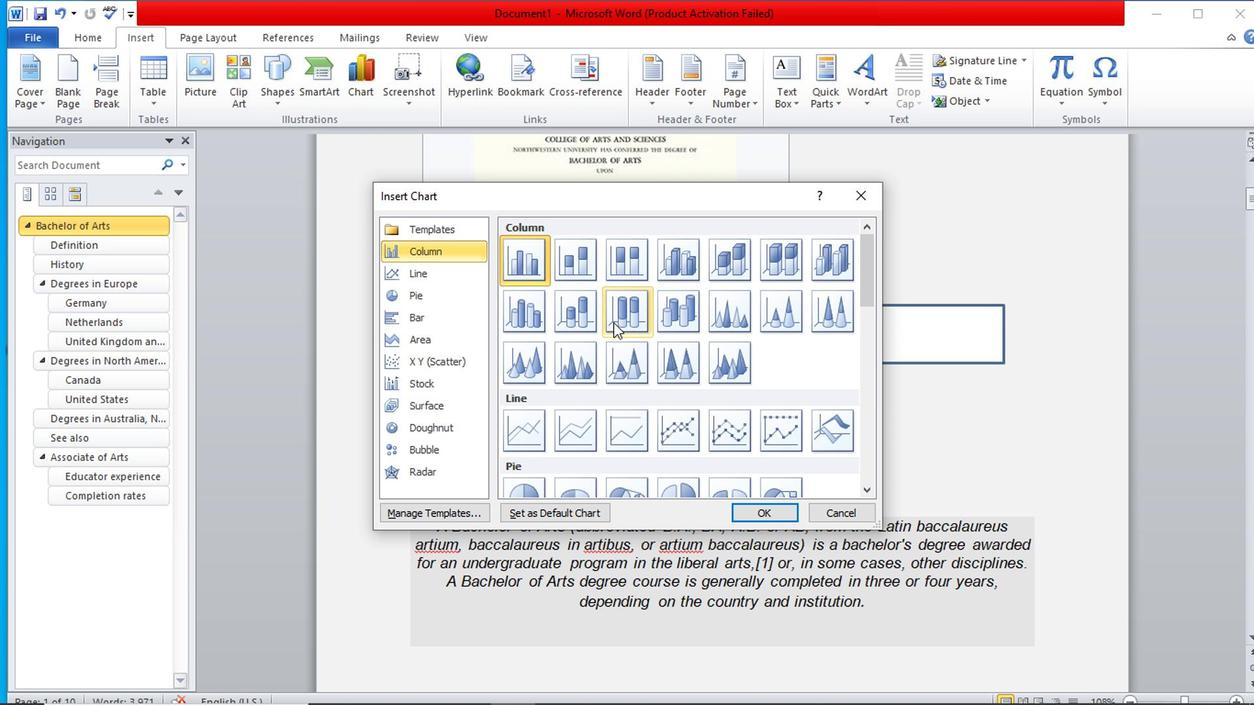 
Action: Mouse scrolled (614, 322) with delta (0, 0)
Screenshot: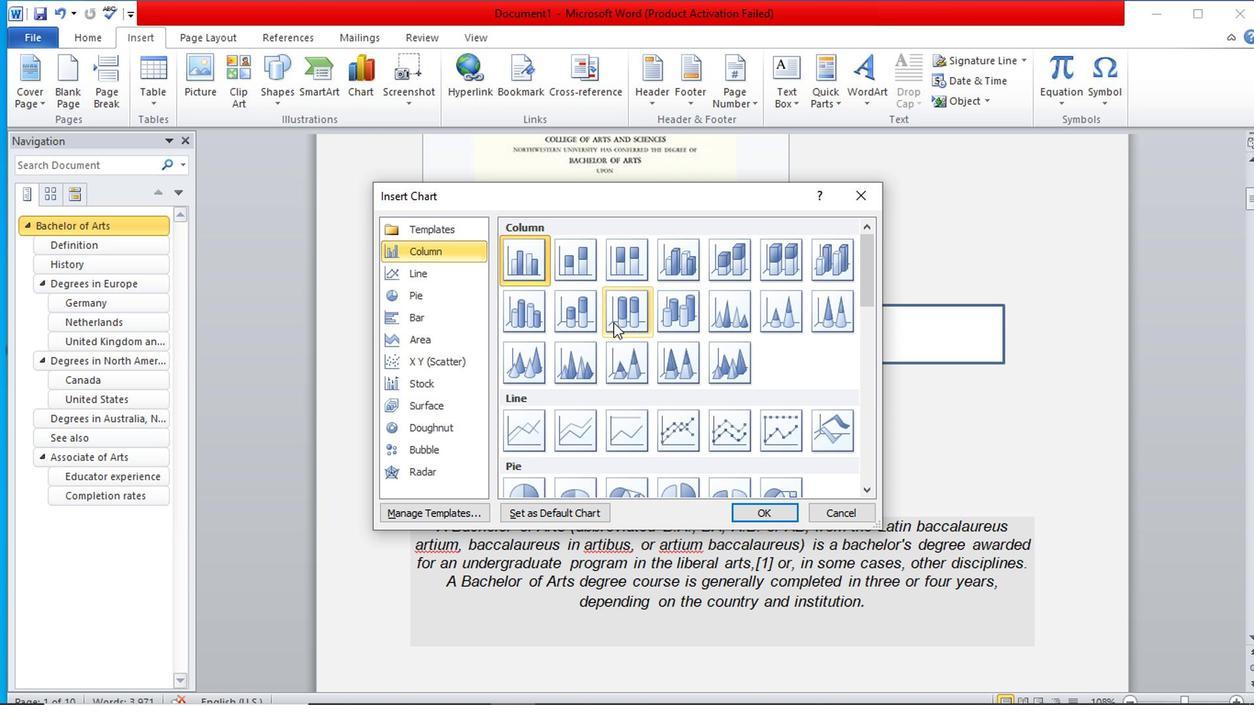 
Action: Mouse moved to (563, 302)
Screenshot: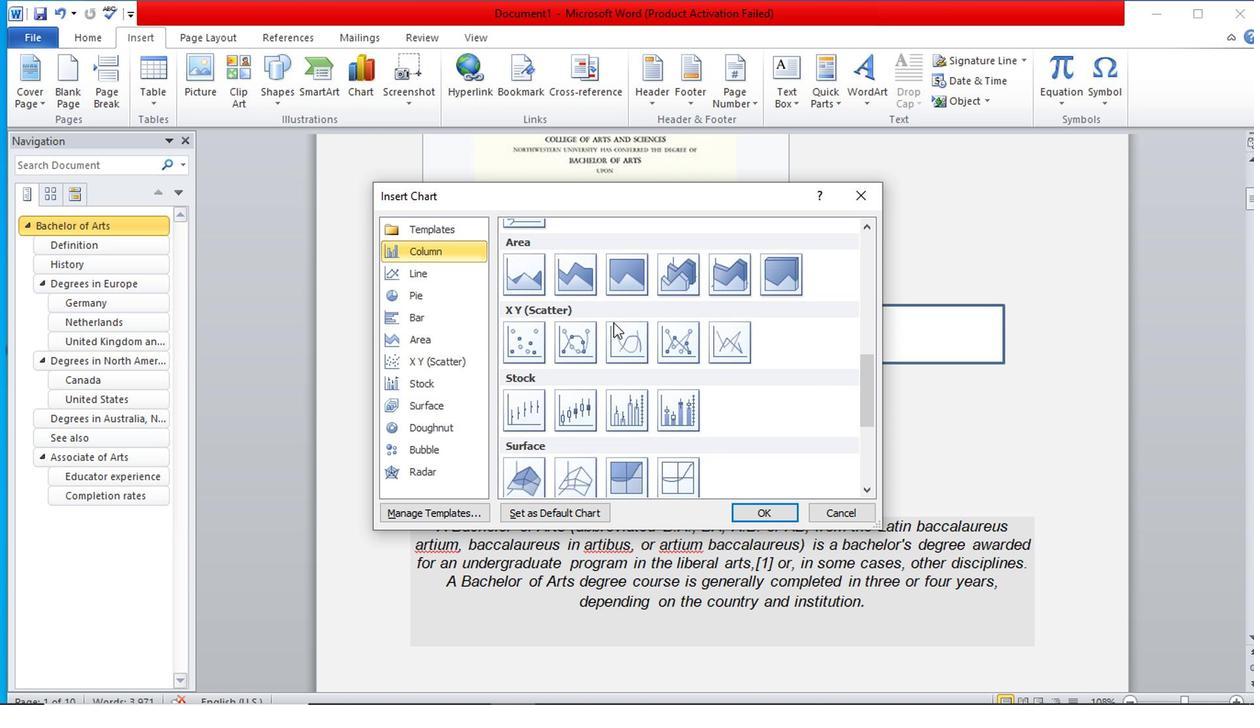 
Action: Mouse scrolled (563, 303) with delta (0, 1)
Screenshot: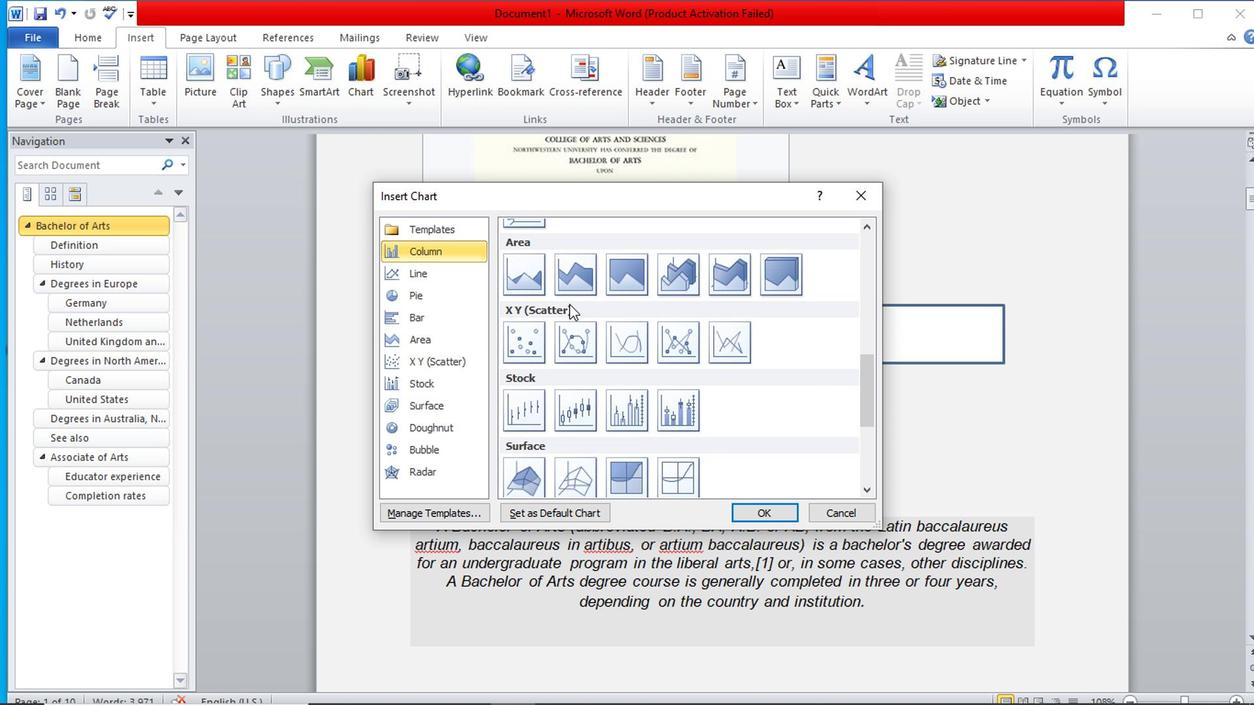 
Action: Mouse moved to (596, 331)
Screenshot: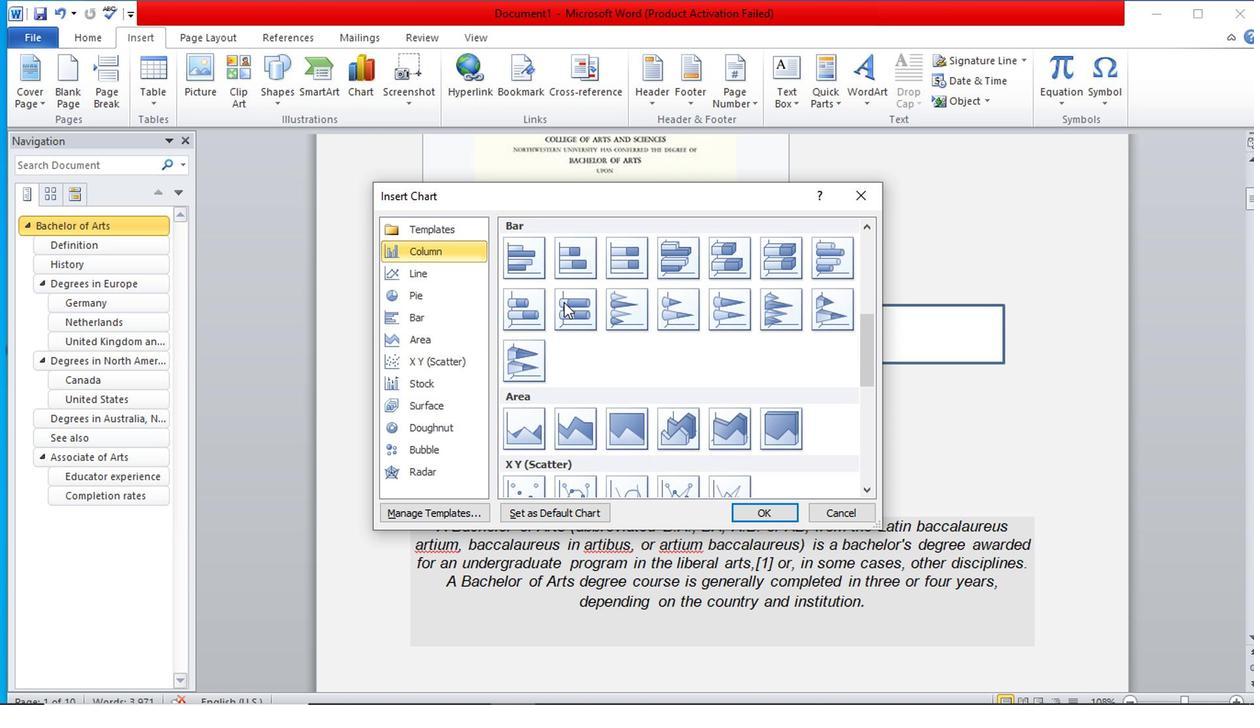 
Action: Mouse scrolled (596, 332) with delta (0, 1)
Screenshot: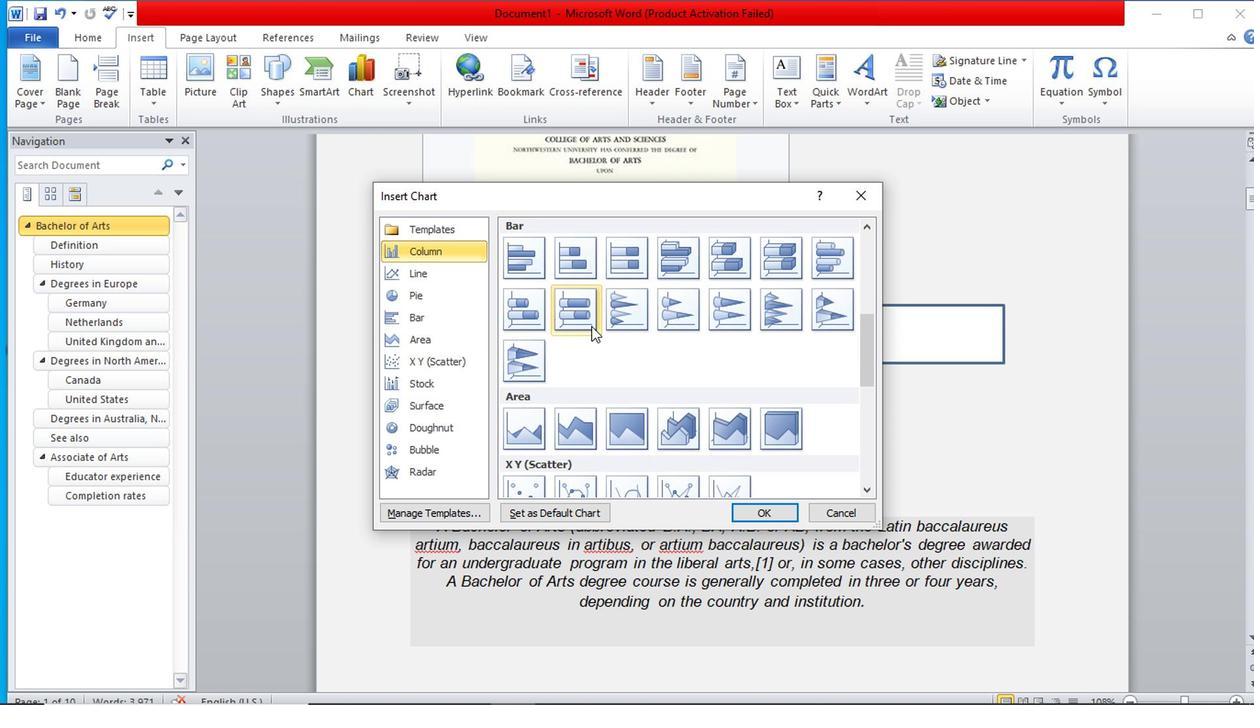 
Action: Mouse moved to (596, 333)
Screenshot: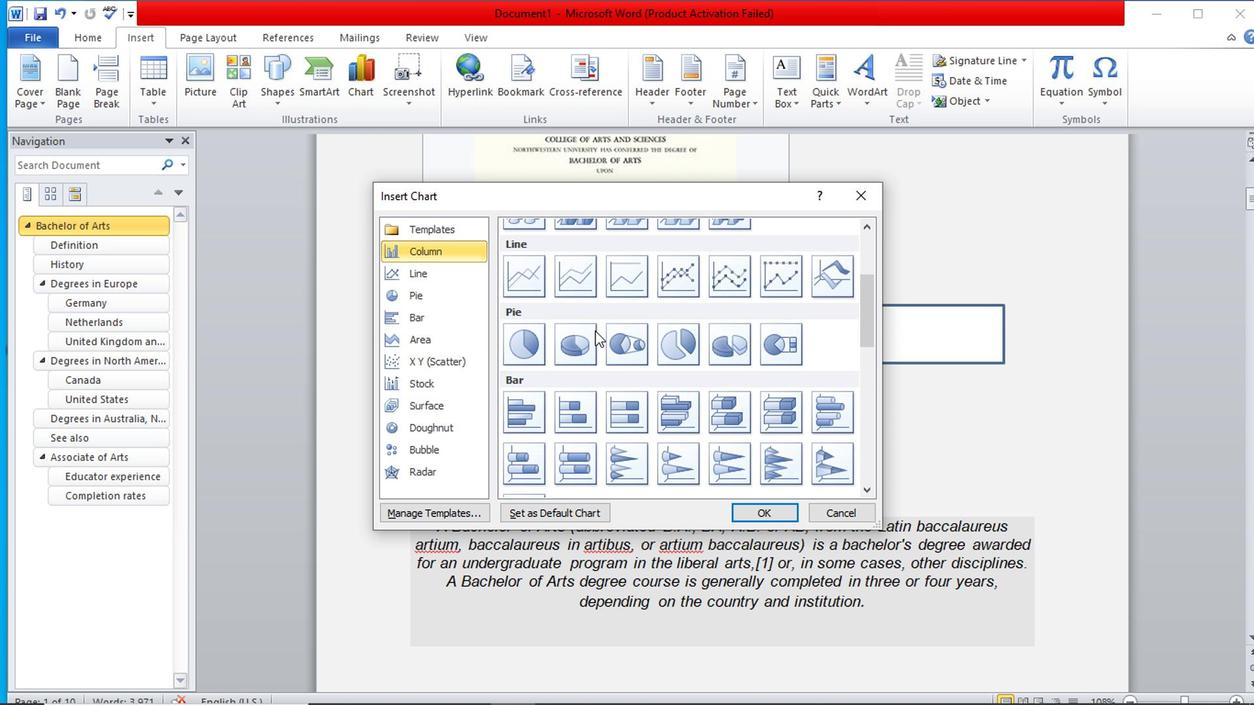 
Action: Mouse scrolled (596, 332) with delta (0, 0)
Screenshot: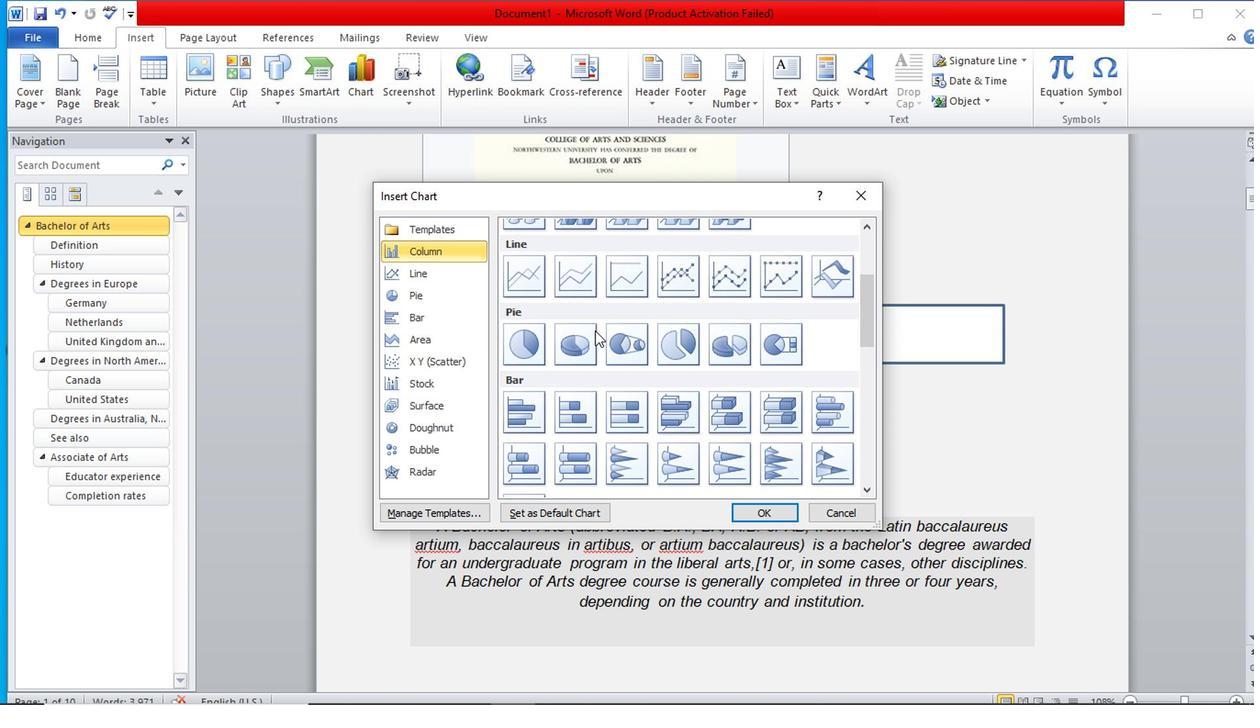 
Action: Mouse scrolled (596, 332) with delta (0, 0)
Screenshot: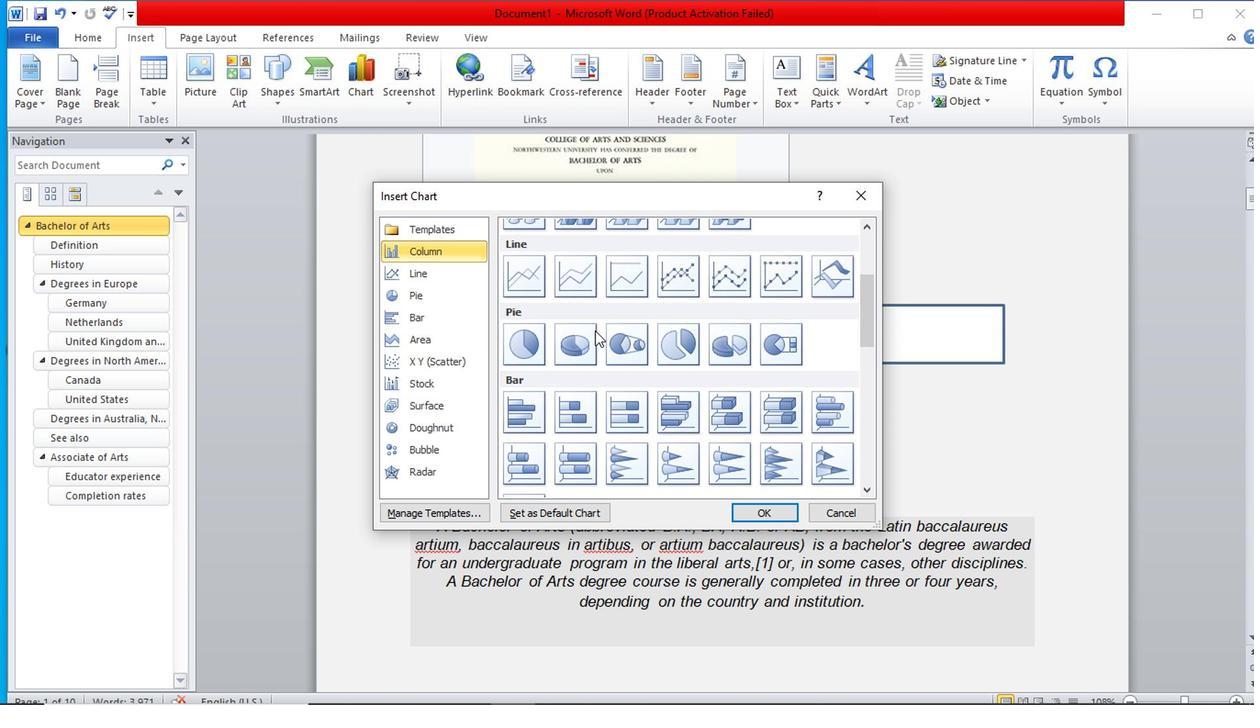 
Action: Mouse scrolled (596, 333) with delta (0, 0)
Screenshot: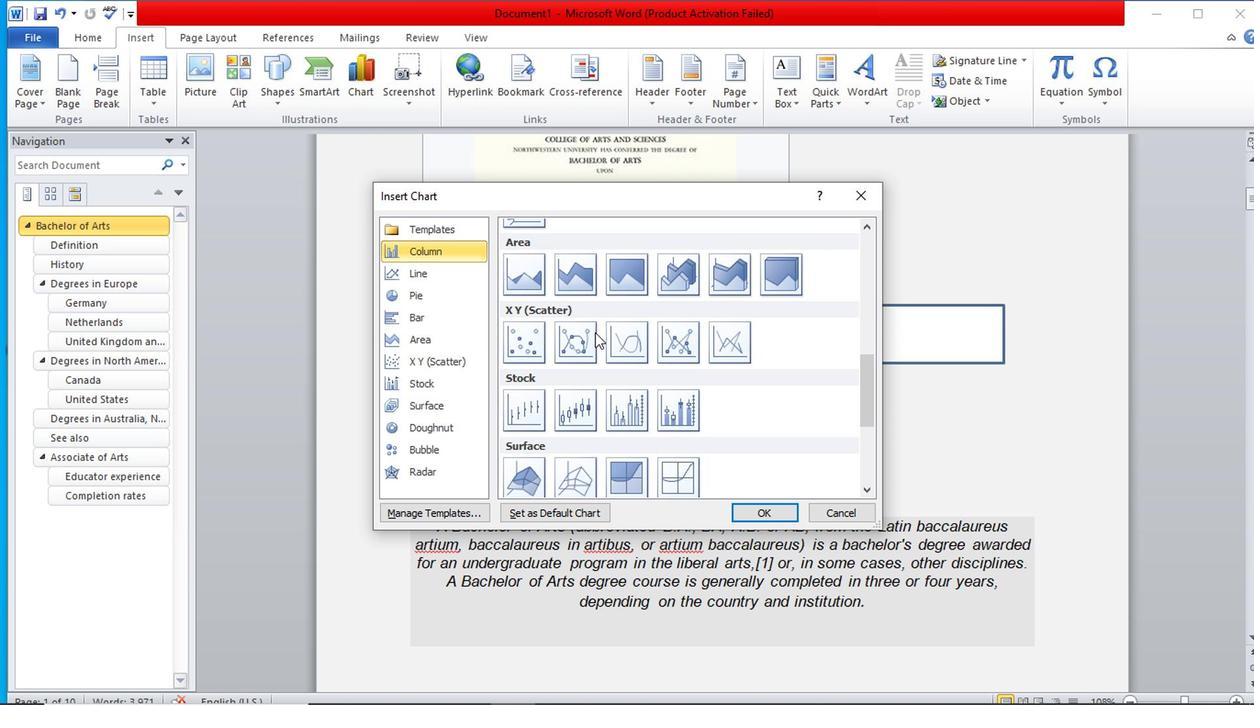 
Action: Mouse scrolled (596, 333) with delta (0, 0)
Screenshot: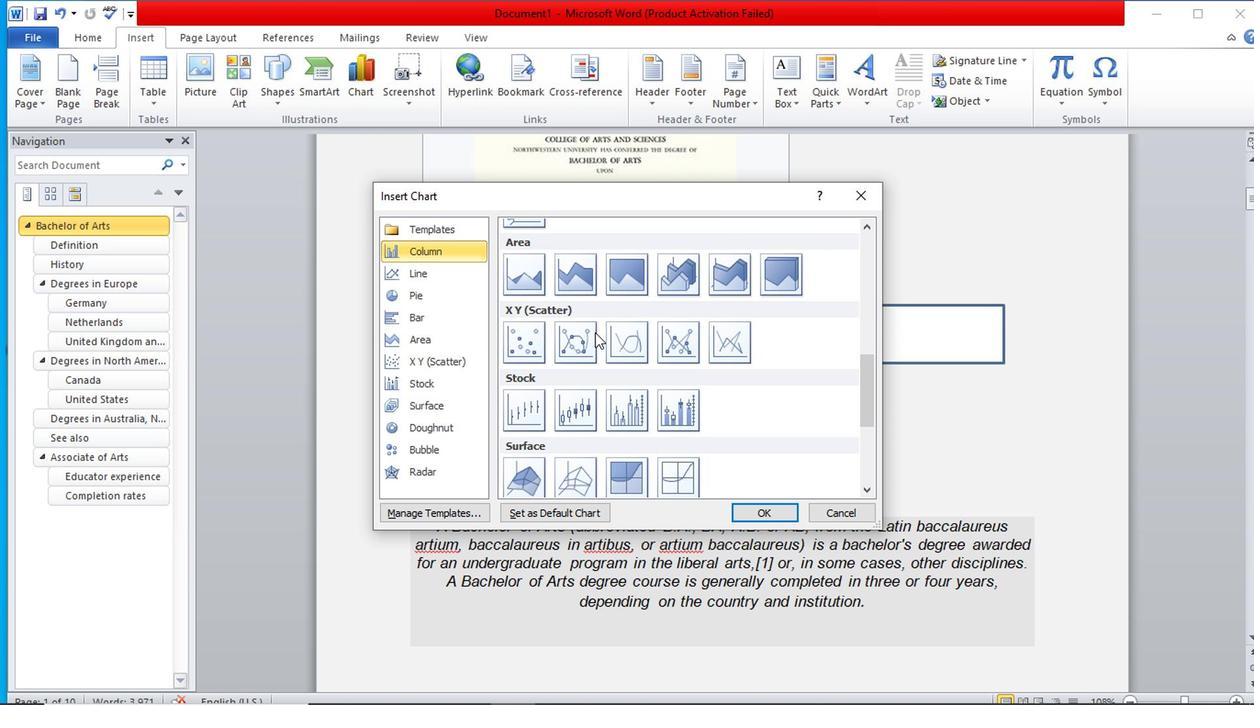 
Action: Mouse scrolled (596, 333) with delta (0, 0)
Screenshot: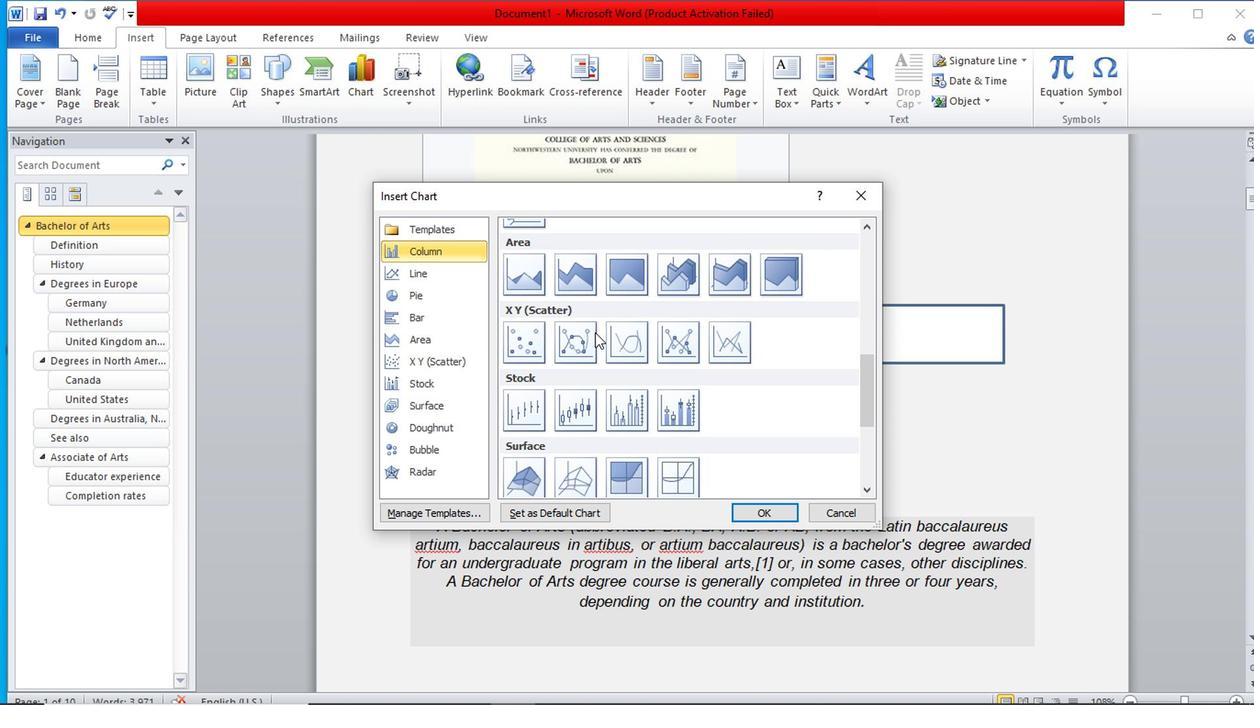 
Action: Mouse scrolled (596, 333) with delta (0, 0)
Screenshot: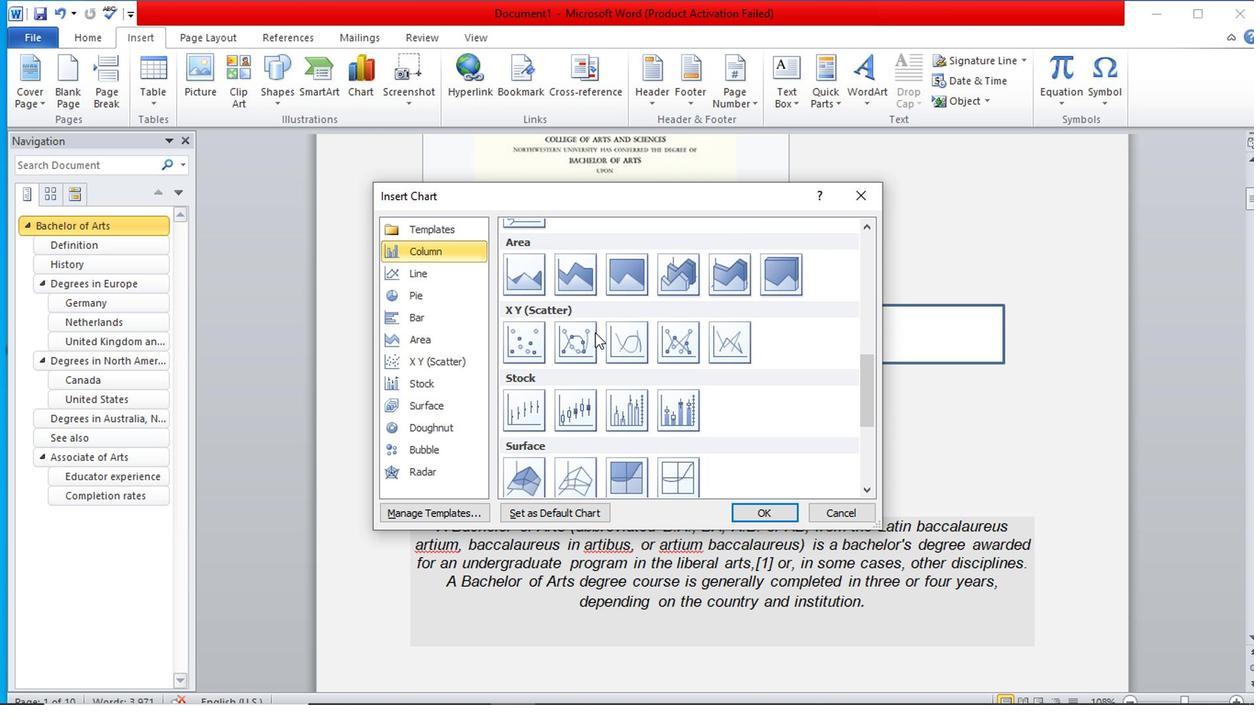 
Action: Mouse scrolled (596, 333) with delta (0, 0)
Screenshot: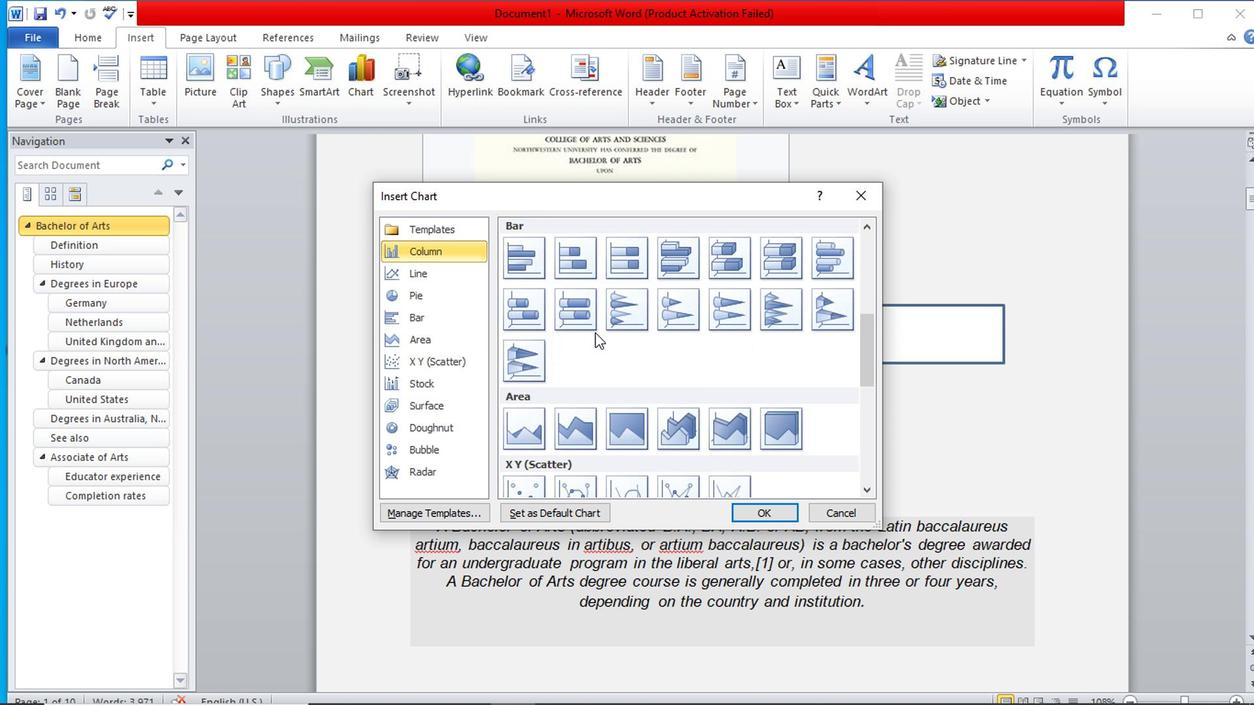 
Action: Mouse scrolled (596, 333) with delta (0, 0)
Screenshot: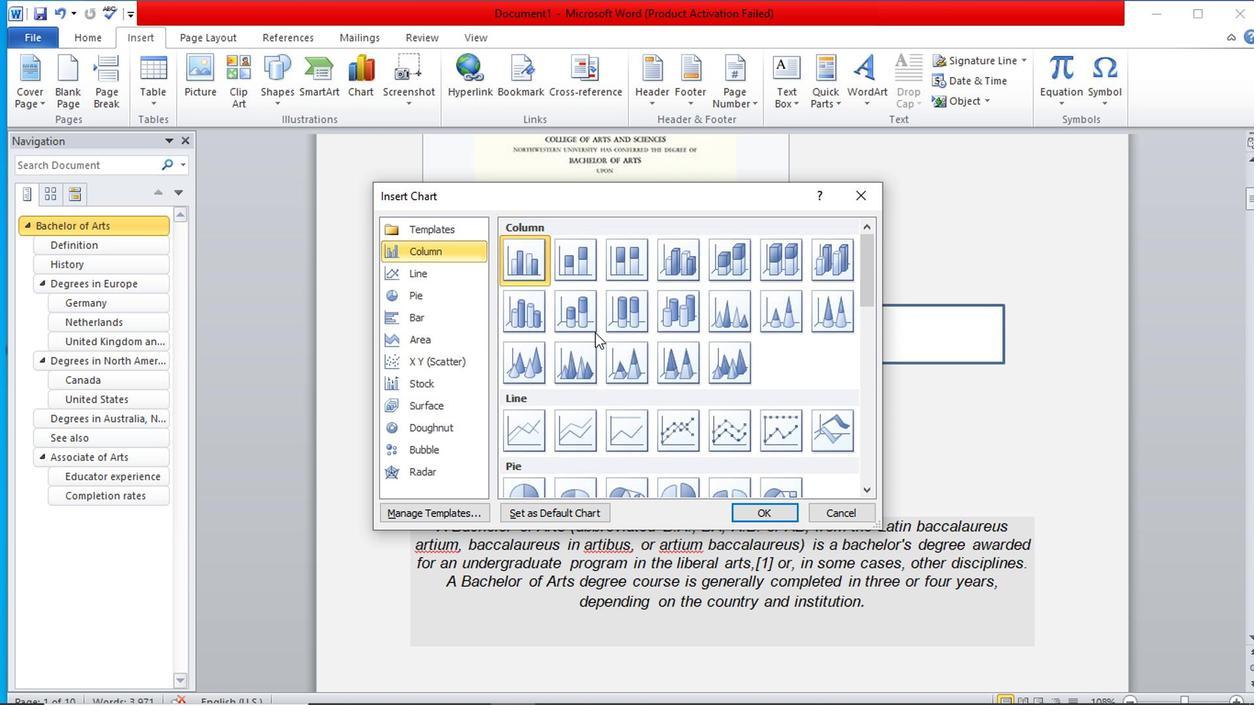 
Action: Mouse moved to (816, 326)
Screenshot: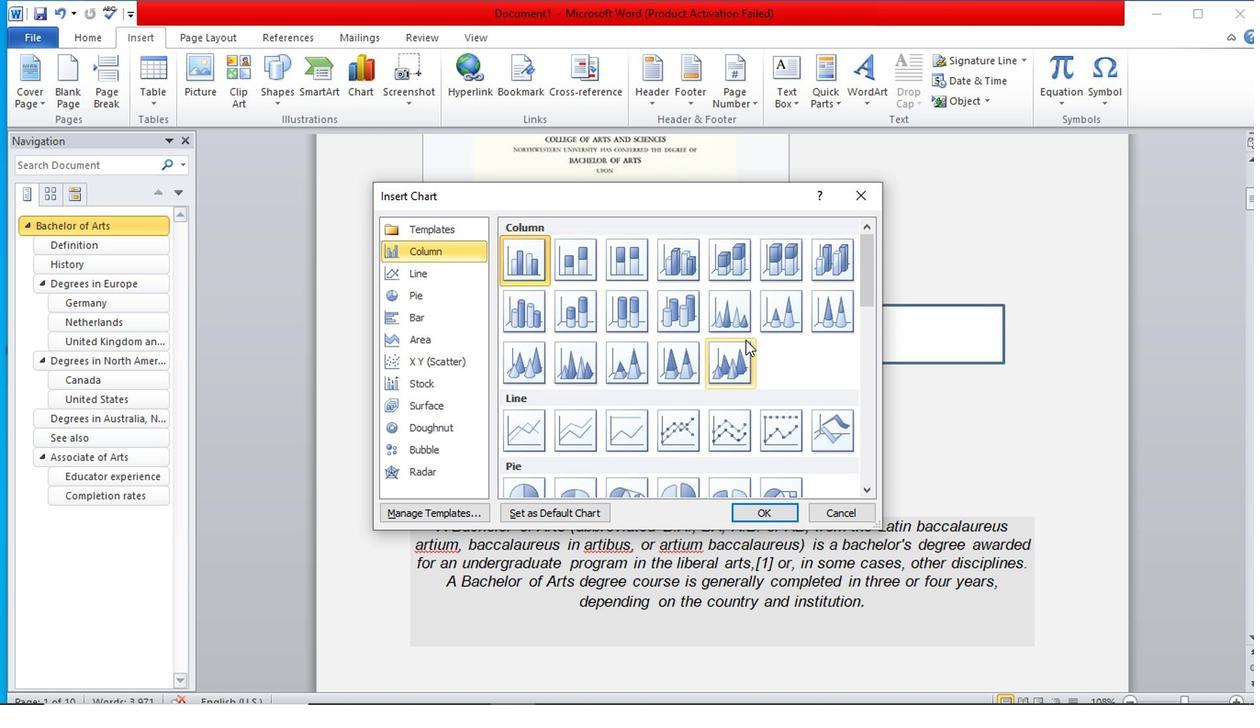 
Action: Mouse scrolled (816, 325) with delta (0, 0)
Screenshot: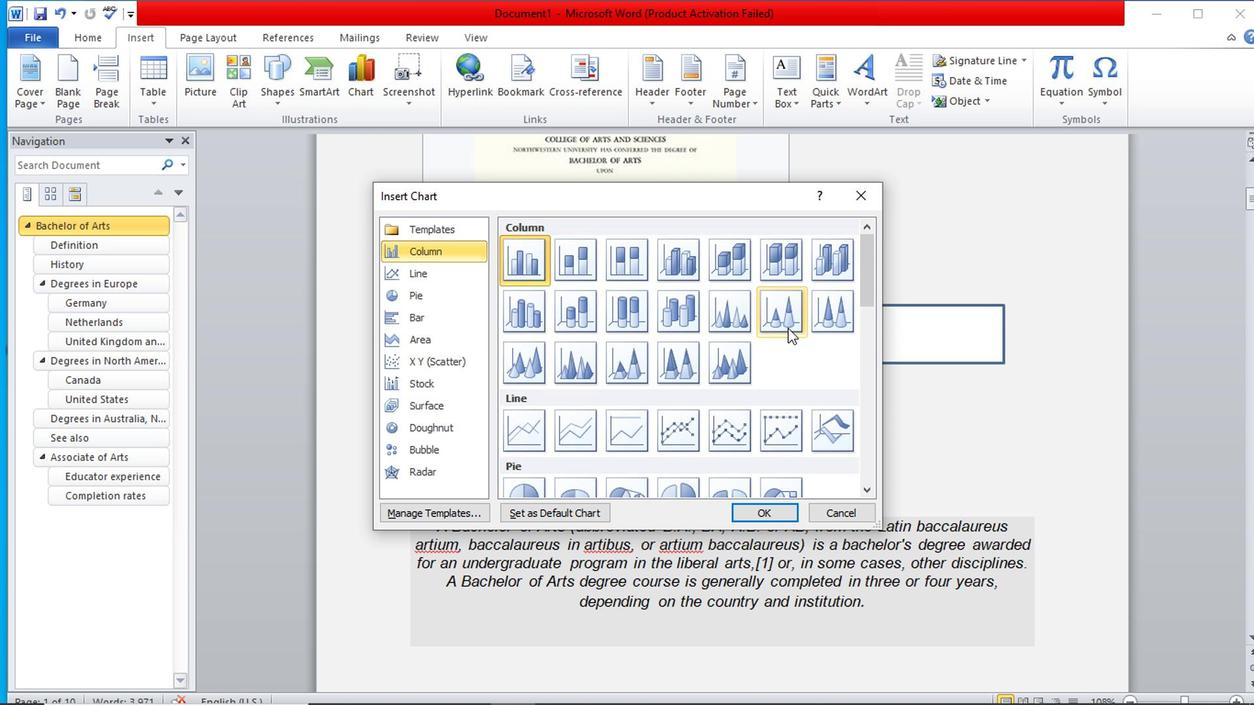 
Action: Mouse scrolled (816, 325) with delta (0, 0)
Screenshot: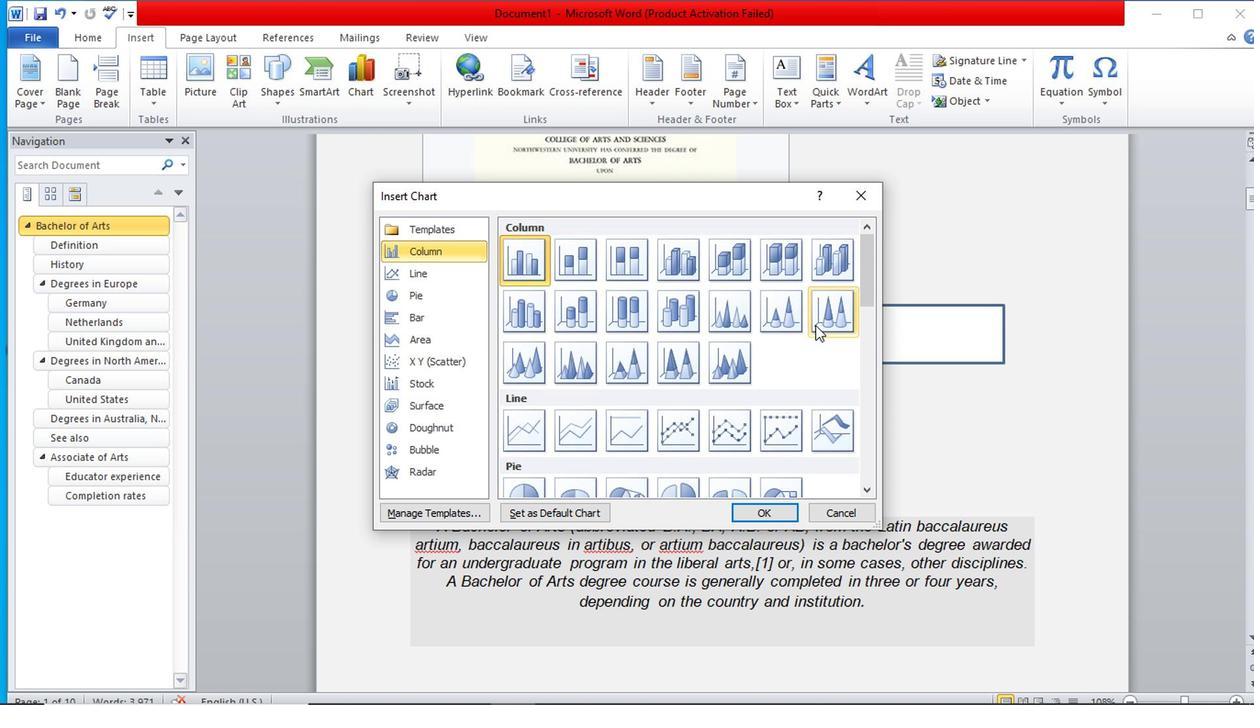 
Action: Mouse scrolled (816, 326) with delta (0, 0)
Screenshot: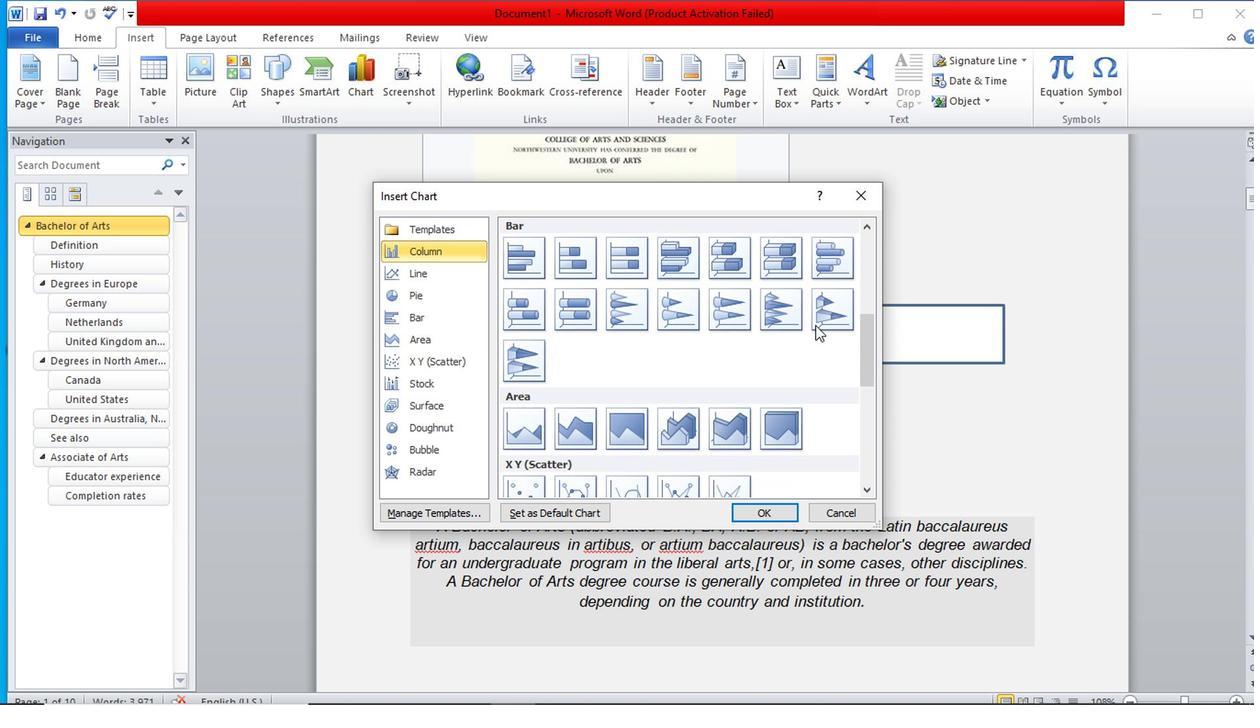 
Action: Mouse scrolled (816, 326) with delta (0, 0)
Screenshot: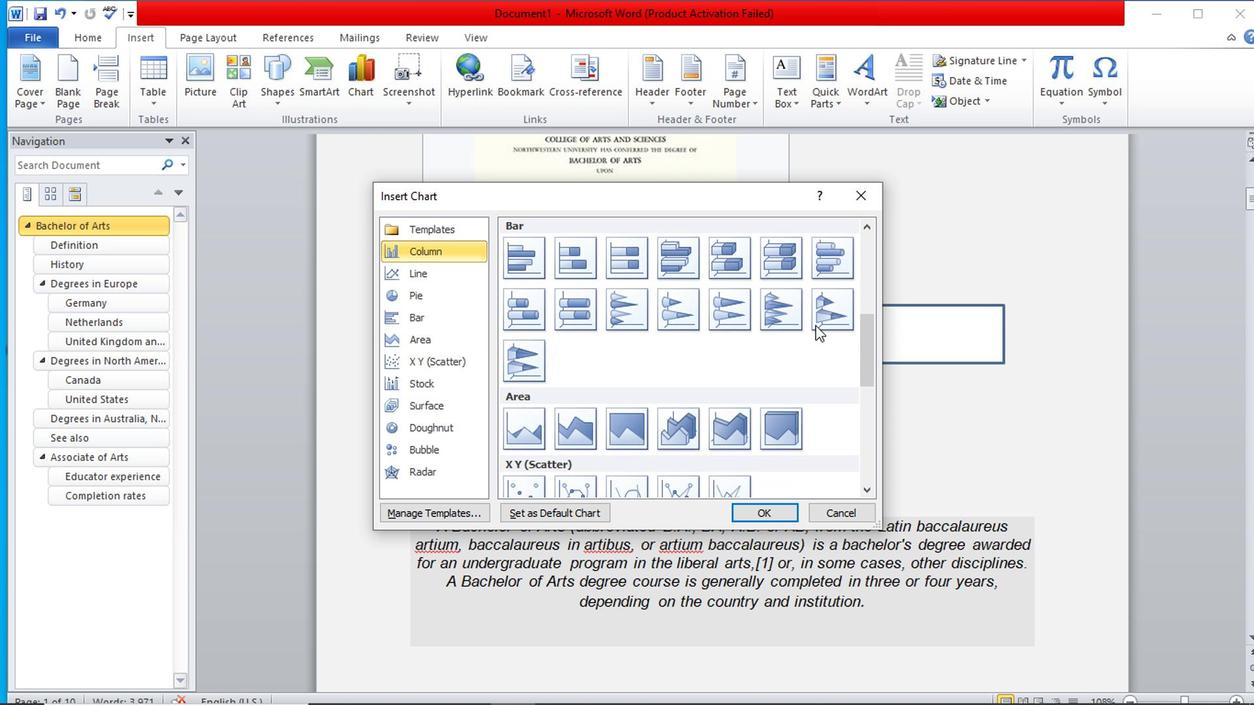 
Action: Mouse moved to (824, 326)
Screenshot: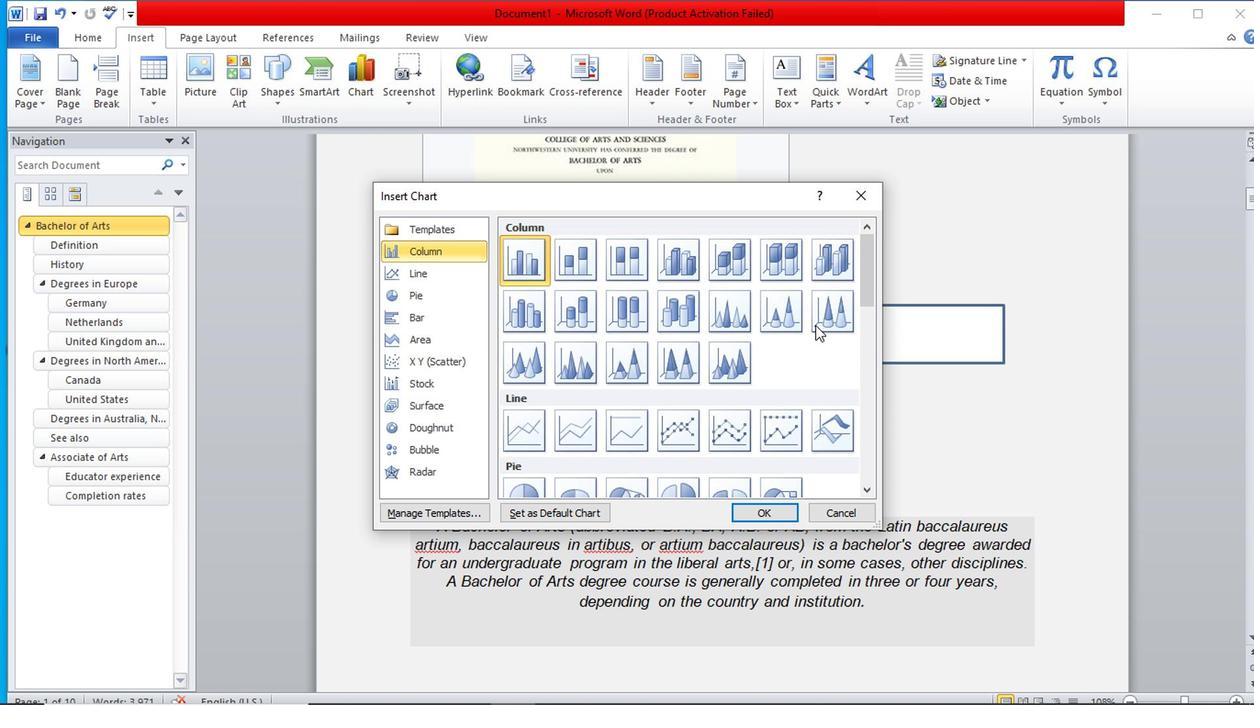 
Action: Mouse scrolled (824, 325) with delta (0, 0)
Screenshot: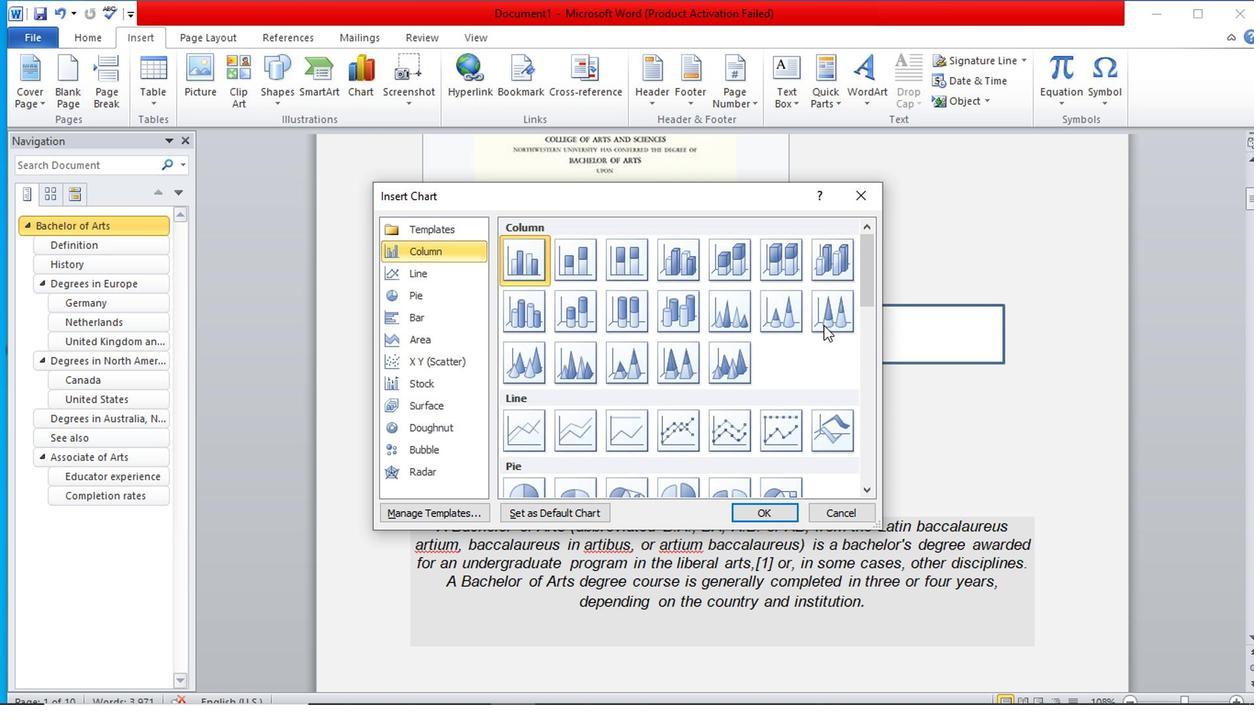 
Action: Mouse moved to (815, 330)
Screenshot: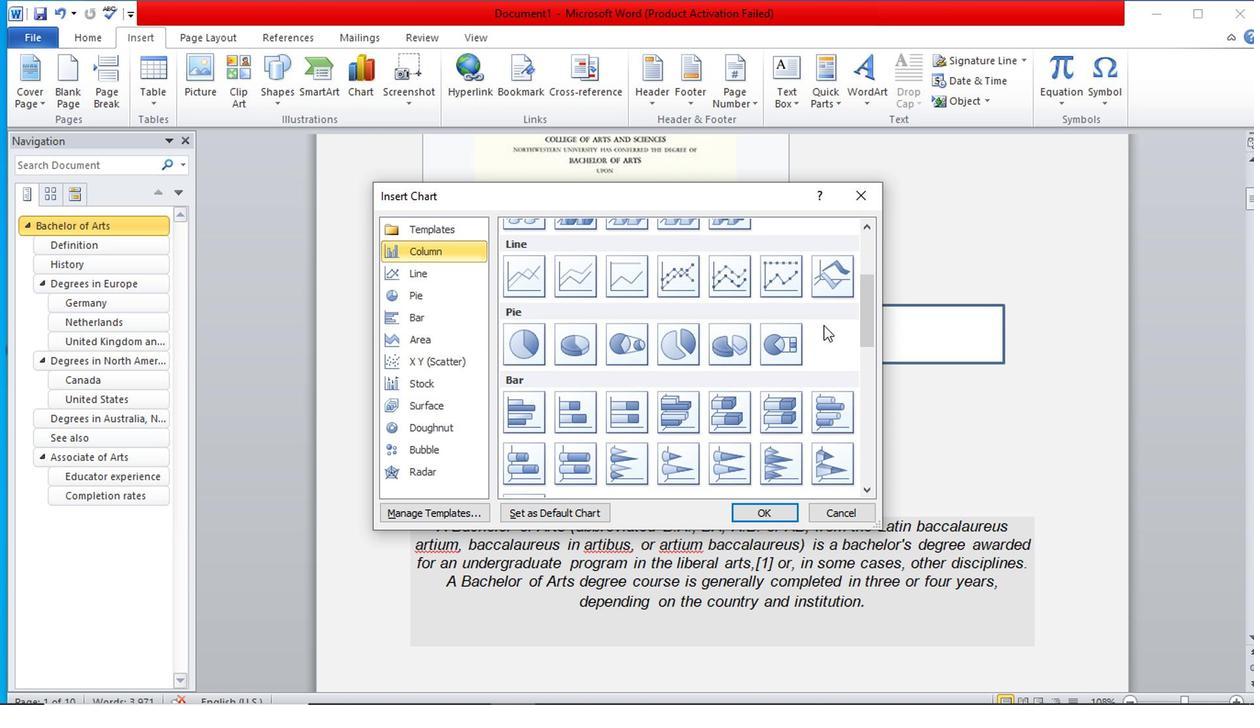 
Action: Mouse scrolled (815, 331) with delta (0, 0)
Screenshot: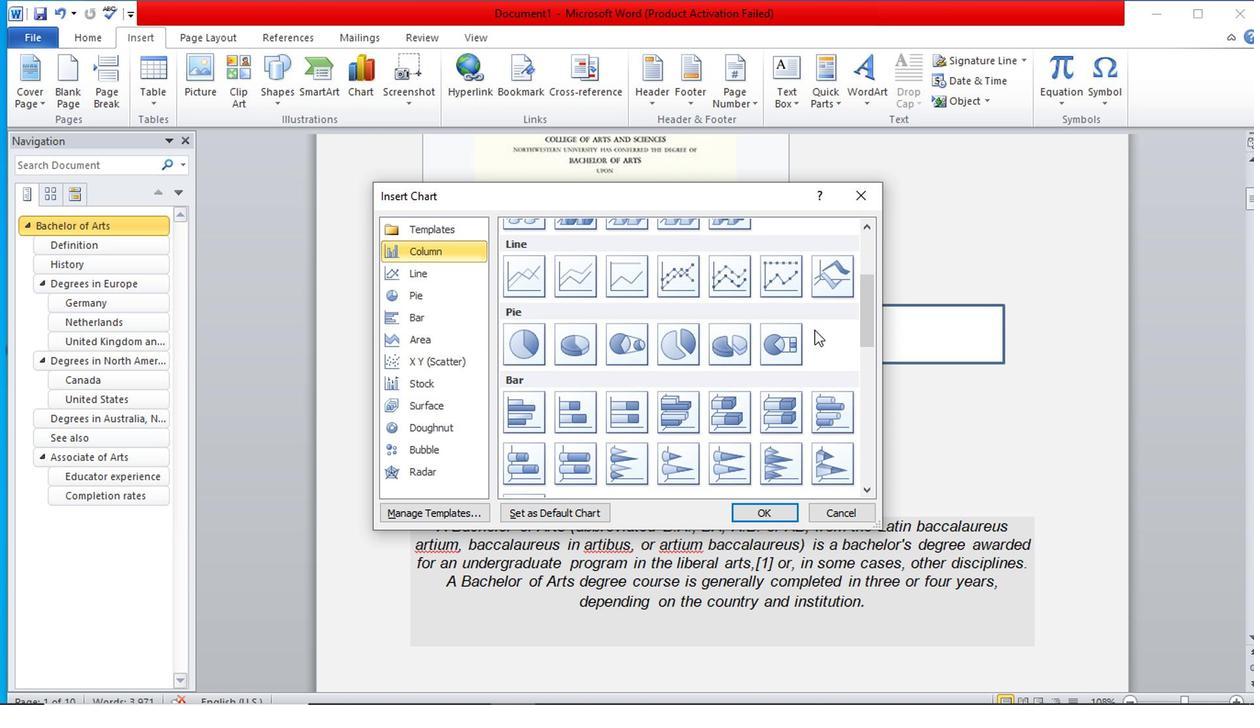 
Action: Mouse scrolled (815, 330) with delta (0, 0)
Screenshot: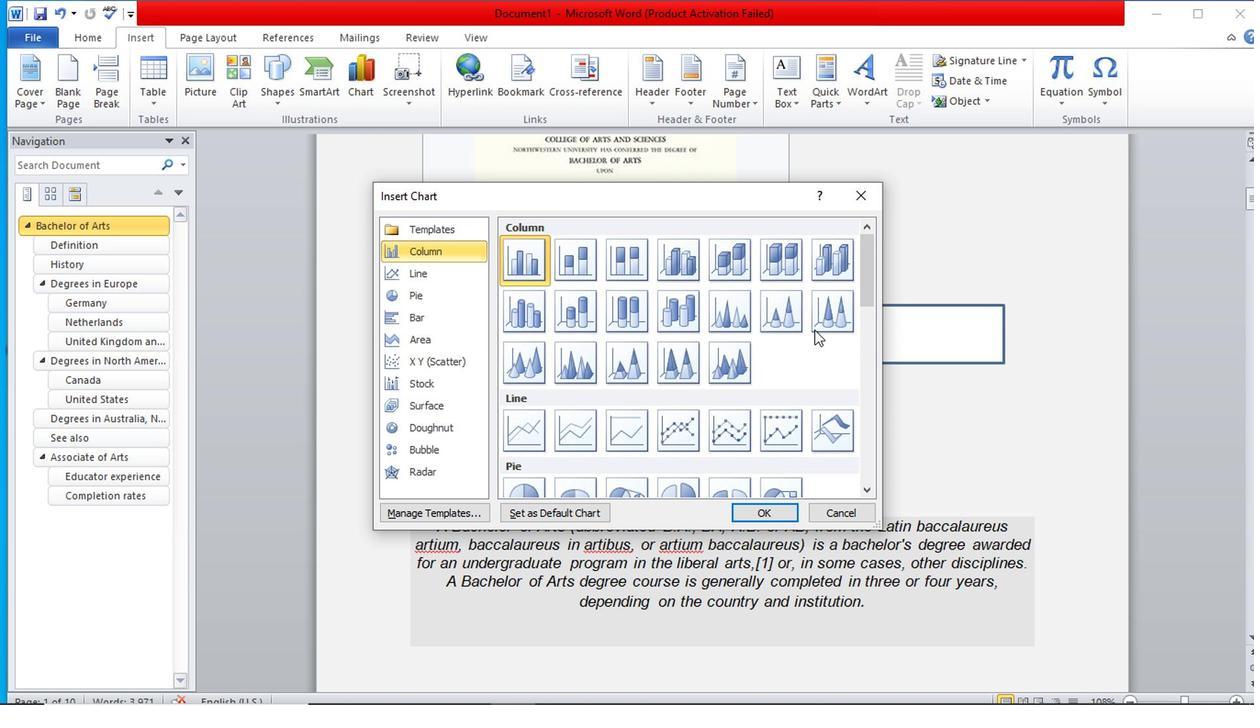 
Action: Mouse moved to (554, 322)
Screenshot: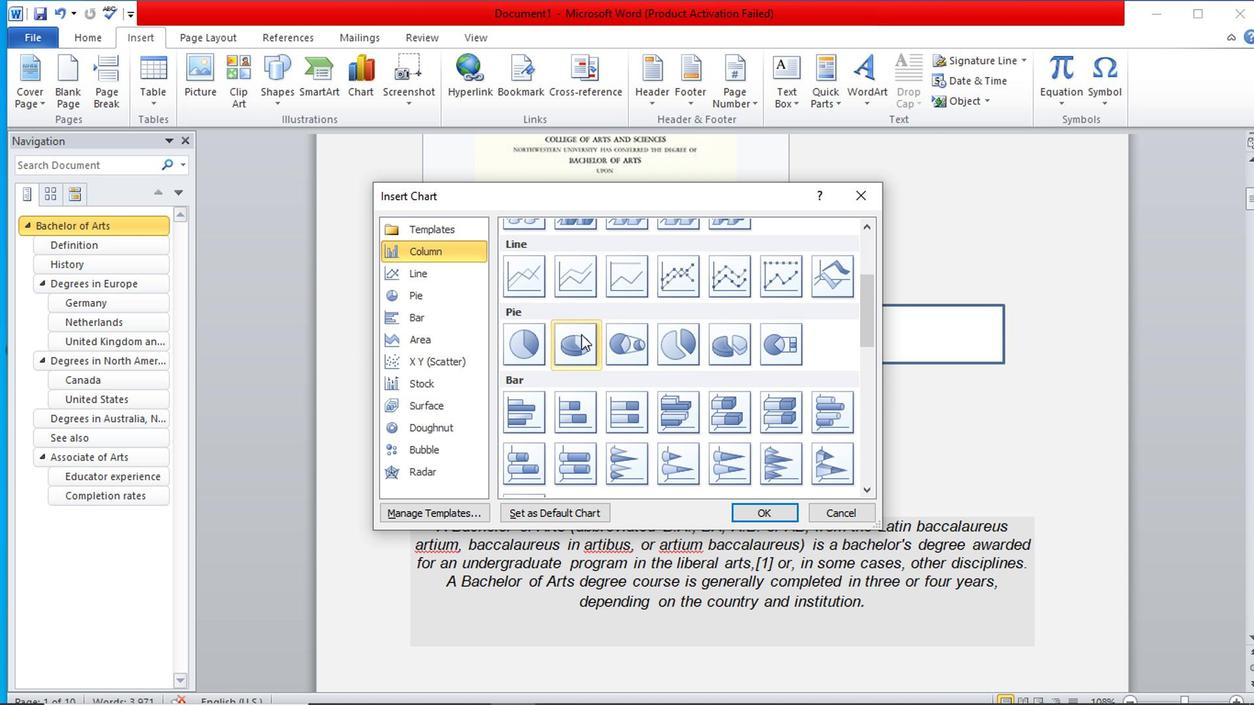 
Action: Mouse scrolled (554, 321) with delta (0, -1)
Screenshot: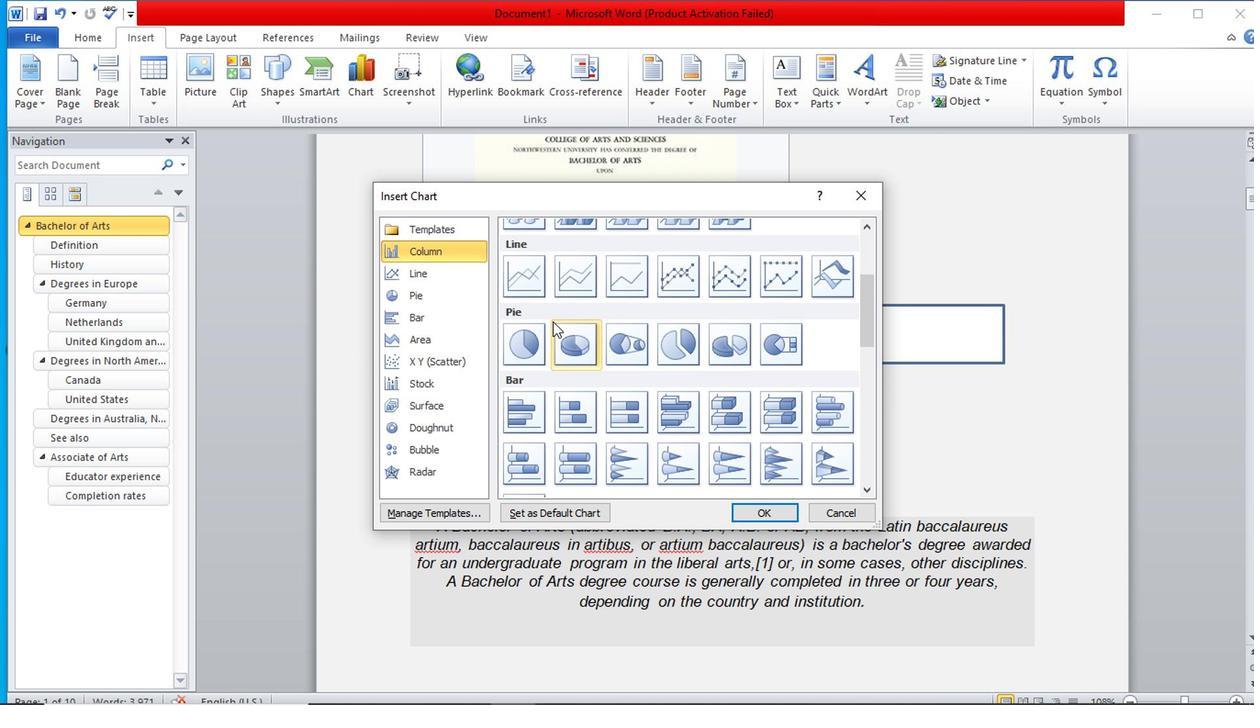 
Action: Mouse scrolled (554, 321) with delta (0, -1)
Screenshot: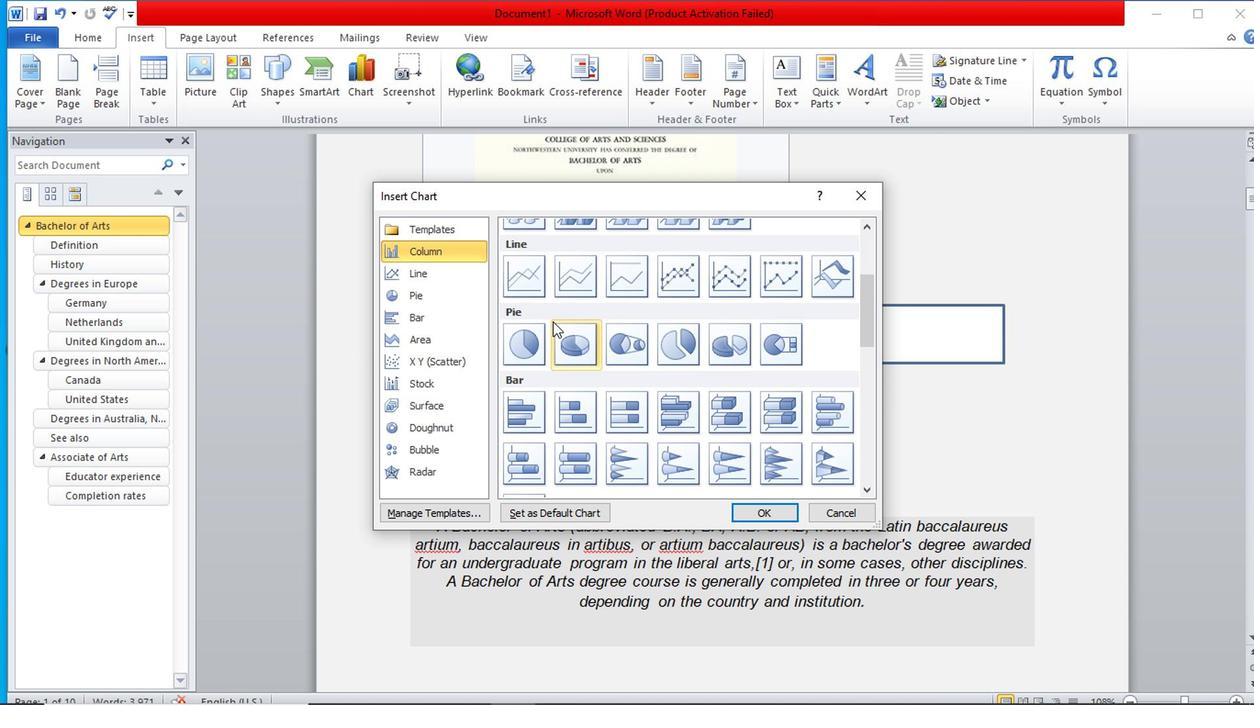 
Action: Mouse moved to (615, 347)
Screenshot: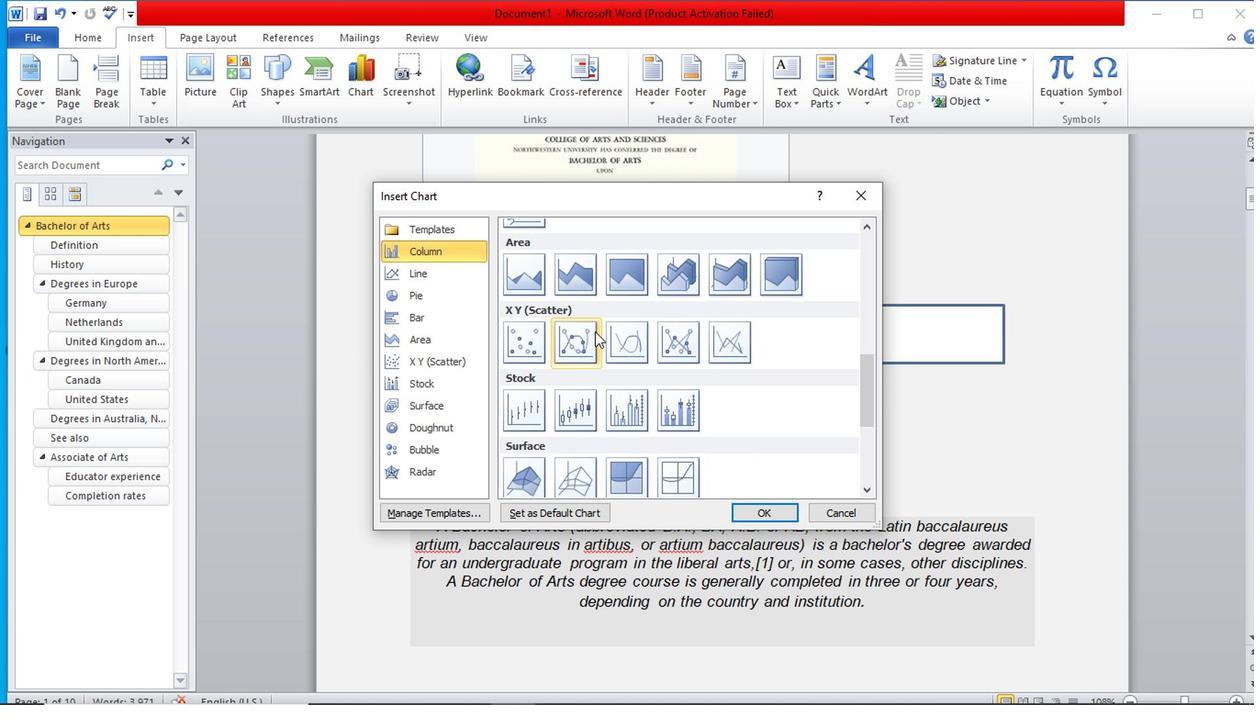 
Action: Mouse scrolled (615, 345) with delta (0, -1)
Screenshot: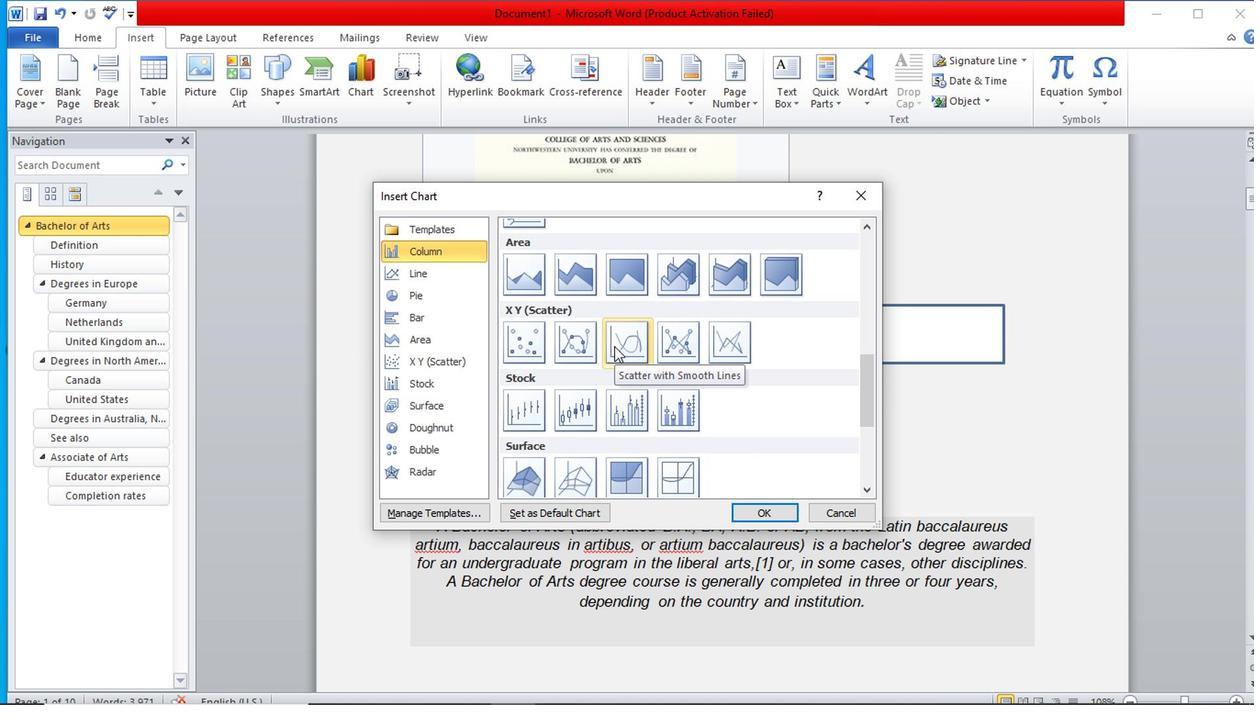 
Action: Mouse scrolled (615, 345) with delta (0, -1)
Screenshot: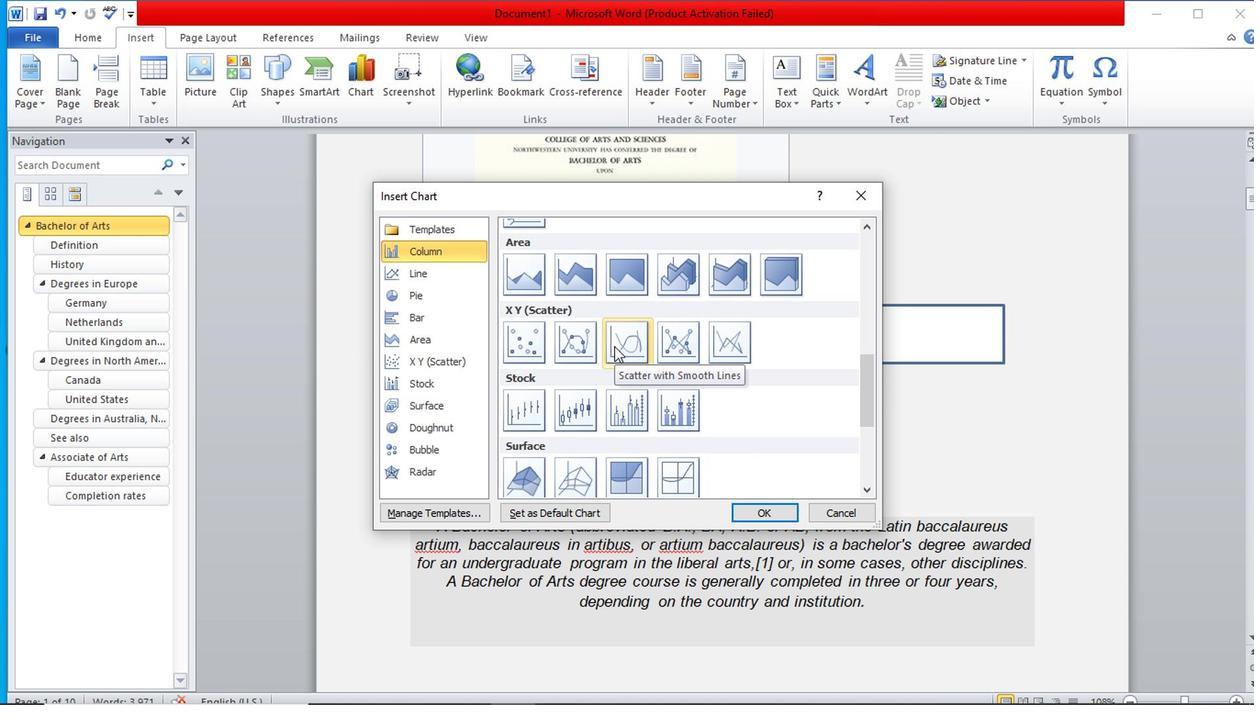 
Action: Mouse scrolled (615, 345) with delta (0, -1)
Screenshot: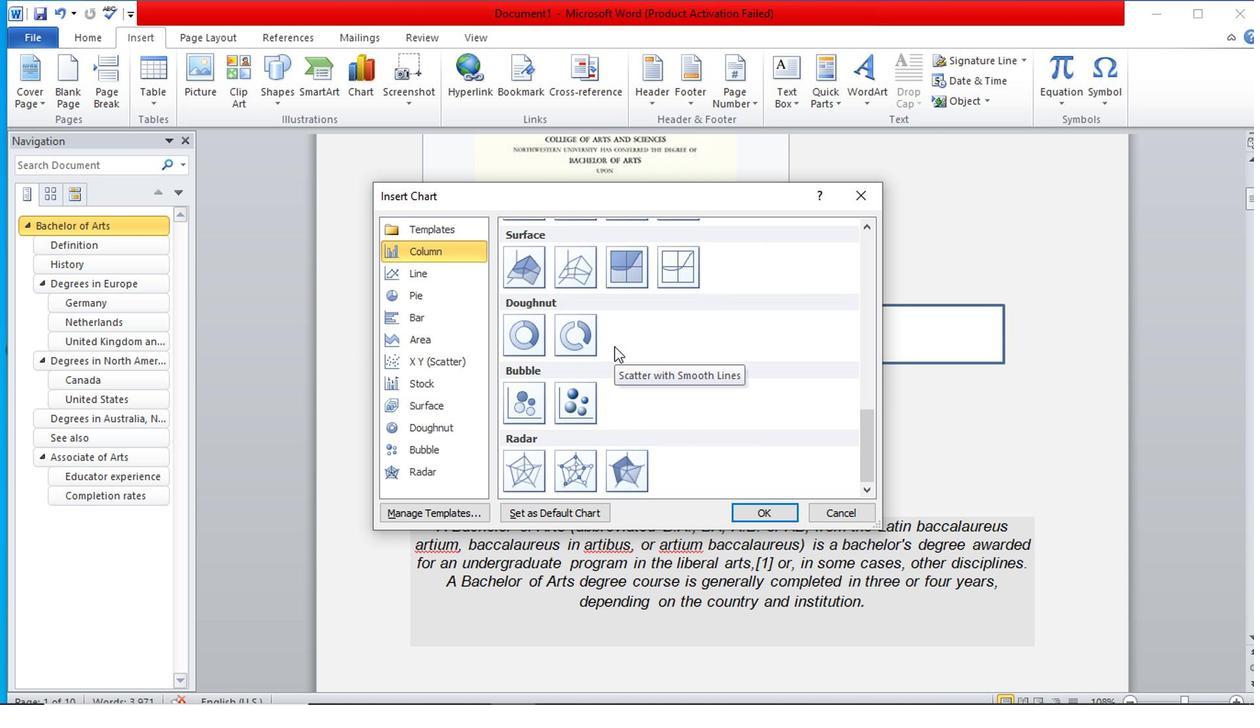 
Action: Mouse scrolled (615, 345) with delta (0, -1)
Screenshot: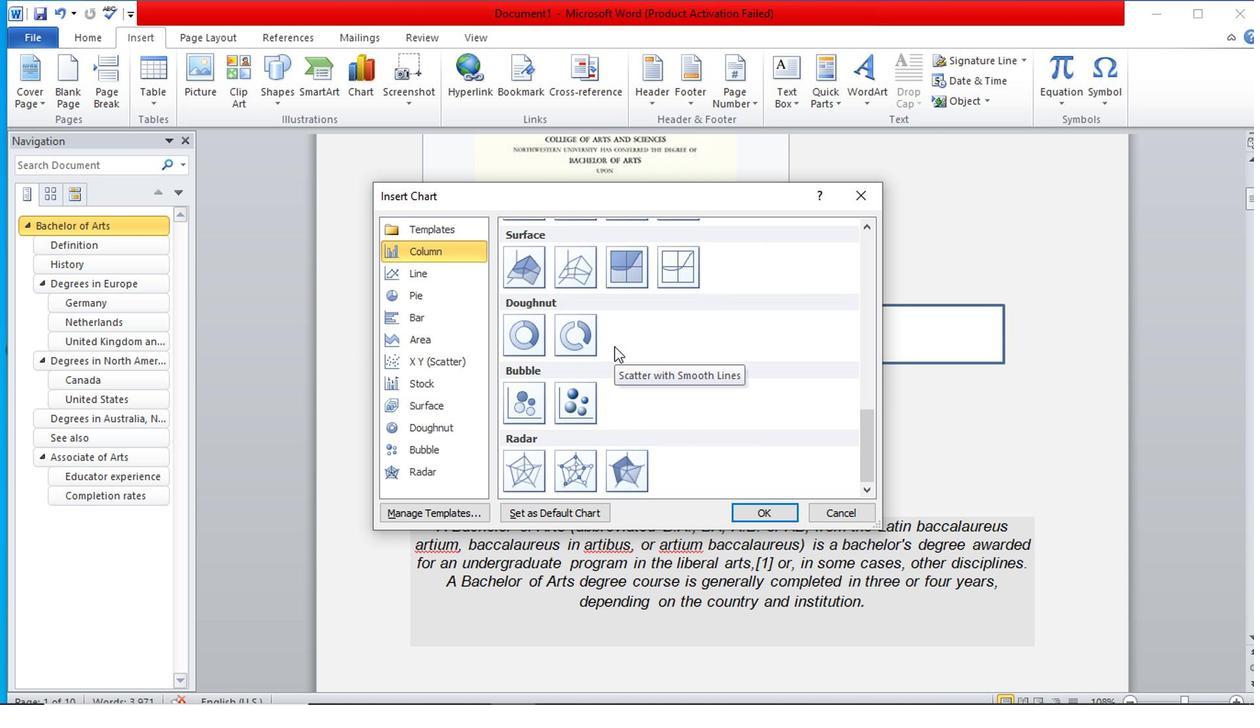 
Action: Mouse scrolled (615, 345) with delta (0, -1)
Screenshot: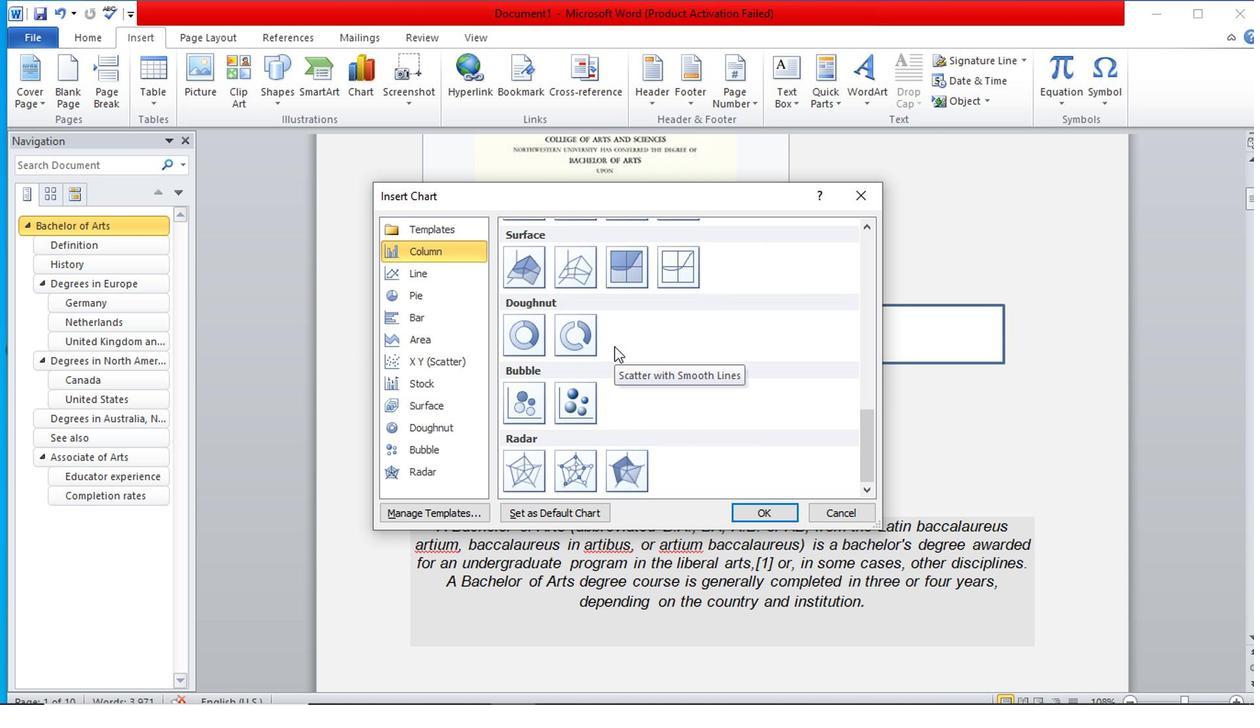 
Action: Mouse moved to (869, 198)
Screenshot: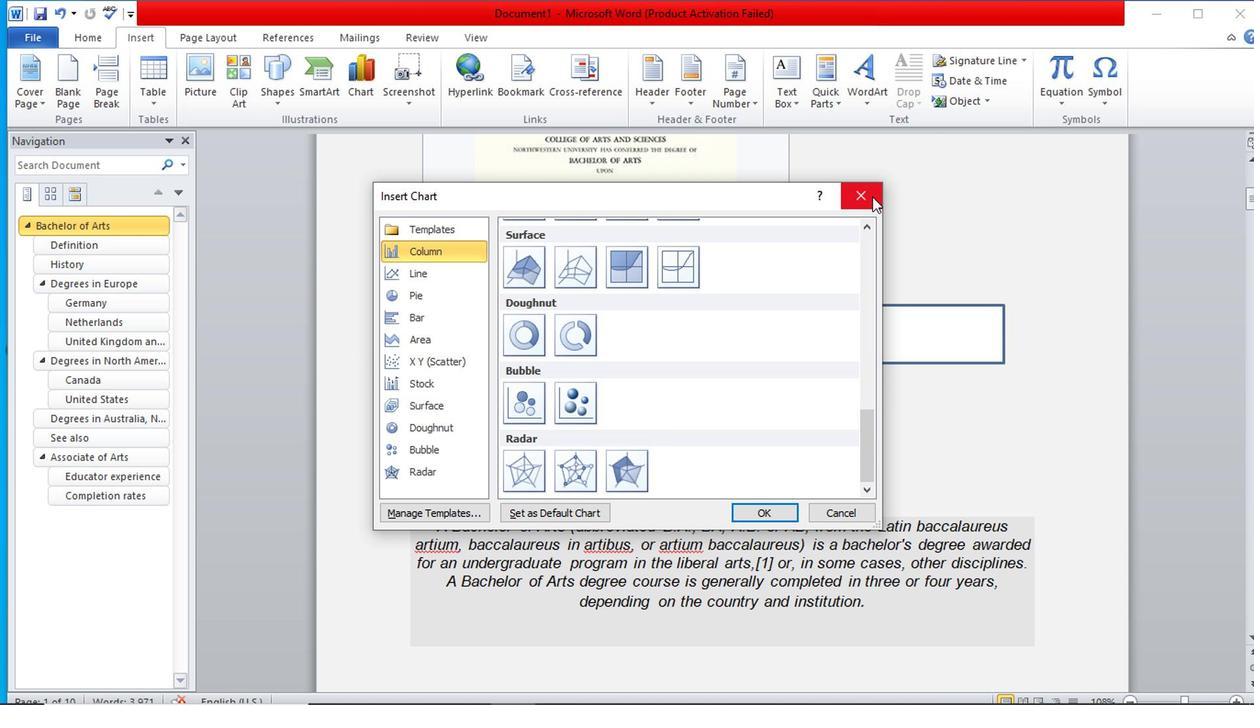 
Action: Mouse pressed left at (869, 198)
Screenshot: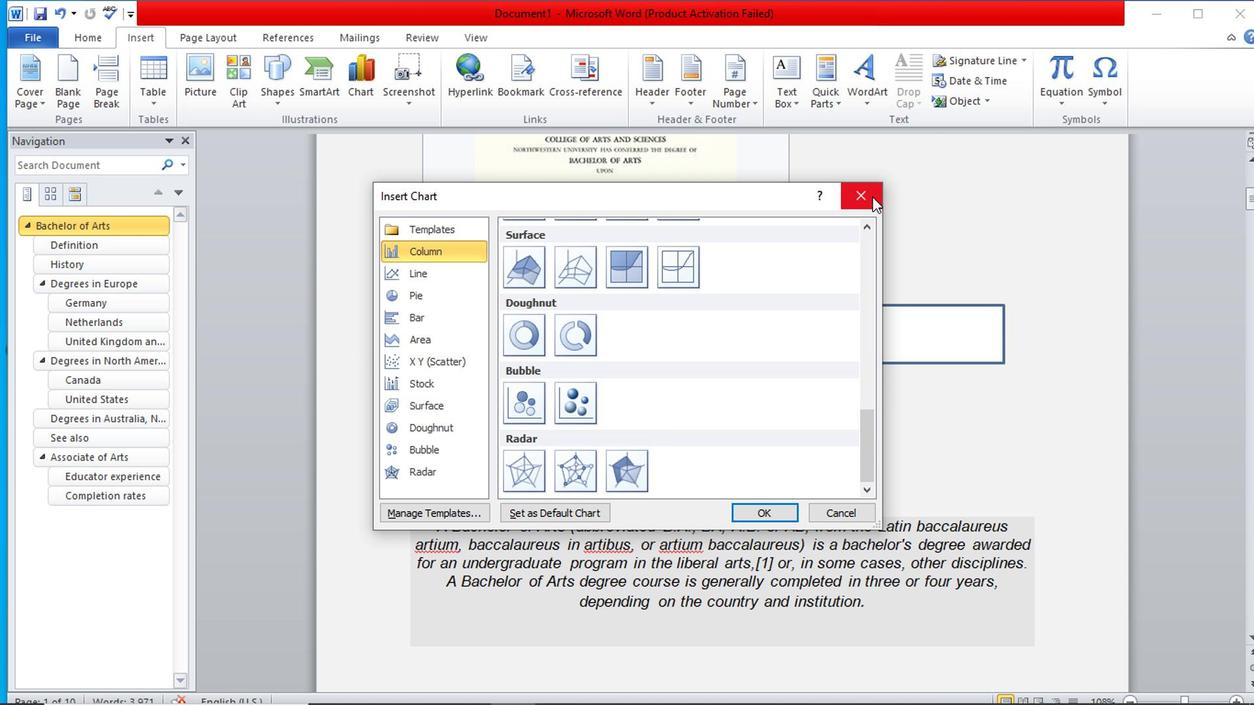 
Action: Mouse moved to (674, 79)
Screenshot: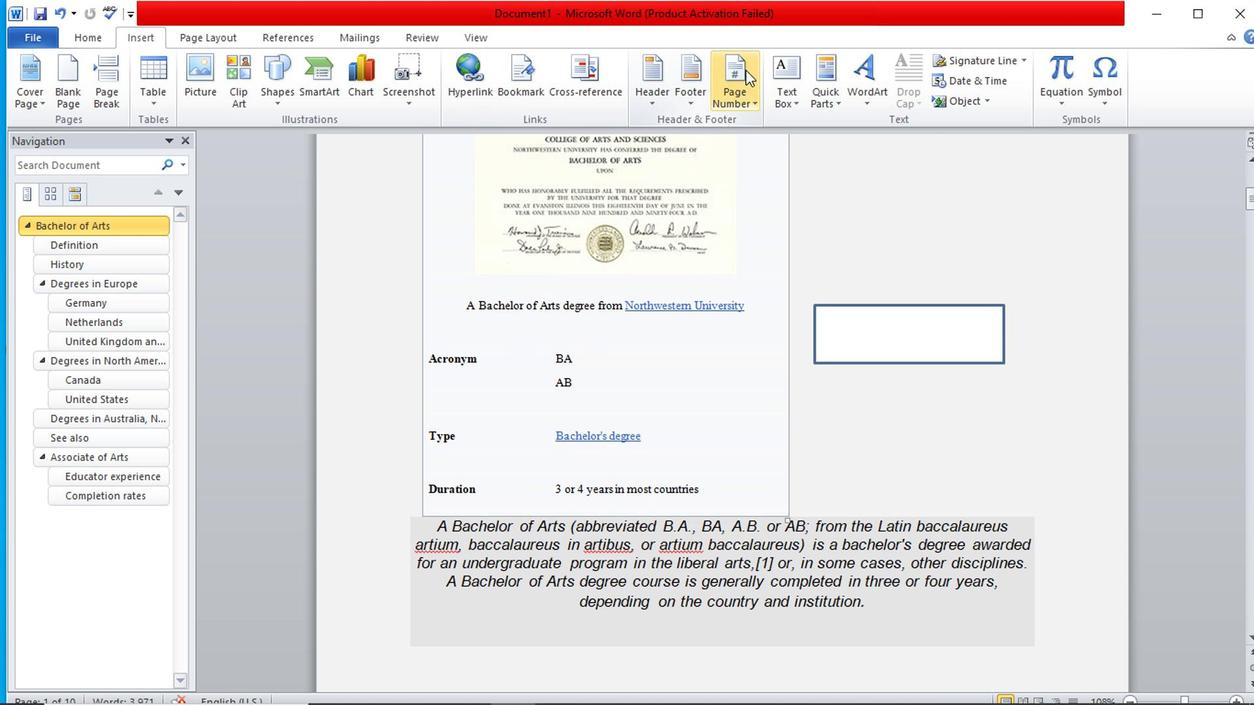 
Action: Mouse pressed left at (674, 79)
Screenshot: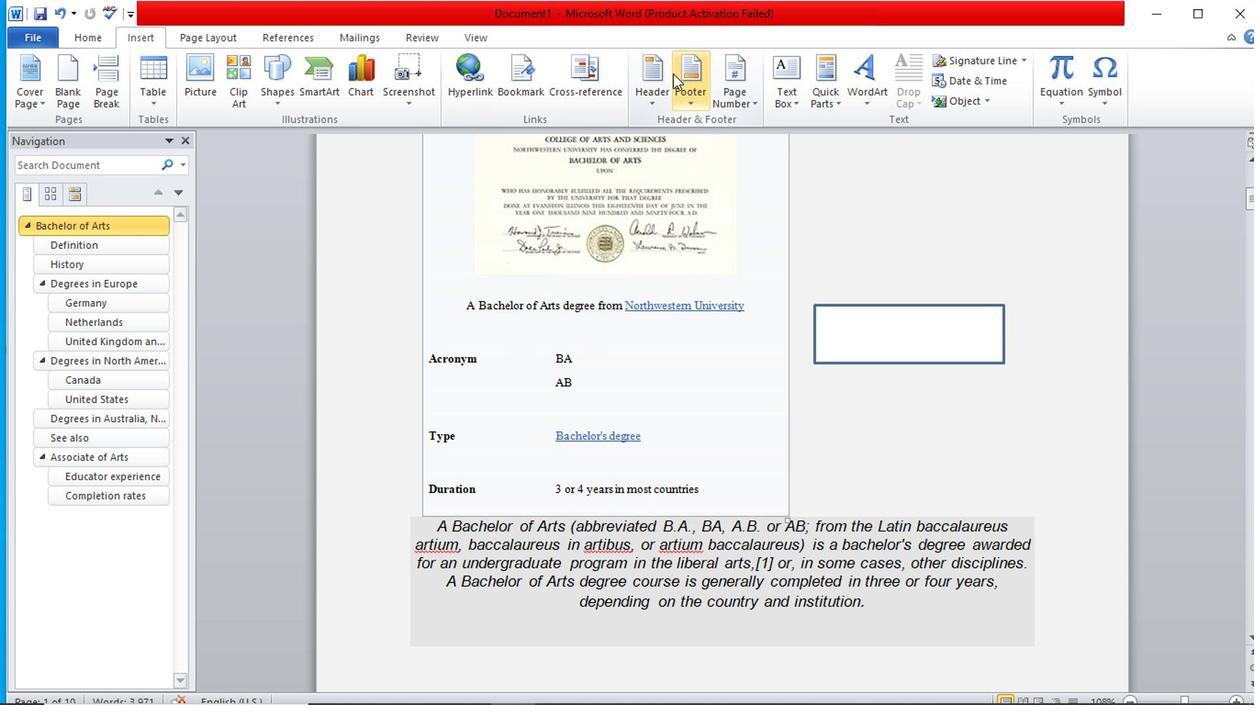 
Action: Mouse moved to (646, 81)
Screenshot: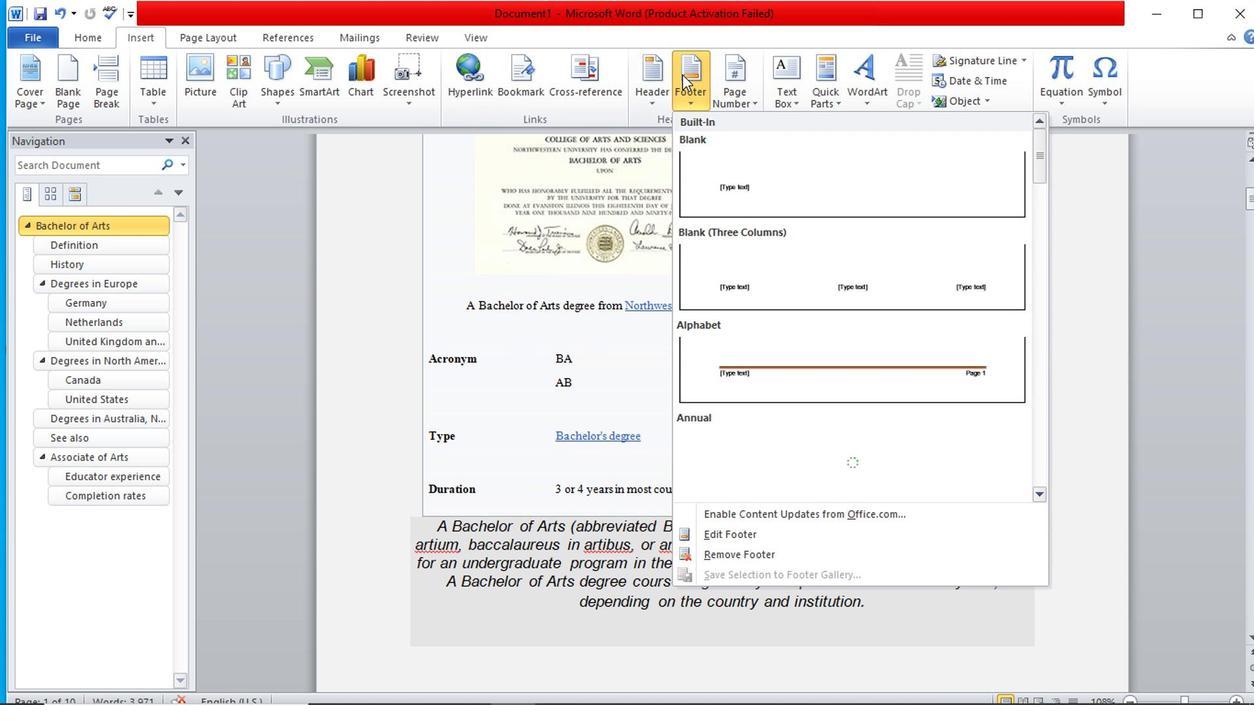 
Action: Mouse pressed left at (646, 81)
Screenshot: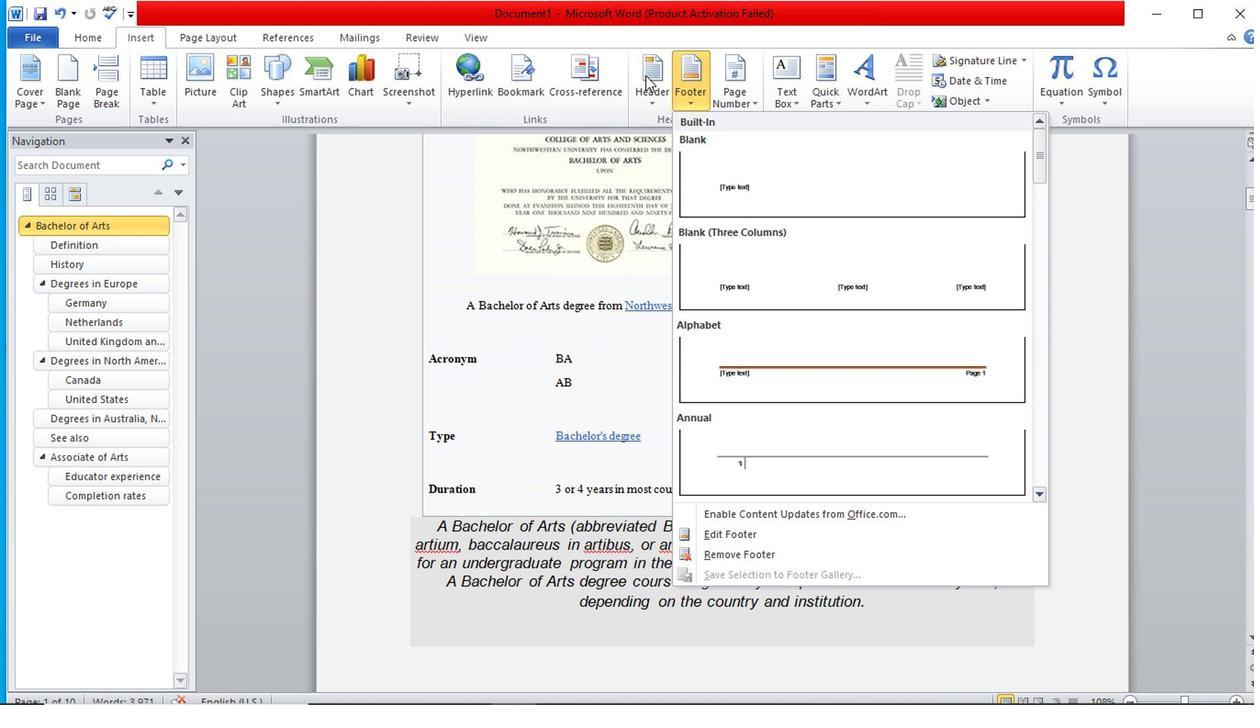 
Action: Mouse moved to (777, 79)
Screenshot: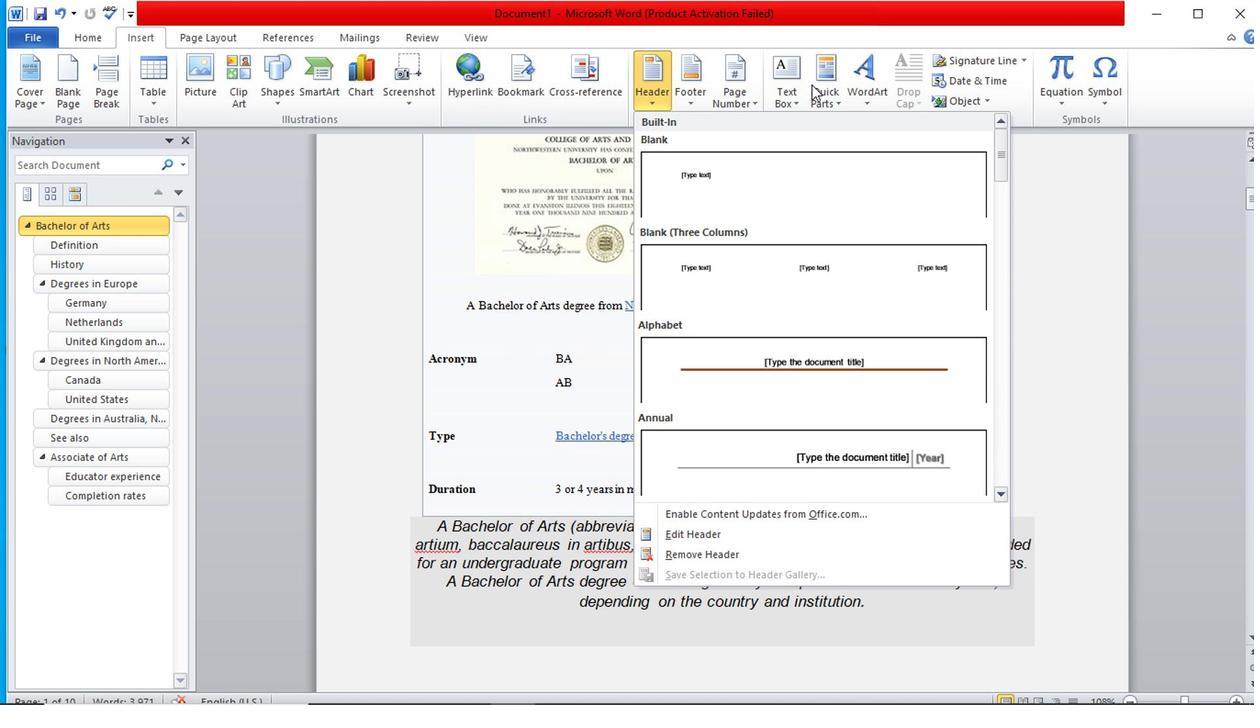 
Action: Mouse pressed left at (777, 79)
Screenshot: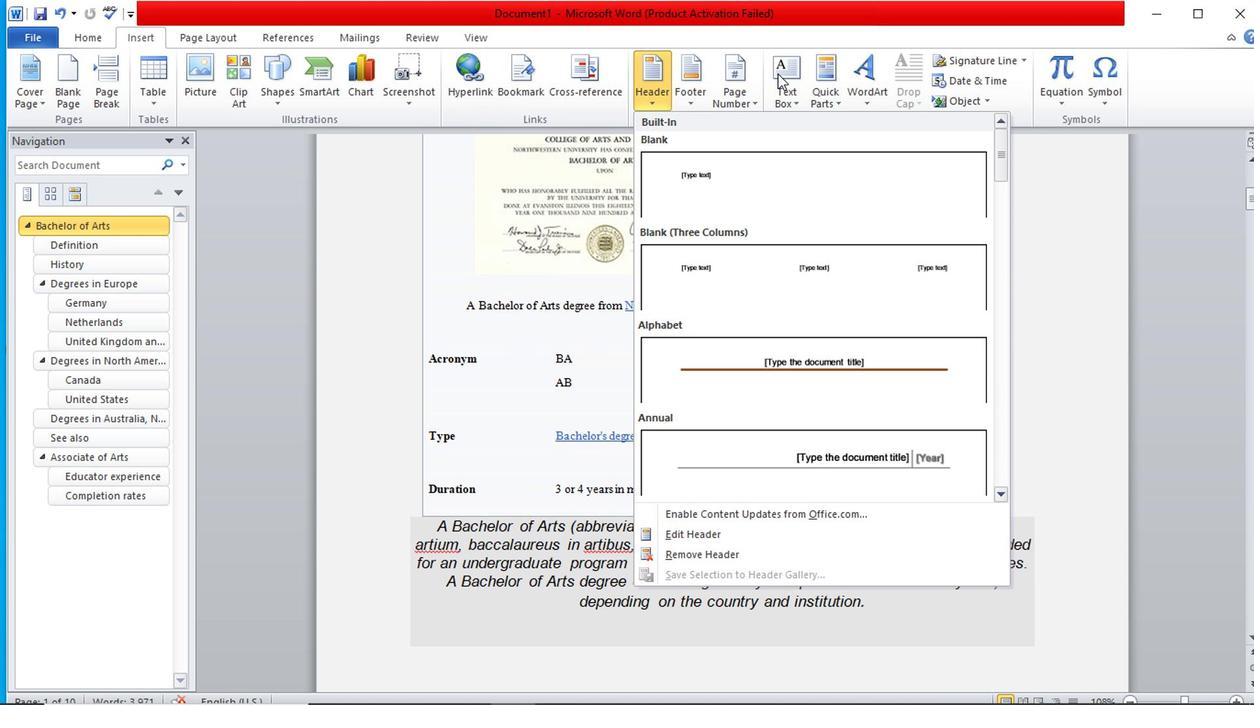 
Action: Mouse moved to (842, 79)
Screenshot: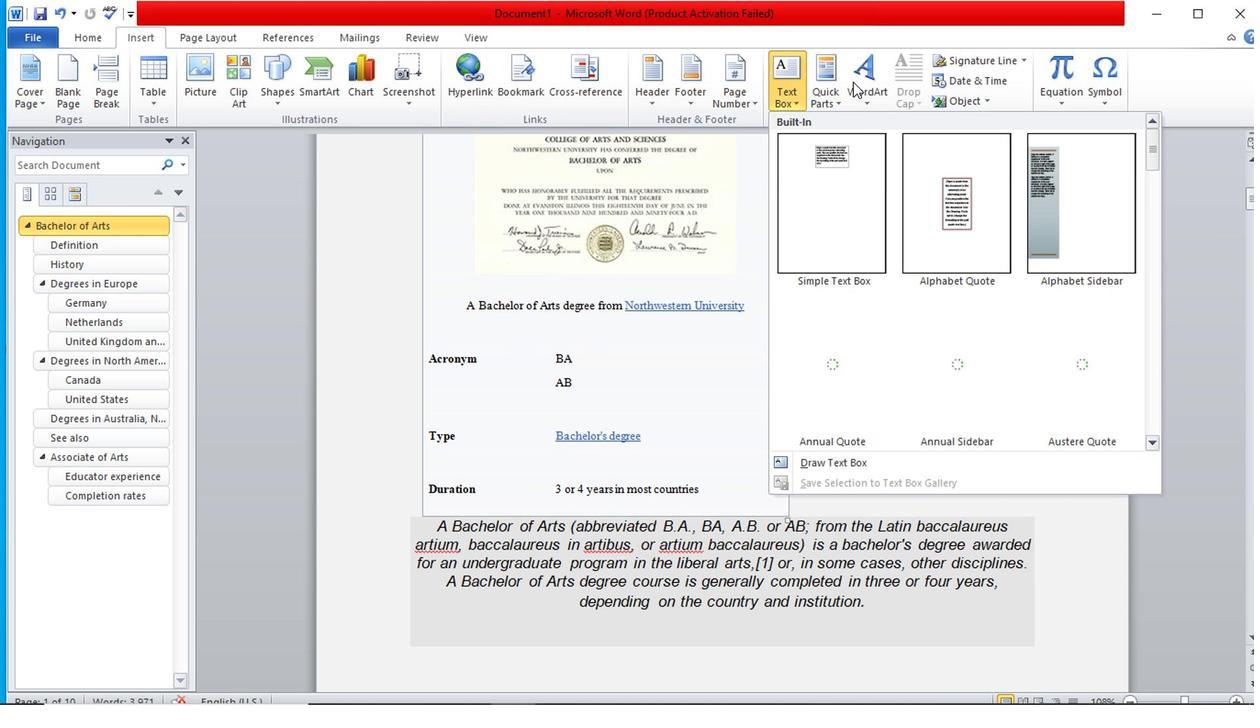 
Action: Mouse pressed left at (842, 79)
Screenshot: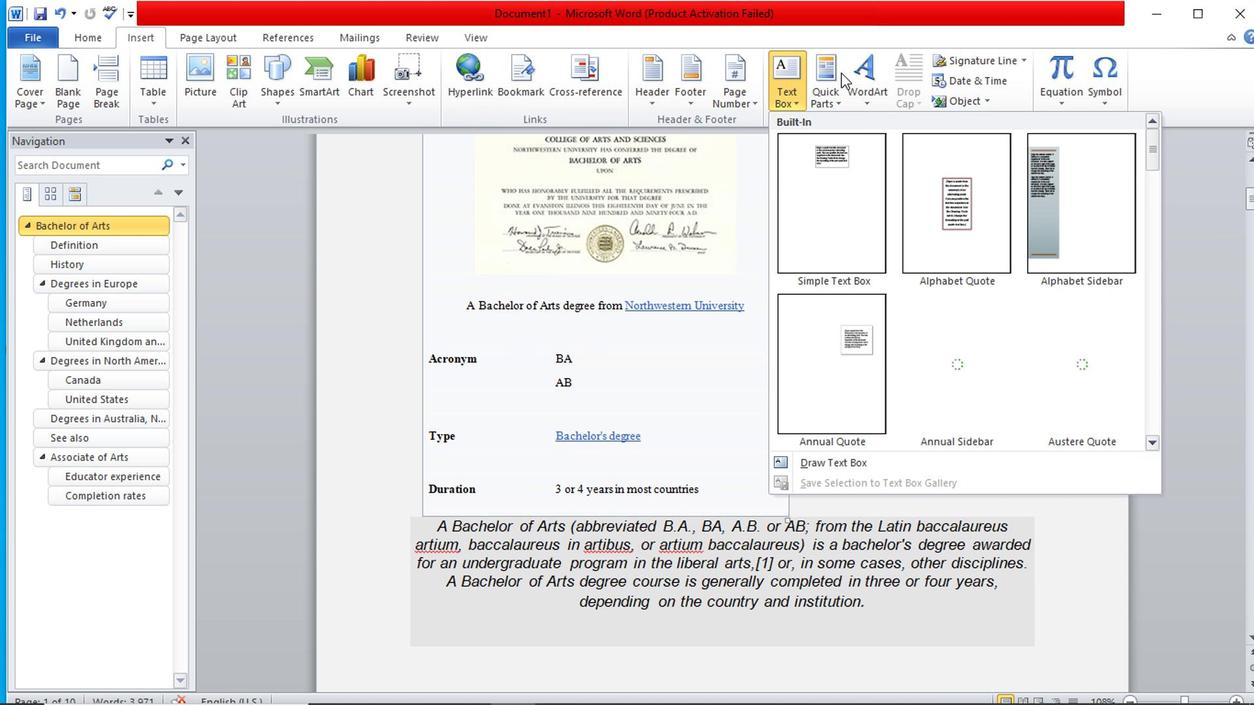 
Action: Mouse moved to (918, 126)
Screenshot: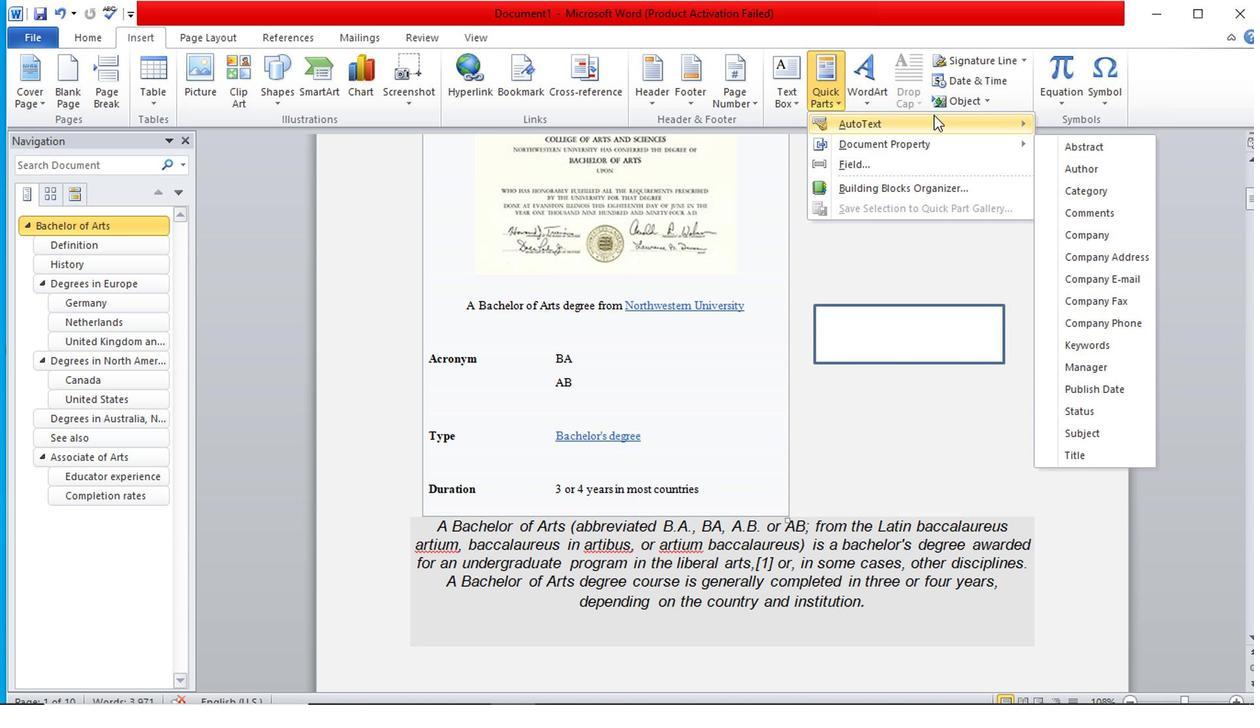 
Action: Mouse pressed left at (918, 126)
Screenshot: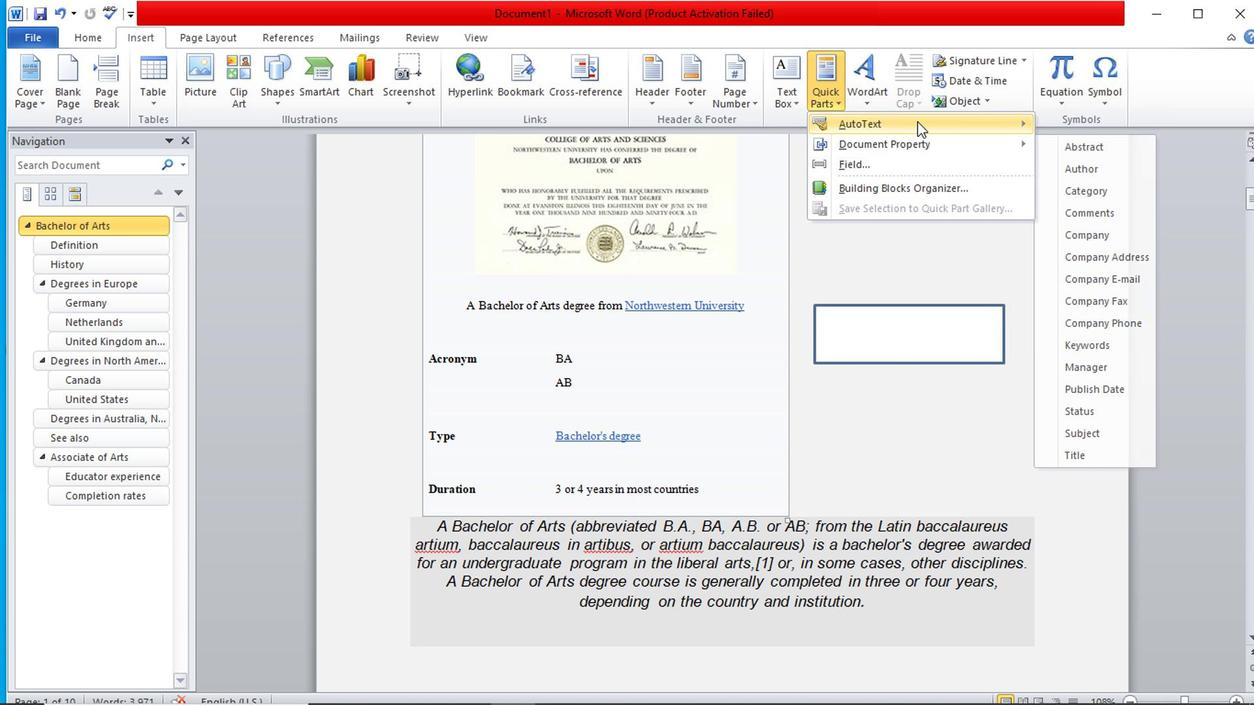 
Action: Mouse moved to (893, 270)
Screenshot: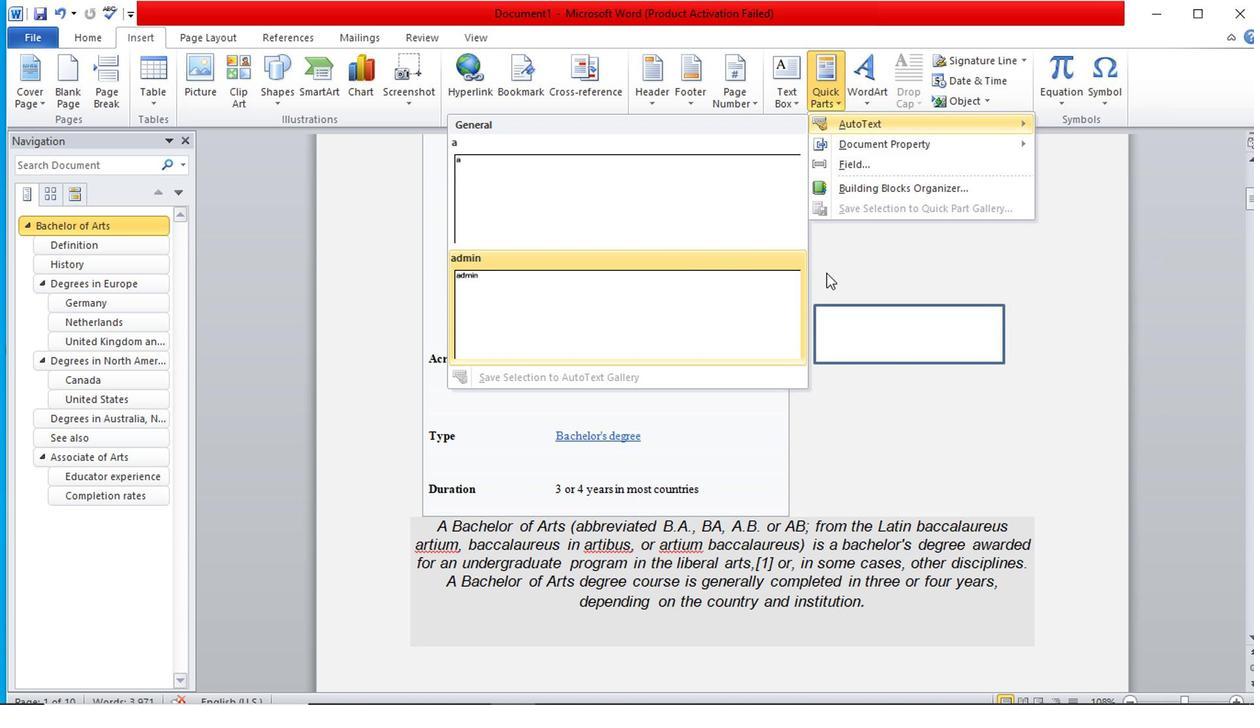 
Action: Mouse pressed left at (893, 270)
Screenshot: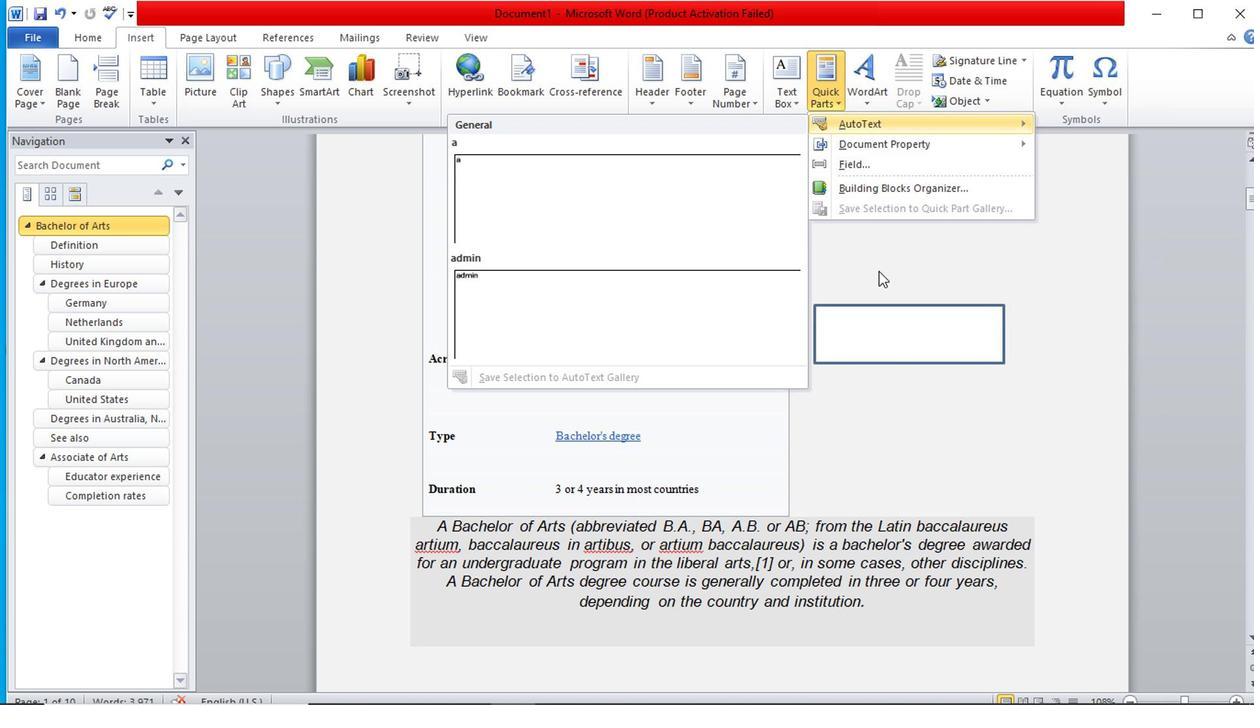 
Action: Mouse moved to (909, 92)
Screenshot: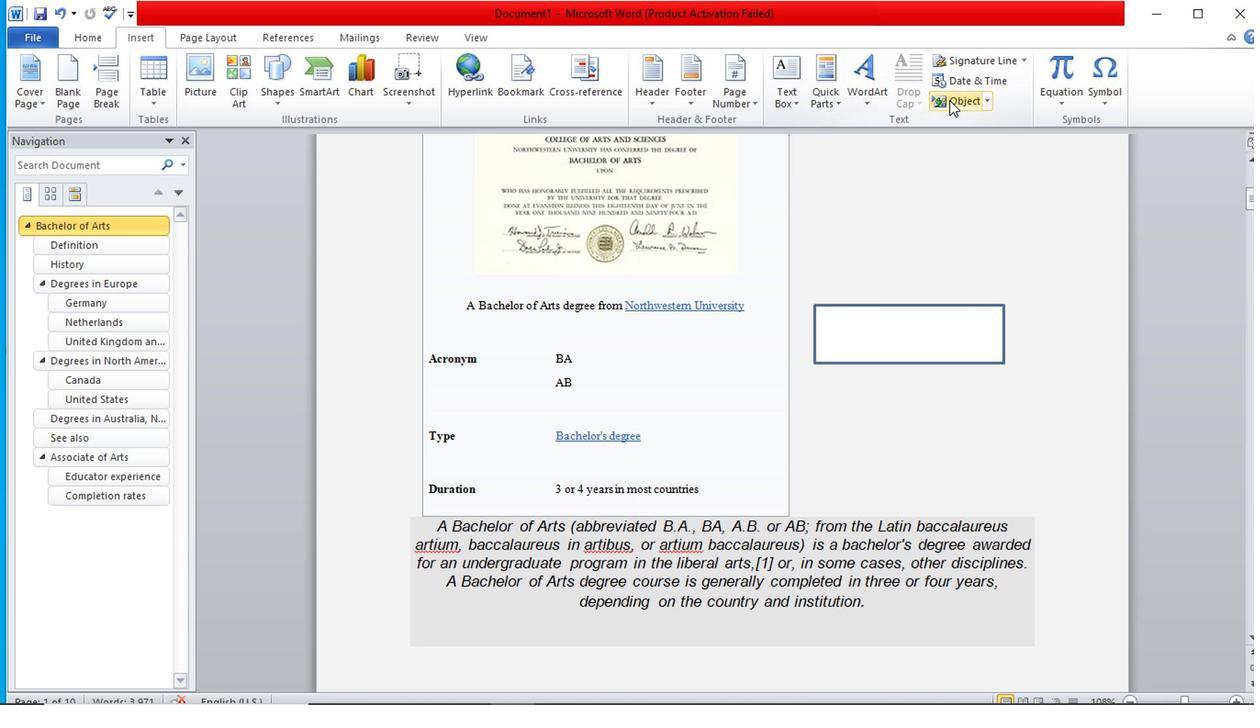 
Action: Mouse pressed left at (909, 92)
Screenshot: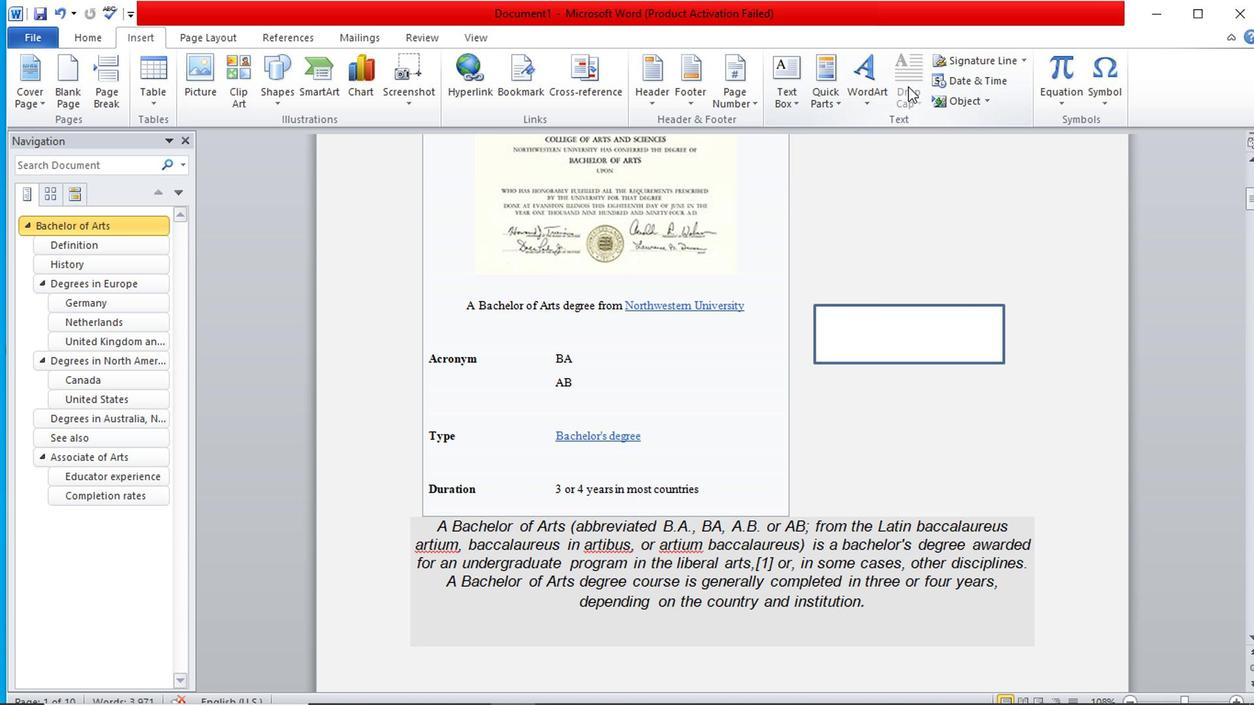 
Action: Mouse moved to (988, 103)
Screenshot: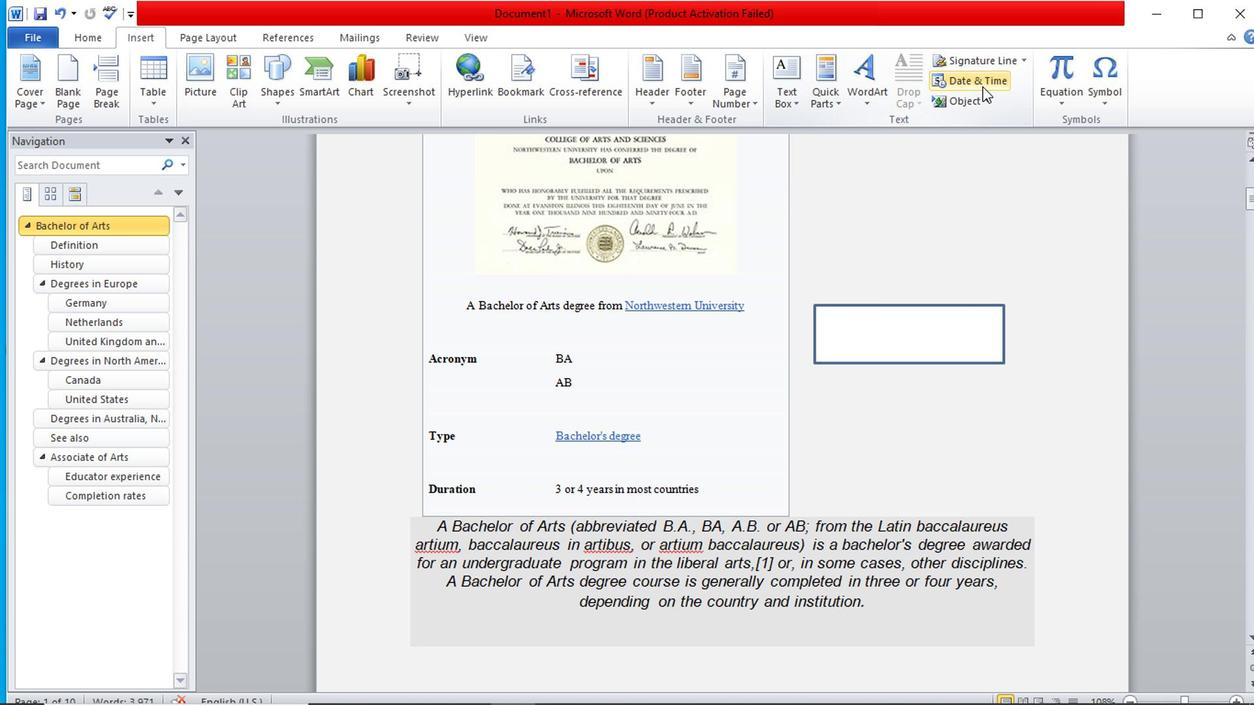 
Action: Mouse pressed left at (988, 103)
Screenshot: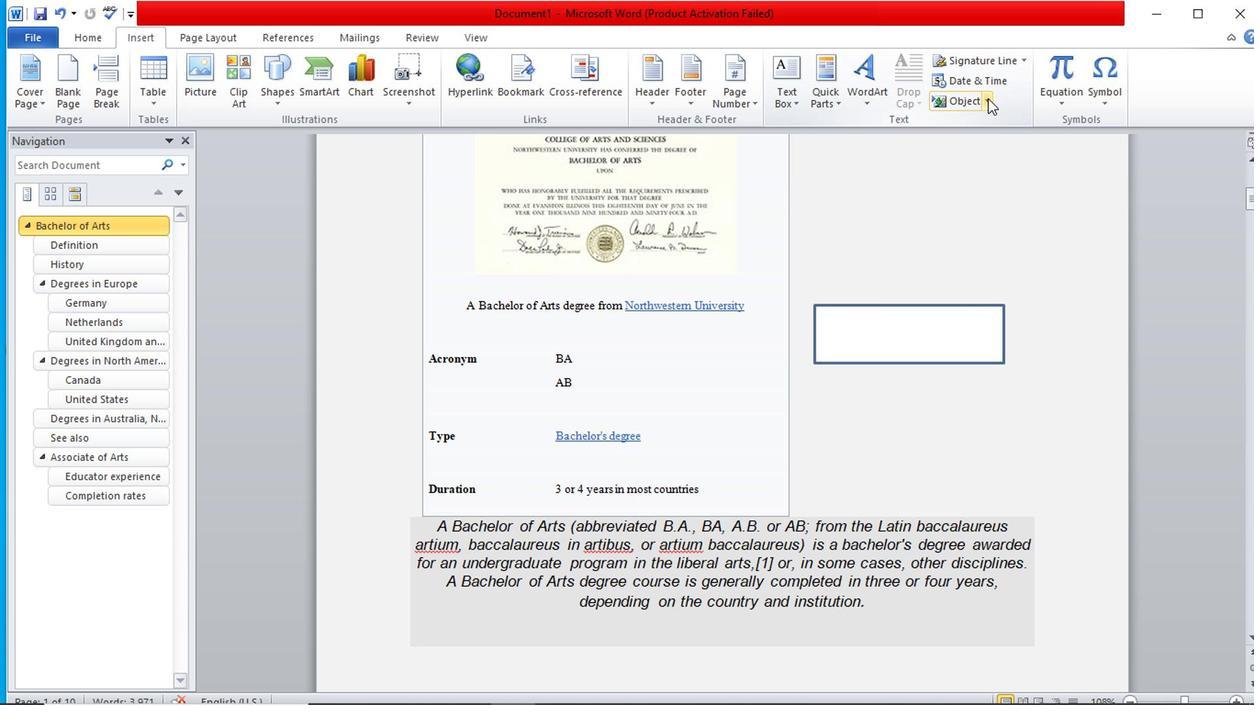 
Action: Mouse moved to (981, 120)
Screenshot: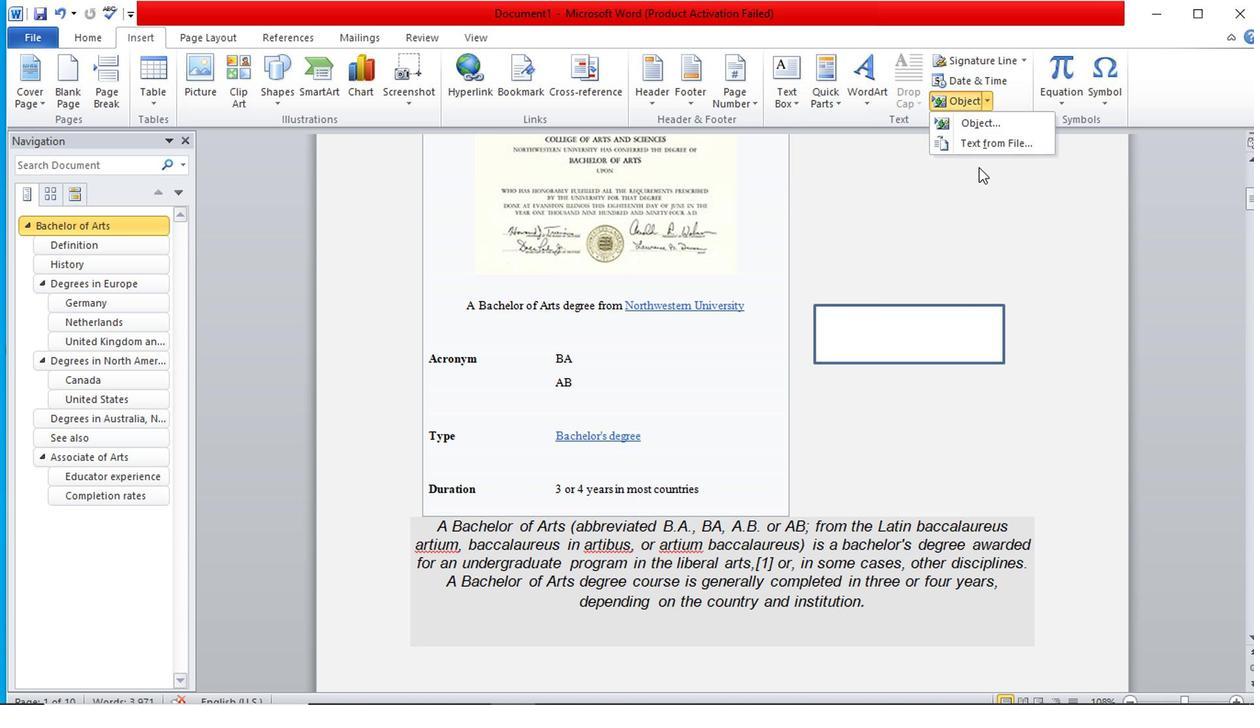 
Action: Mouse pressed left at (981, 120)
Screenshot: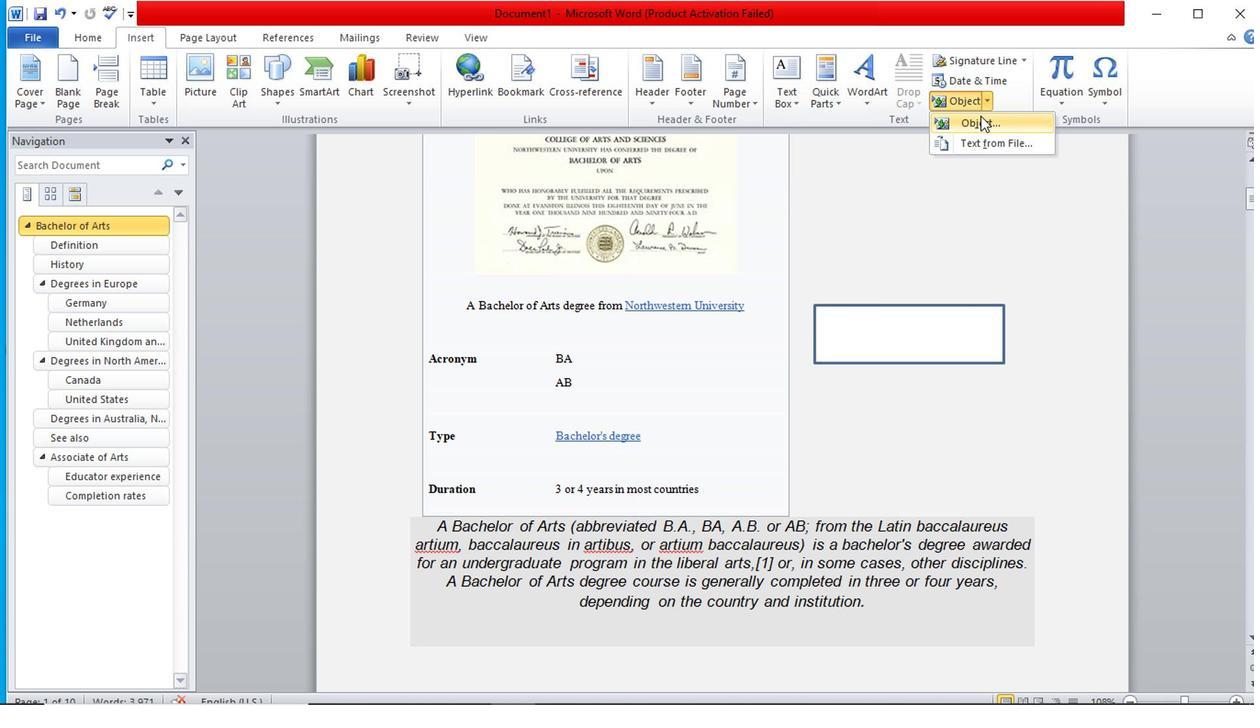 
Action: Mouse moved to (461, 276)
Screenshot: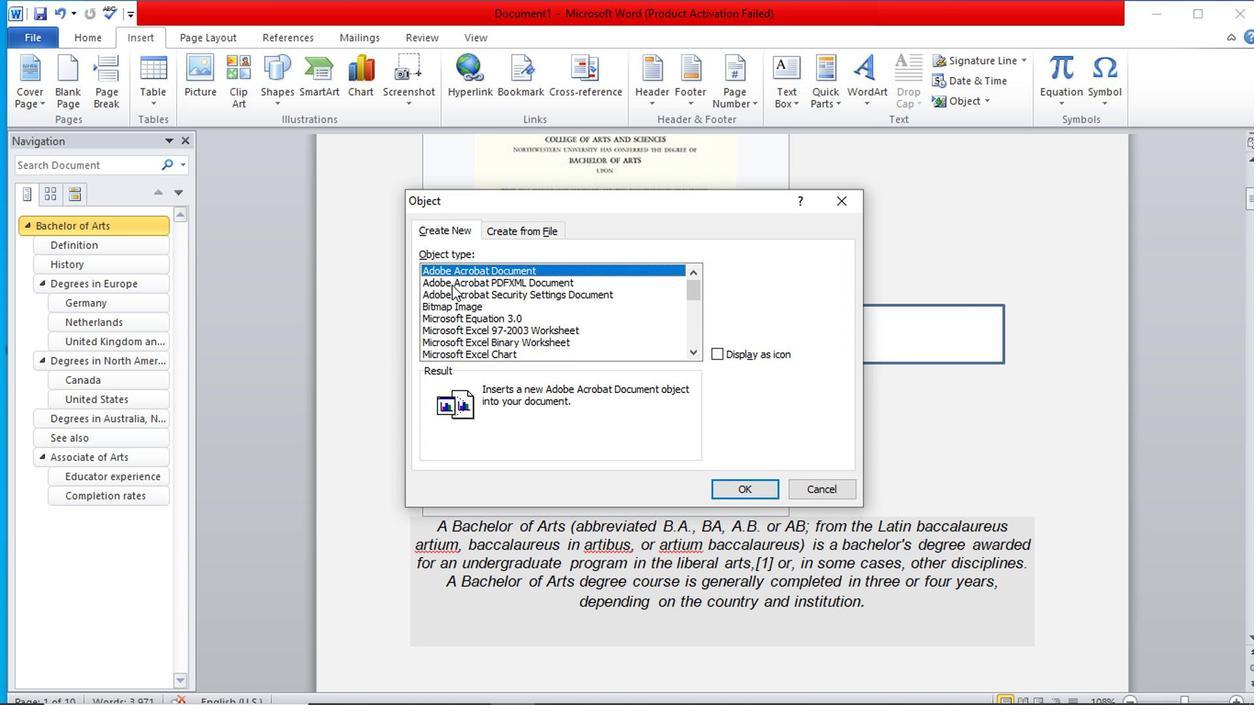 
Action: Mouse scrolled (461, 275) with delta (0, 0)
Screenshot: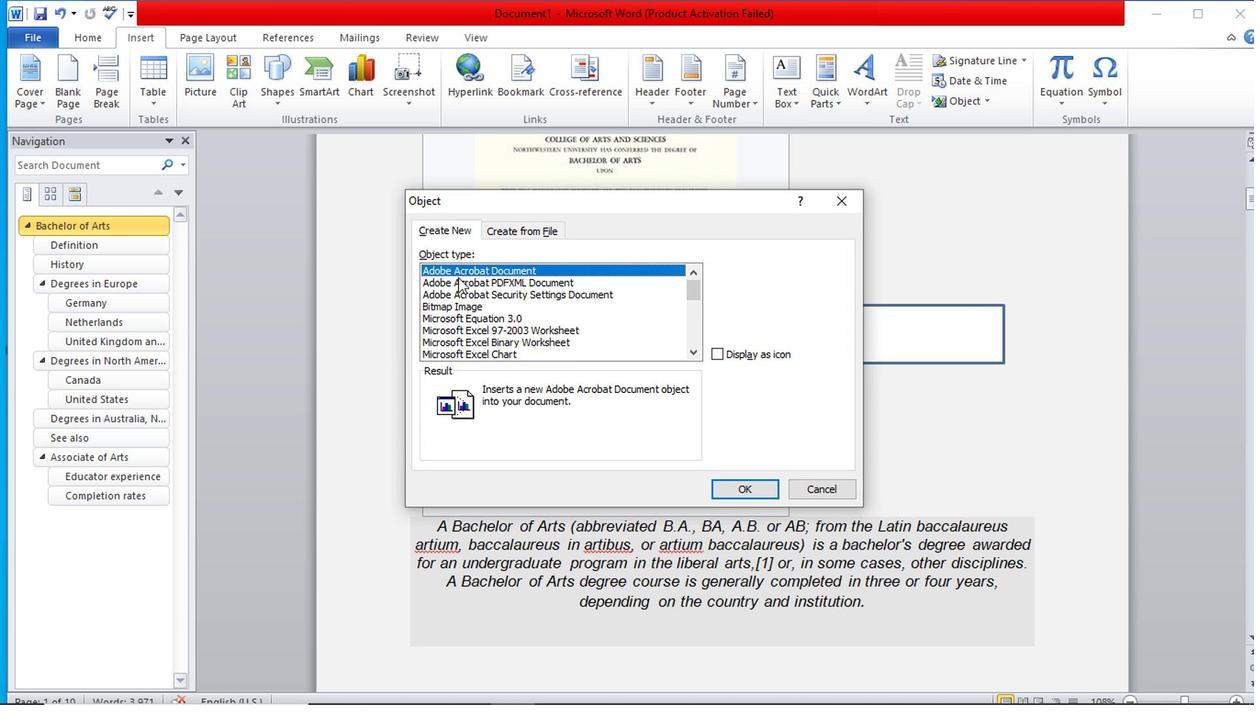 
Action: Mouse scrolled (461, 275) with delta (0, 0)
Screenshot: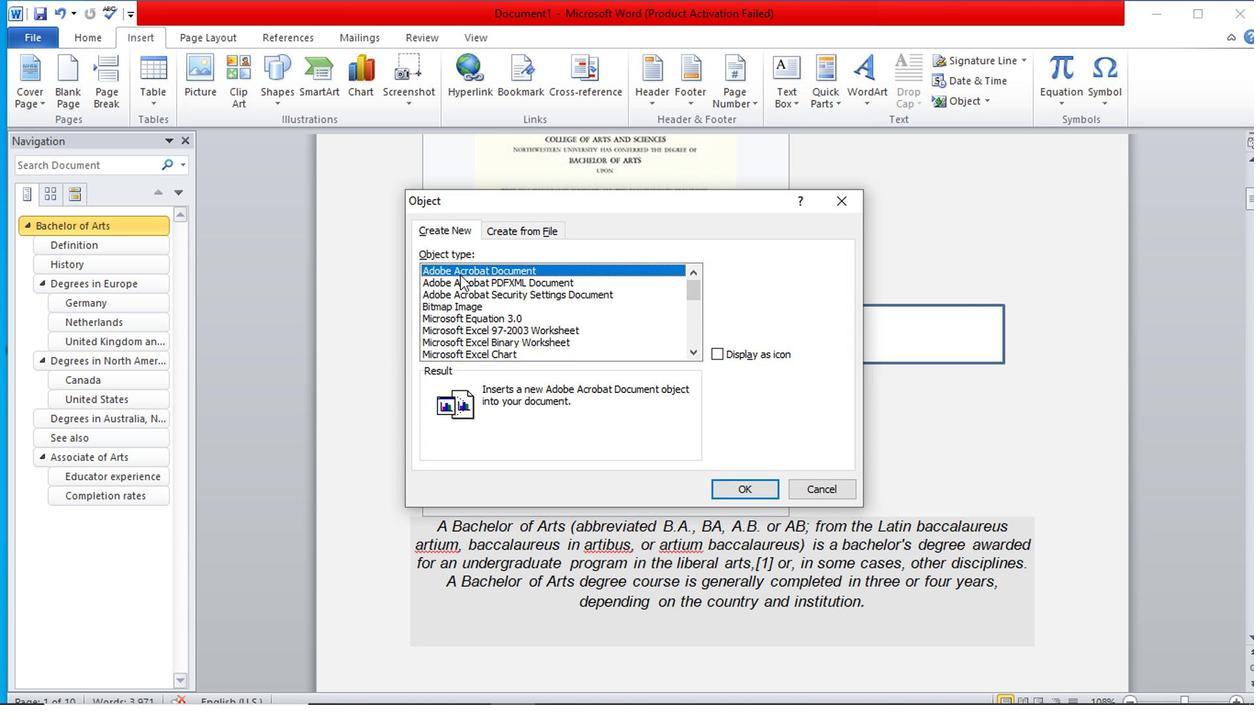 
Action: Mouse scrolled (461, 275) with delta (0, 0)
Screenshot: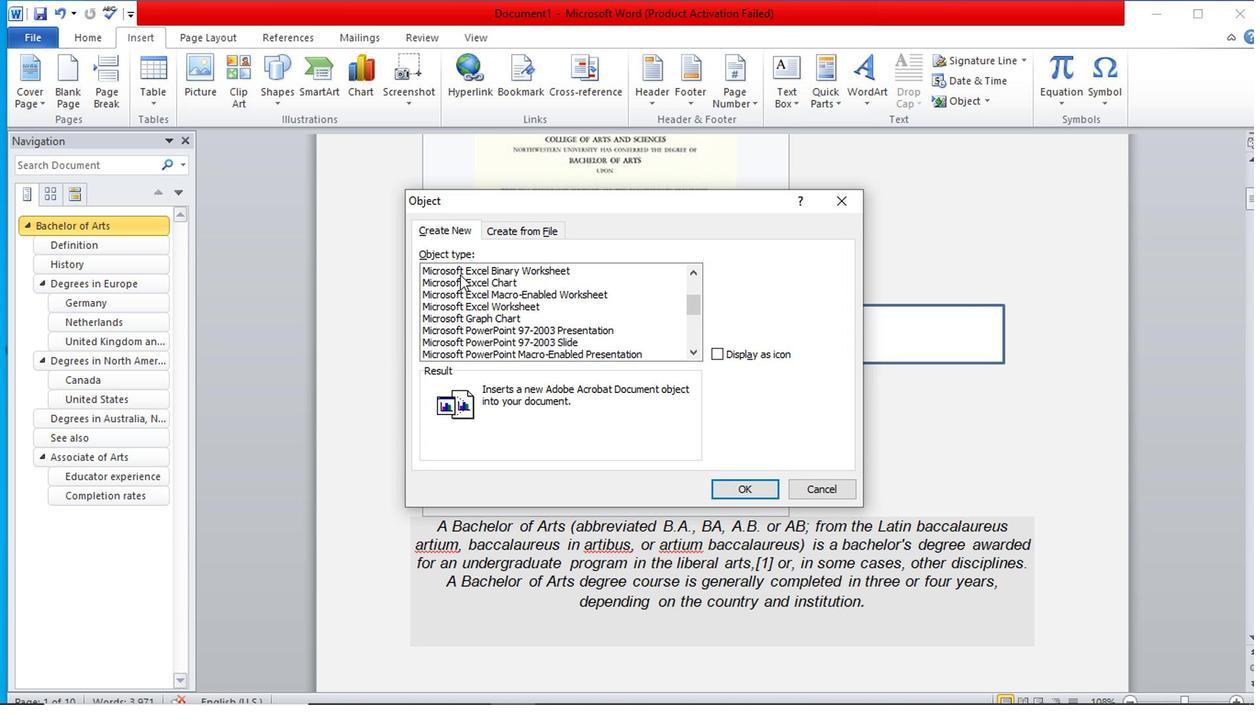 
Action: Mouse moved to (503, 295)
Screenshot: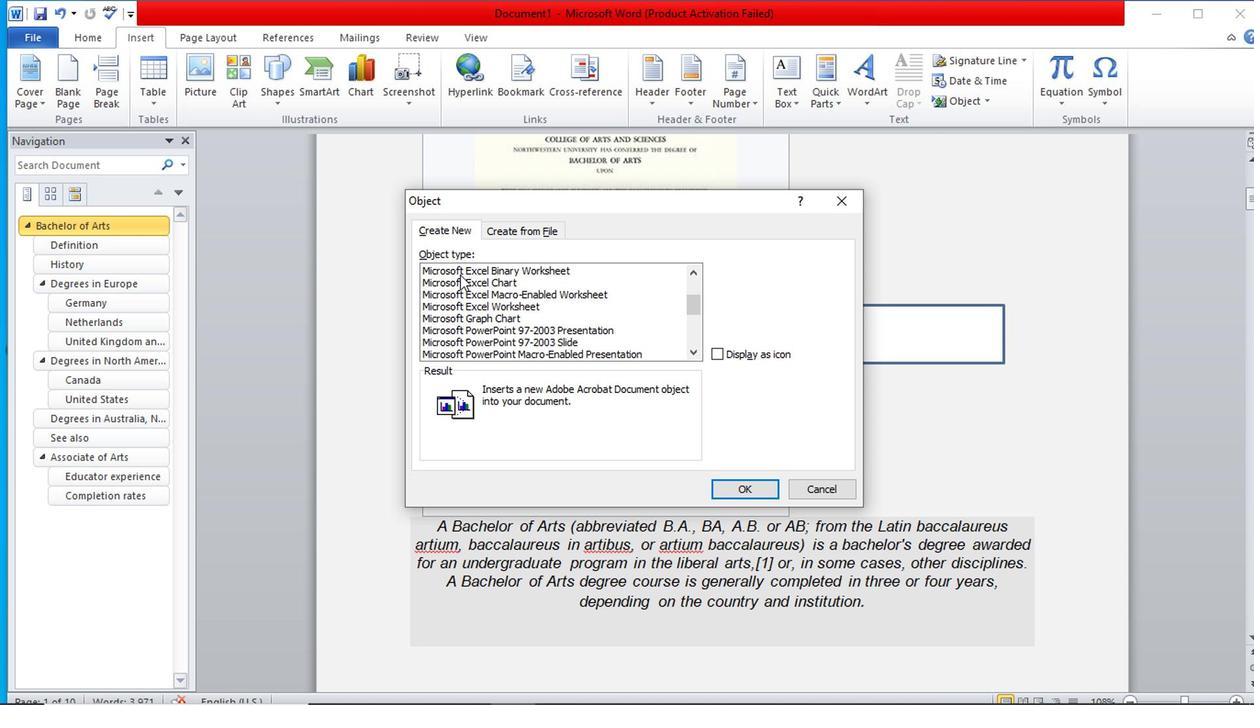 
Action: Mouse scrolled (503, 294) with delta (0, 0)
Screenshot: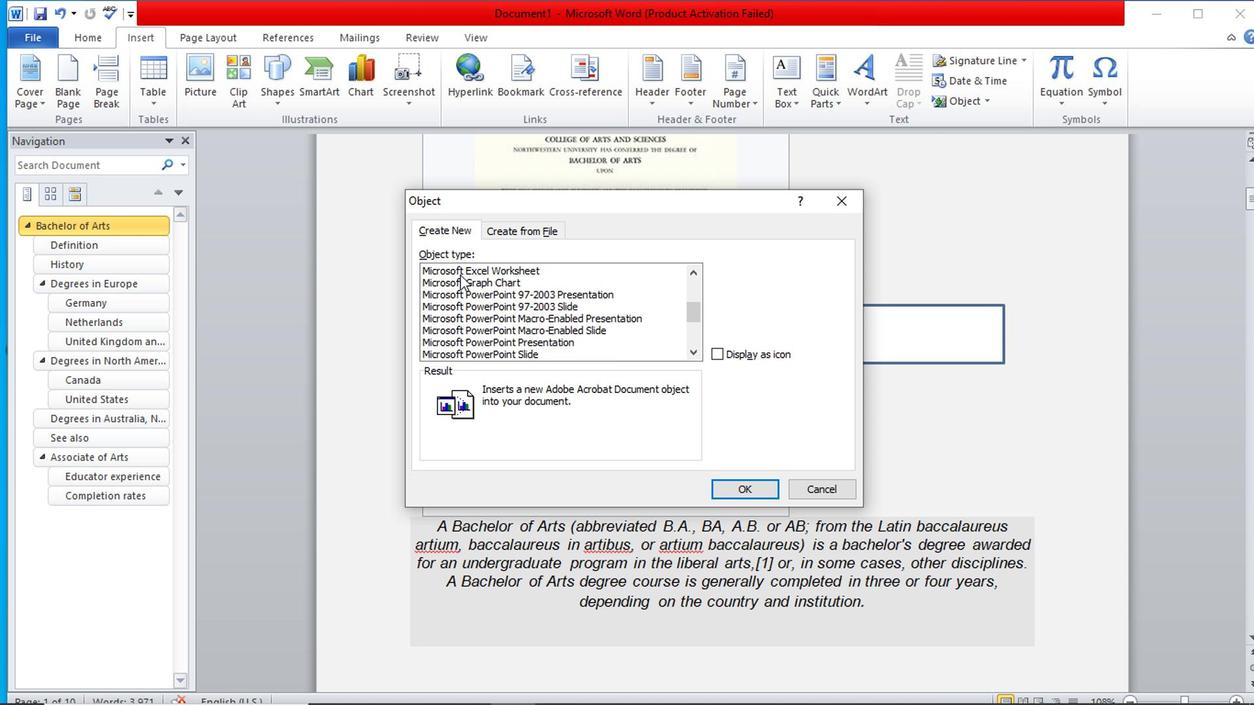 
Action: Mouse moved to (520, 316)
Screenshot: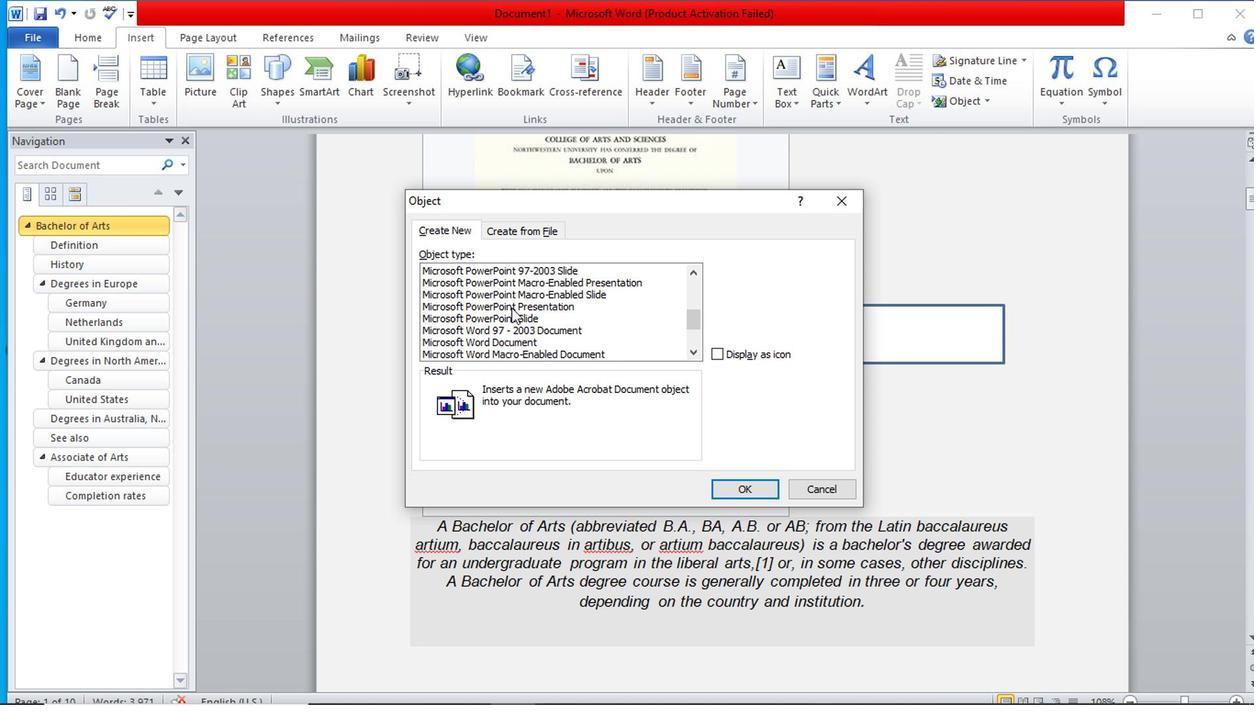 
Action: Mouse scrolled (520, 316) with delta (0, 0)
Screenshot: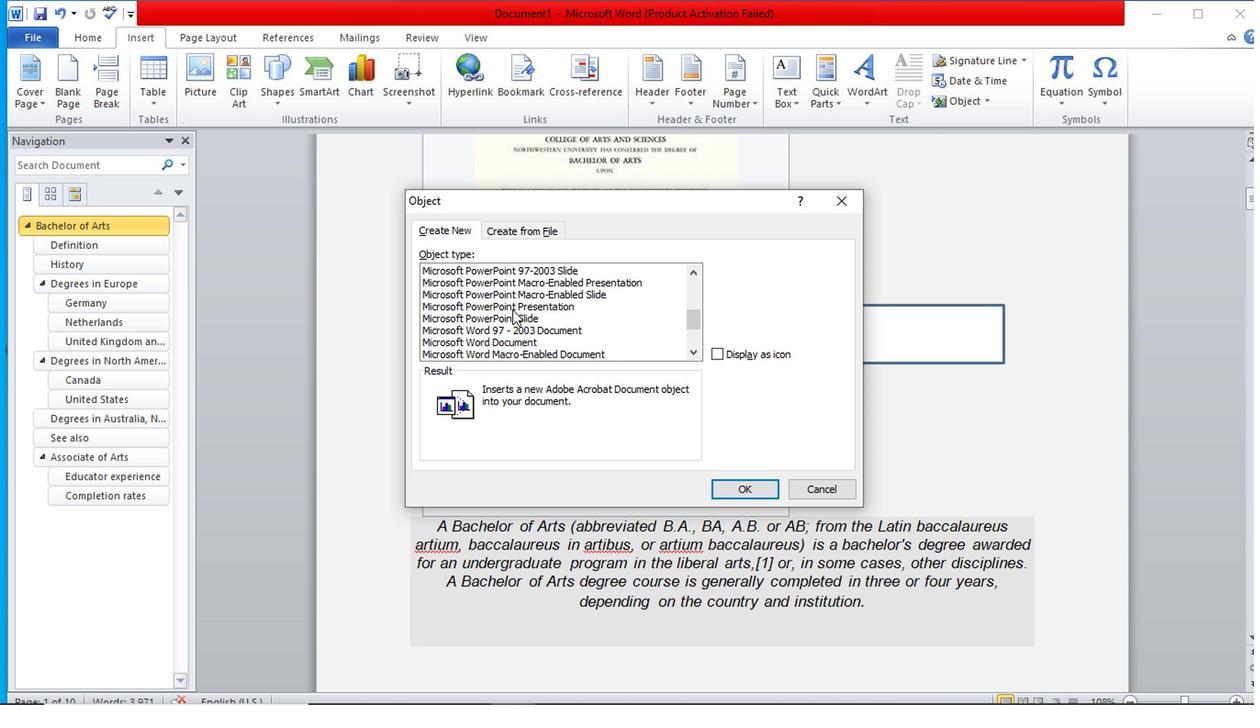 
Action: Mouse moved to (520, 319)
Screenshot: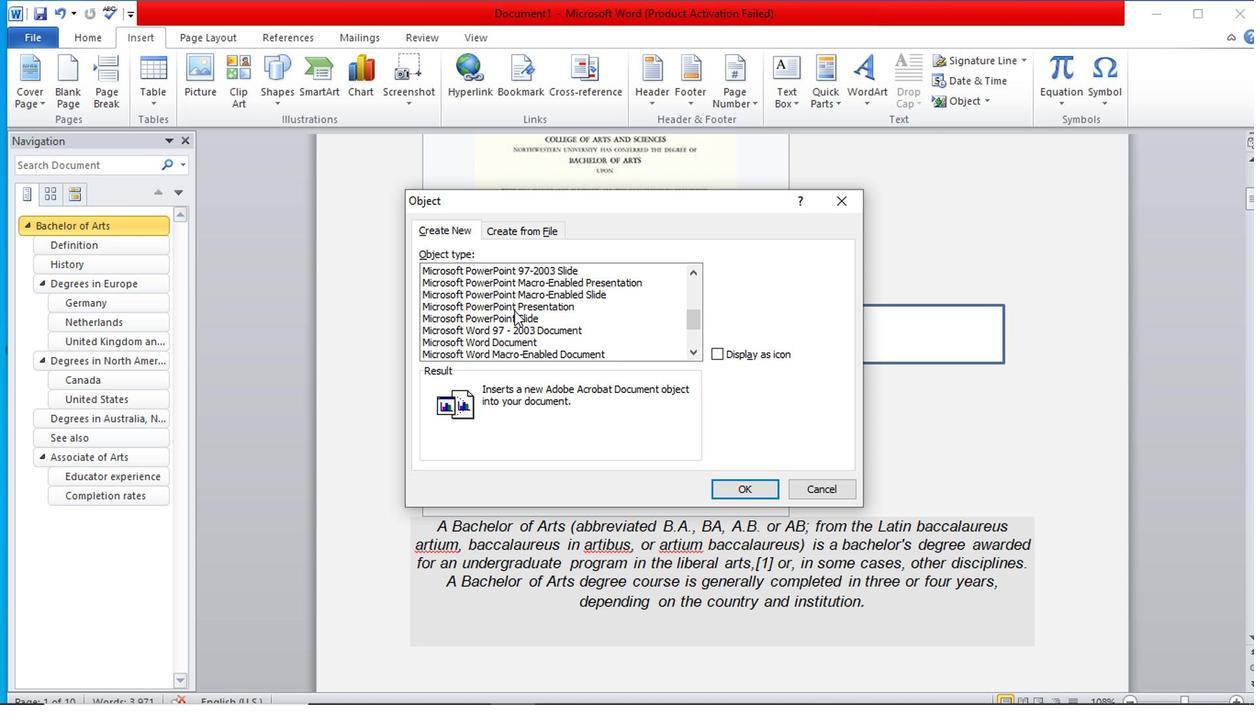 
Action: Mouse scrolled (520, 318) with delta (0, 0)
Screenshot: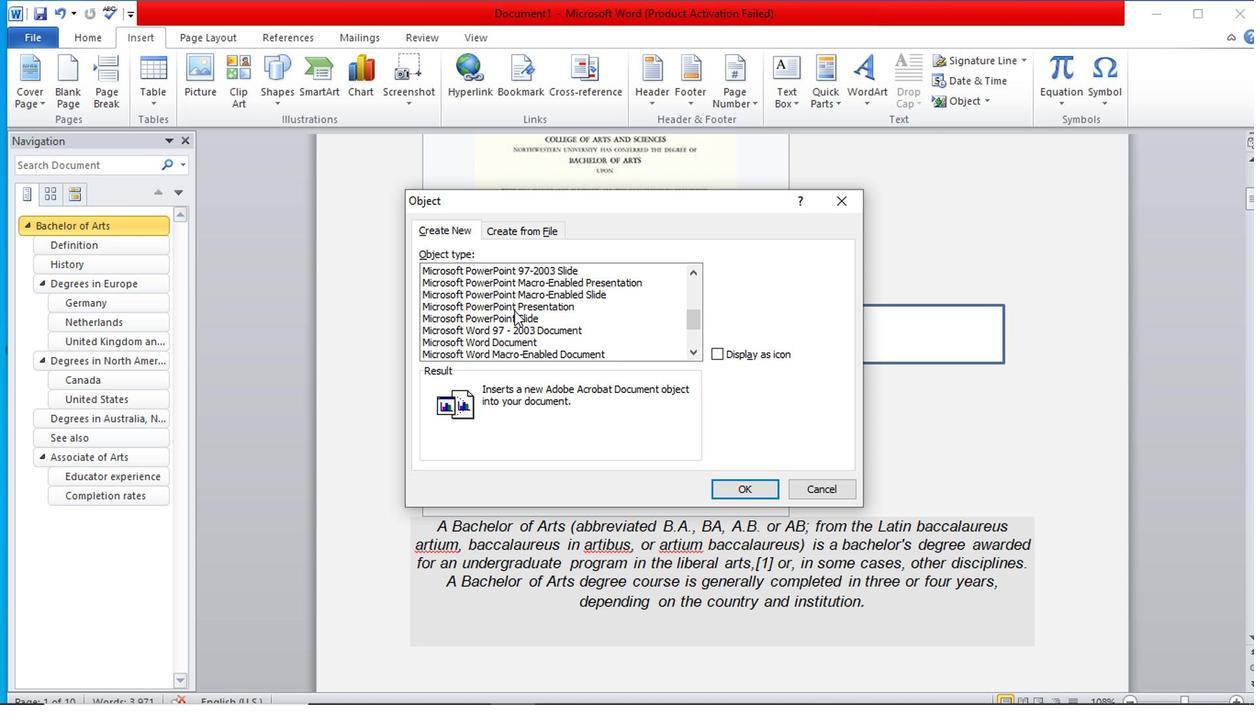 
Action: Mouse scrolled (520, 318) with delta (0, 0)
Screenshot: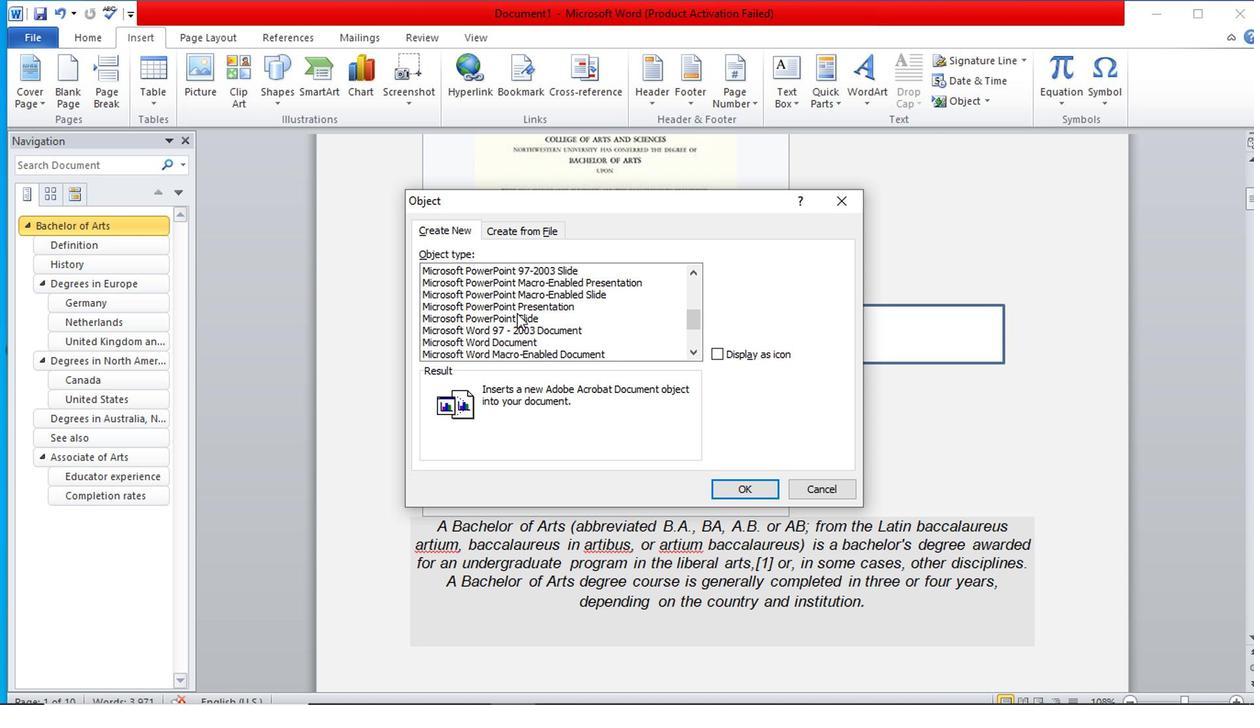
Action: Mouse scrolled (520, 318) with delta (0, 0)
Screenshot: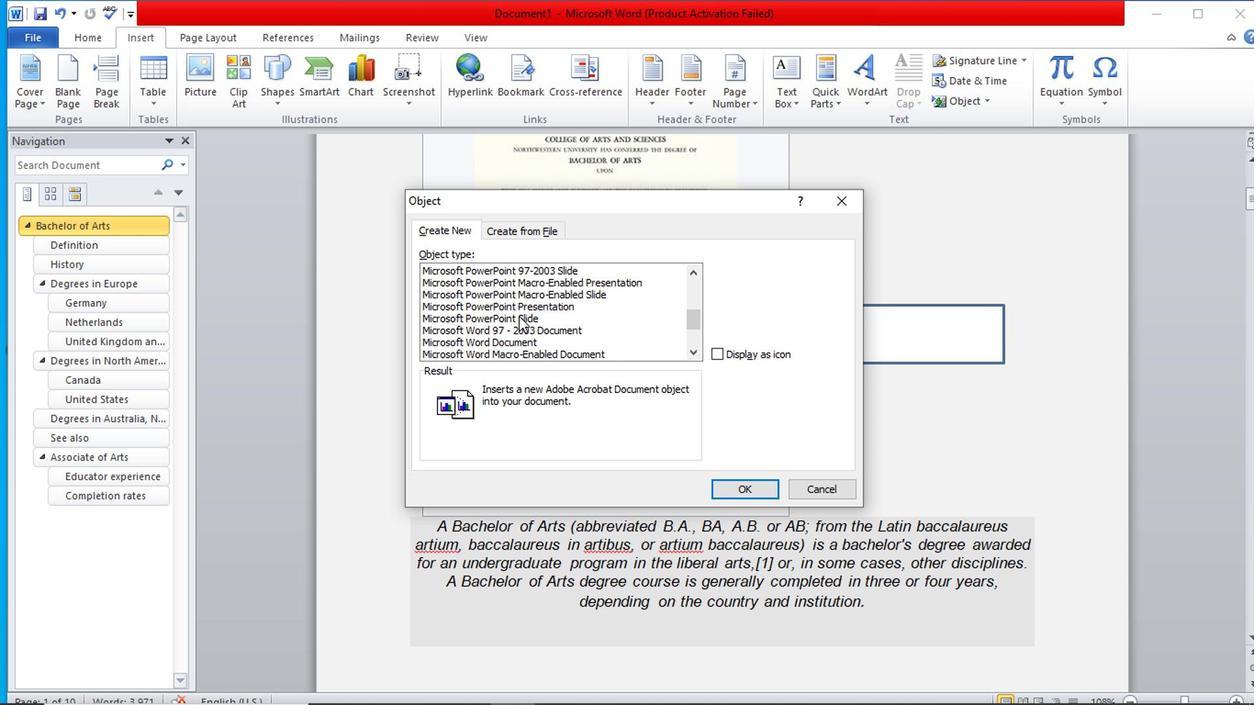 
Action: Mouse scrolled (520, 318) with delta (0, 0)
Screenshot: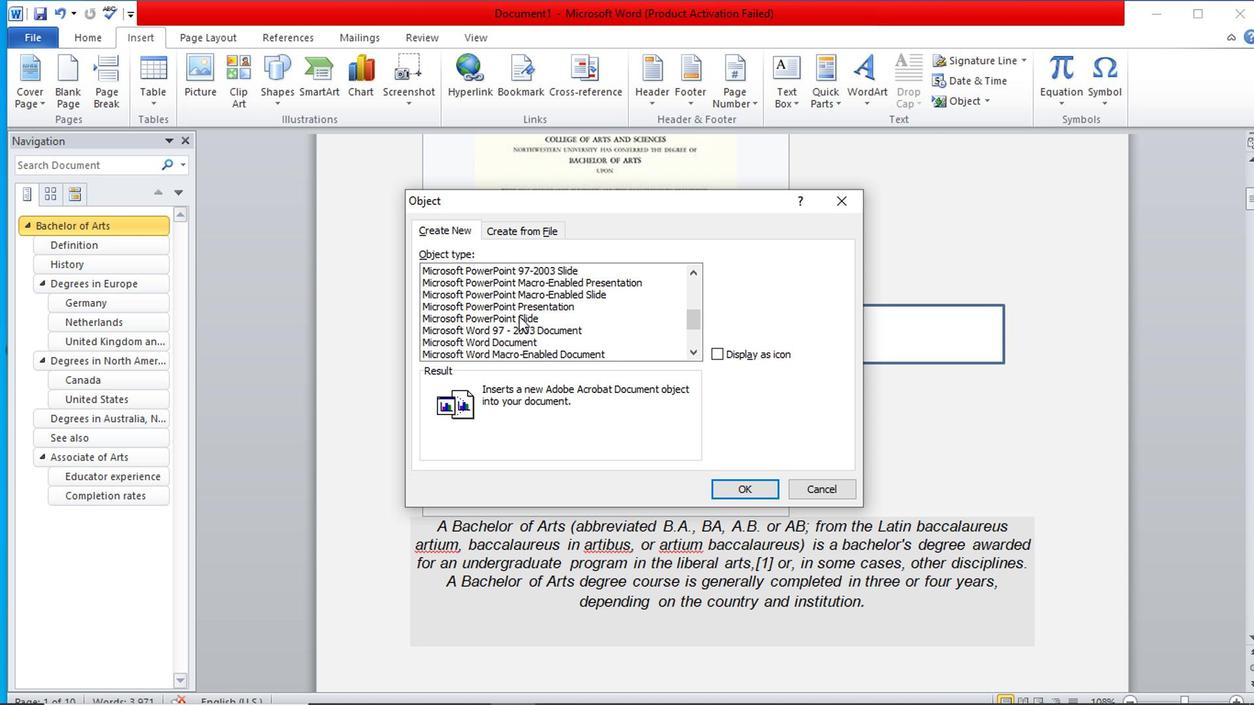
Action: Mouse scrolled (520, 318) with delta (0, 0)
Screenshot: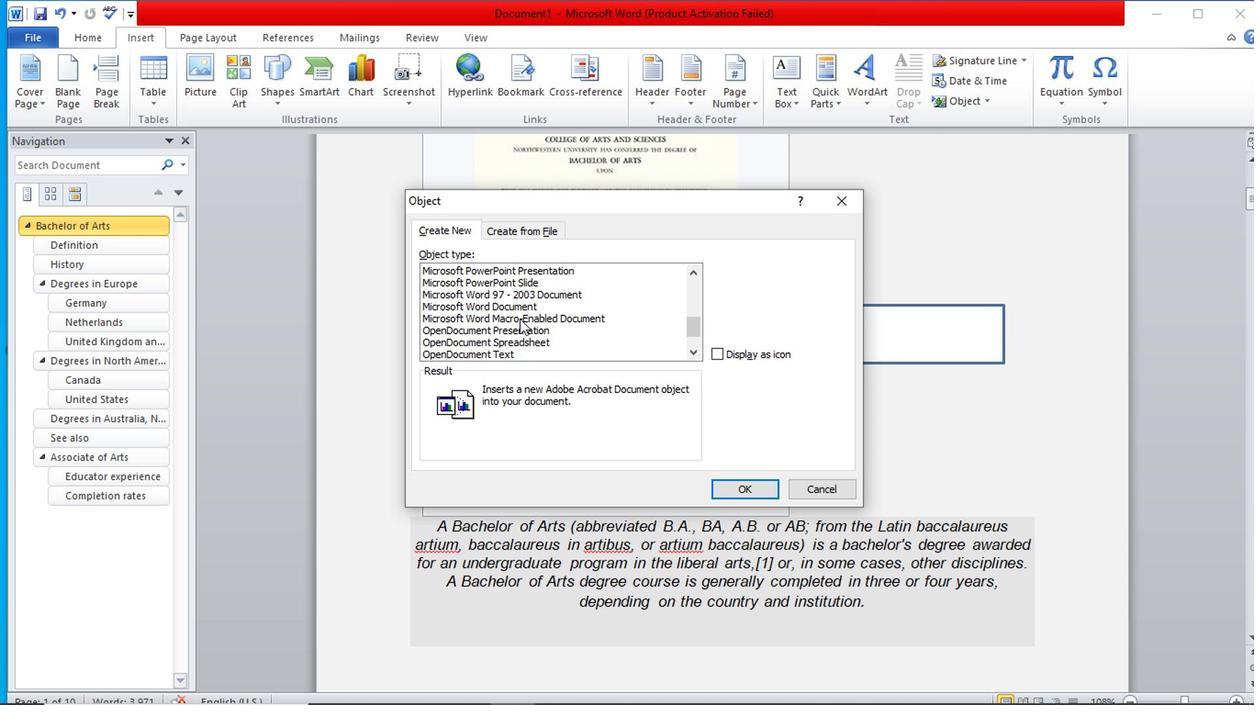
Action: Mouse moved to (849, 201)
Screenshot: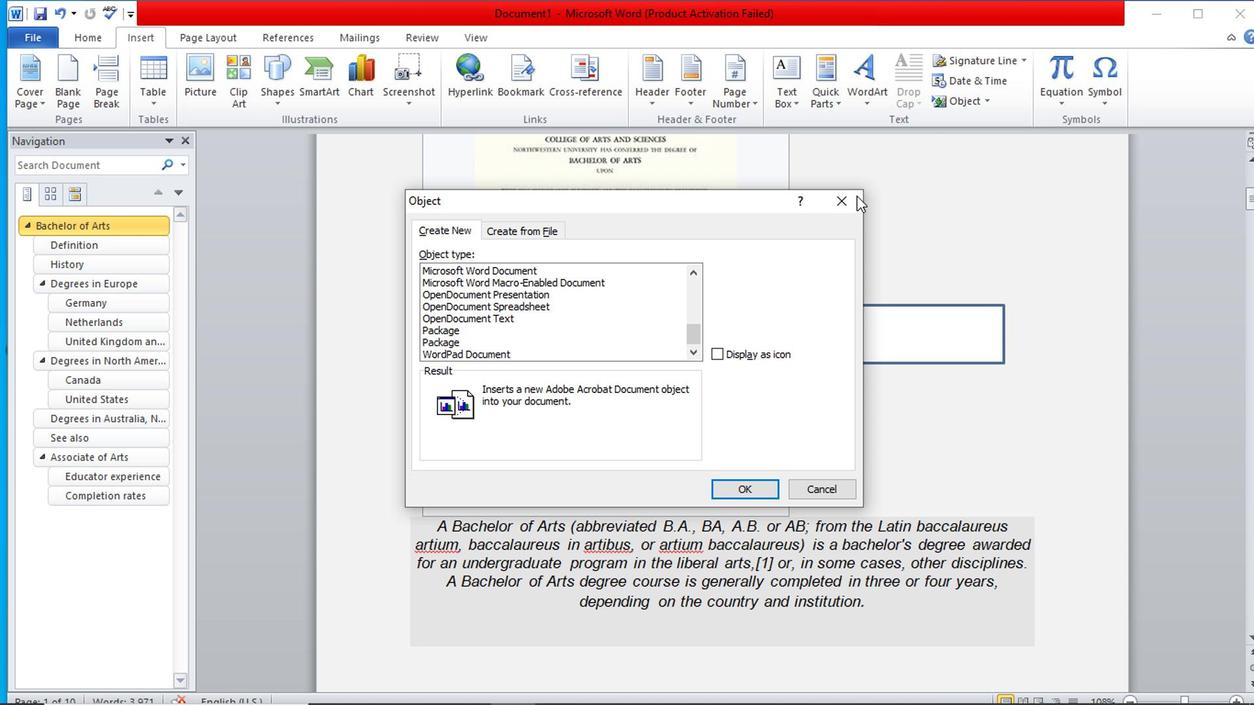 
Action: Mouse pressed left at (849, 201)
Screenshot: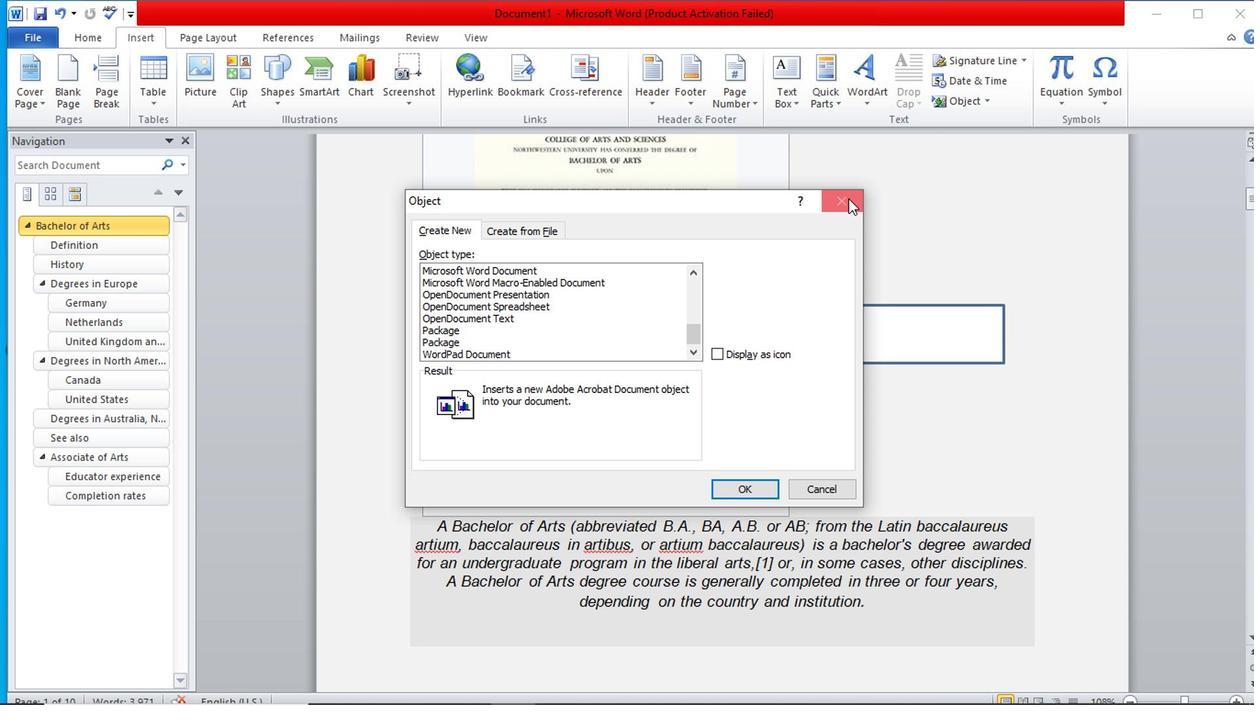 
Action: Mouse moved to (985, 86)
Screenshot: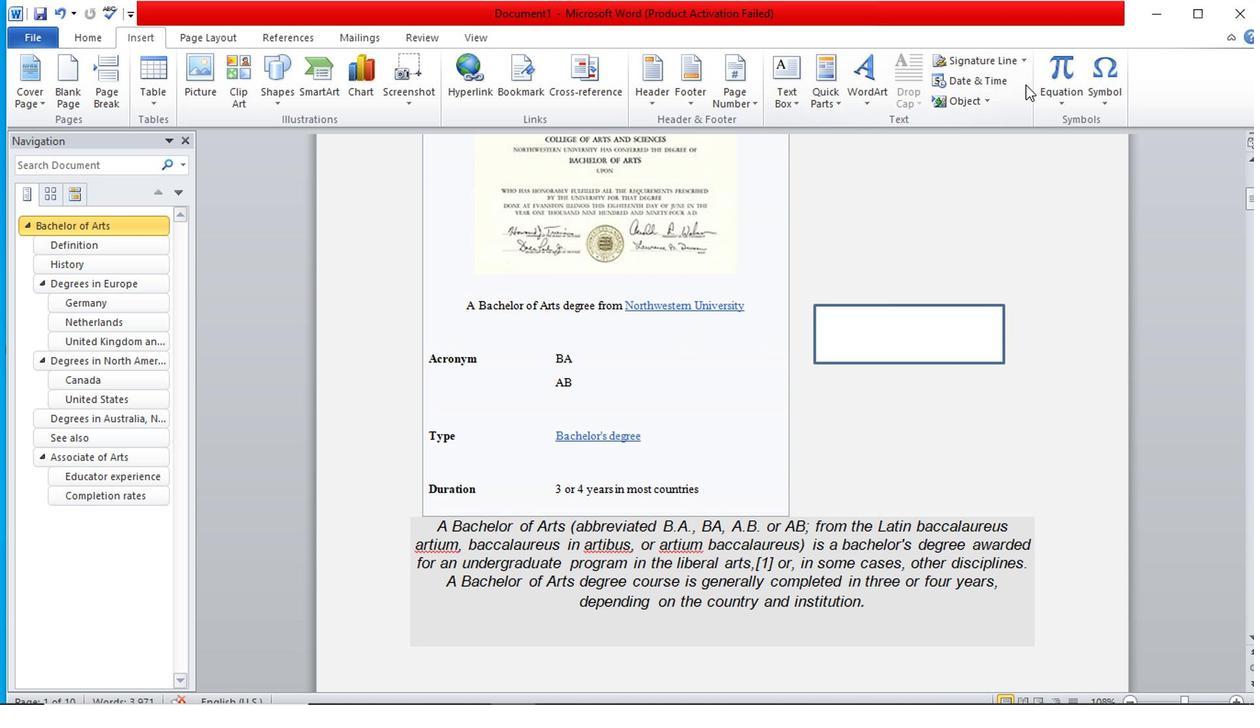 
Action: Mouse pressed left at (985, 86)
Screenshot: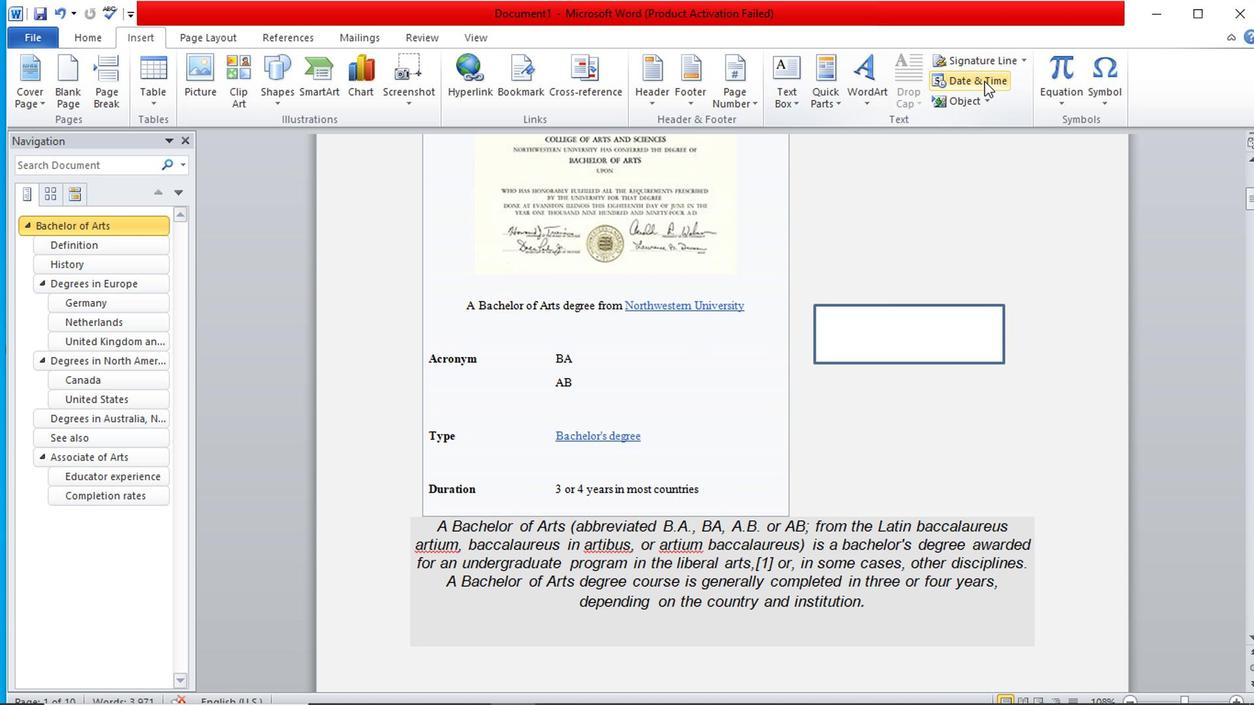 
Action: Mouse moved to (836, 199)
Screenshot: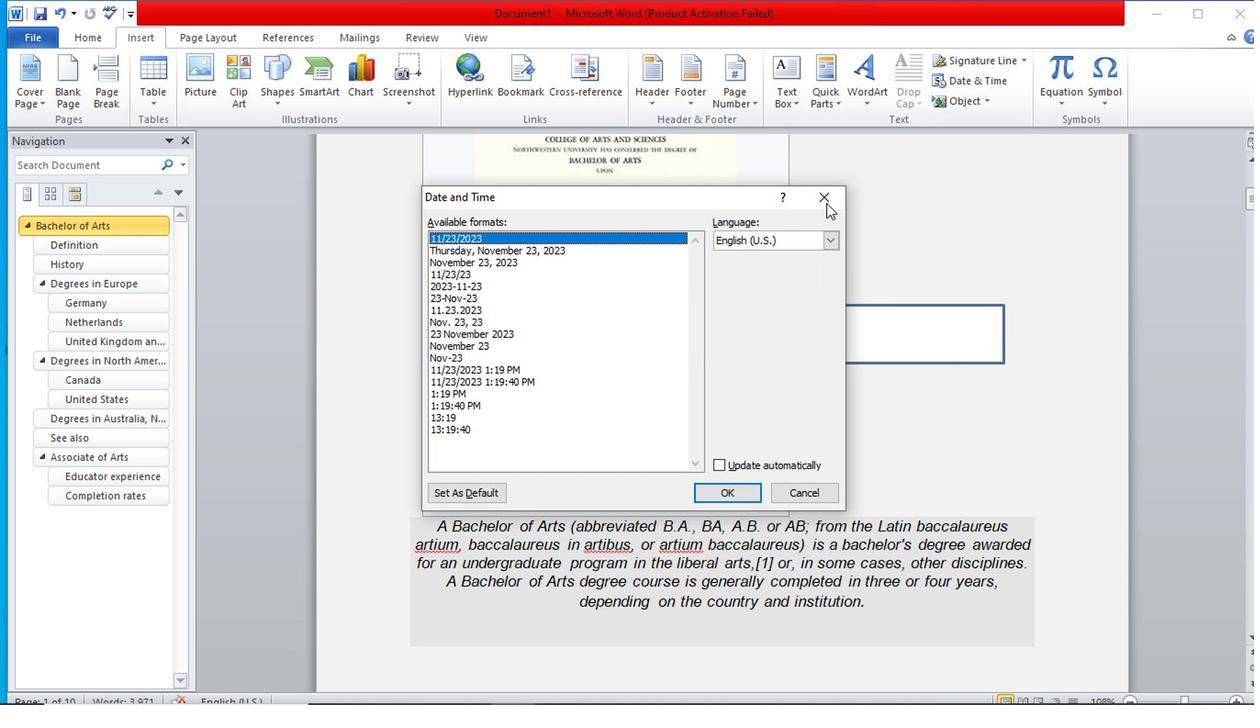 
Action: Mouse pressed left at (836, 199)
Screenshot: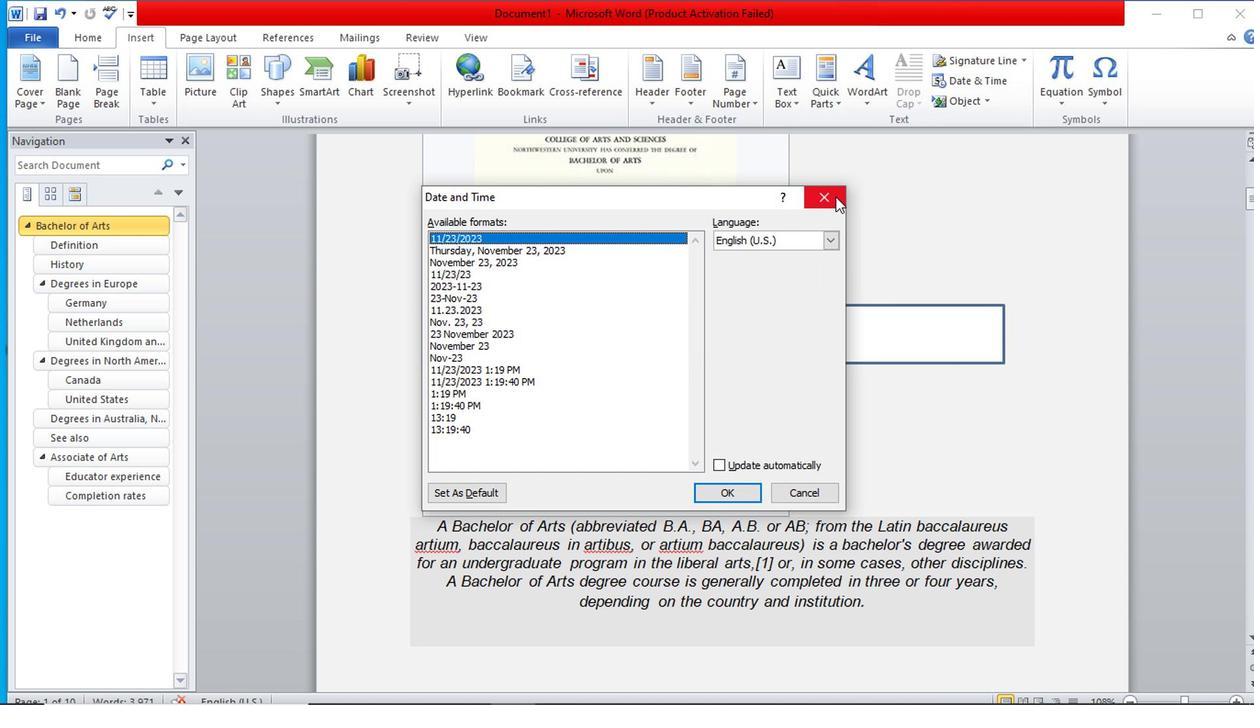
Action: Mouse moved to (1019, 60)
Screenshot: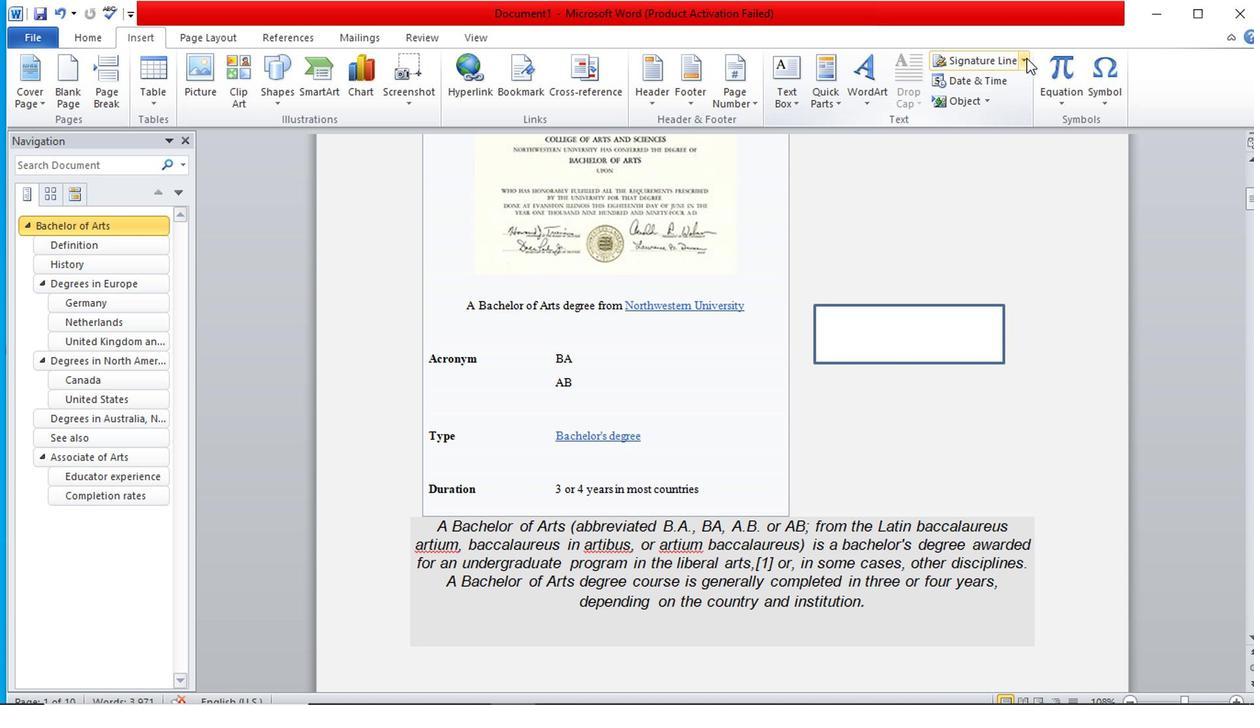 
Action: Mouse pressed left at (1019, 60)
Screenshot: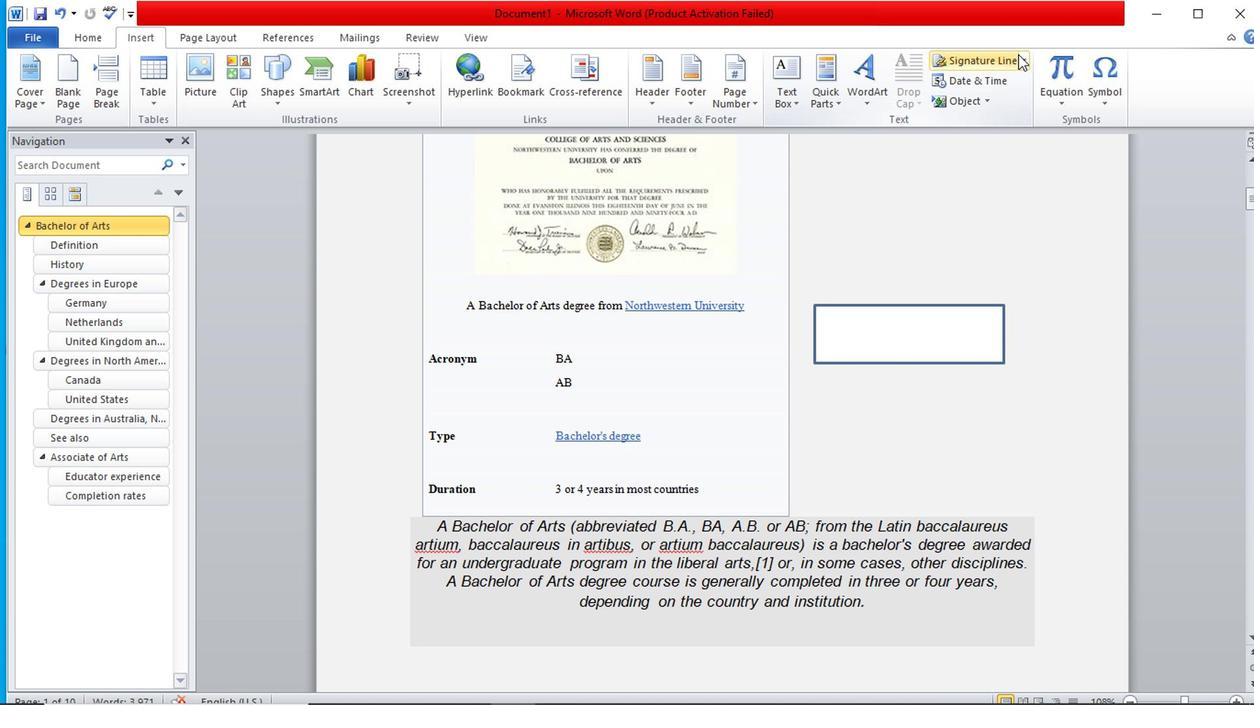 
Action: Mouse moved to (1004, 326)
Screenshot: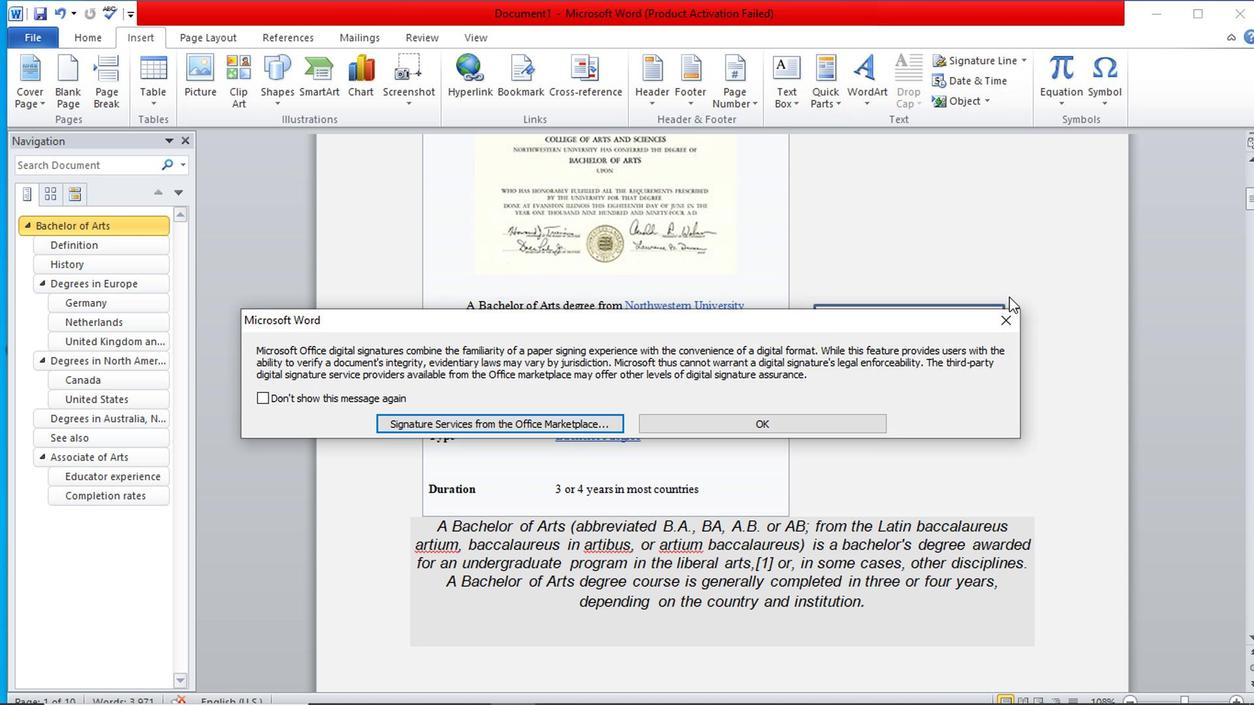
Action: Mouse pressed left at (1004, 326)
Screenshot: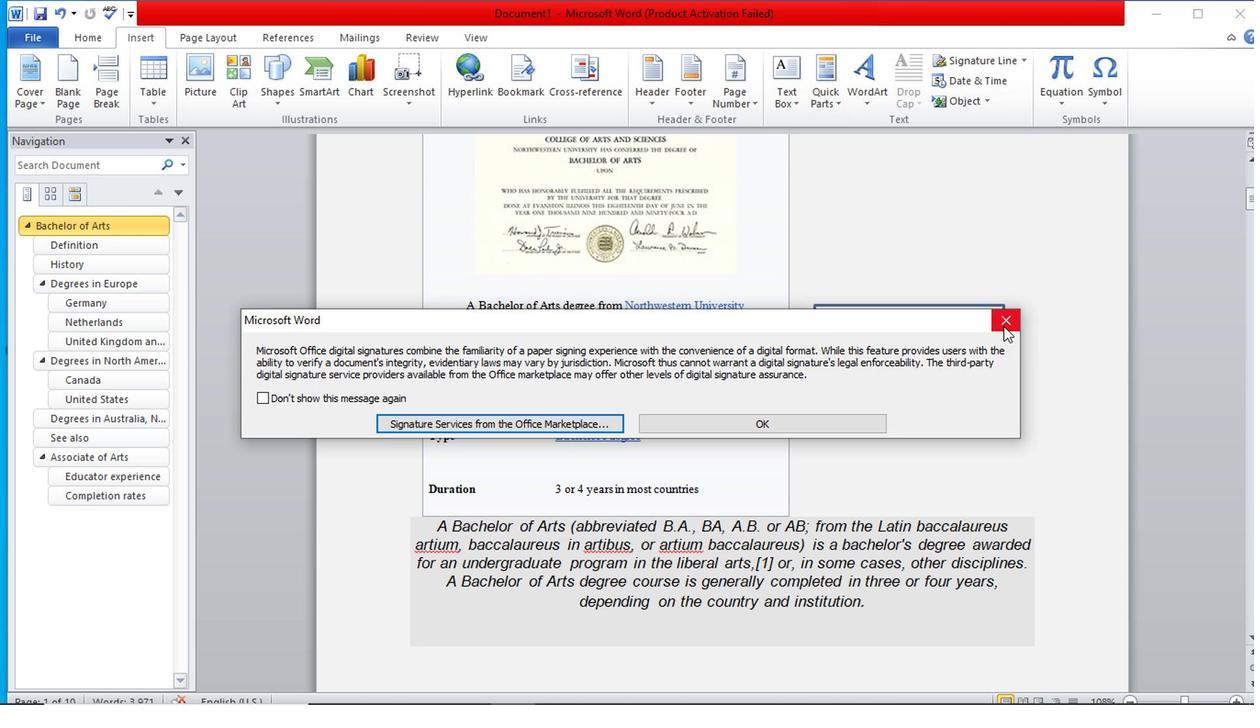 
Action: Mouse moved to (1054, 95)
Screenshot: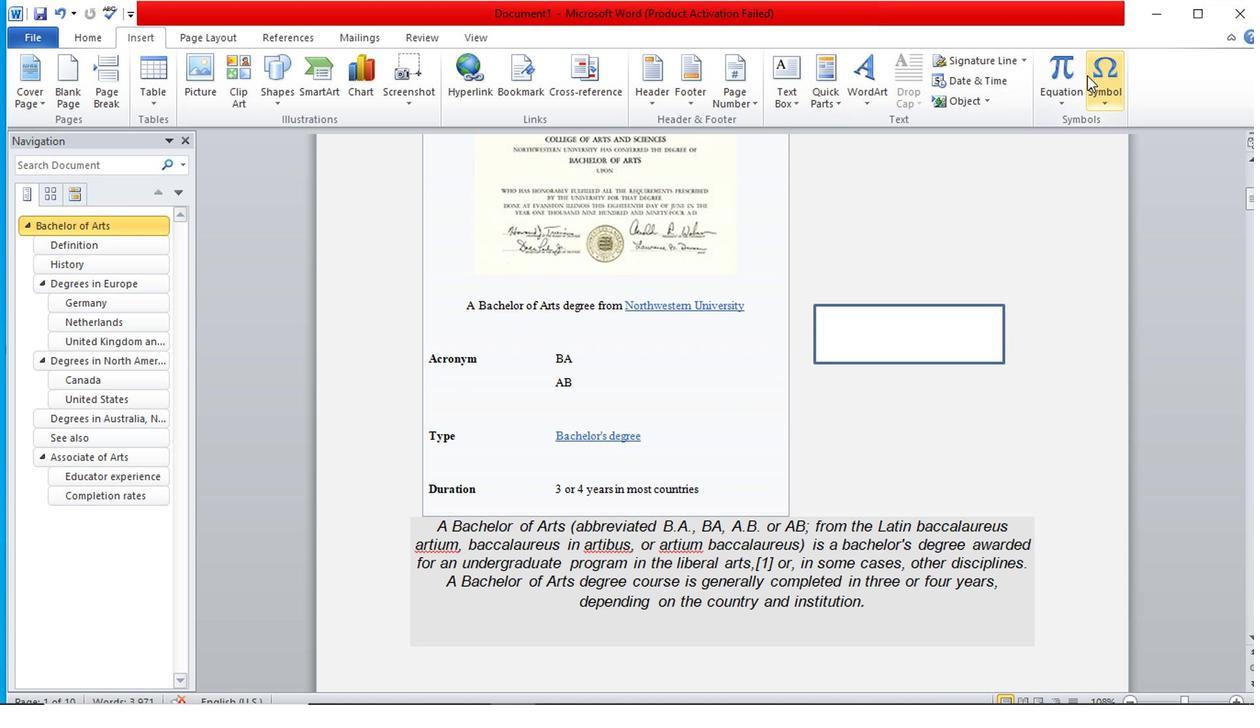
Action: Mouse pressed left at (1054, 95)
Screenshot: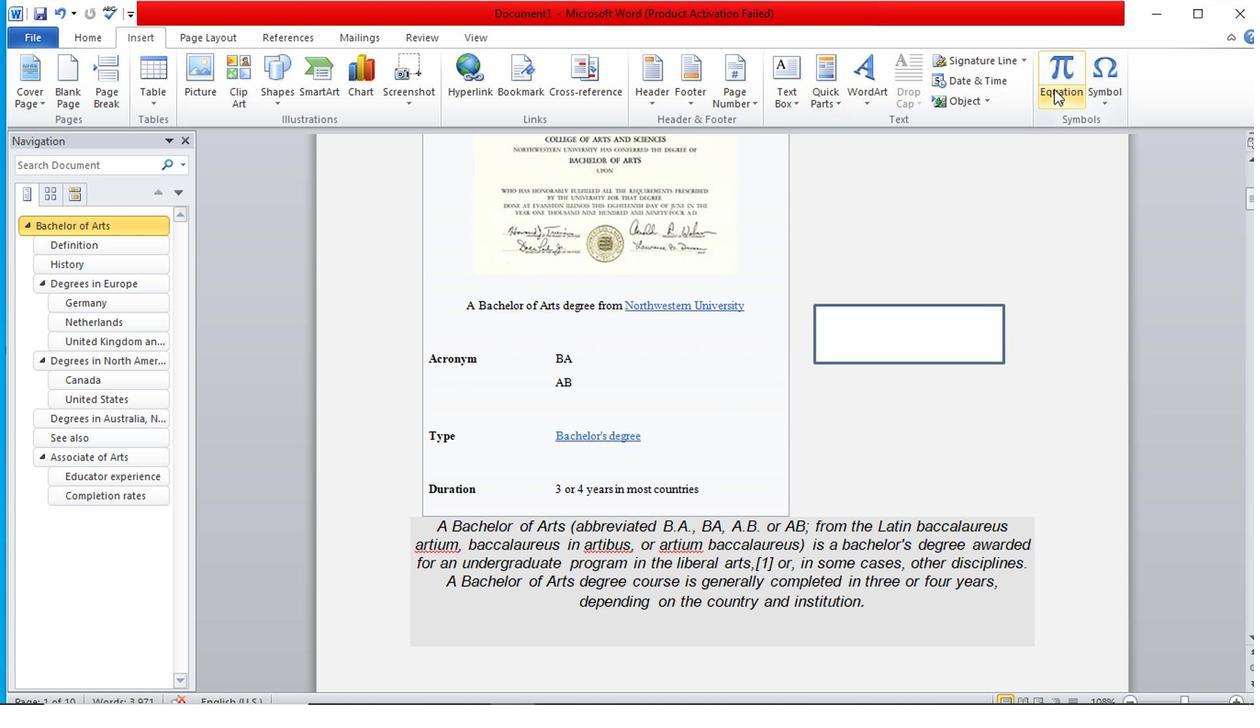 
Action: Mouse moved to (913, 181)
Screenshot: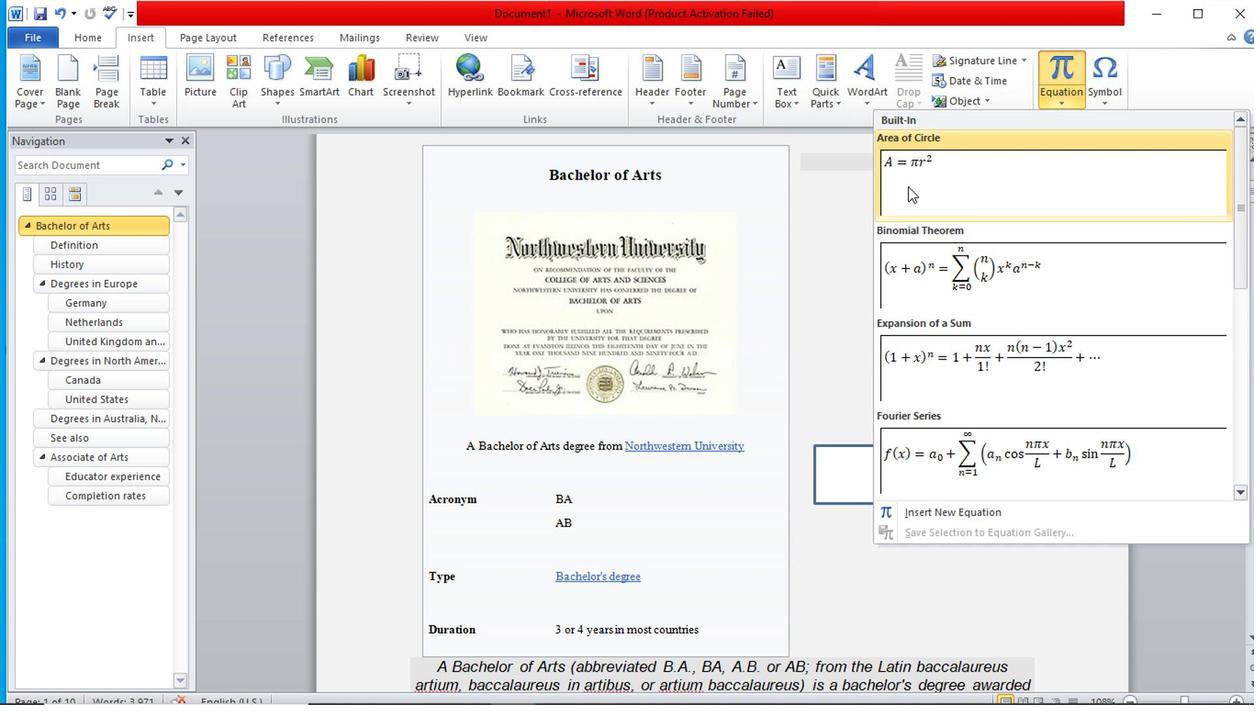
Action: Mouse scrolled (913, 180) with delta (0, -1)
Screenshot: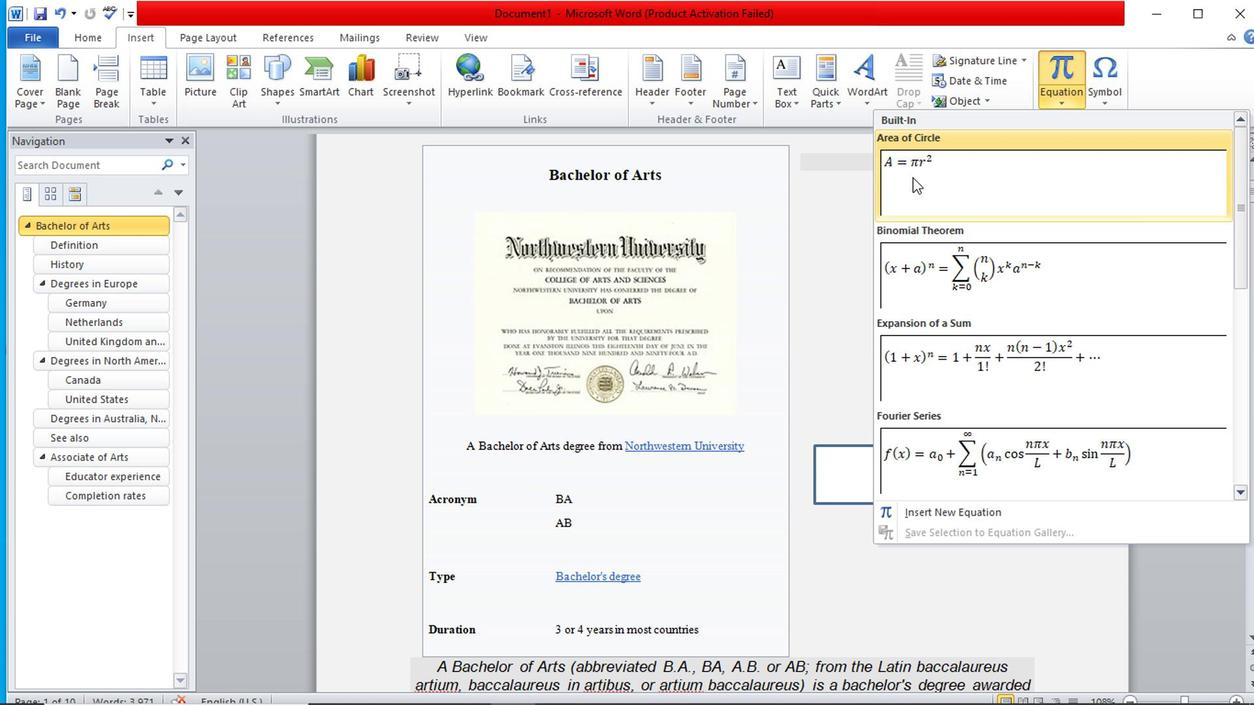 
Action: Mouse moved to (915, 190)
Screenshot: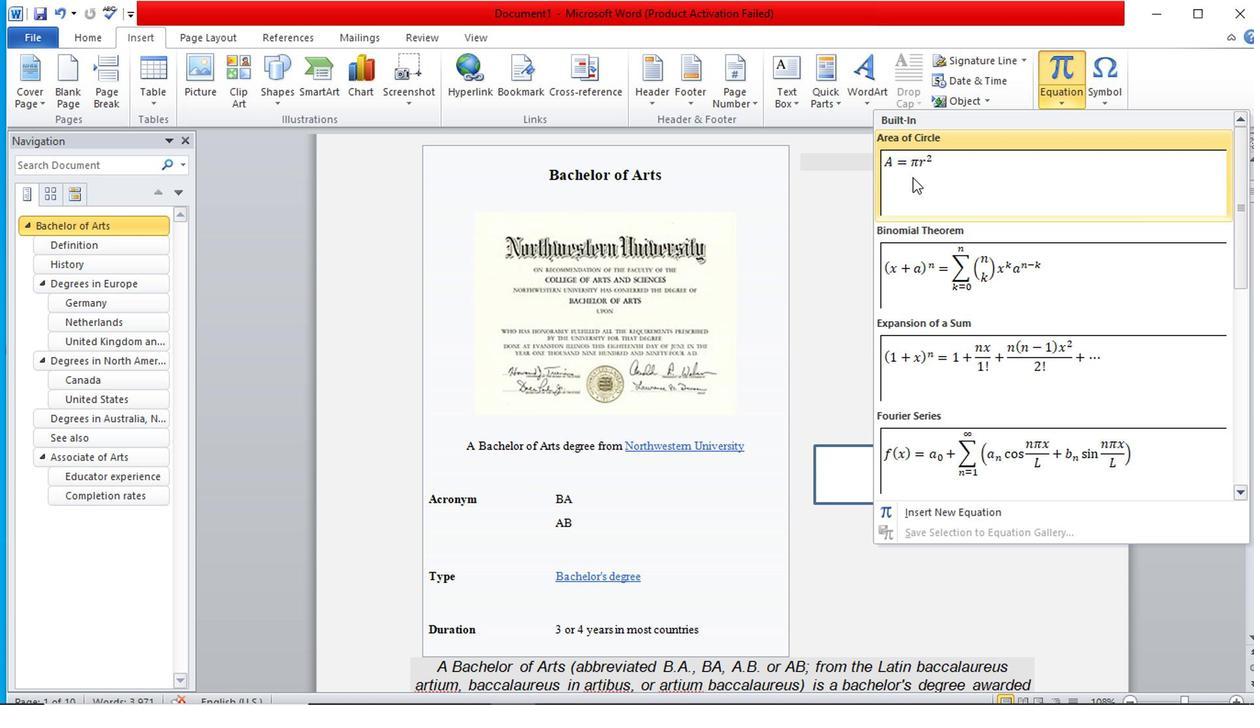 
Action: Mouse scrolled (915, 189) with delta (0, 0)
Screenshot: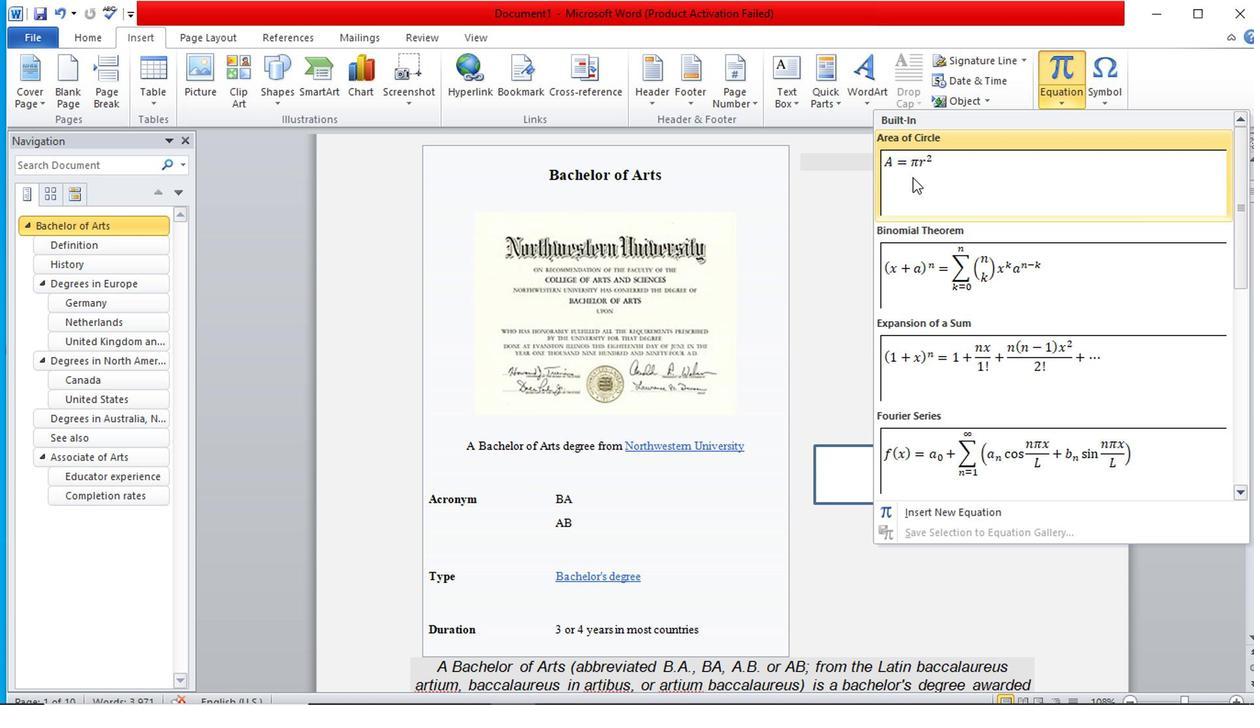 
Action: Mouse moved to (916, 197)
Screenshot: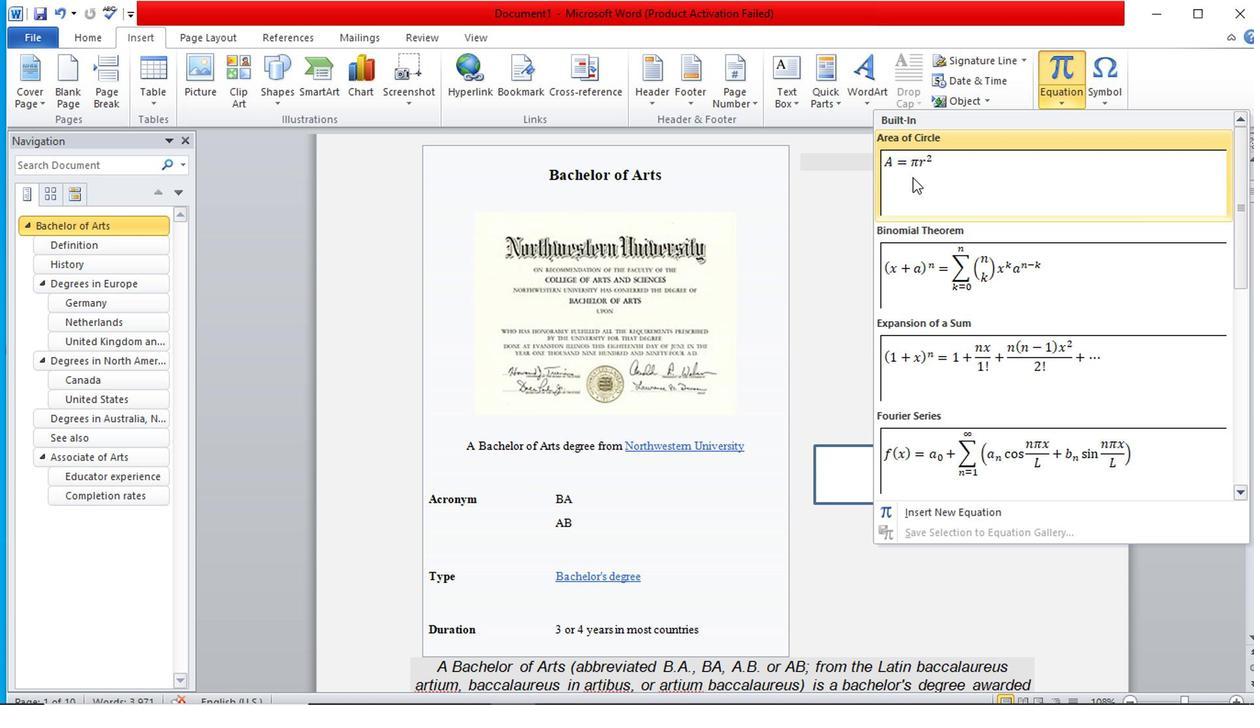 
Action: Mouse scrolled (916, 196) with delta (0, 0)
Screenshot: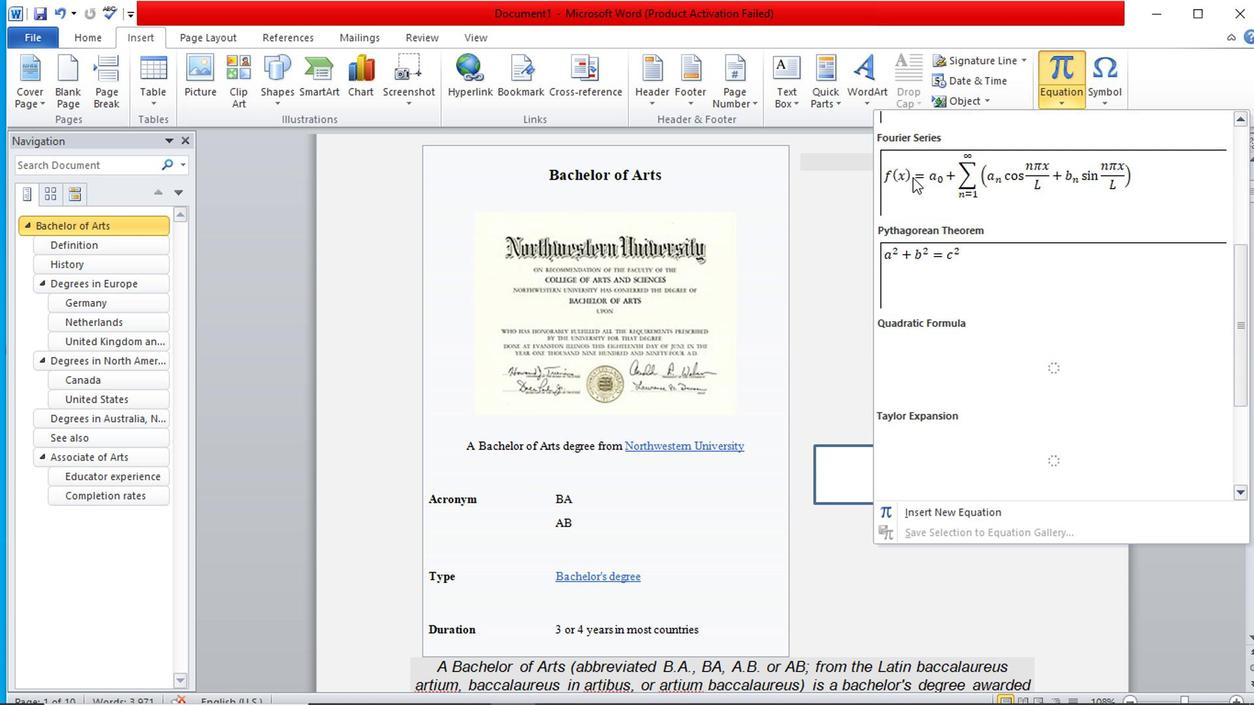 
Action: Mouse moved to (956, 284)
Screenshot: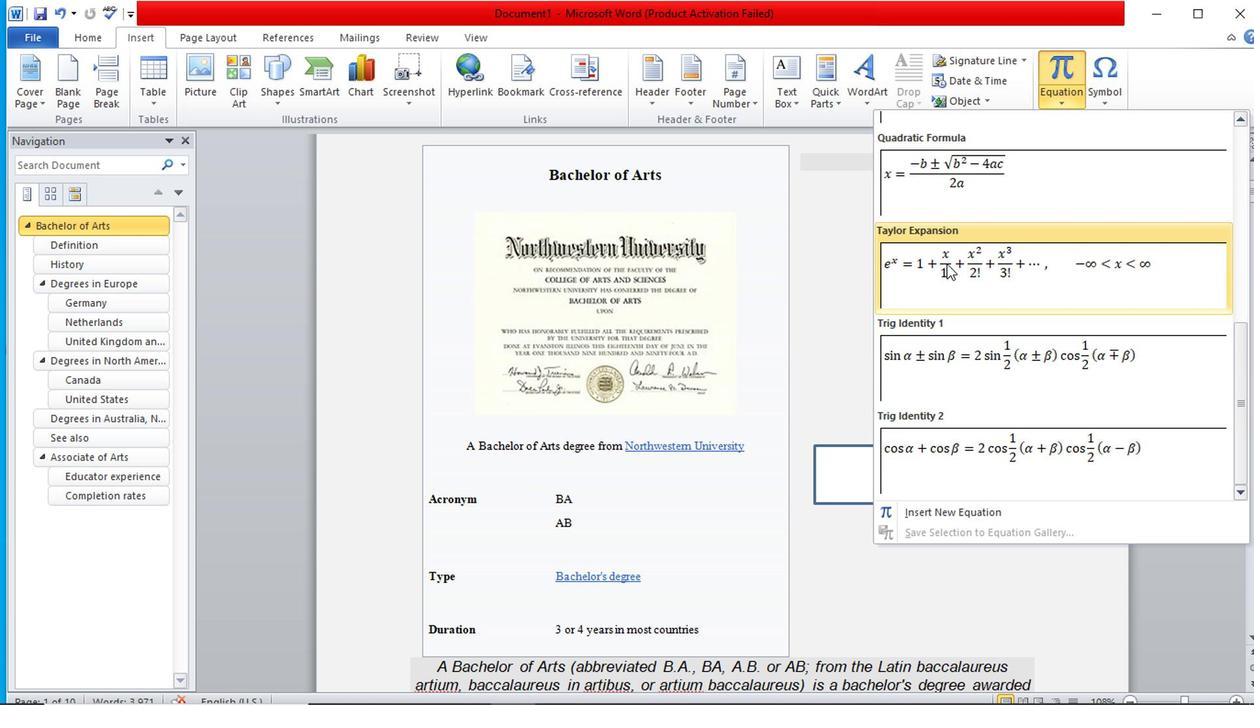 
Action: Mouse scrolled (956, 283) with delta (0, -1)
Screenshot: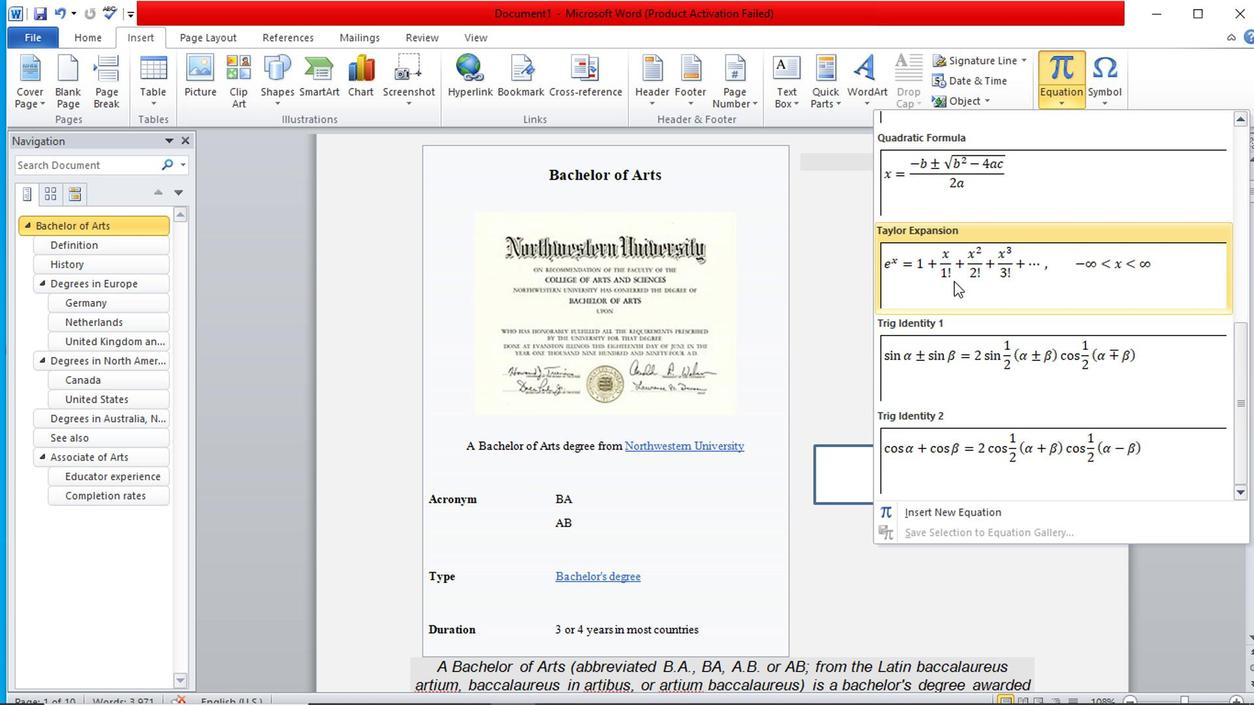 
Action: Mouse scrolled (956, 283) with delta (0, -1)
Screenshot: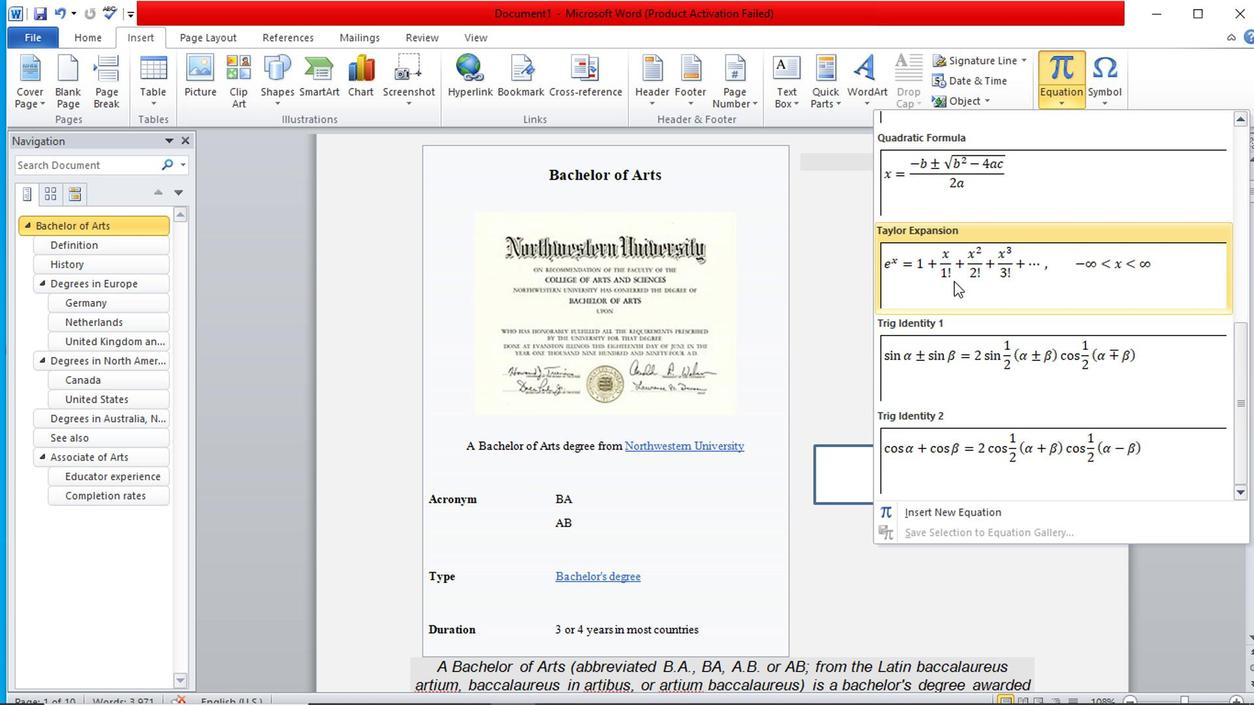 
Action: Mouse scrolled (956, 283) with delta (0, -1)
Screenshot: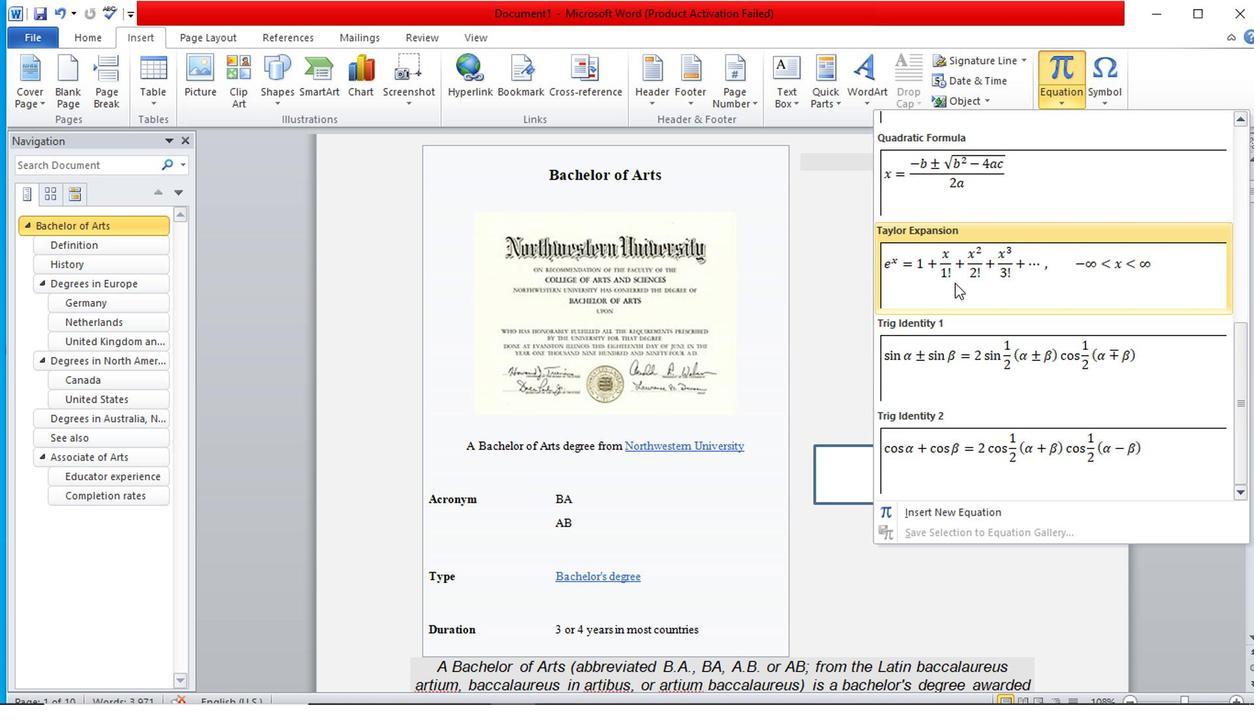 
Action: Mouse scrolled (956, 283) with delta (0, -1)
